 Task: Research new construction projects in Portland, Oregon, to compare energy-efficient features.
Action: Mouse moved to (236, 213)
Screenshot: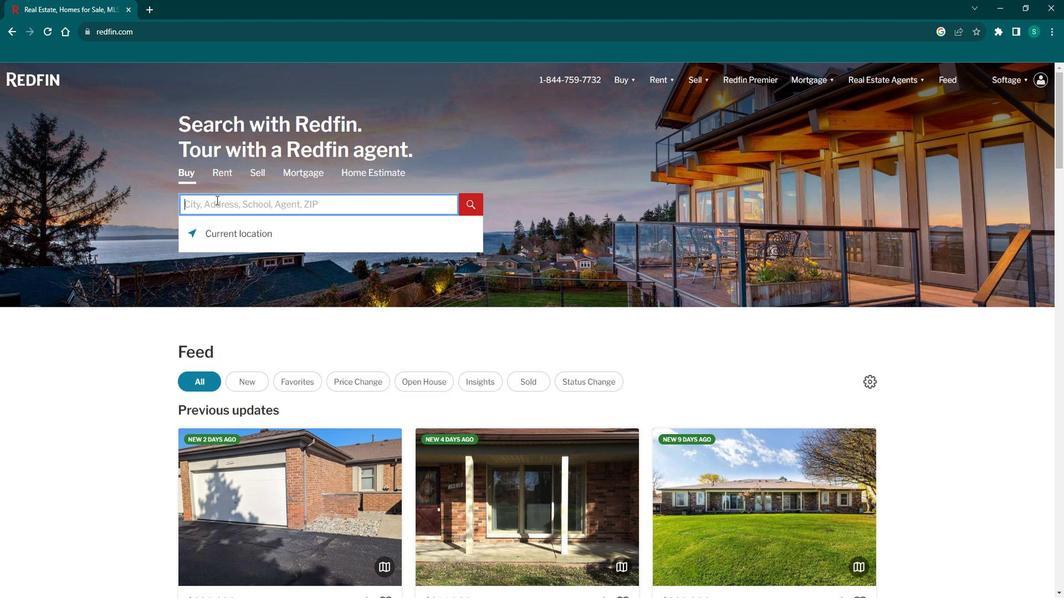 
Action: Mouse pressed left at (236, 213)
Screenshot: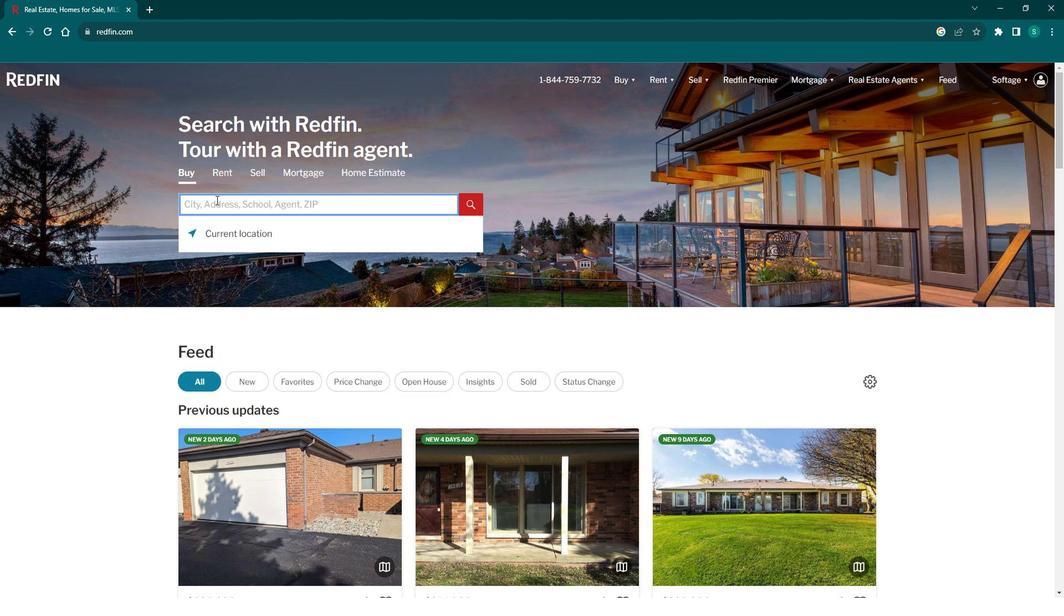 
Action: Key pressed <Key.caps_lock>P<Key.caps_lock>ortland,<Key.caps_lock>O<Key.caps_lock>regon<Key.enter>
Screenshot: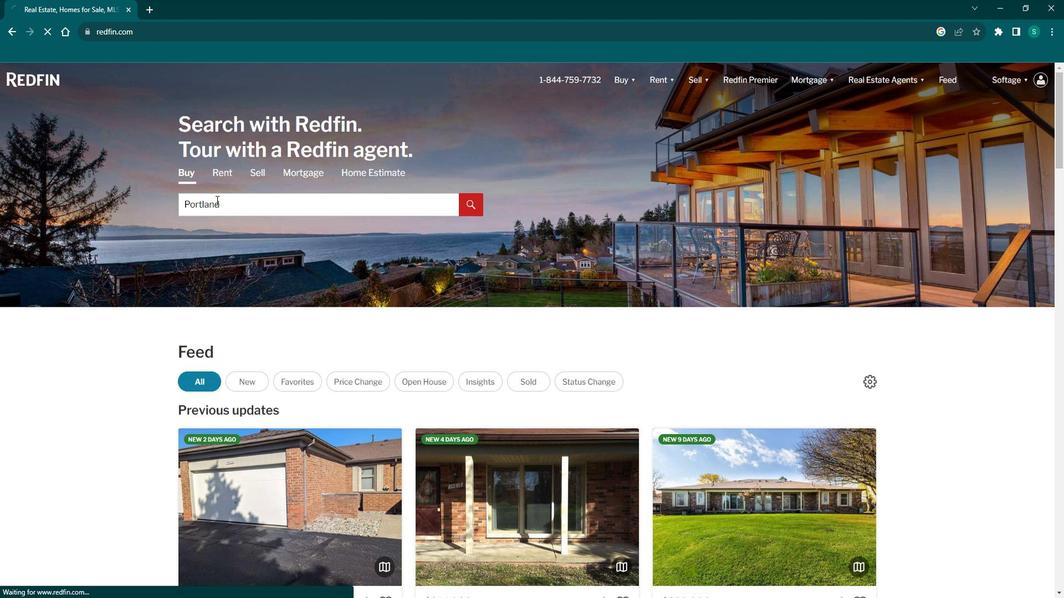
Action: Mouse moved to (960, 174)
Screenshot: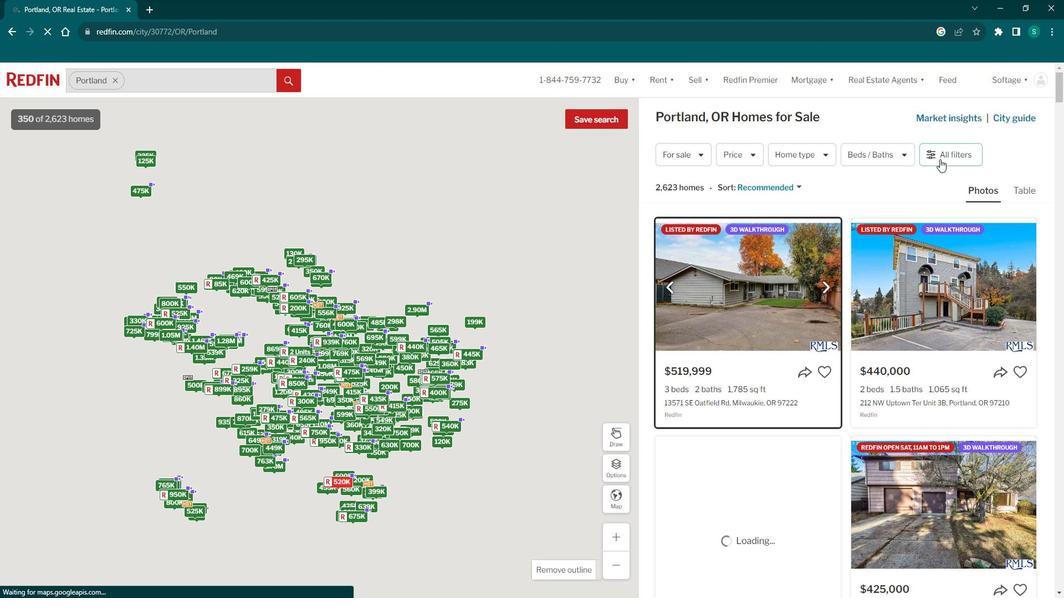 
Action: Mouse pressed left at (960, 174)
Screenshot: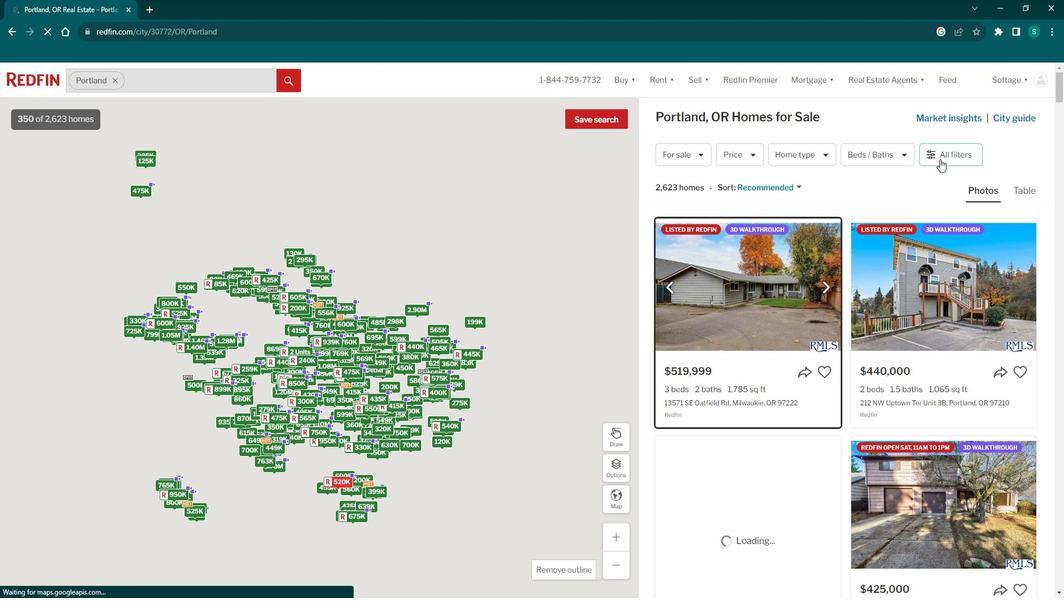
Action: Mouse moved to (961, 176)
Screenshot: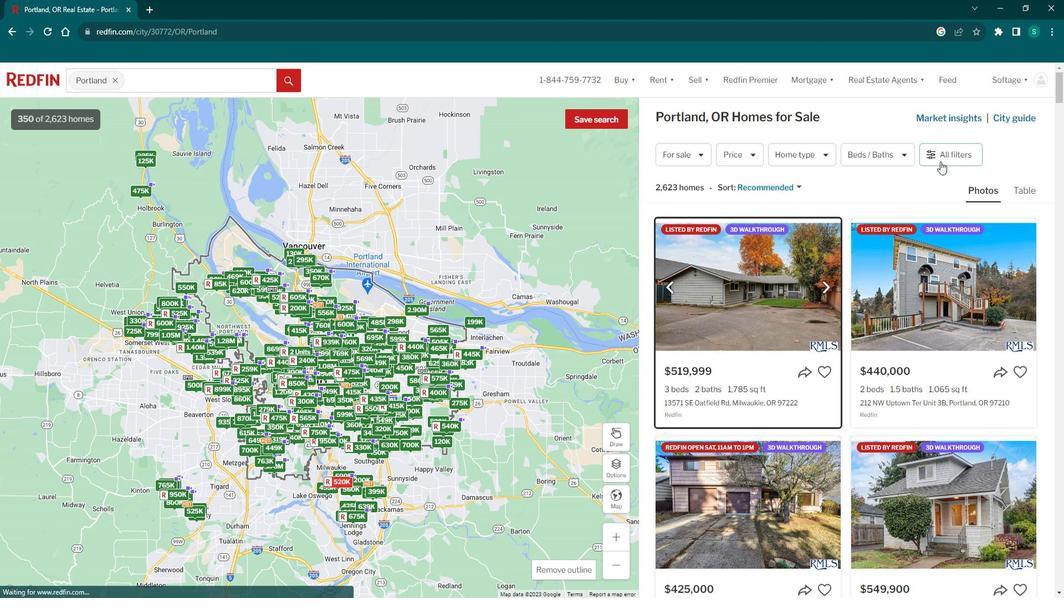 
Action: Mouse pressed left at (961, 176)
Screenshot: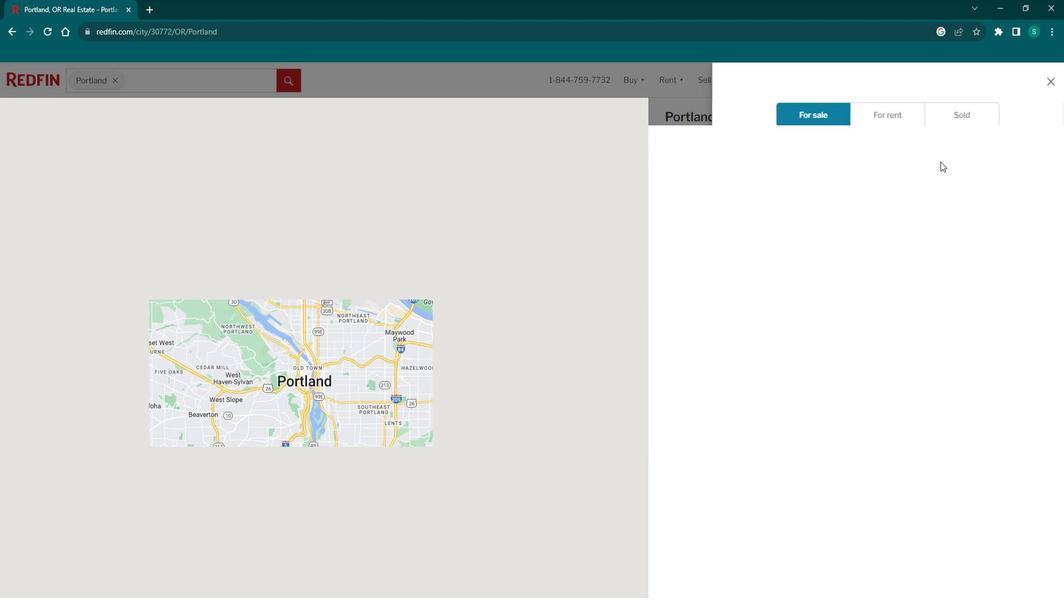 
Action: Mouse moved to (757, 464)
Screenshot: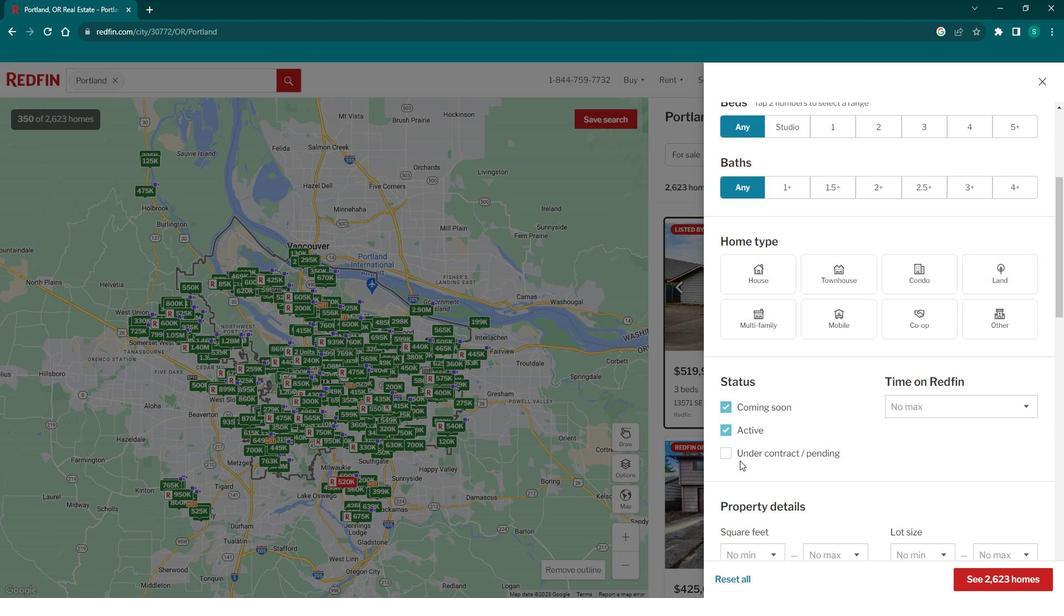 
Action: Mouse scrolled (757, 463) with delta (0, 0)
Screenshot: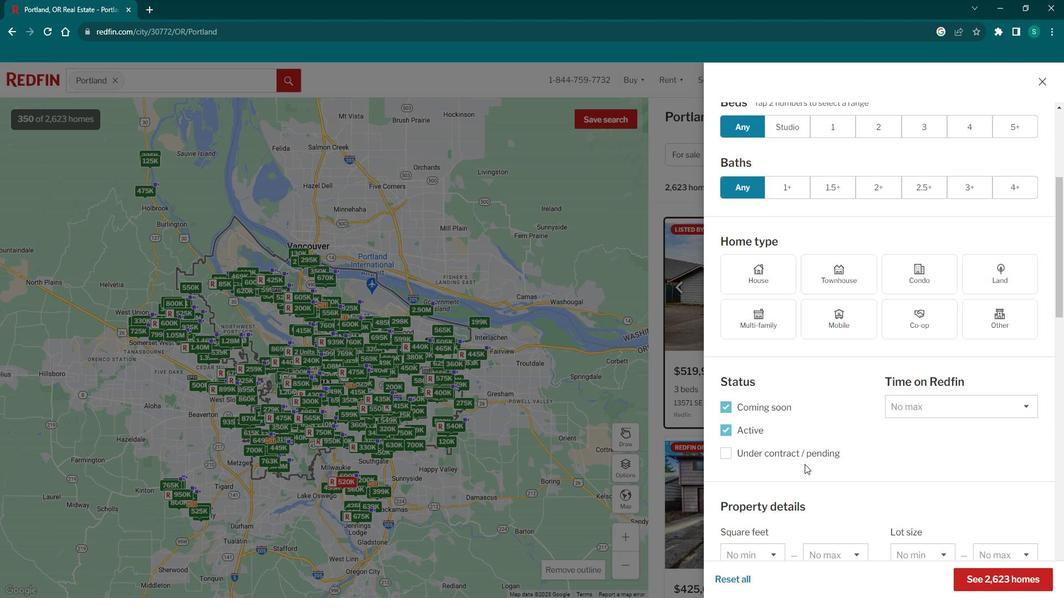 
Action: Mouse scrolled (757, 463) with delta (0, 0)
Screenshot: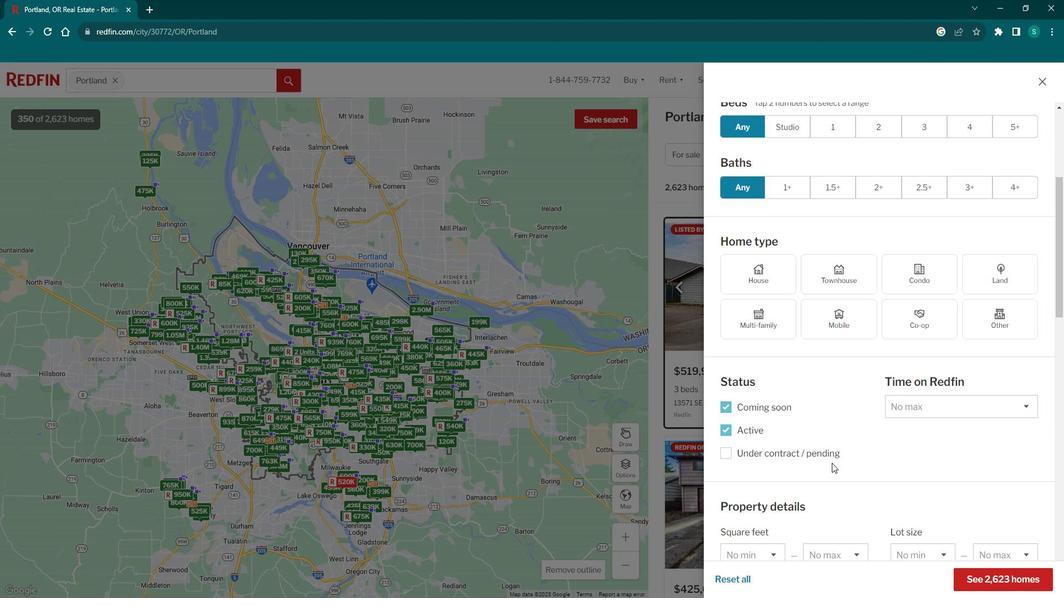 
Action: Mouse scrolled (757, 463) with delta (0, 0)
Screenshot: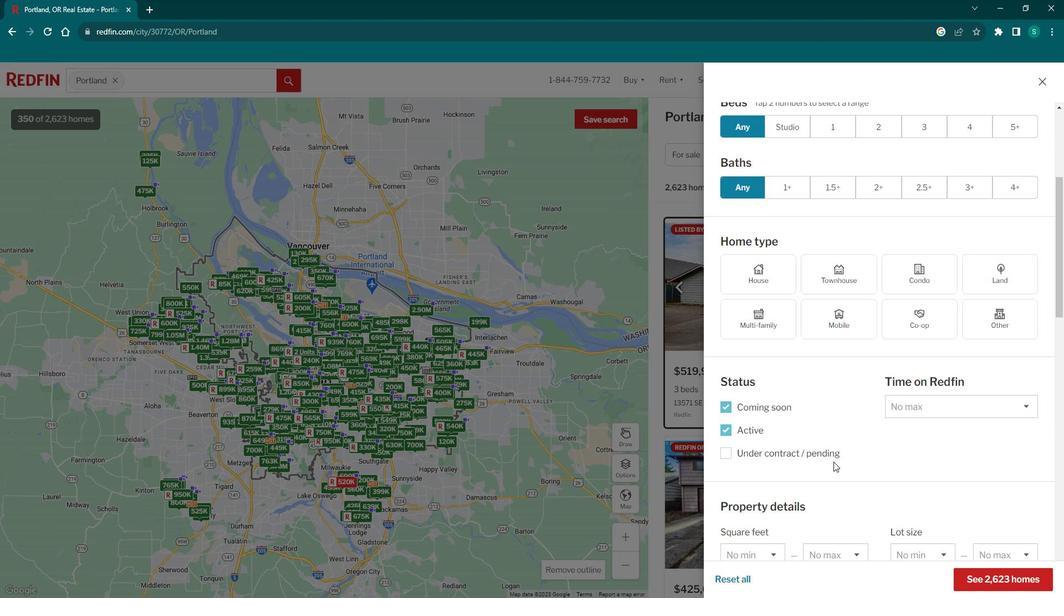 
Action: Mouse scrolled (757, 463) with delta (0, 0)
Screenshot: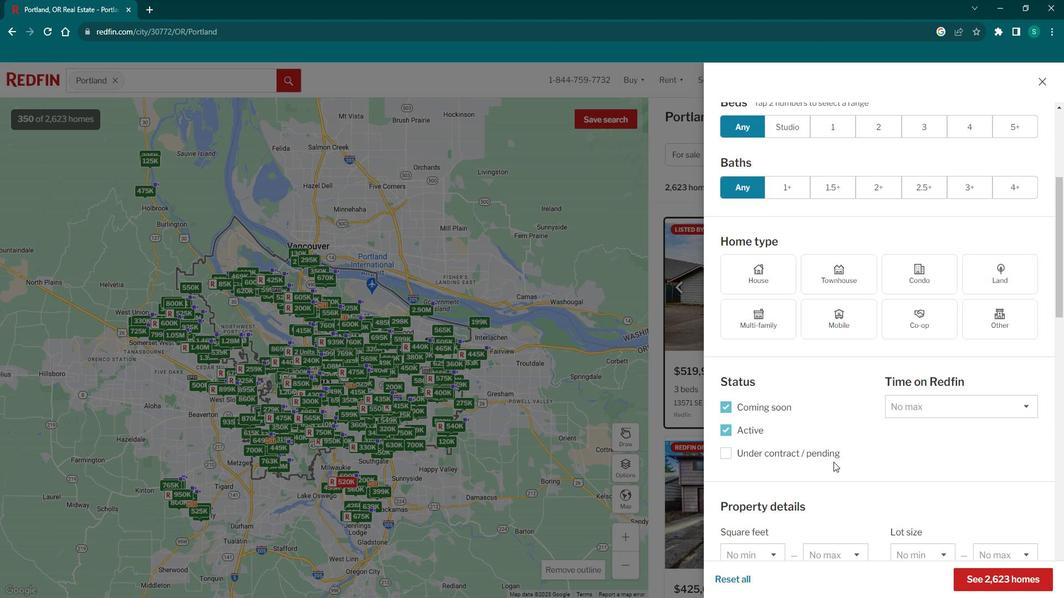 
Action: Mouse moved to (777, 431)
Screenshot: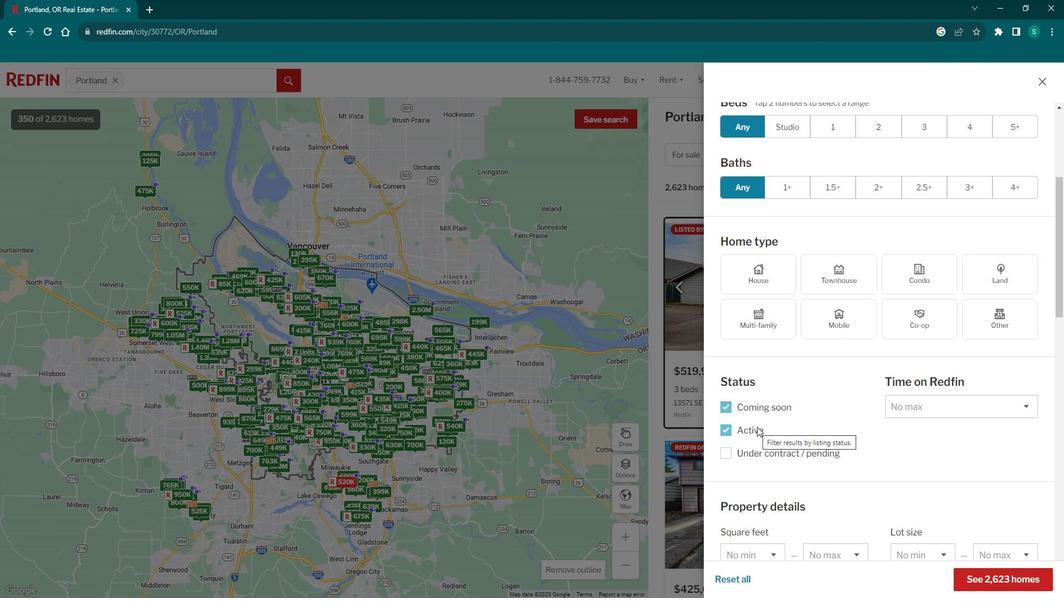 
Action: Mouse scrolled (777, 431) with delta (0, 0)
Screenshot: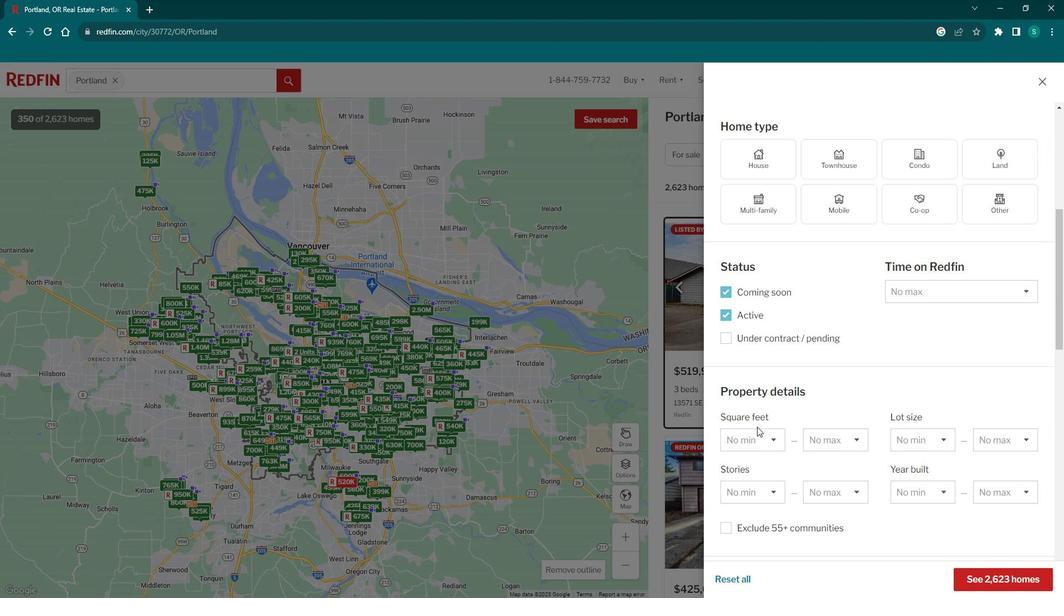
Action: Mouse scrolled (777, 431) with delta (0, 0)
Screenshot: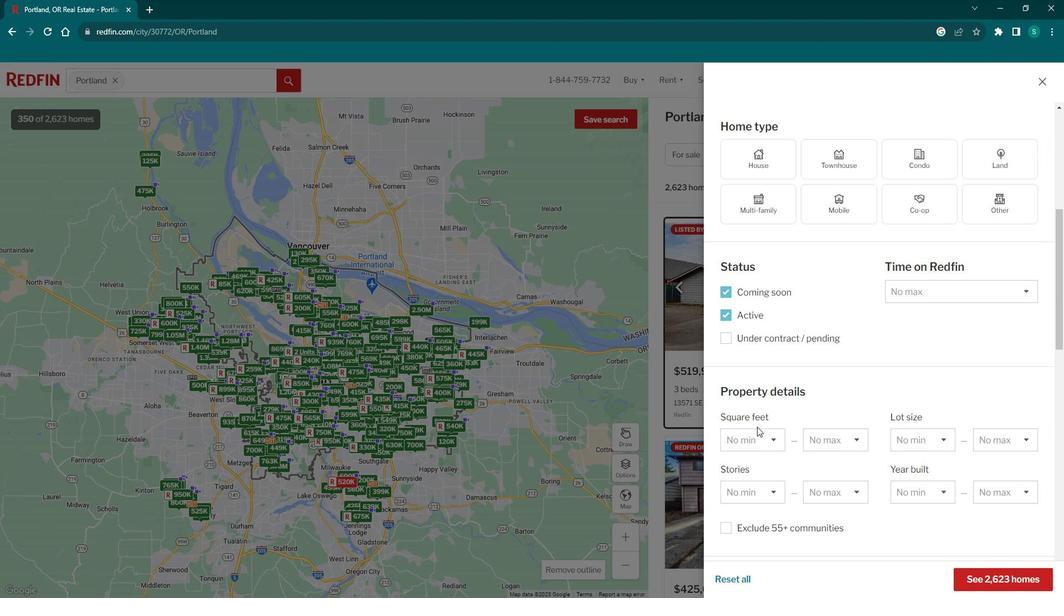 
Action: Mouse scrolled (777, 431) with delta (0, 0)
Screenshot: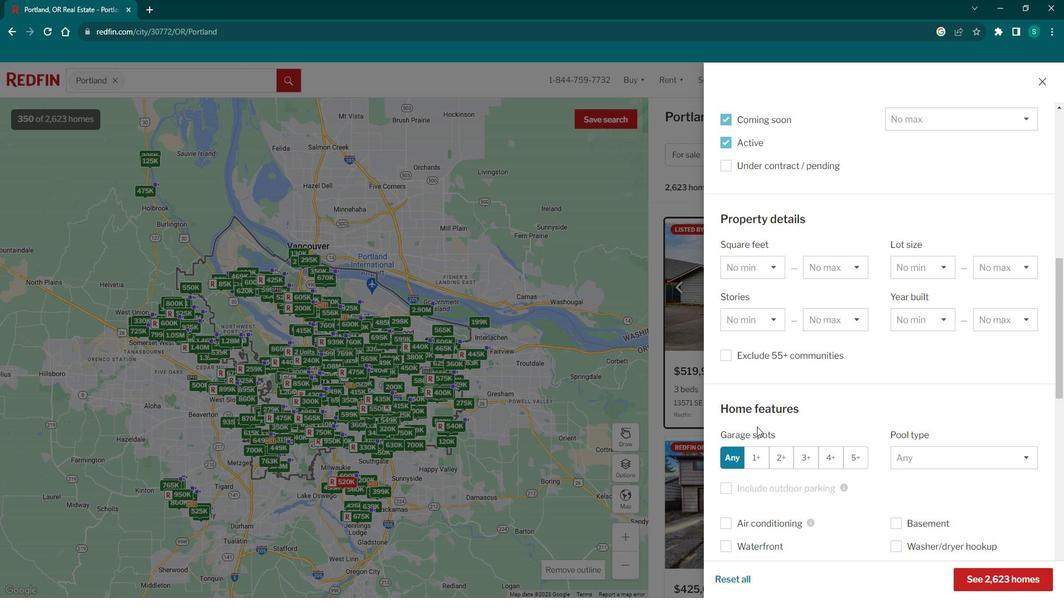 
Action: Mouse scrolled (777, 431) with delta (0, 0)
Screenshot: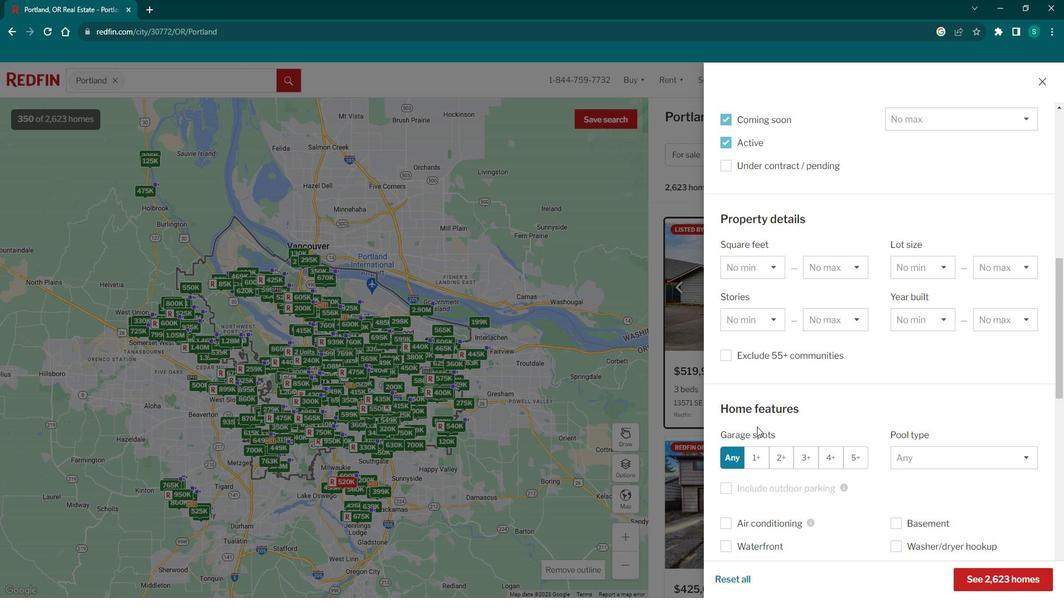 
Action: Mouse scrolled (777, 431) with delta (0, 0)
Screenshot: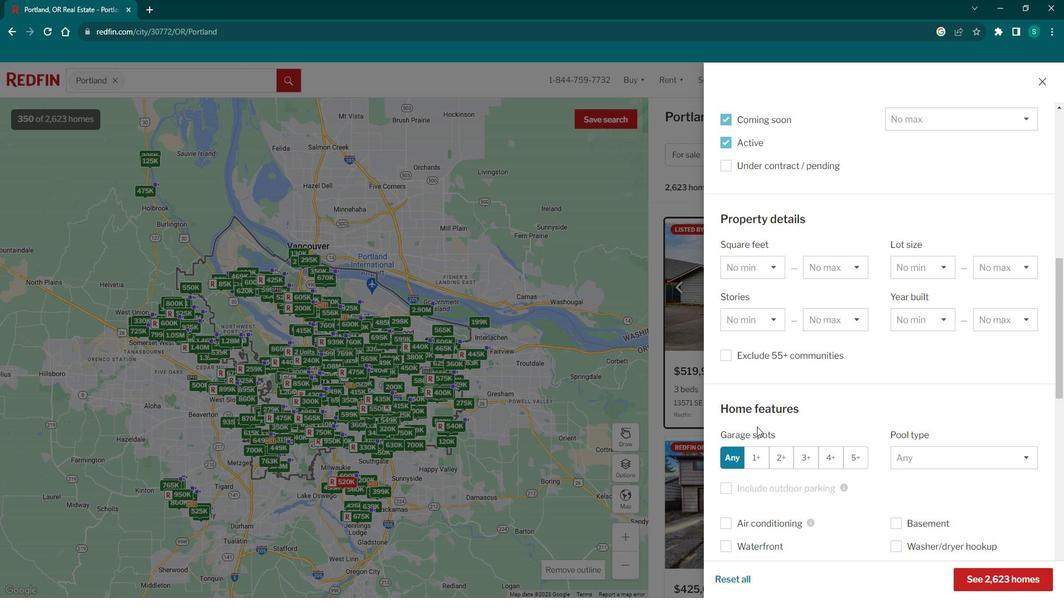 
Action: Mouse scrolled (777, 431) with delta (0, 0)
Screenshot: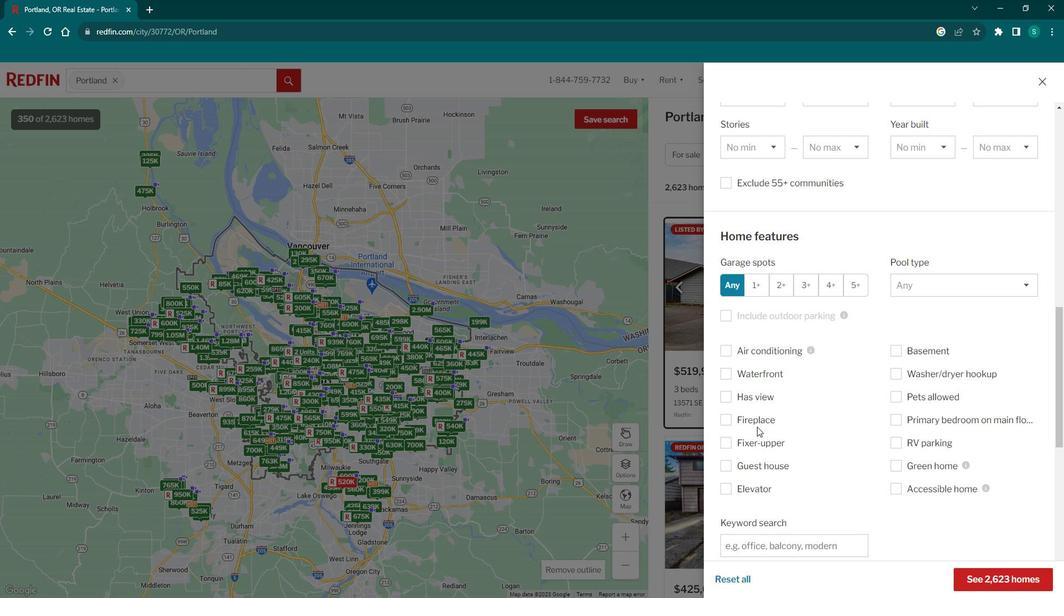 
Action: Mouse scrolled (777, 431) with delta (0, 0)
Screenshot: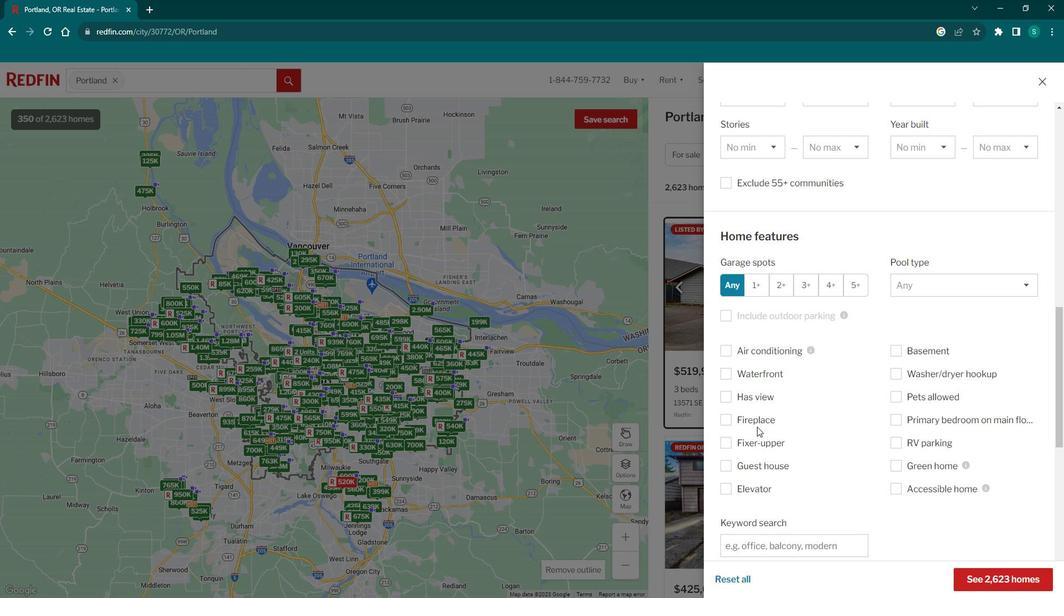 
Action: Mouse scrolled (777, 431) with delta (0, 0)
Screenshot: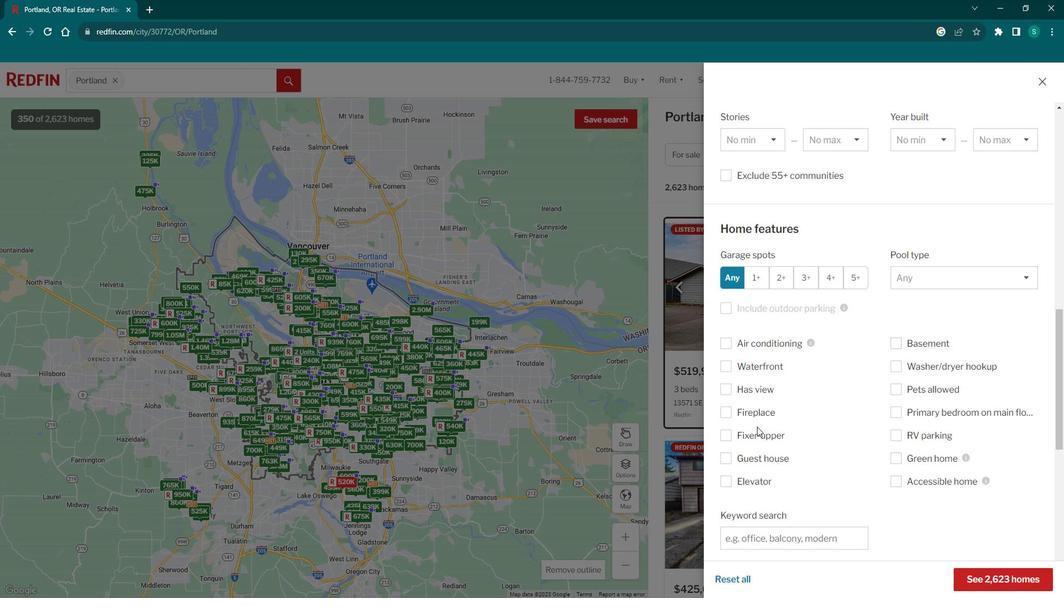 
Action: Mouse scrolled (777, 431) with delta (0, 0)
Screenshot: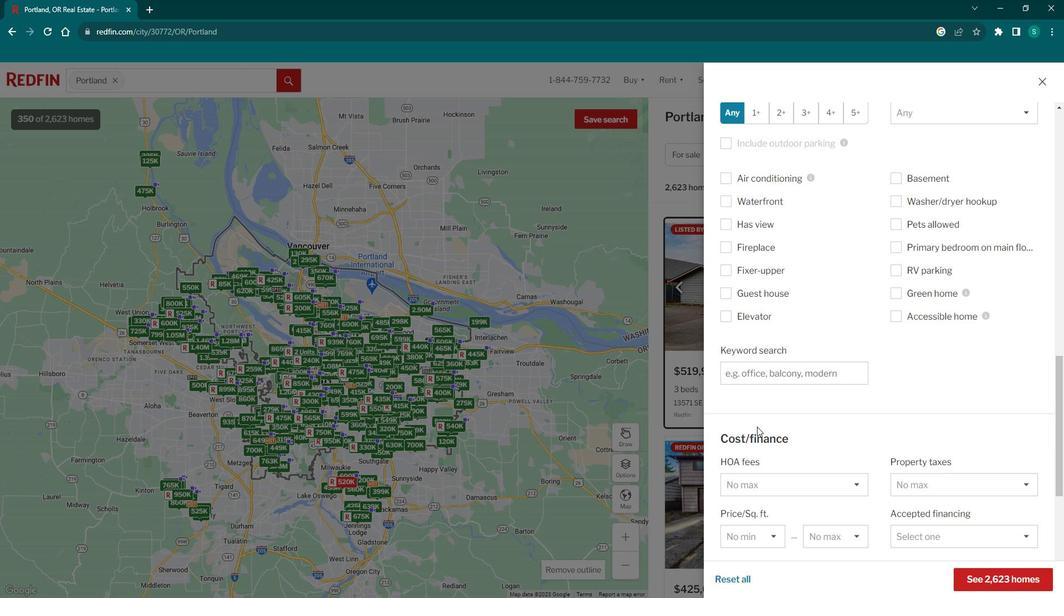 
Action: Mouse scrolled (777, 431) with delta (0, 0)
Screenshot: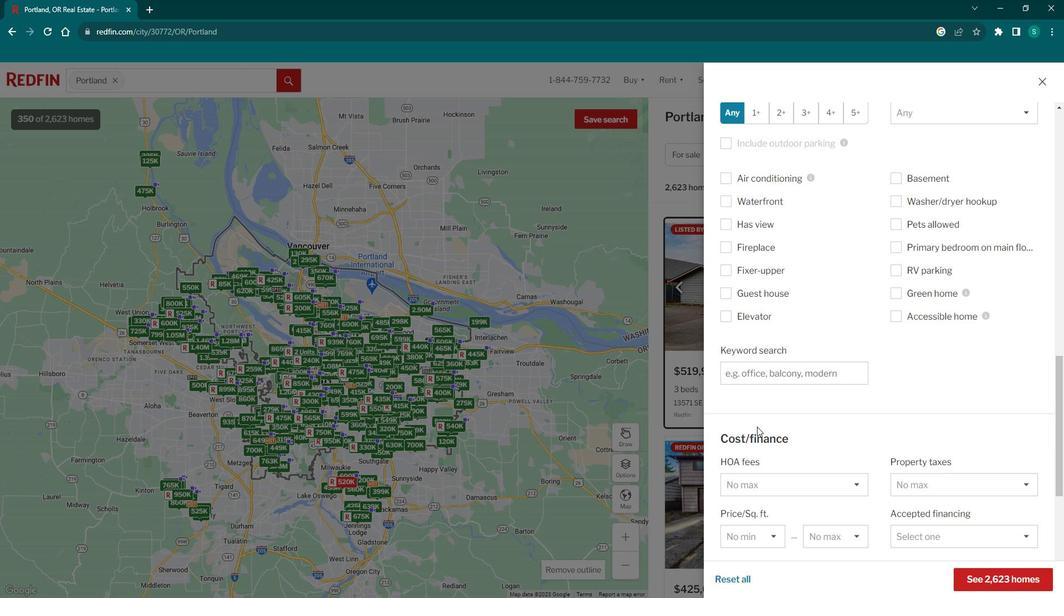 
Action: Mouse scrolled (777, 431) with delta (0, 0)
Screenshot: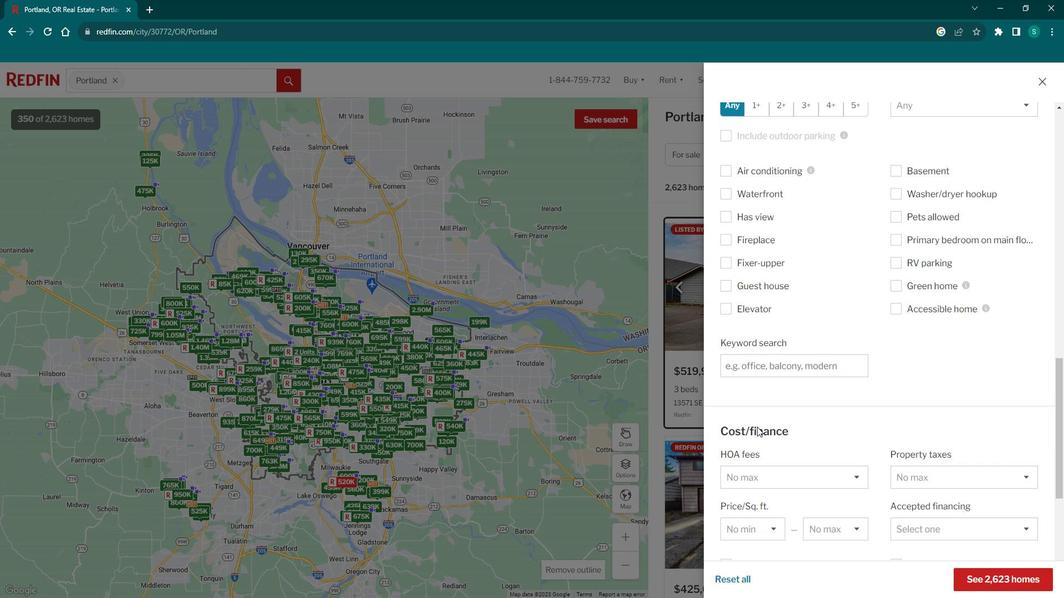 
Action: Mouse scrolled (777, 431) with delta (0, 0)
Screenshot: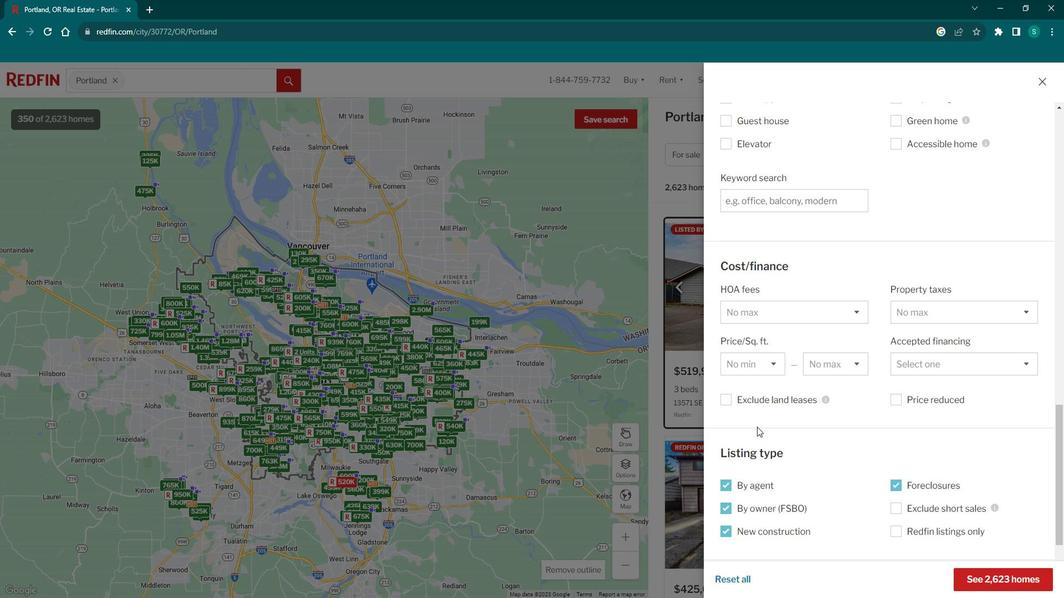 
Action: Mouse scrolled (777, 431) with delta (0, 0)
Screenshot: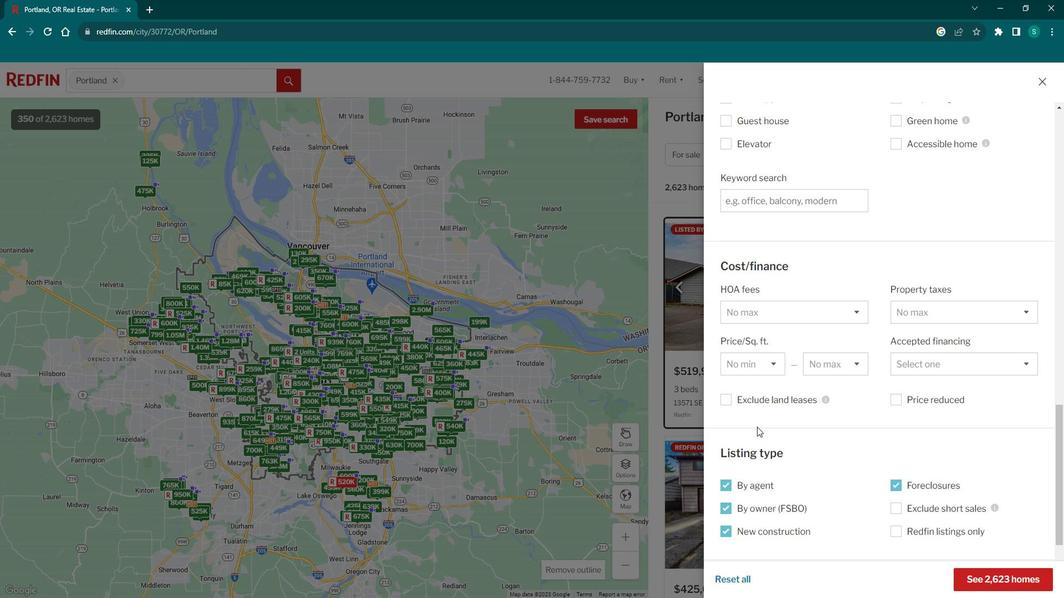 
Action: Mouse scrolled (777, 431) with delta (0, 0)
Screenshot: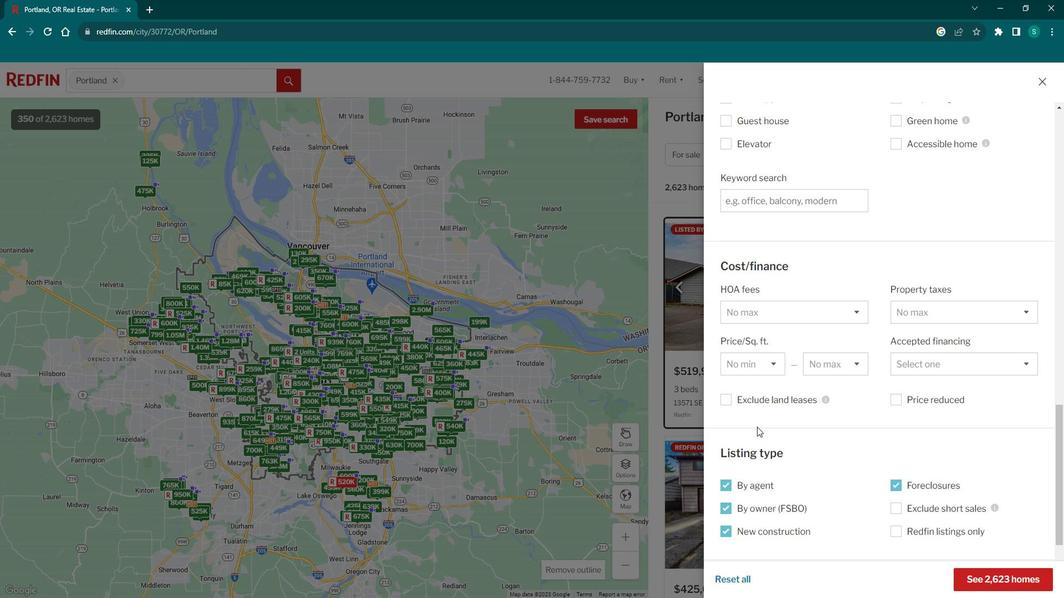 
Action: Mouse scrolled (777, 431) with delta (0, 0)
Screenshot: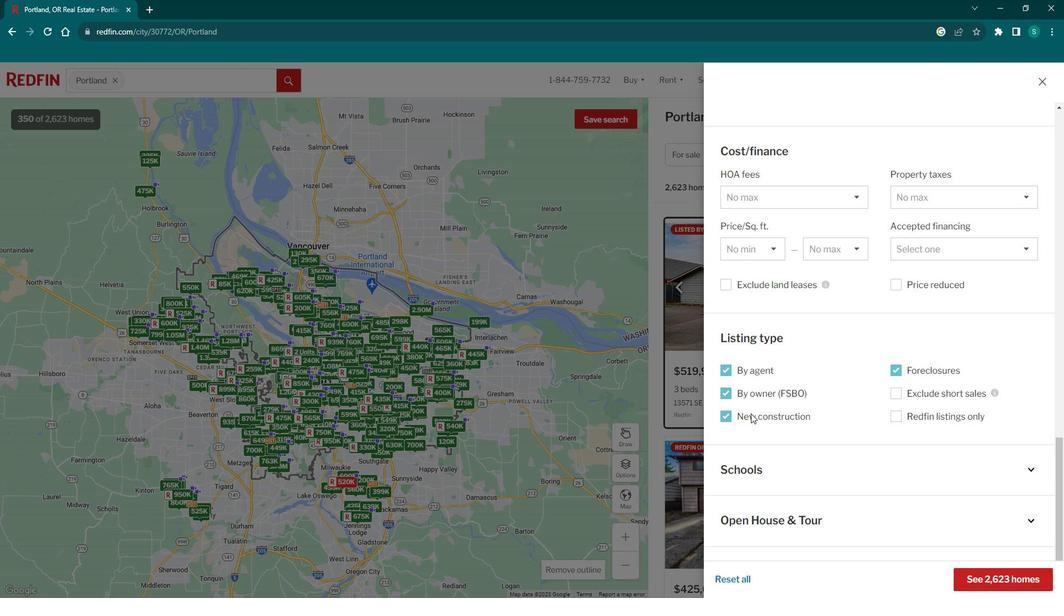 
Action: Mouse scrolled (777, 431) with delta (0, 0)
Screenshot: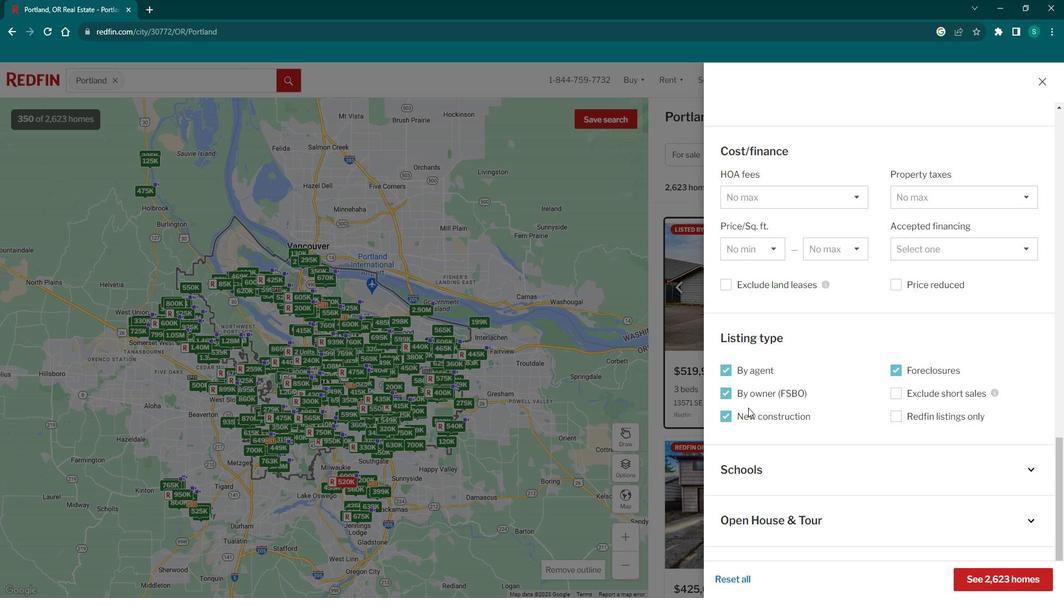 
Action: Mouse moved to (748, 407)
Screenshot: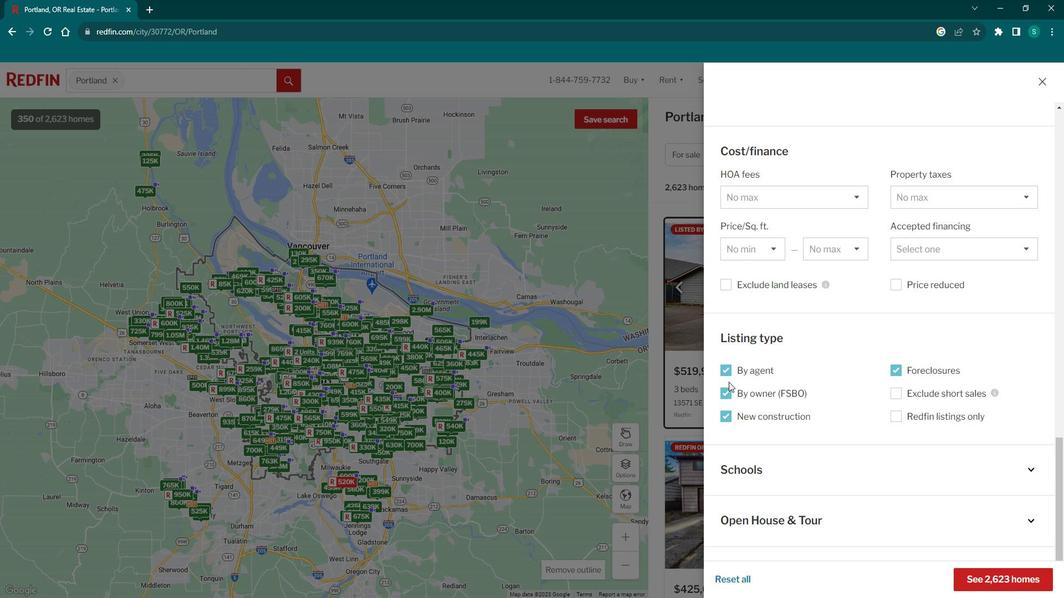 
Action: Mouse pressed left at (748, 407)
Screenshot: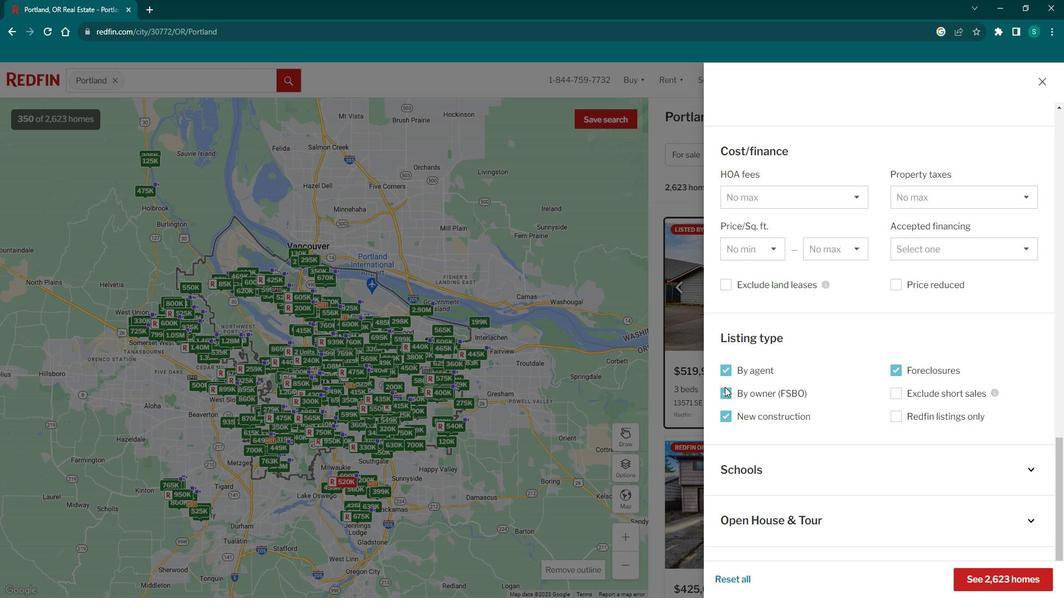 
Action: Mouse moved to (749, 388)
Screenshot: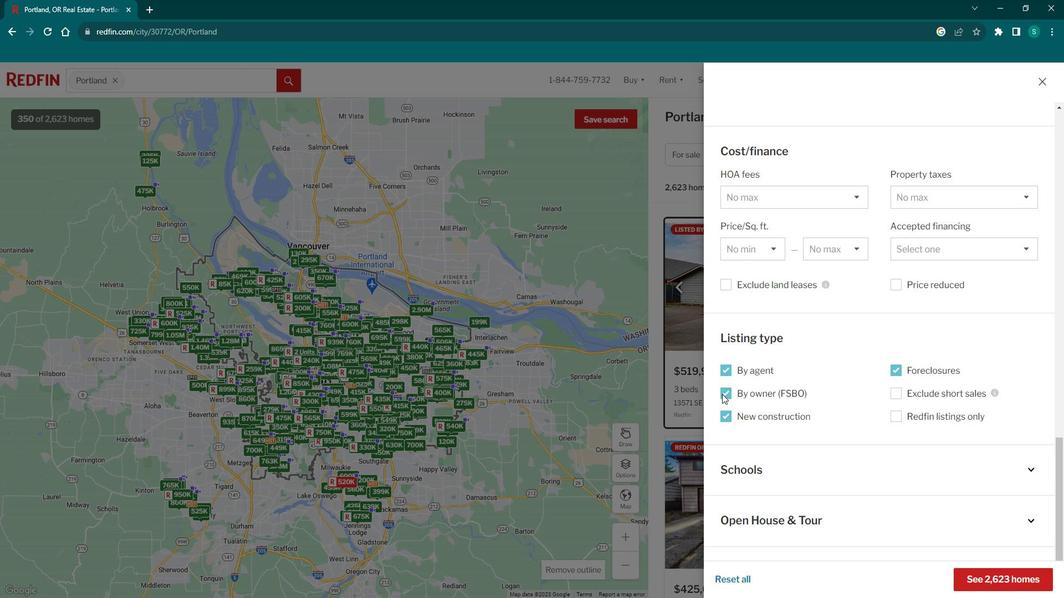 
Action: Mouse pressed left at (749, 388)
Screenshot: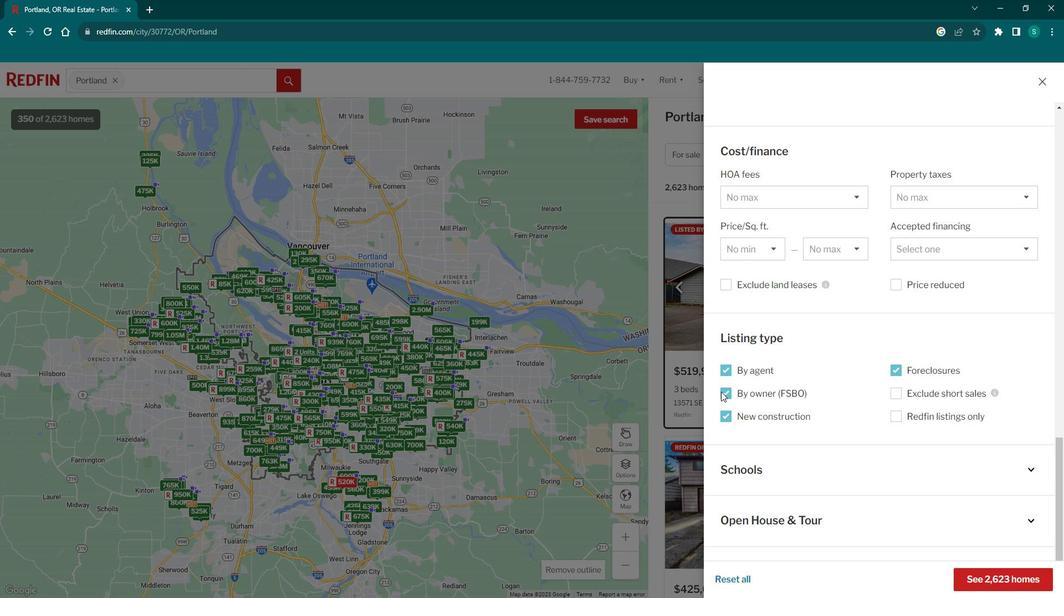 
Action: Mouse moved to (742, 400)
Screenshot: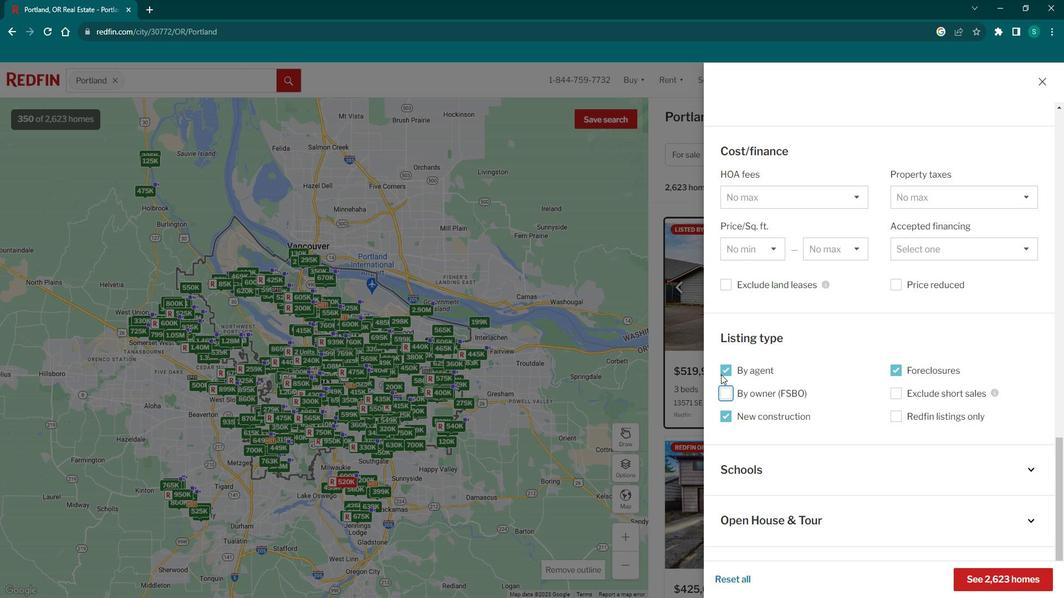 
Action: Mouse pressed left at (742, 400)
Screenshot: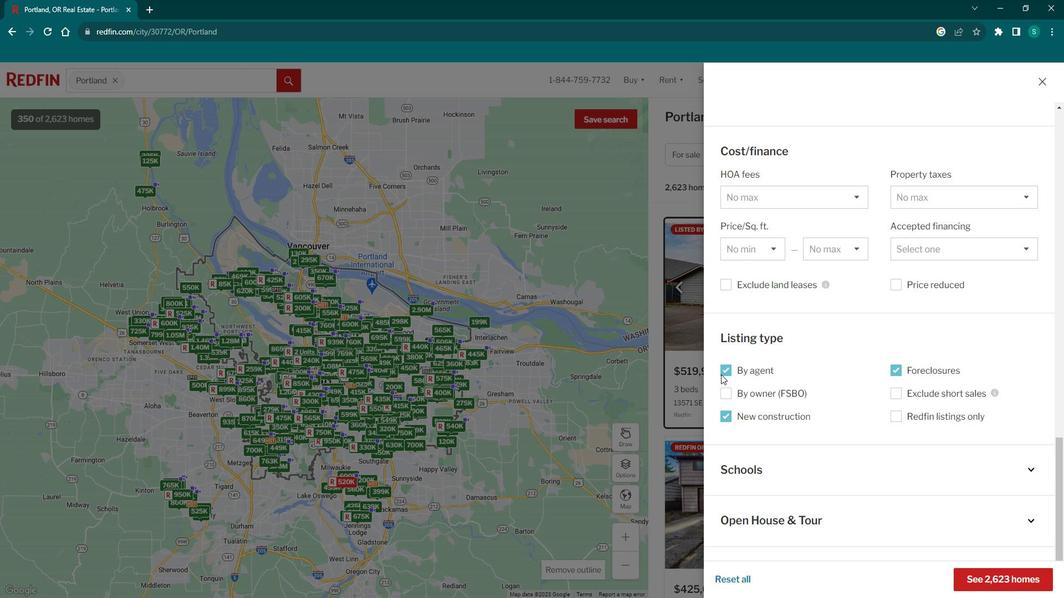 
Action: Mouse moved to (741, 381)
Screenshot: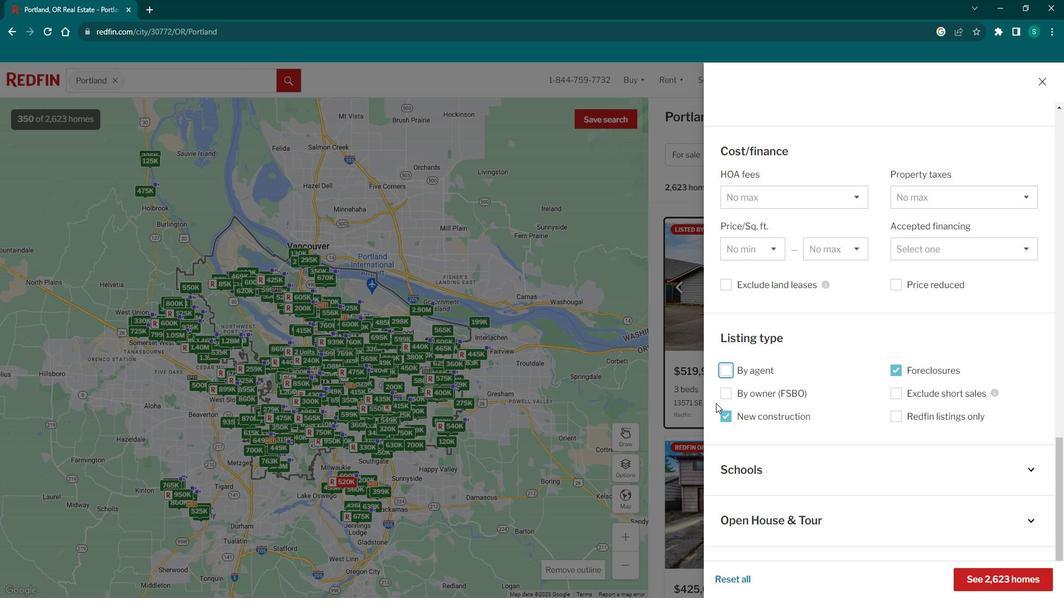 
Action: Mouse pressed left at (741, 381)
Screenshot: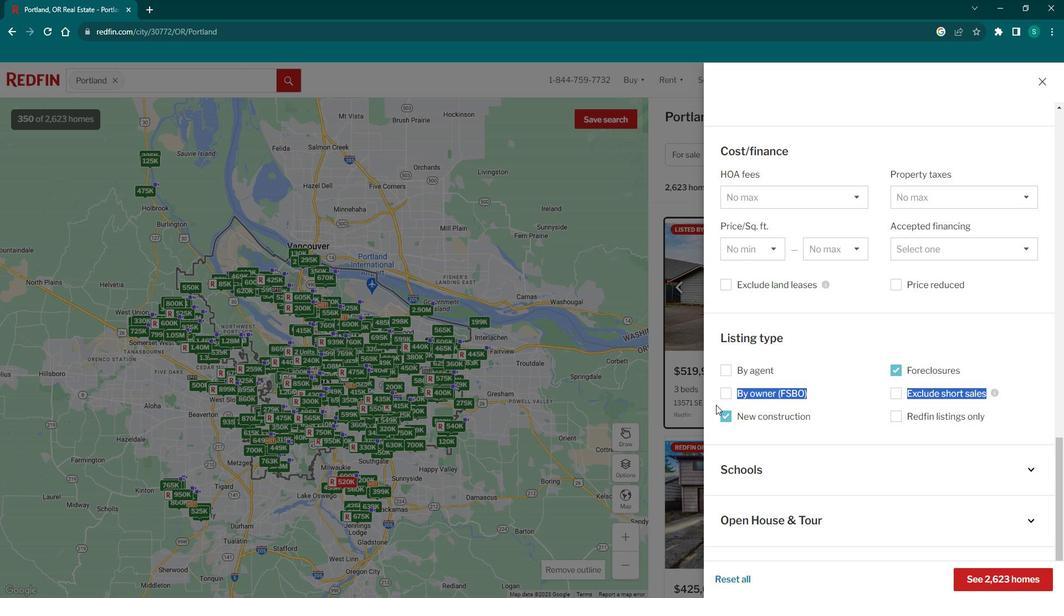 
Action: Mouse moved to (737, 406)
Screenshot: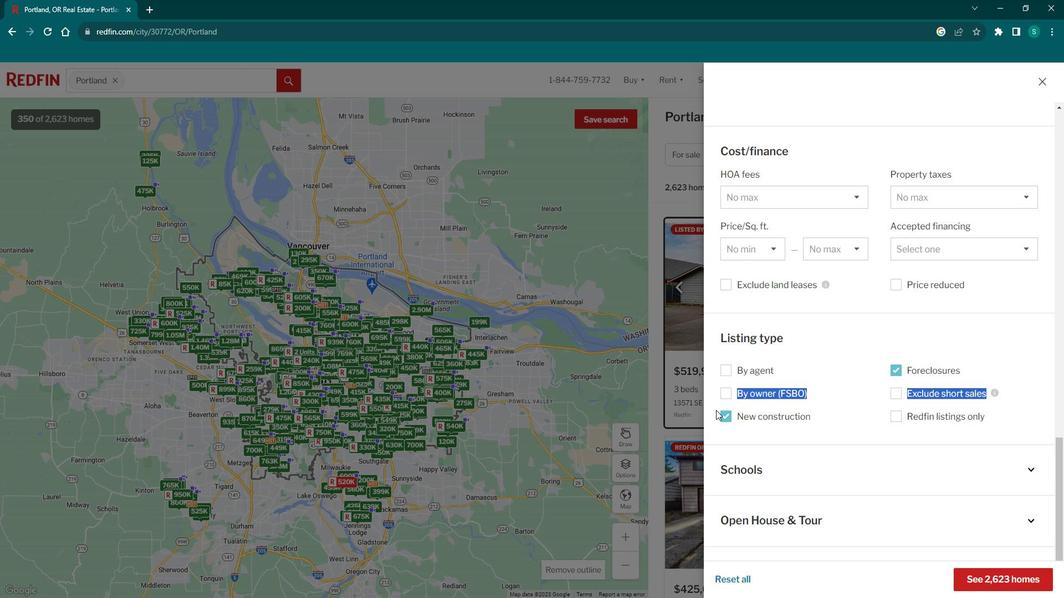 
Action: Mouse pressed left at (737, 406)
Screenshot: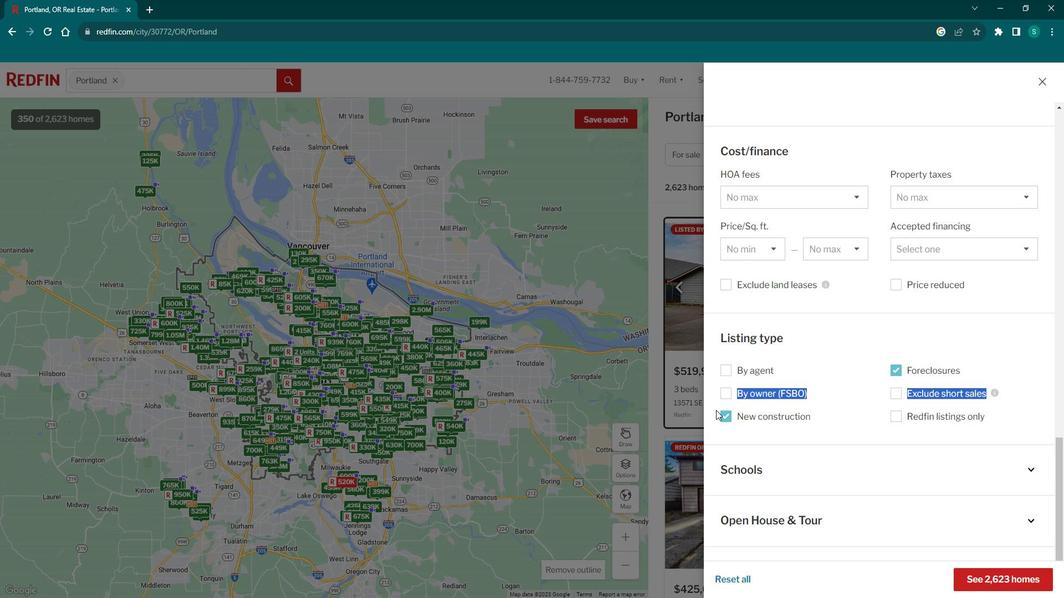 
Action: Mouse moved to (736, 415)
Screenshot: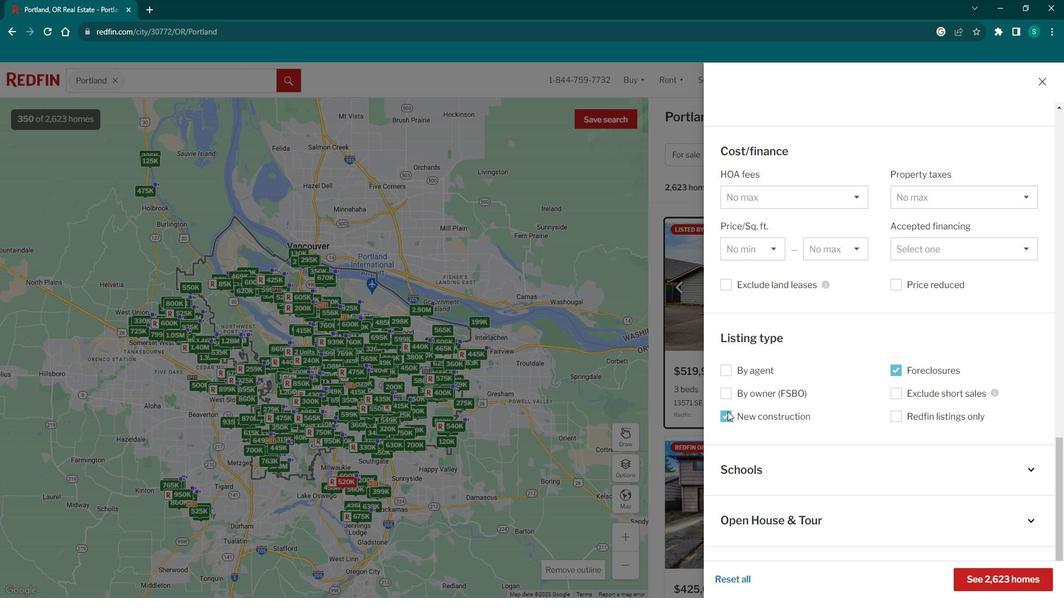 
Action: Mouse pressed left at (736, 415)
Screenshot: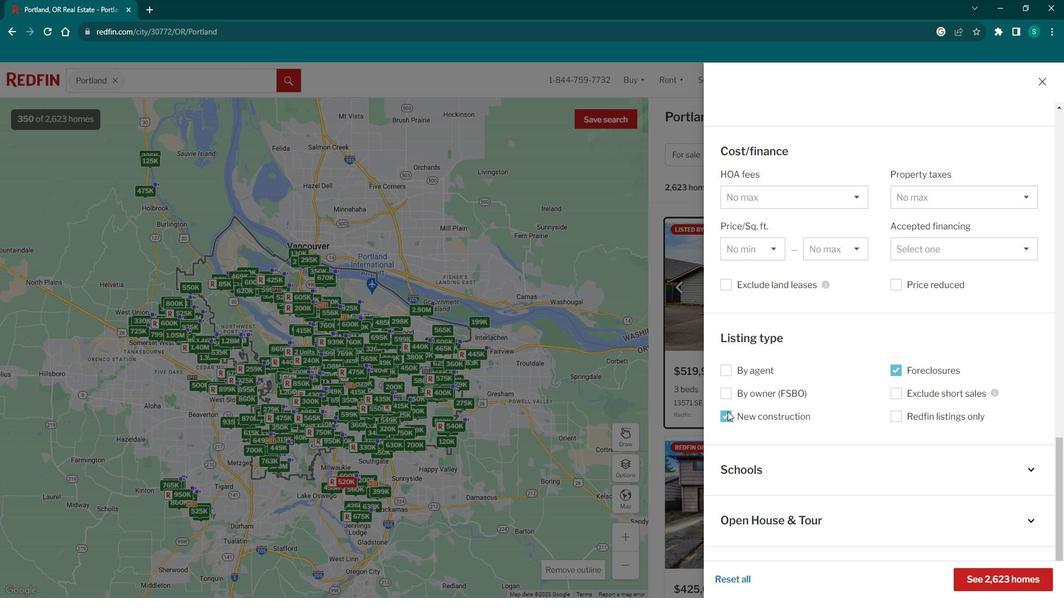 
Action: Mouse moved to (748, 416)
Screenshot: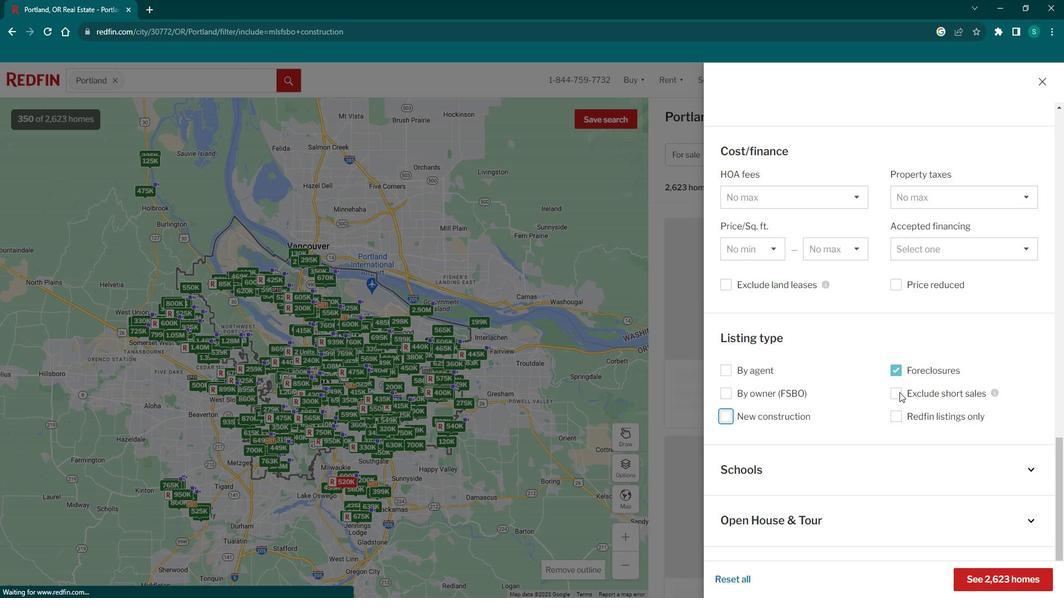 
Action: Mouse pressed left at (748, 416)
Screenshot: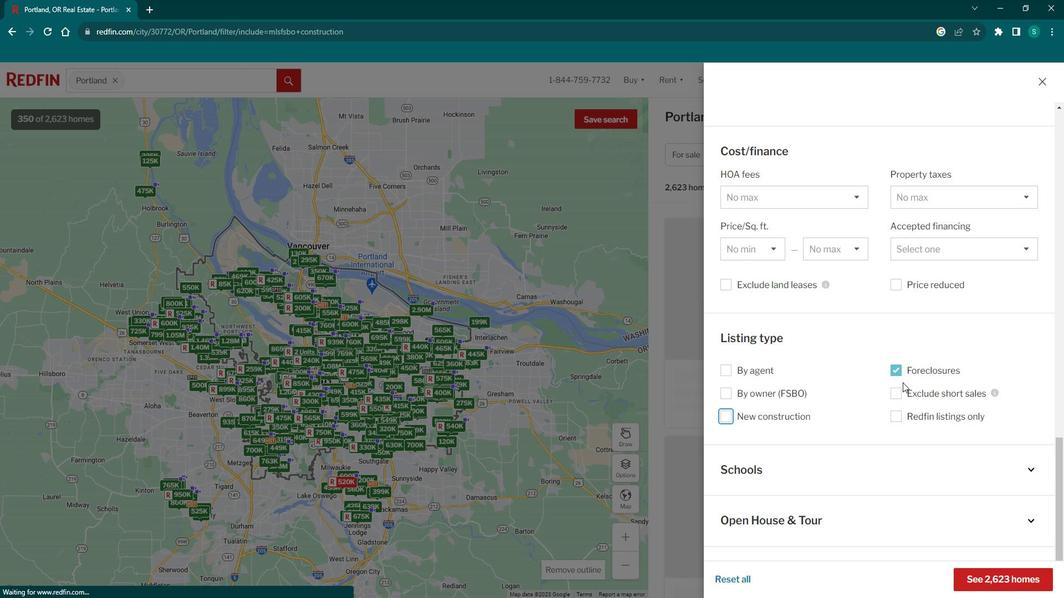 
Action: Mouse moved to (922, 378)
Screenshot: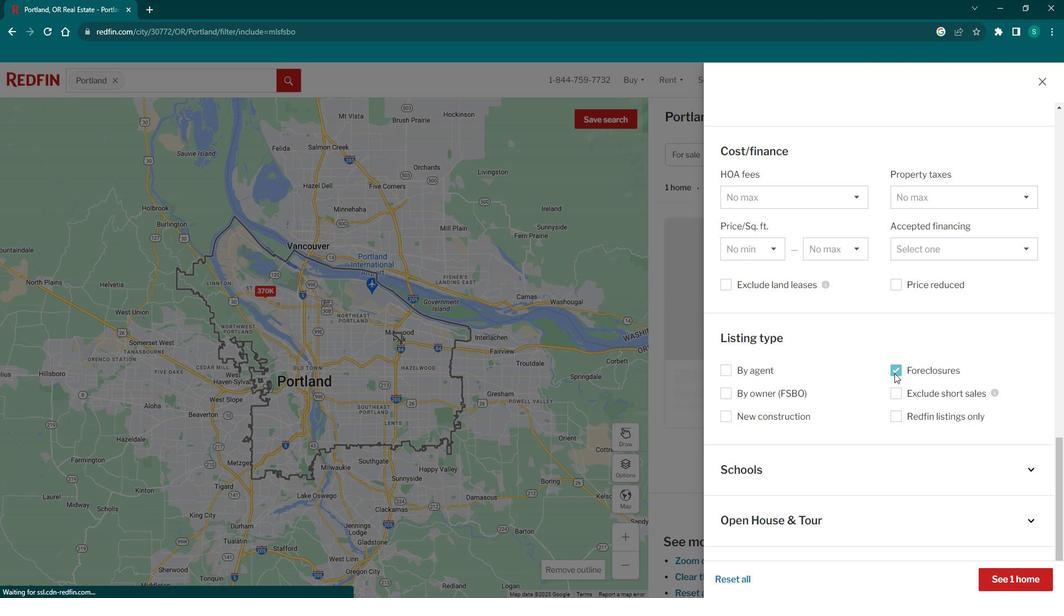 
Action: Mouse pressed left at (922, 378)
Screenshot: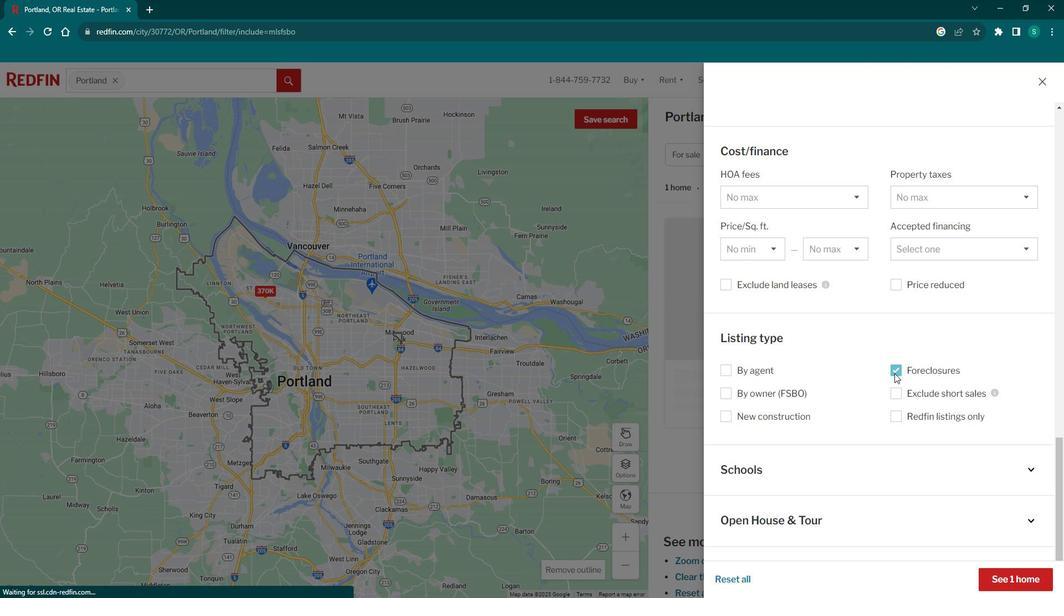 
Action: Mouse moved to (915, 378)
Screenshot: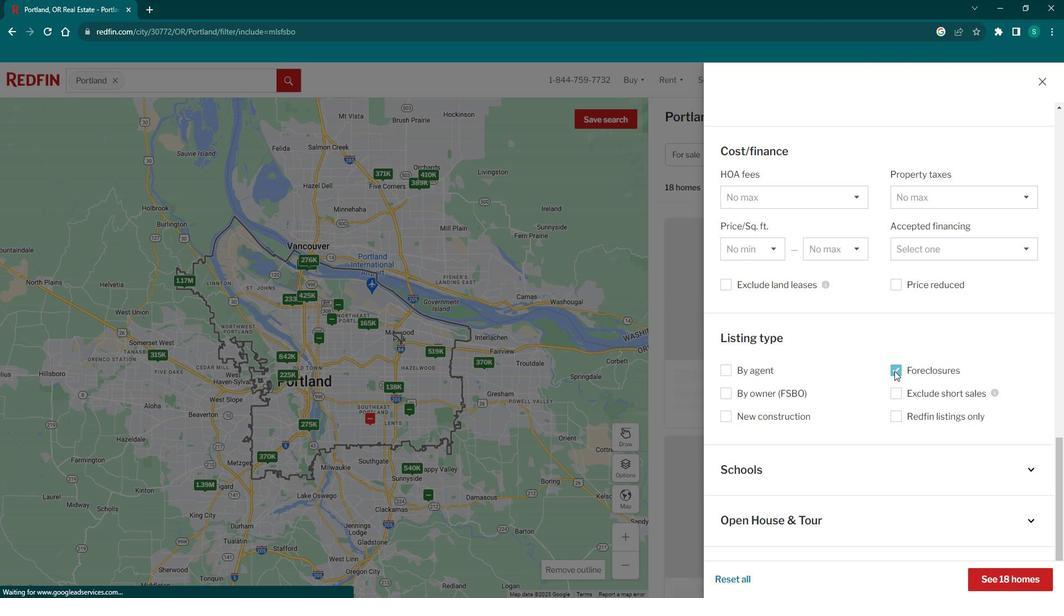 
Action: Mouse pressed left at (915, 378)
Screenshot: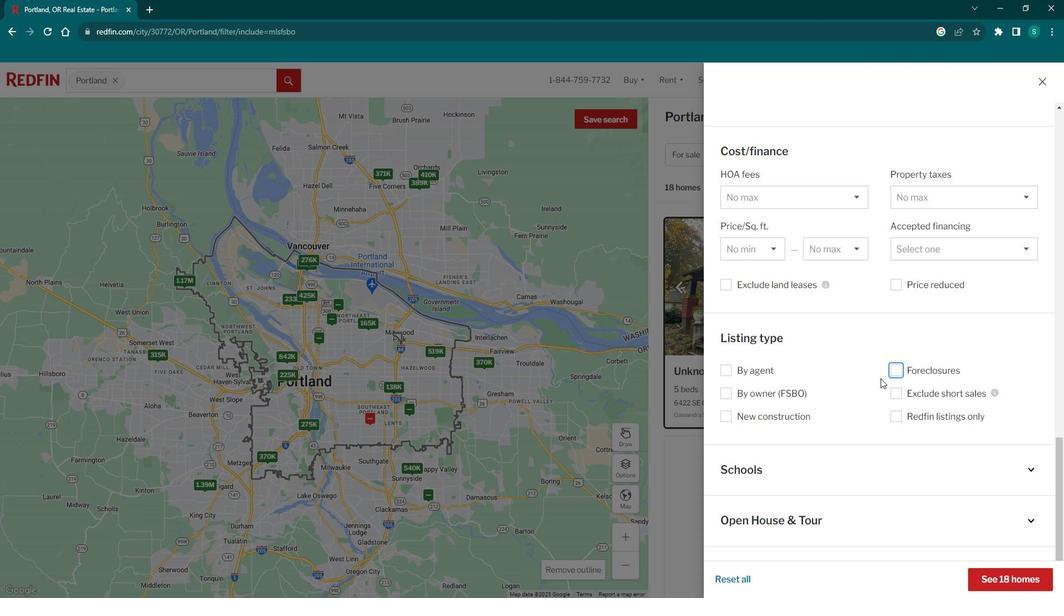 
Action: Mouse moved to (752, 402)
Screenshot: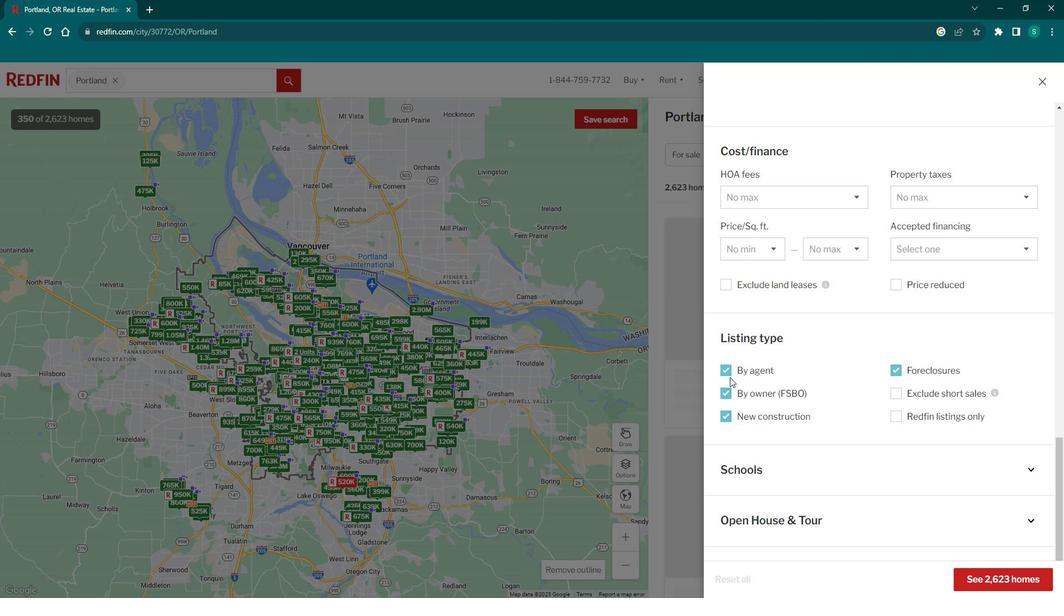 
Action: Mouse pressed left at (752, 402)
Screenshot: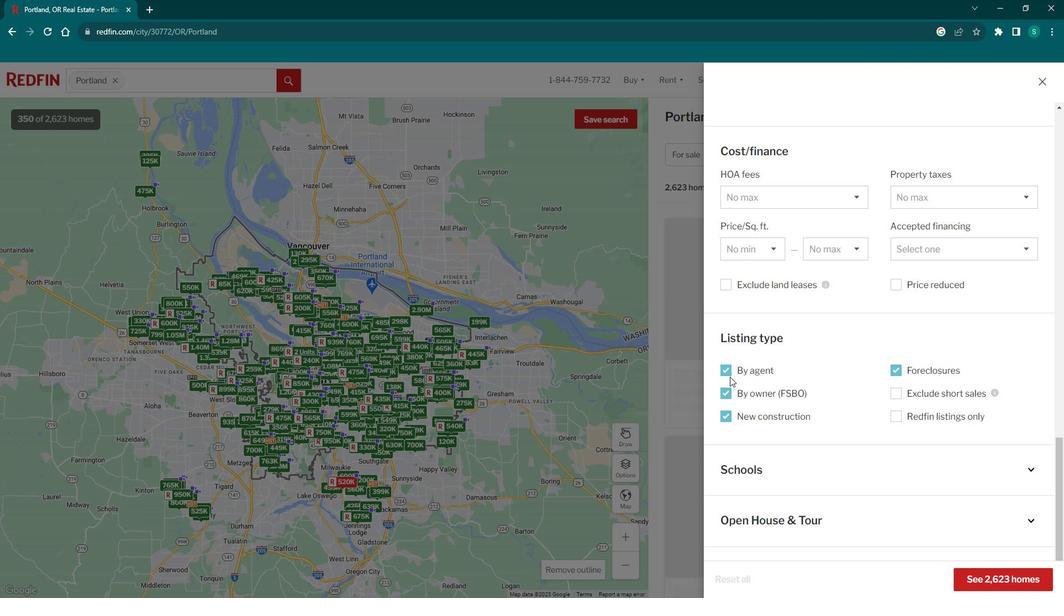 
Action: Mouse moved to (750, 383)
Screenshot: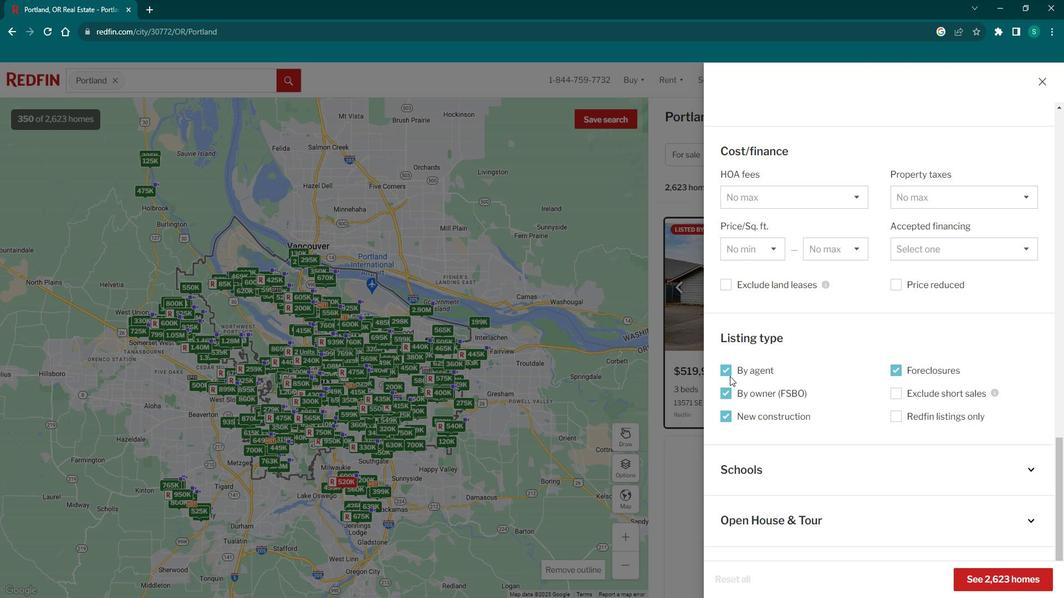 
Action: Mouse pressed left at (750, 383)
Screenshot: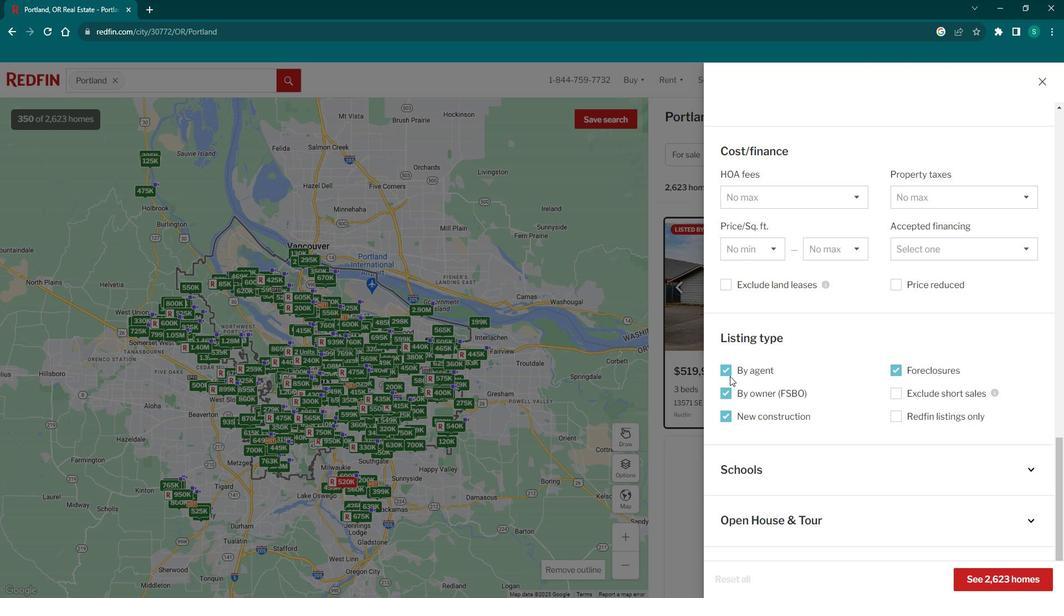 
Action: Mouse moved to (914, 375)
Screenshot: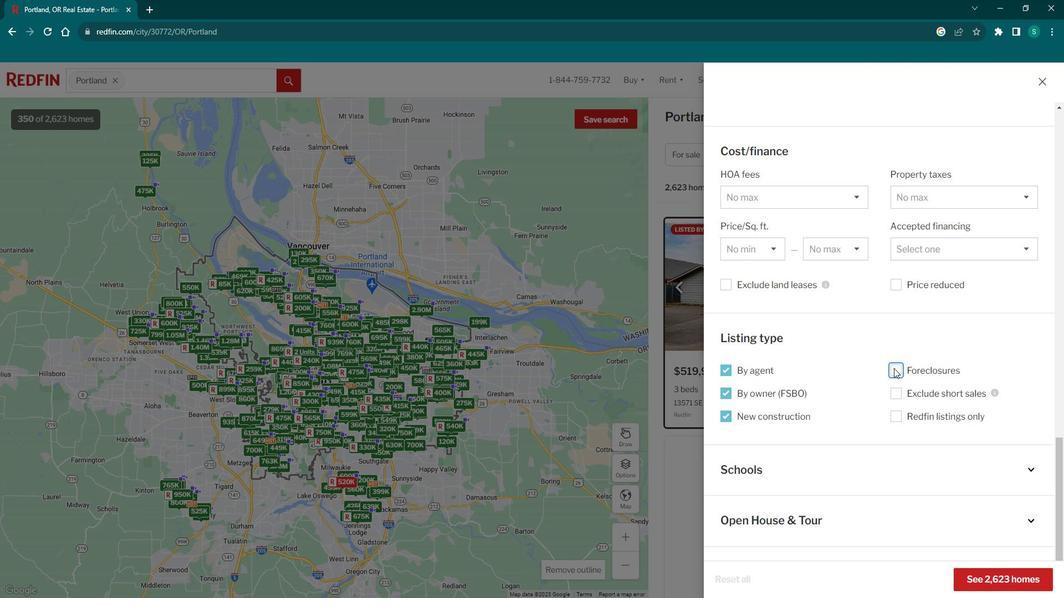 
Action: Mouse pressed left at (914, 375)
Screenshot: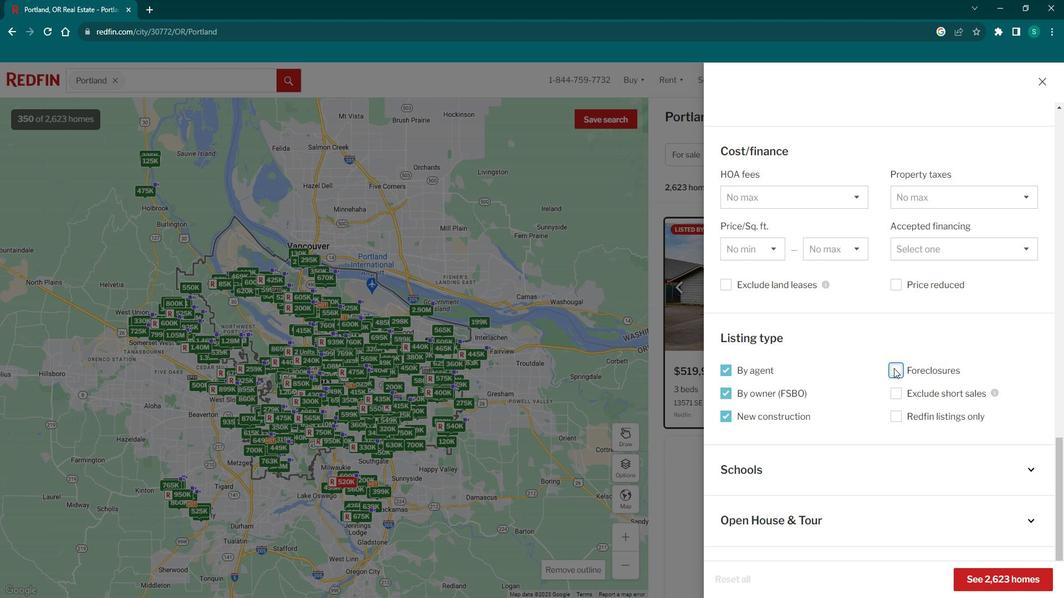 
Action: Mouse moved to (749, 380)
Screenshot: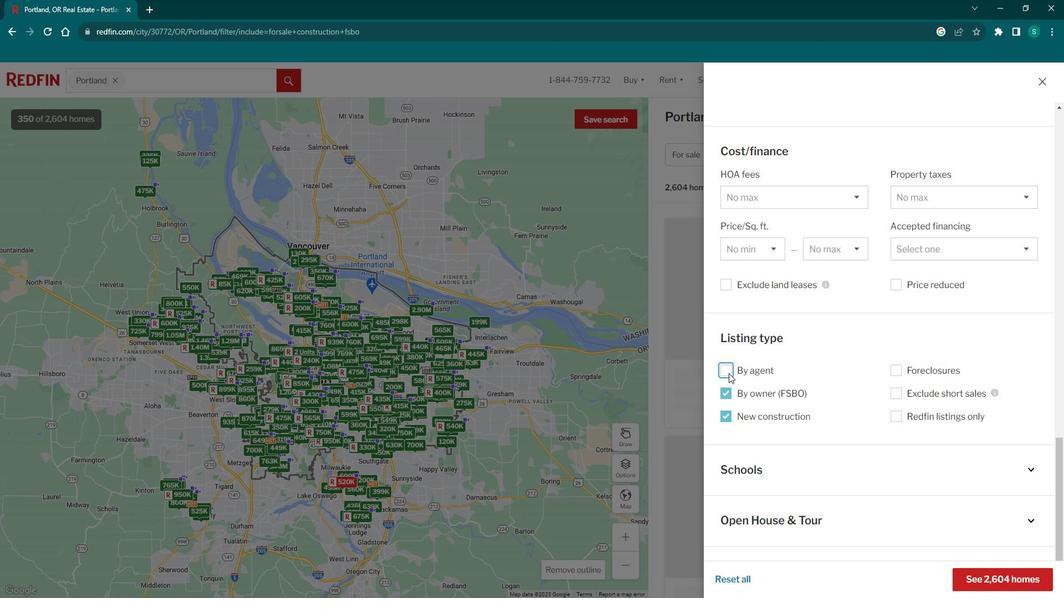 
Action: Mouse pressed left at (749, 380)
Screenshot: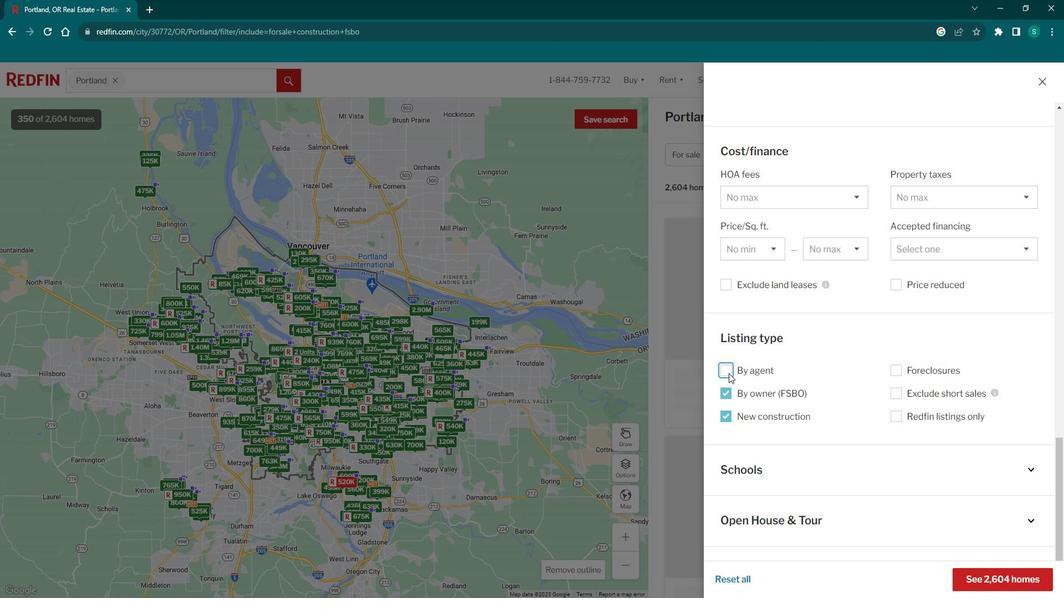 
Action: Mouse moved to (747, 399)
Screenshot: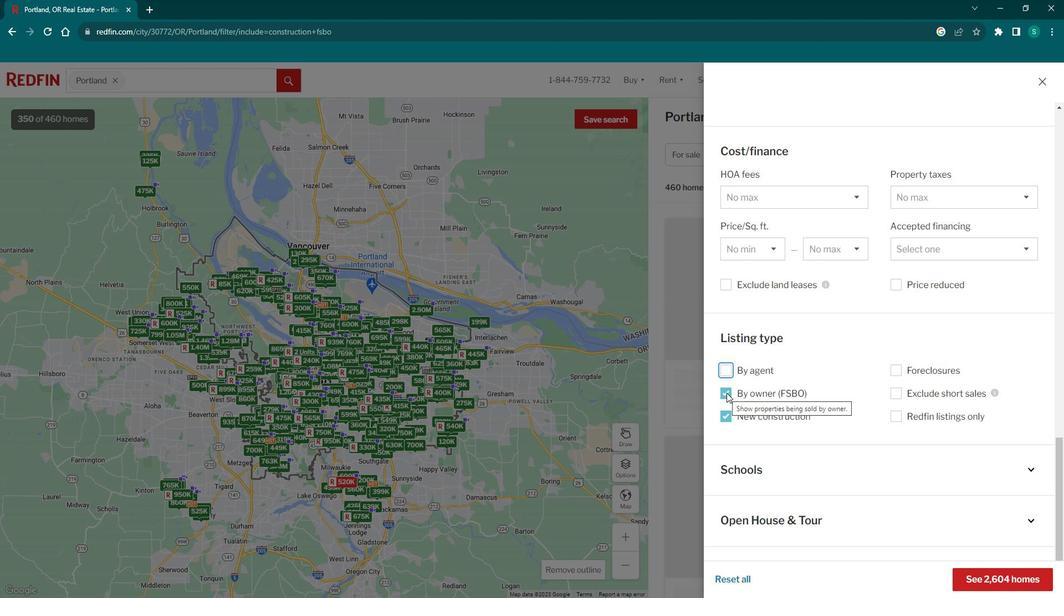 
Action: Mouse pressed left at (747, 399)
Screenshot: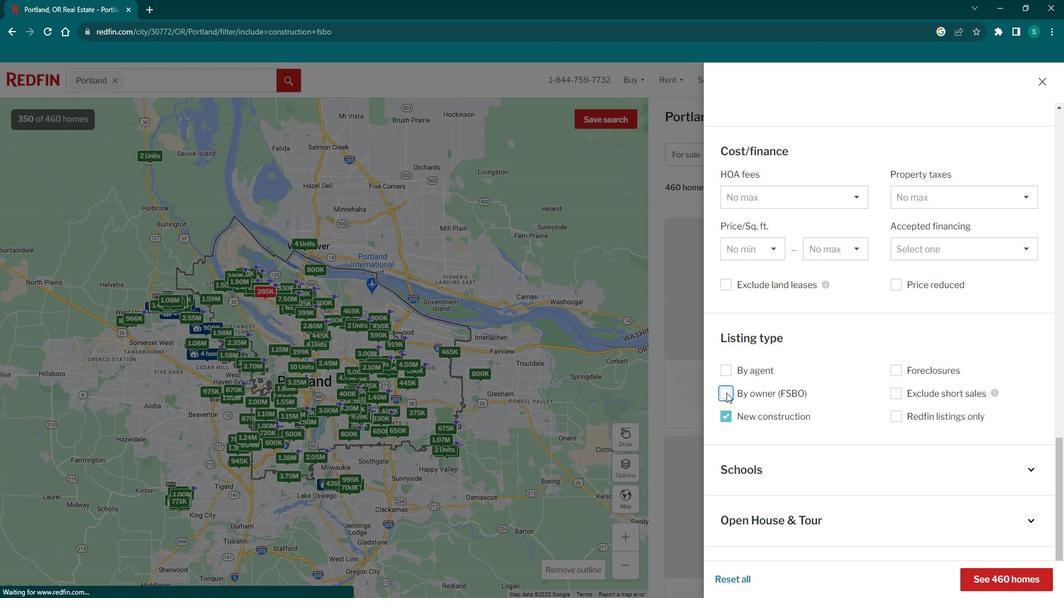 
Action: Mouse moved to (822, 366)
Screenshot: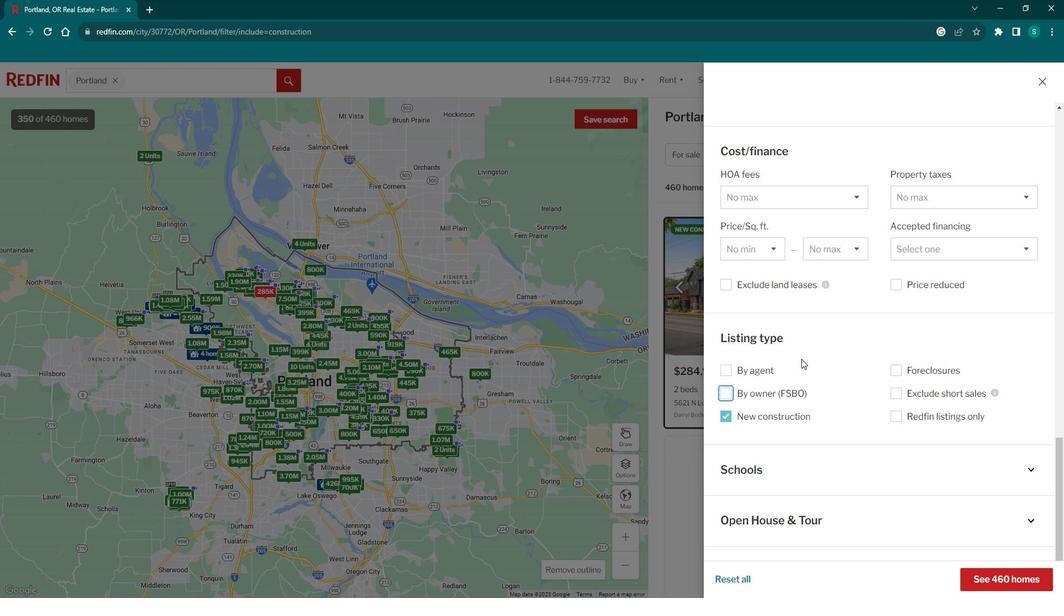 
Action: Mouse scrolled (822, 367) with delta (0, 0)
Screenshot: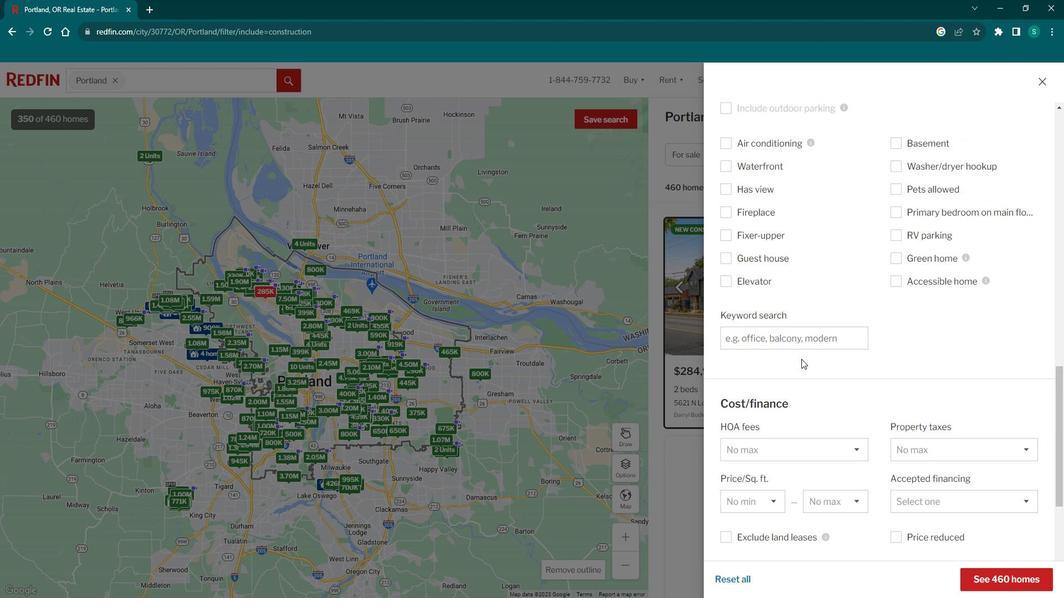 
Action: Mouse scrolled (822, 367) with delta (0, 0)
Screenshot: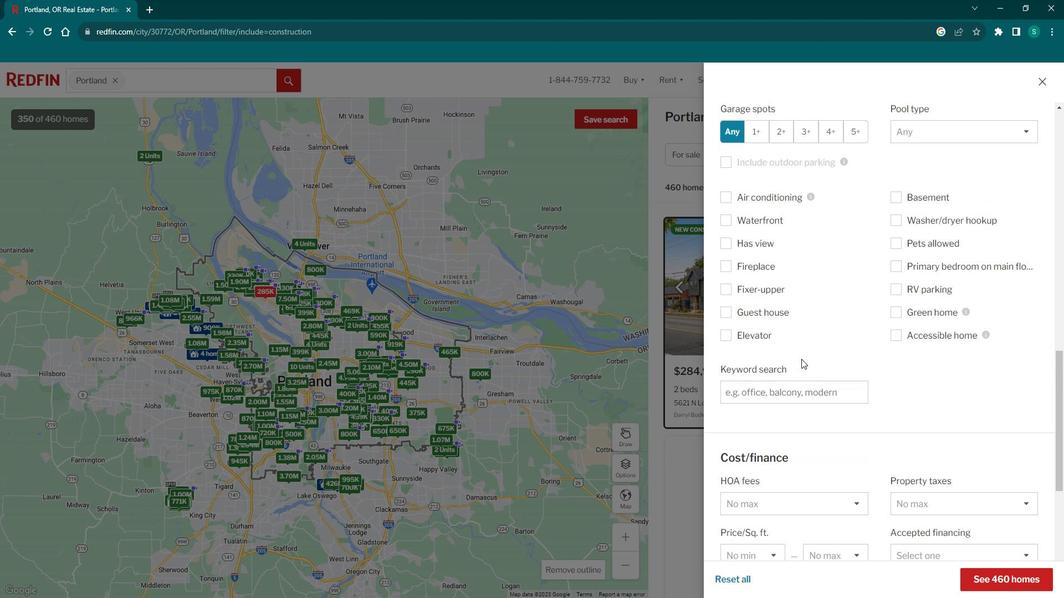 
Action: Mouse scrolled (822, 367) with delta (0, 0)
Screenshot: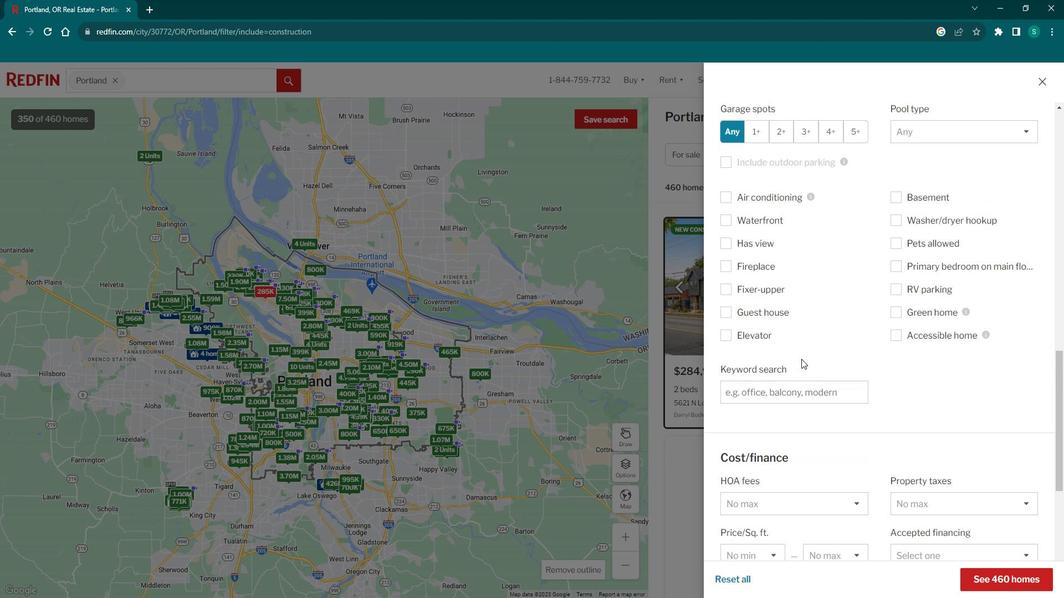 
Action: Mouse scrolled (822, 367) with delta (0, 0)
Screenshot: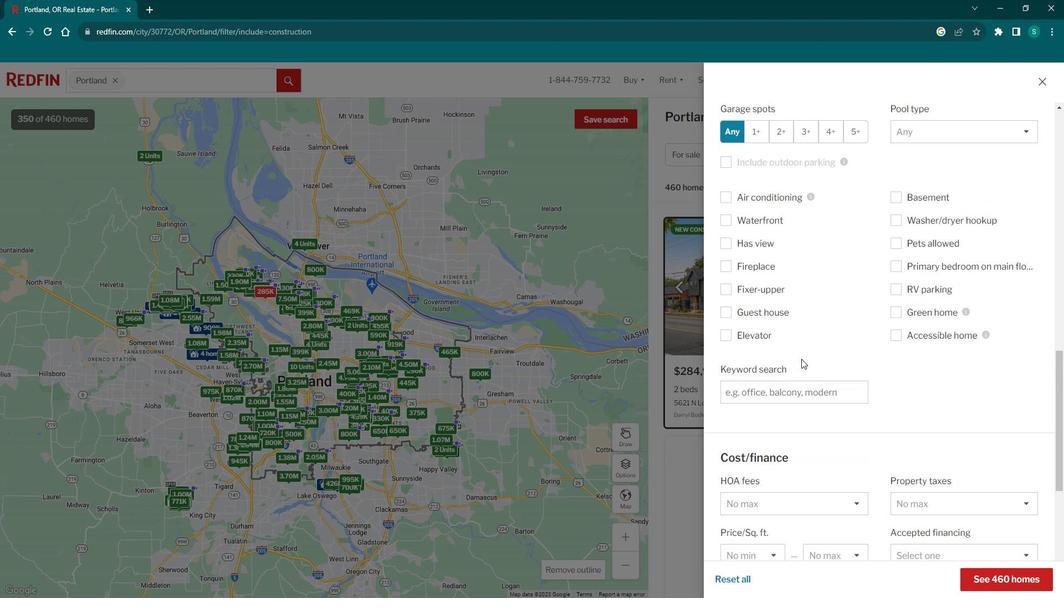 
Action: Mouse scrolled (822, 367) with delta (0, 0)
Screenshot: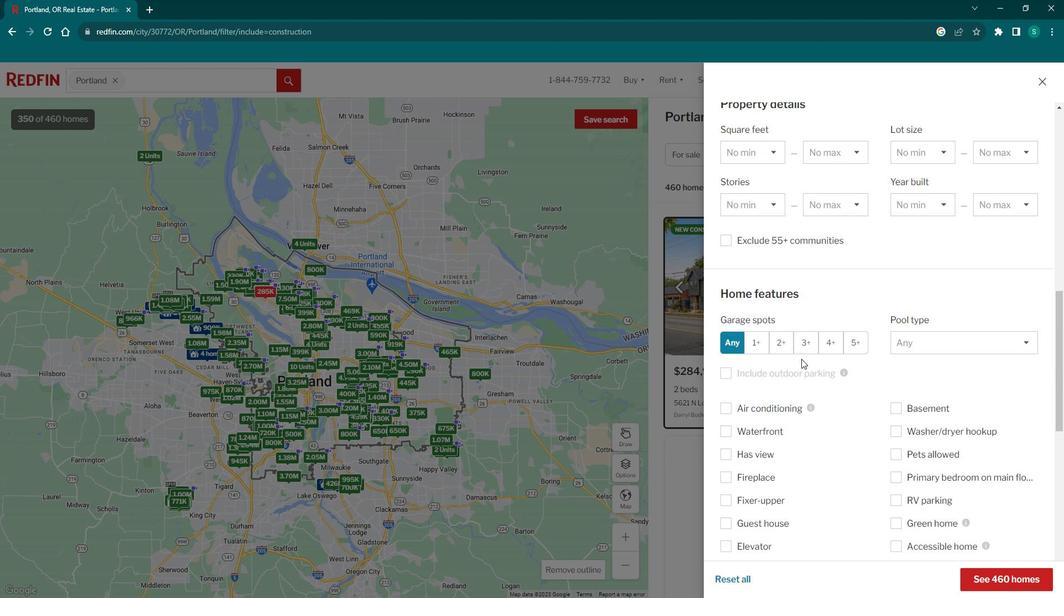 
Action: Mouse scrolled (822, 367) with delta (0, 0)
Screenshot: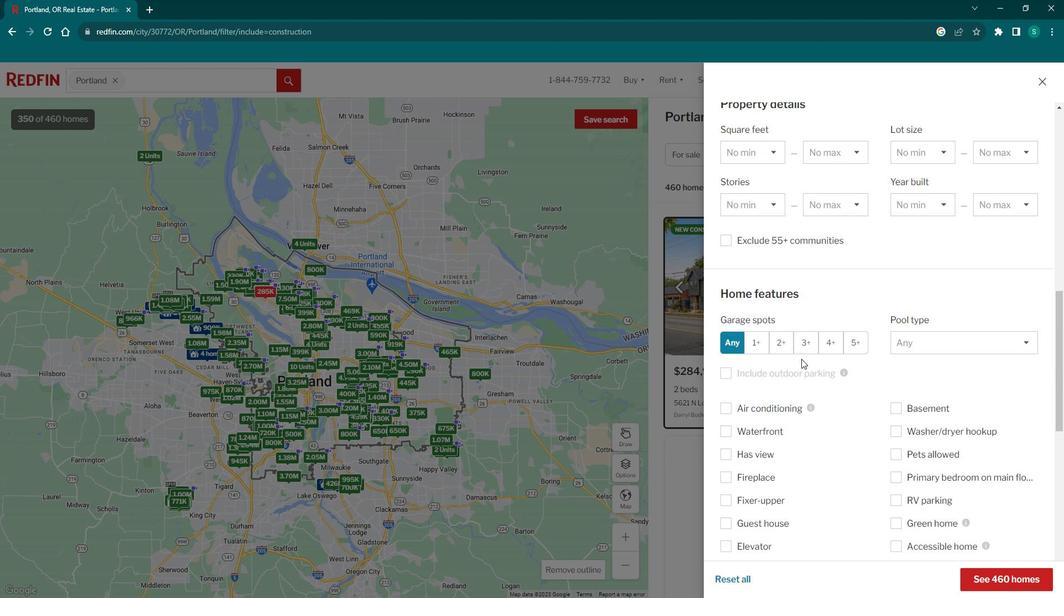 
Action: Mouse scrolled (822, 367) with delta (0, 0)
Screenshot: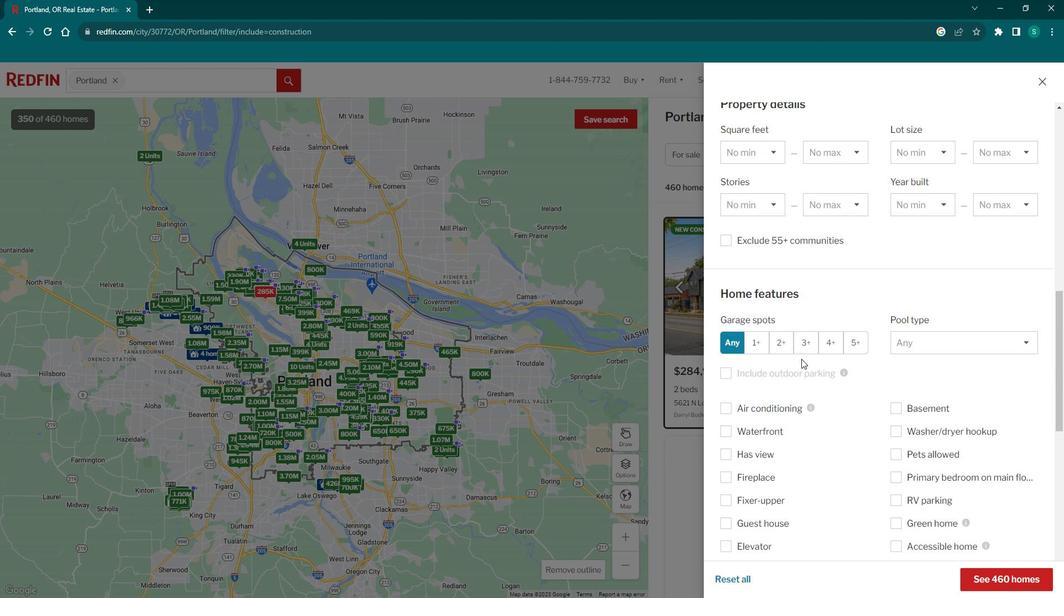 
Action: Mouse scrolled (822, 367) with delta (0, 0)
Screenshot: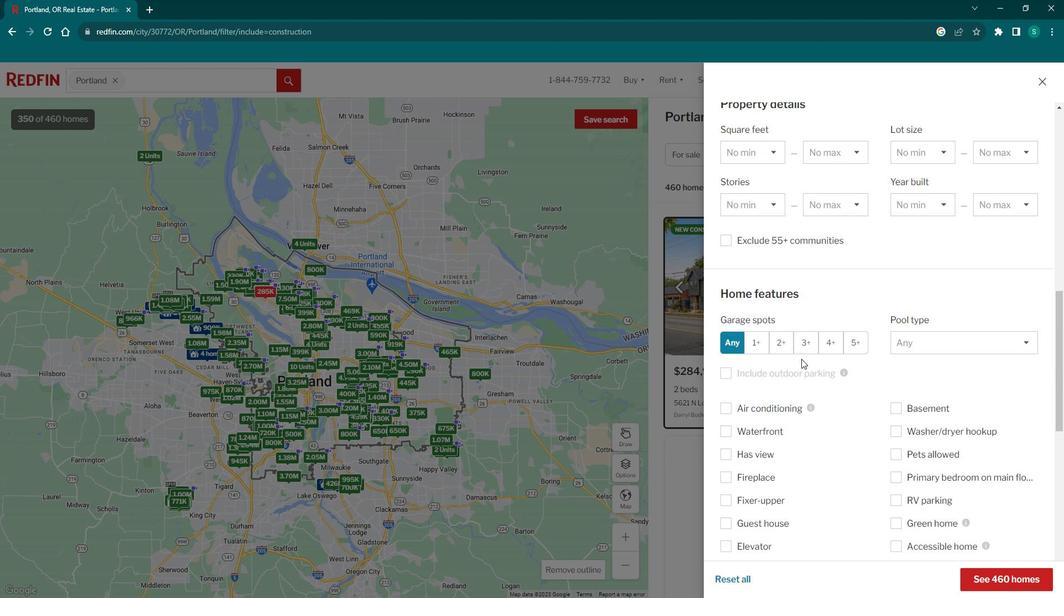 
Action: Mouse scrolled (822, 367) with delta (0, 0)
Screenshot: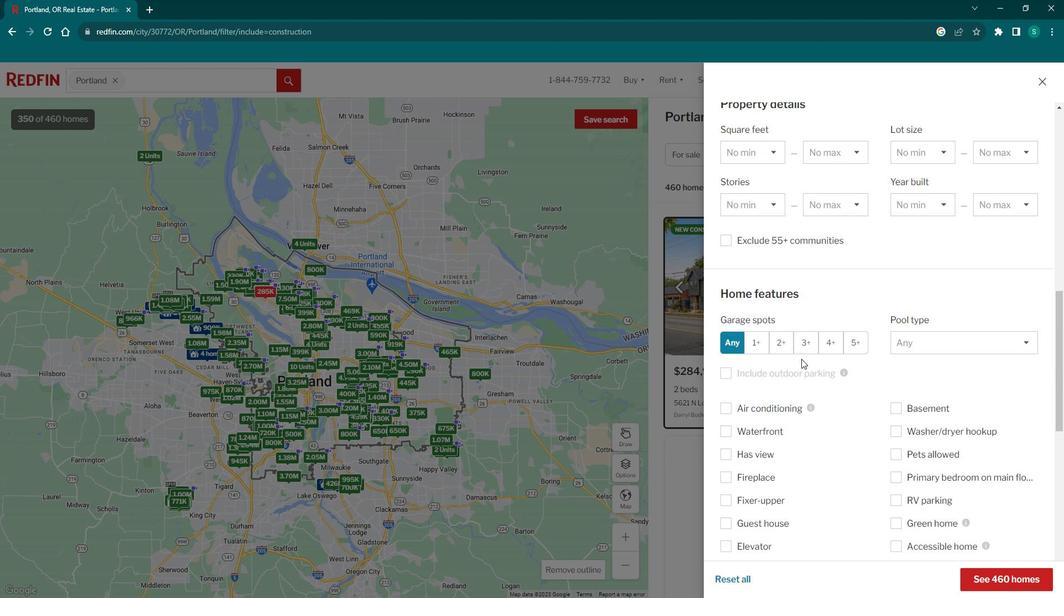 
Action: Mouse scrolled (822, 365) with delta (0, 0)
Screenshot: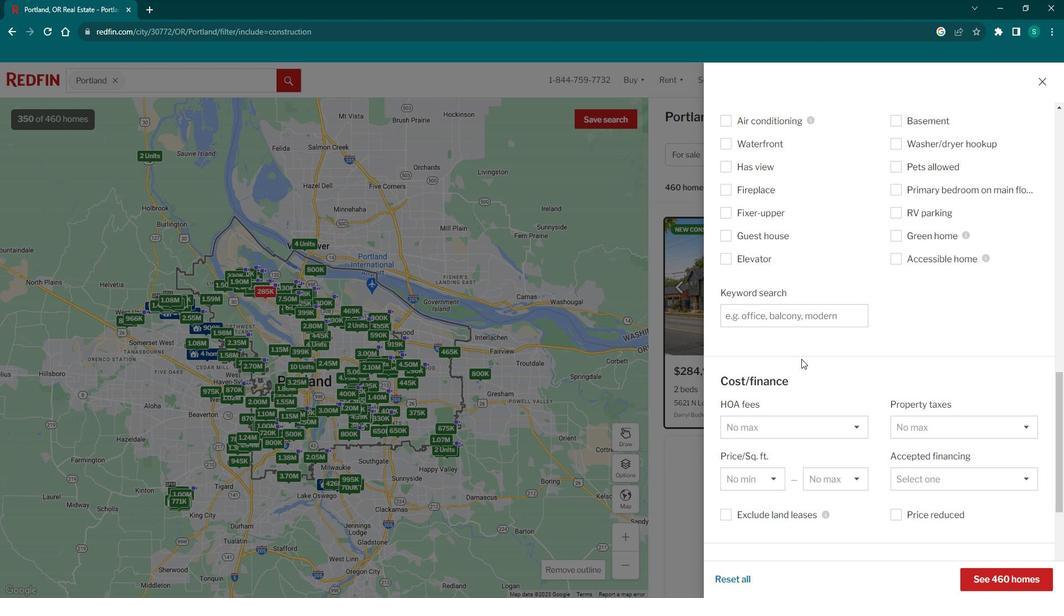
Action: Mouse scrolled (822, 365) with delta (0, 0)
Screenshot: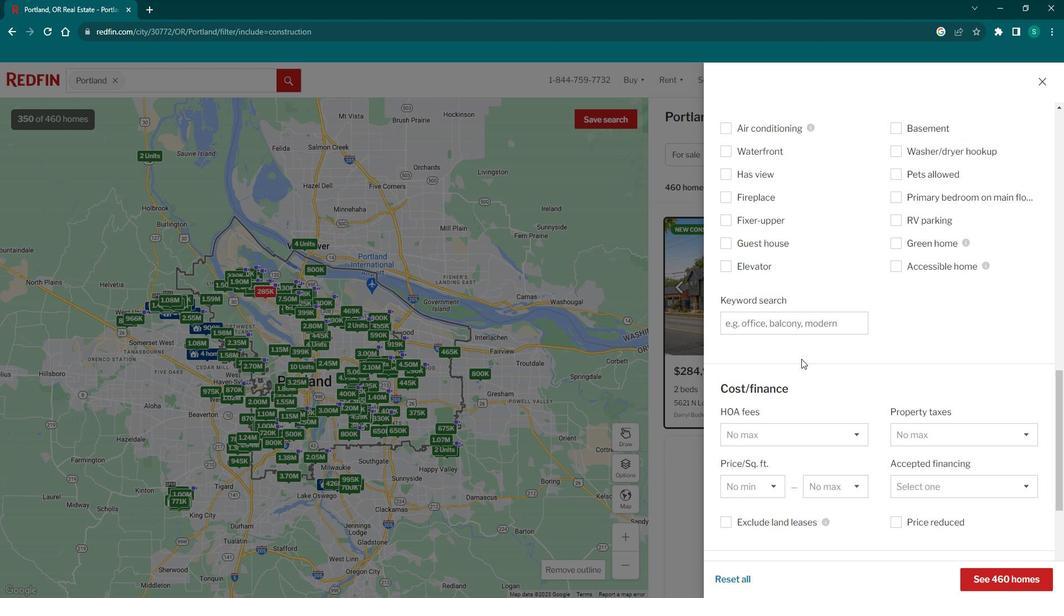 
Action: Mouse scrolled (822, 365) with delta (0, 0)
Screenshot: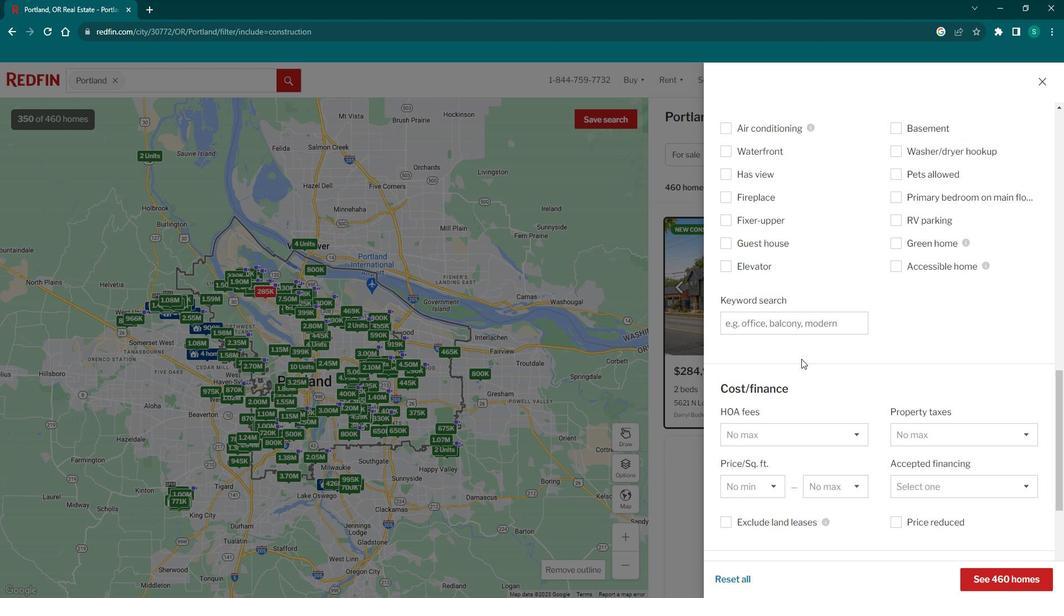 
Action: Mouse scrolled (822, 365) with delta (0, 0)
Screenshot: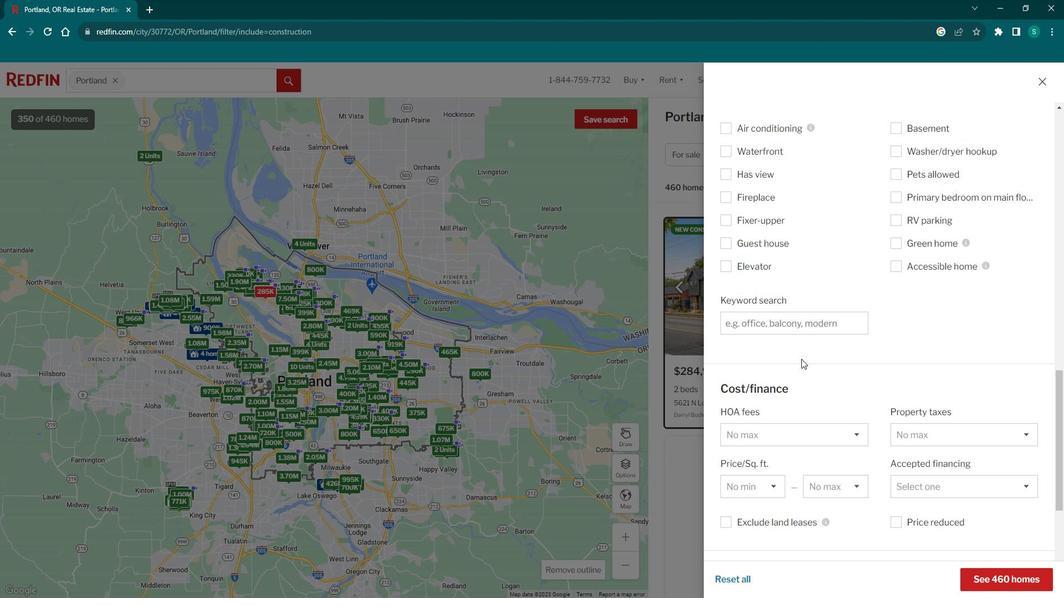
Action: Mouse scrolled (822, 365) with delta (0, 0)
Screenshot: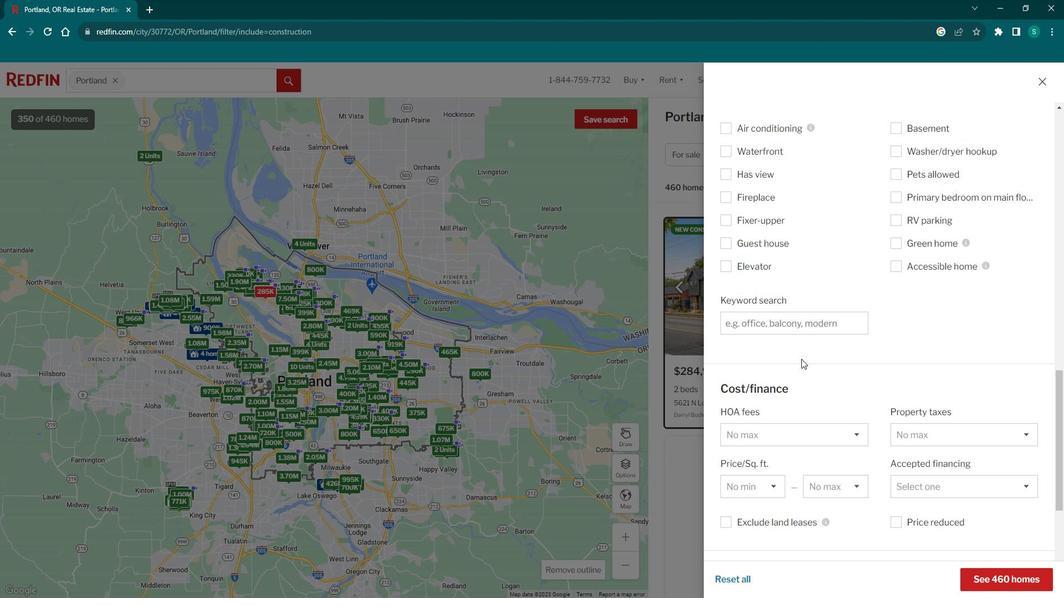 
Action: Mouse scrolled (822, 367) with delta (0, 0)
Screenshot: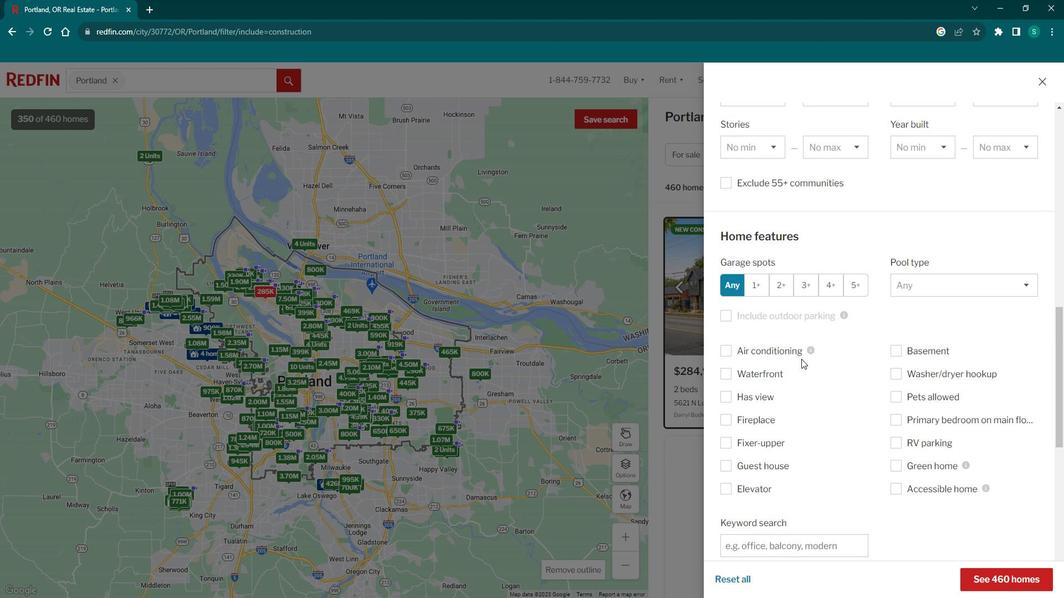 
Action: Mouse scrolled (822, 367) with delta (0, 0)
Screenshot: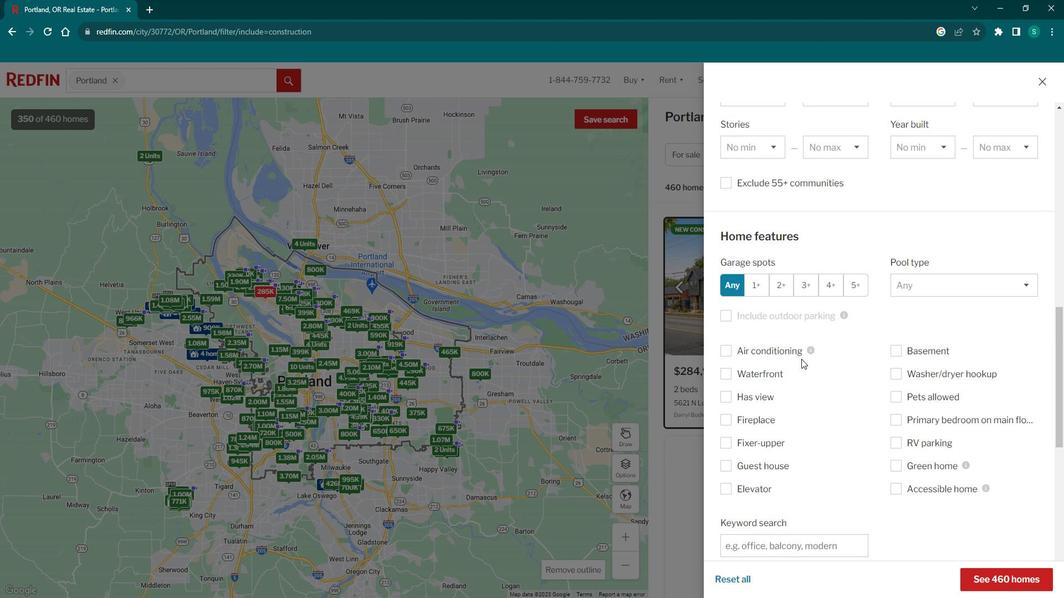 
Action: Mouse scrolled (822, 367) with delta (0, 0)
Screenshot: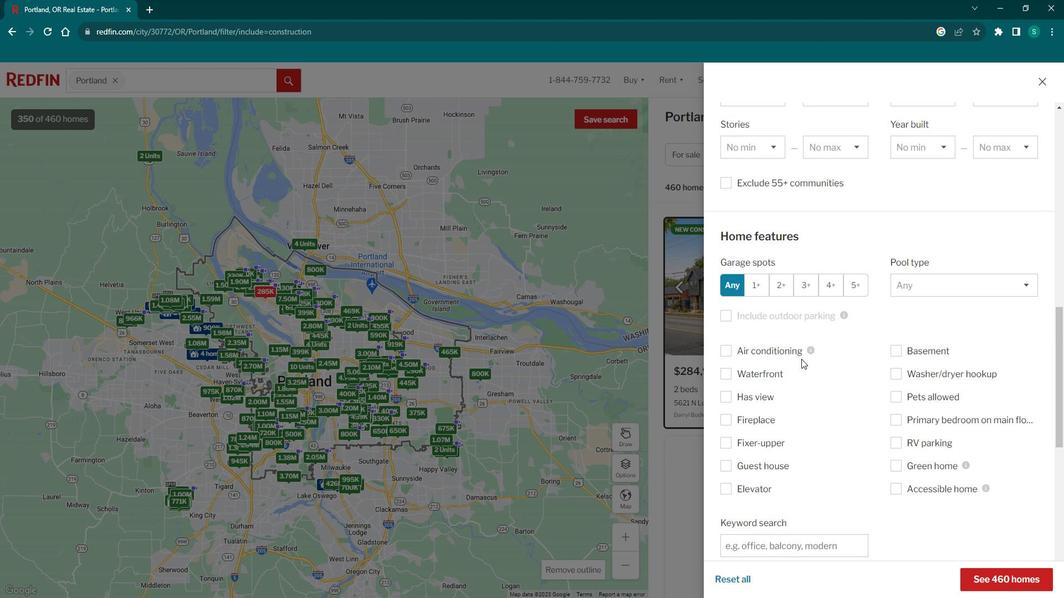 
Action: Mouse scrolled (822, 367) with delta (0, 0)
Screenshot: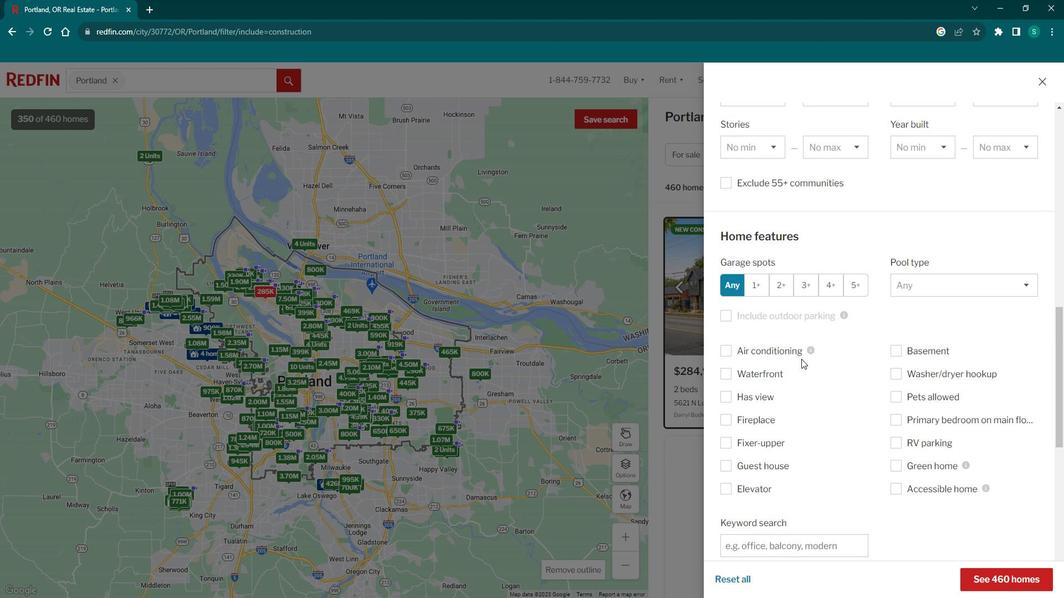 
Action: Mouse scrolled (822, 367) with delta (0, 0)
Screenshot: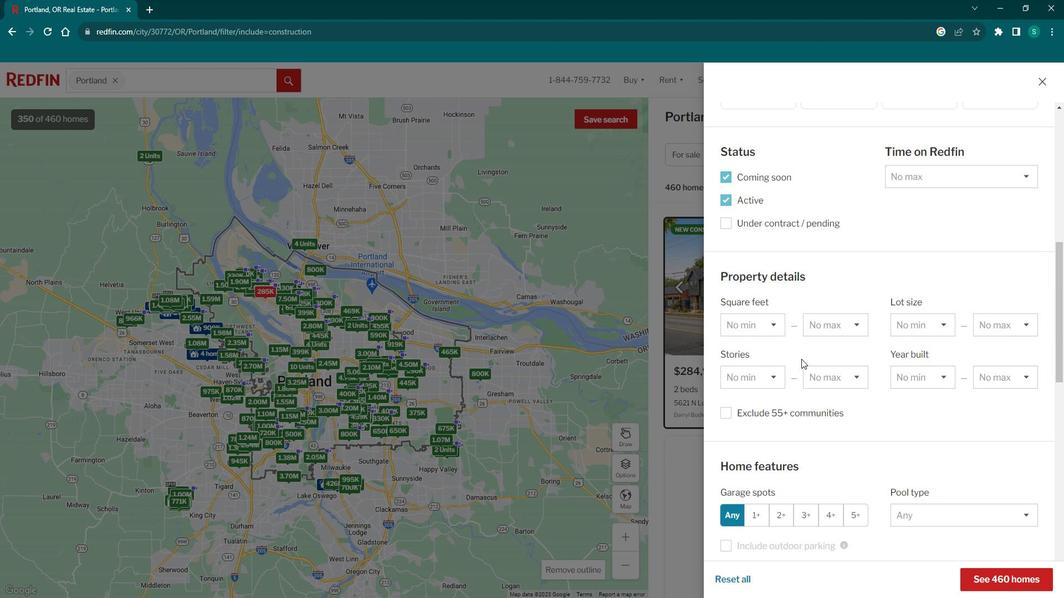 
Action: Mouse scrolled (822, 367) with delta (0, 0)
Screenshot: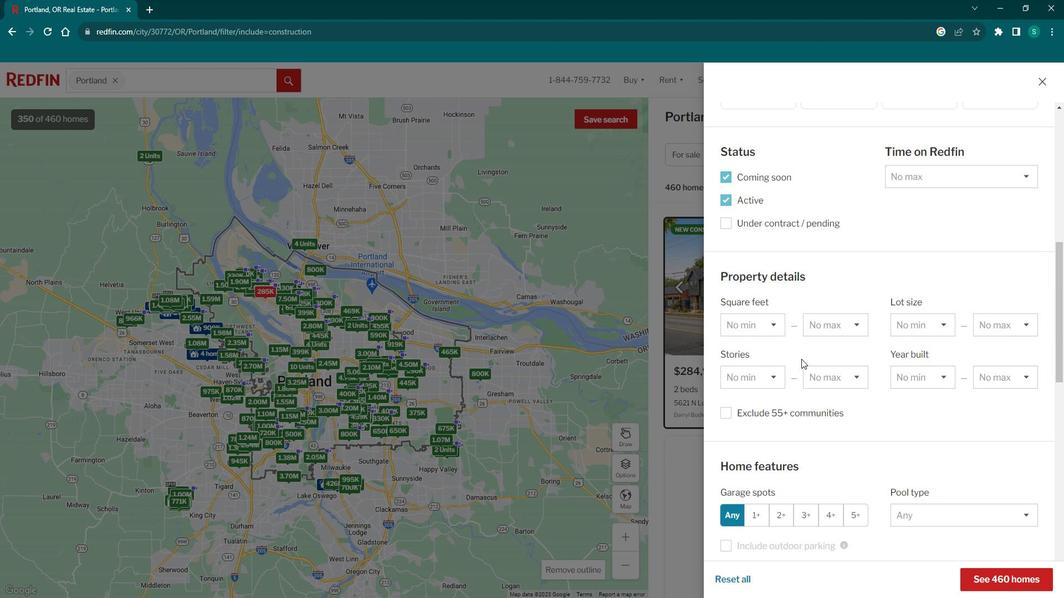 
Action: Mouse scrolled (822, 367) with delta (0, 0)
Screenshot: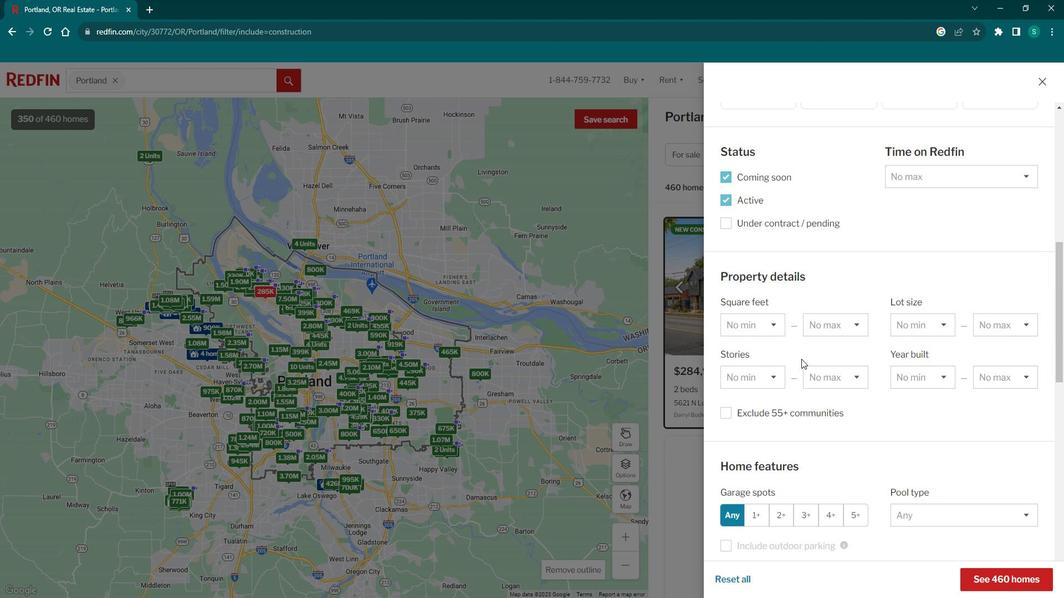 
Action: Mouse scrolled (822, 367) with delta (0, 0)
Screenshot: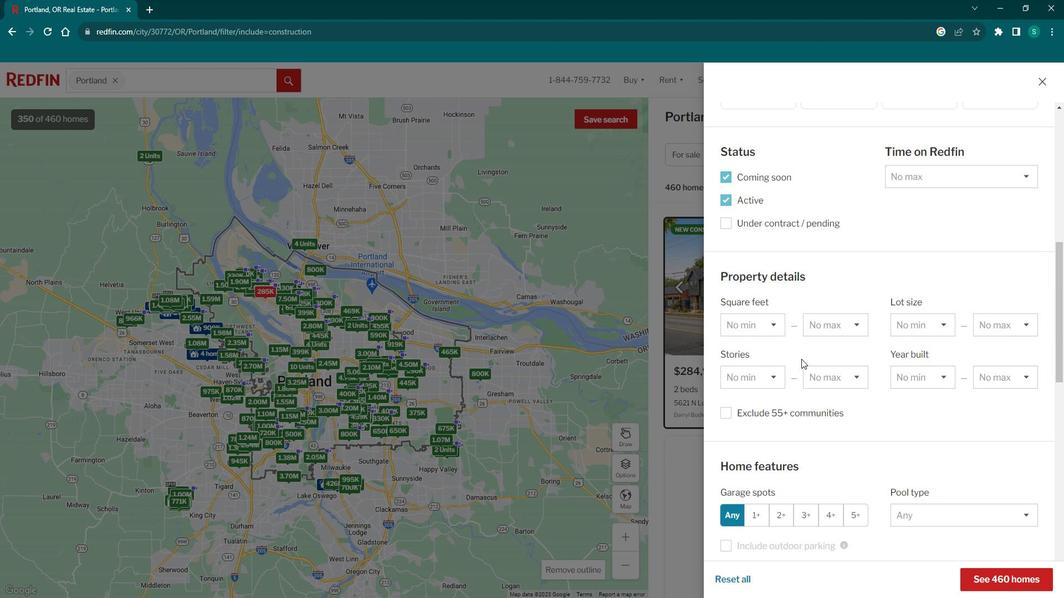 
Action: Mouse scrolled (822, 367) with delta (0, 0)
Screenshot: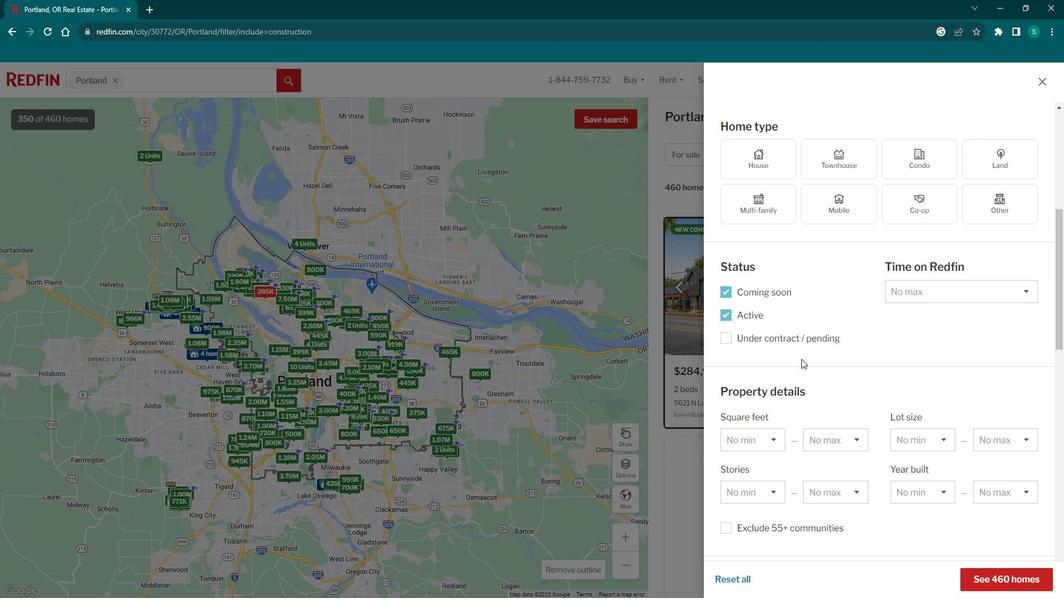 
Action: Mouse scrolled (822, 367) with delta (0, 0)
Screenshot: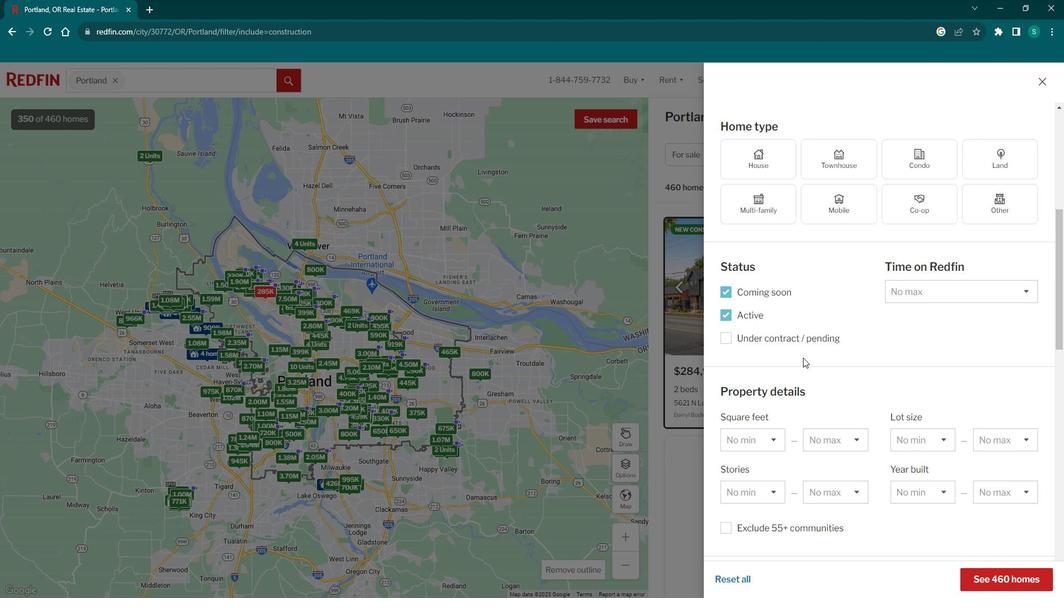 
Action: Mouse moved to (823, 365)
Screenshot: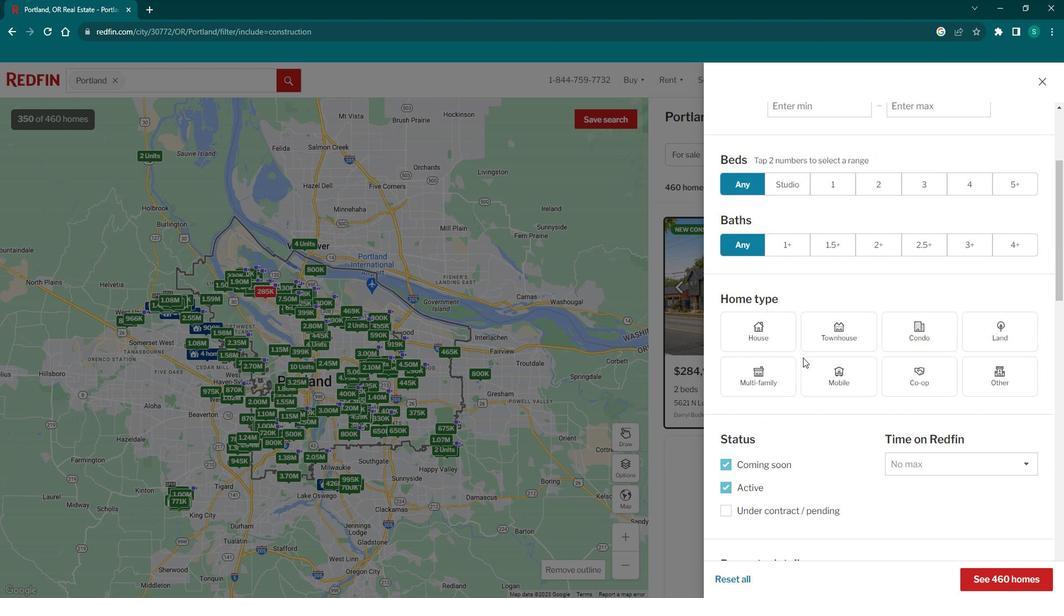 
Action: Mouse scrolled (823, 365) with delta (0, 0)
Screenshot: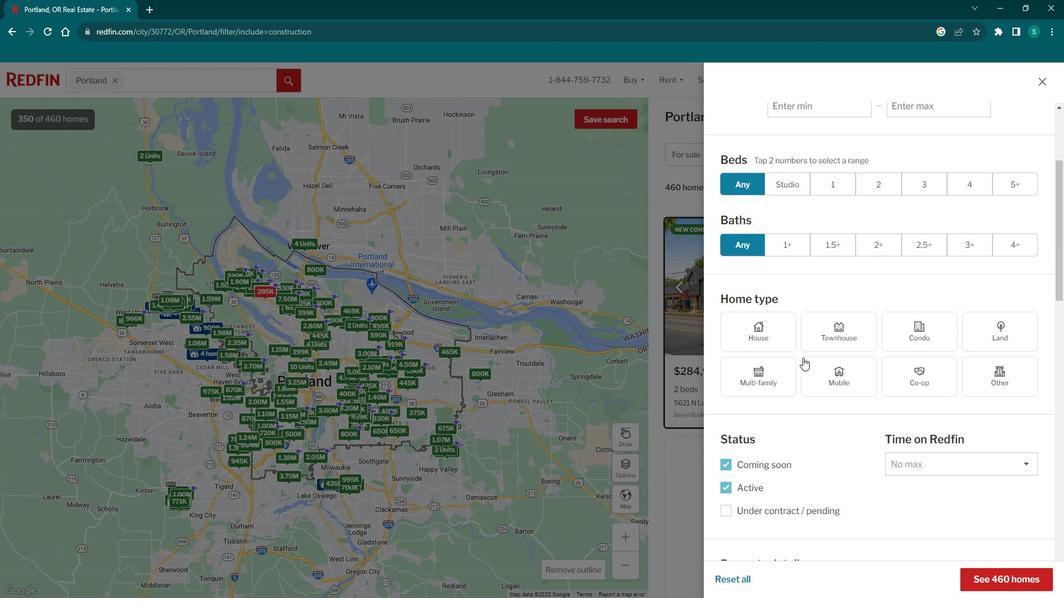 
Action: Mouse scrolled (823, 365) with delta (0, 0)
Screenshot: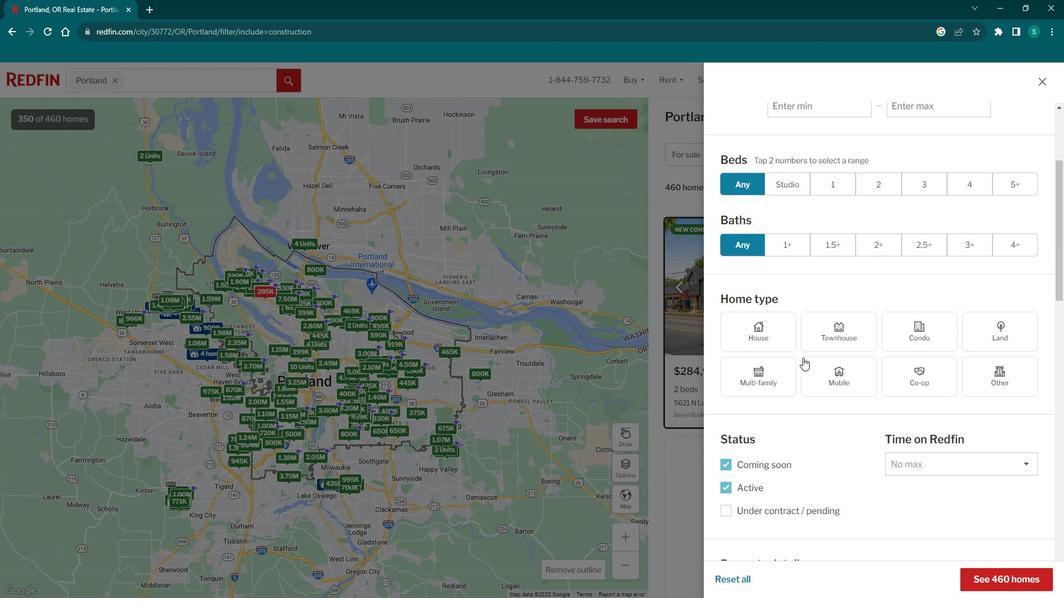 
Action: Mouse scrolled (823, 365) with delta (0, 0)
Screenshot: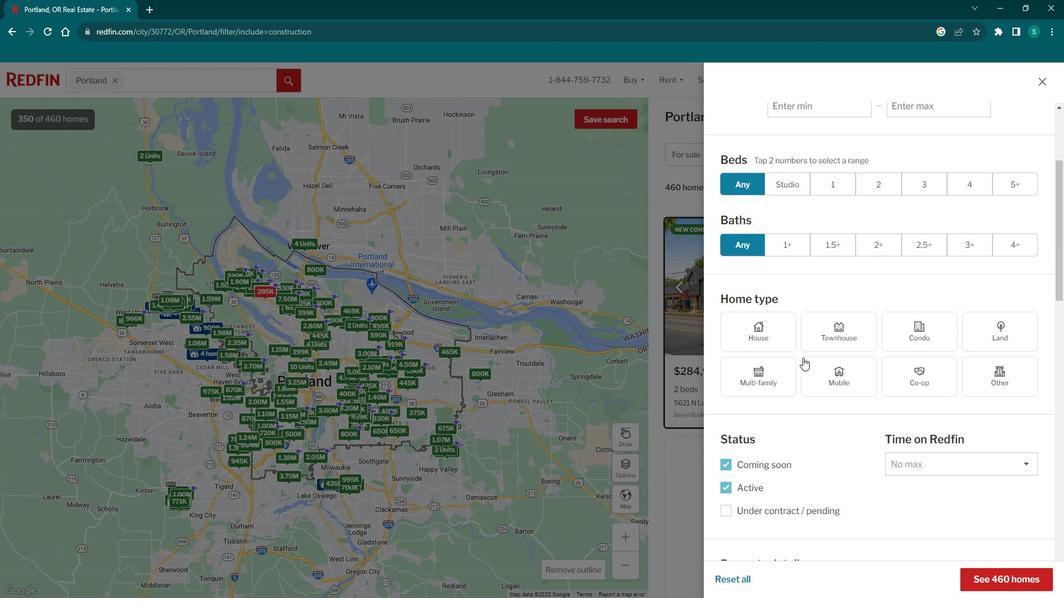 
Action: Mouse moved to (808, 355)
Screenshot: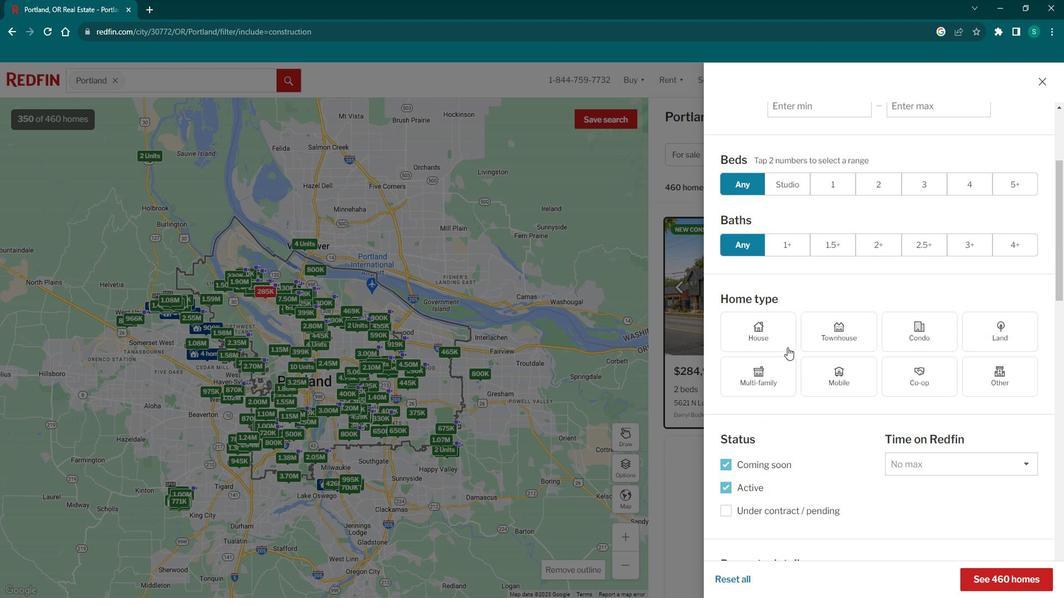 
Action: Mouse scrolled (808, 355) with delta (0, 0)
Screenshot: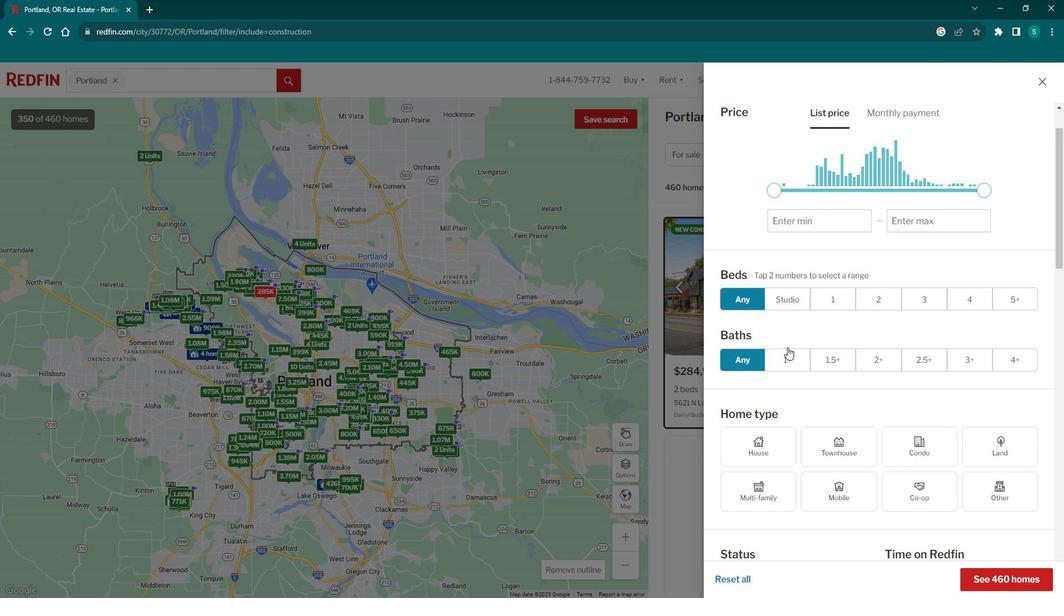 
Action: Mouse scrolled (808, 355) with delta (0, 0)
Screenshot: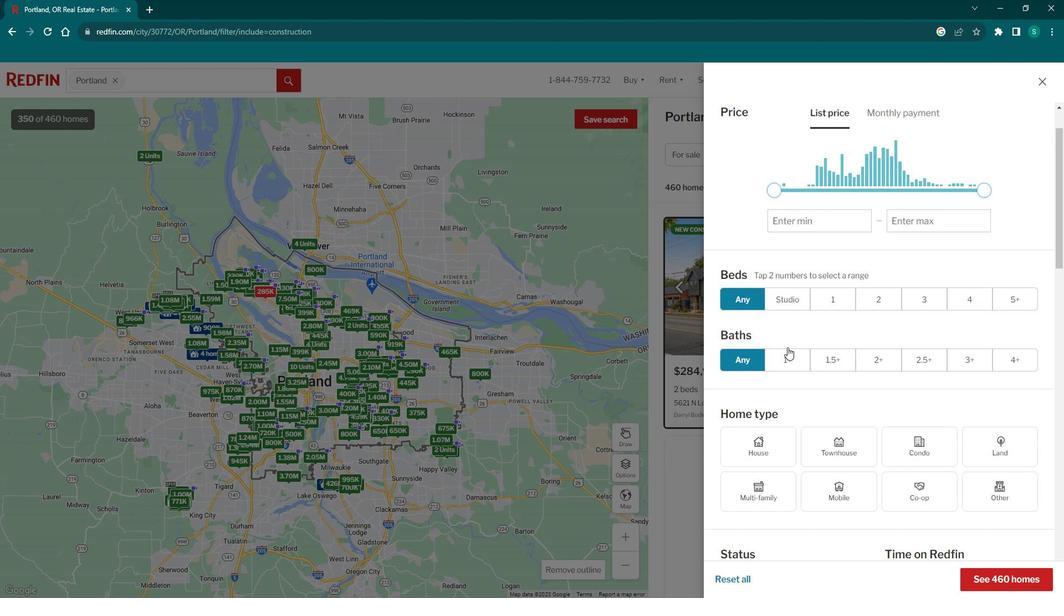 
Action: Mouse scrolled (808, 355) with delta (0, 0)
Screenshot: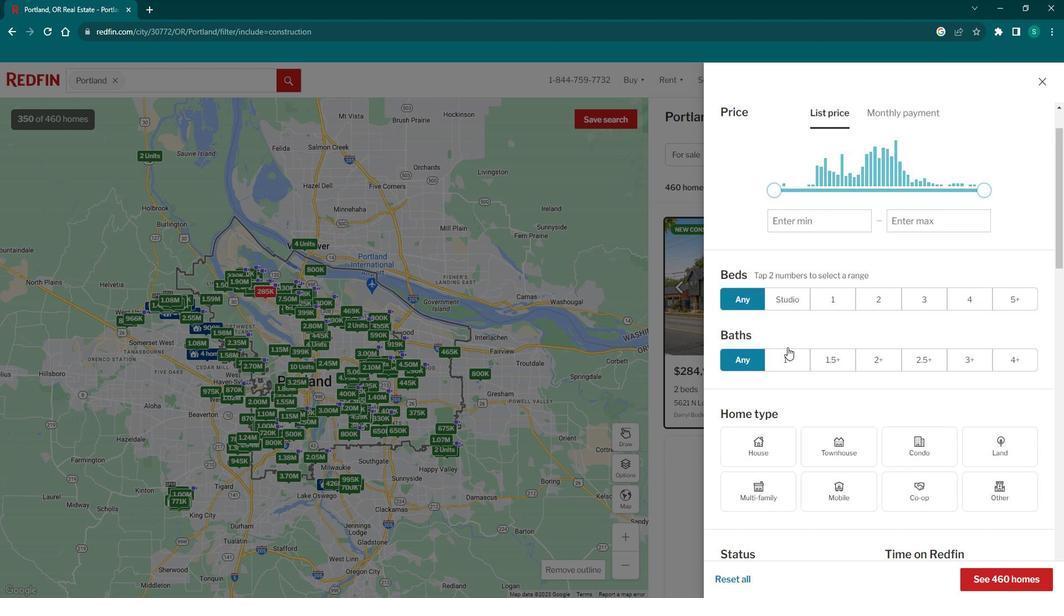 
Action: Mouse scrolled (808, 355) with delta (0, 0)
Screenshot: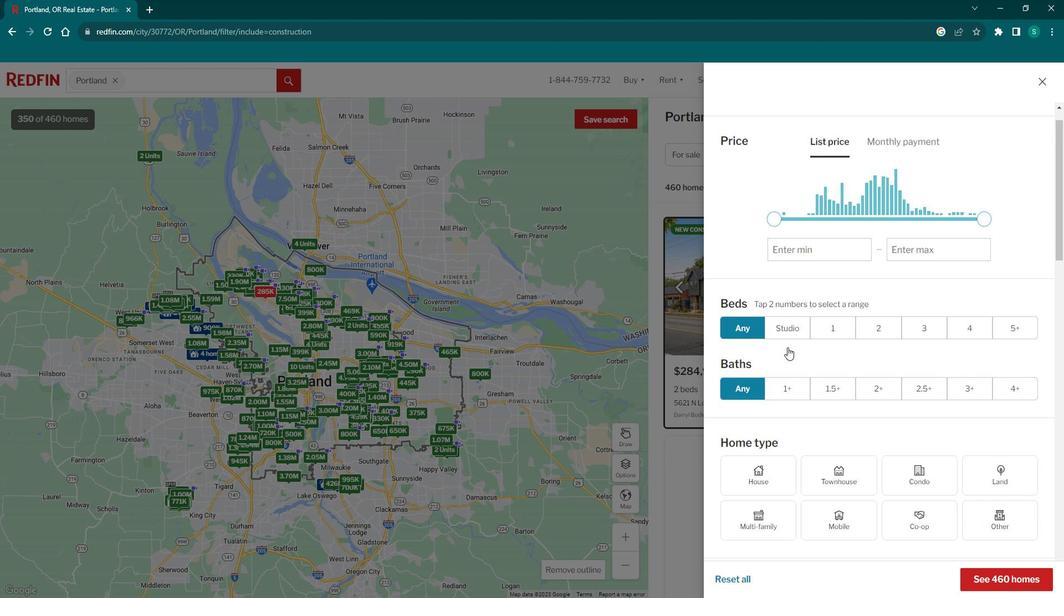 
Action: Mouse scrolled (808, 354) with delta (0, 0)
Screenshot: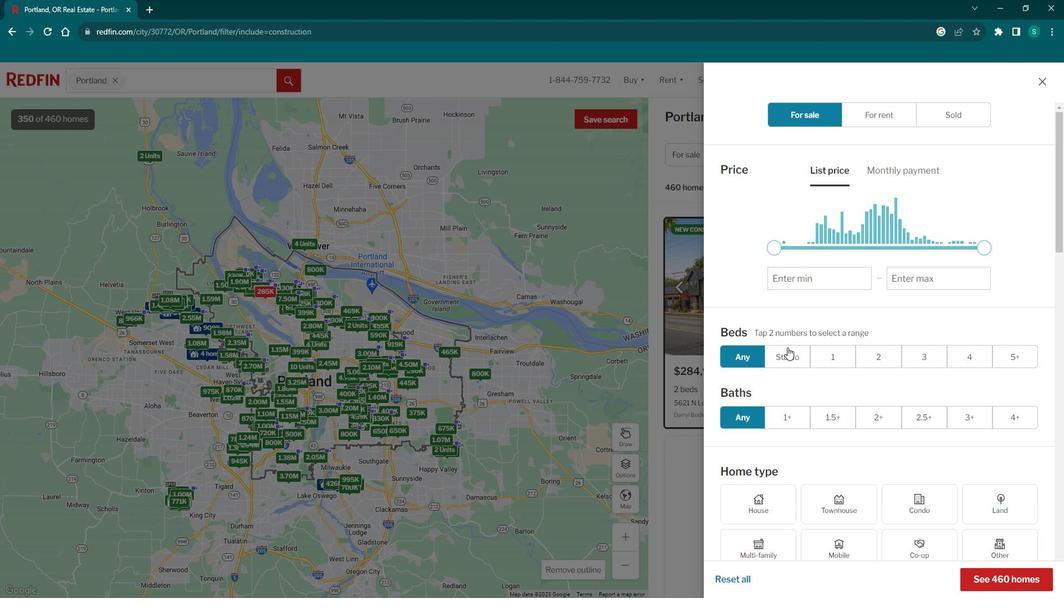 
Action: Mouse scrolled (808, 355) with delta (0, 0)
Screenshot: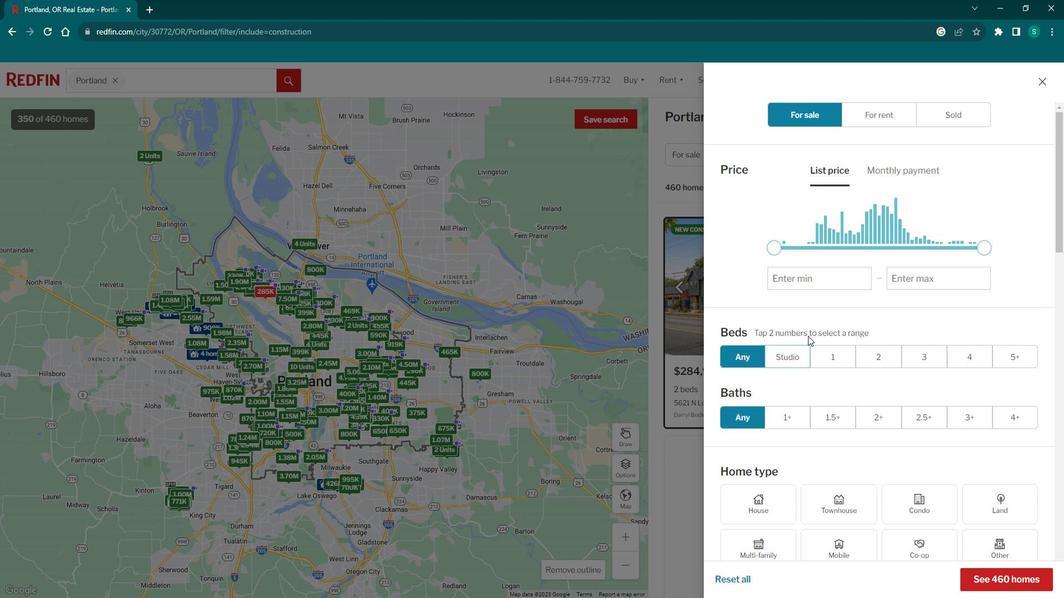 
Action: Mouse scrolled (808, 355) with delta (0, 0)
Screenshot: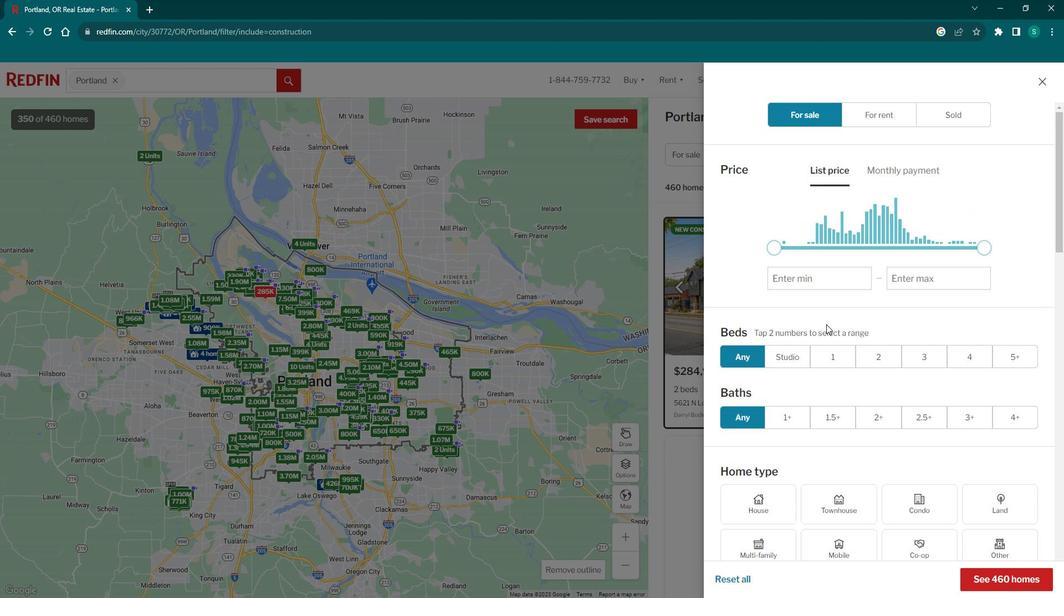 
Action: Mouse scrolled (808, 355) with delta (0, 0)
Screenshot: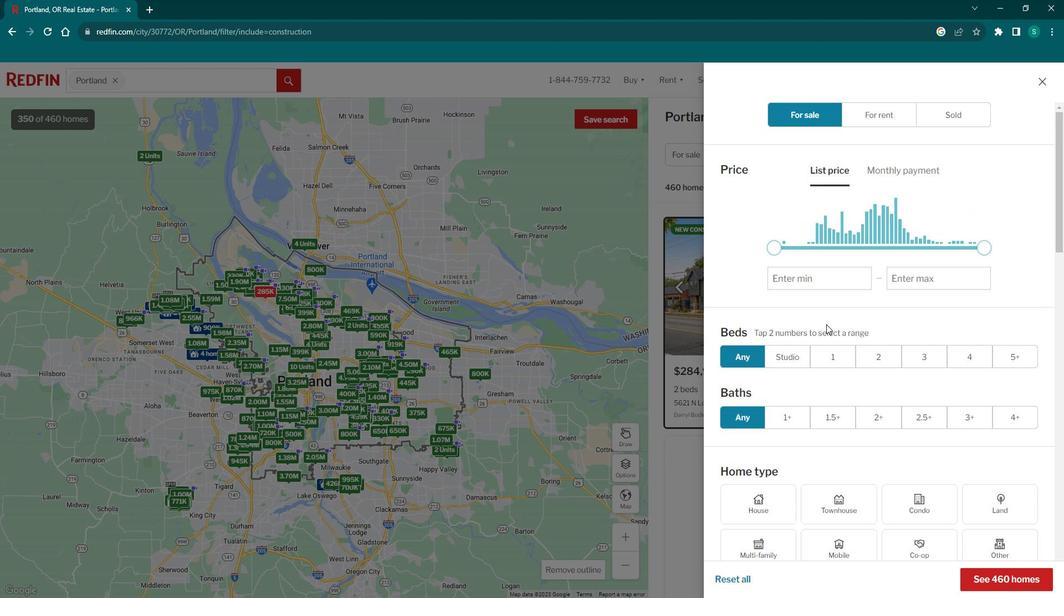 
Action: Mouse scrolled (808, 355) with delta (0, 0)
Screenshot: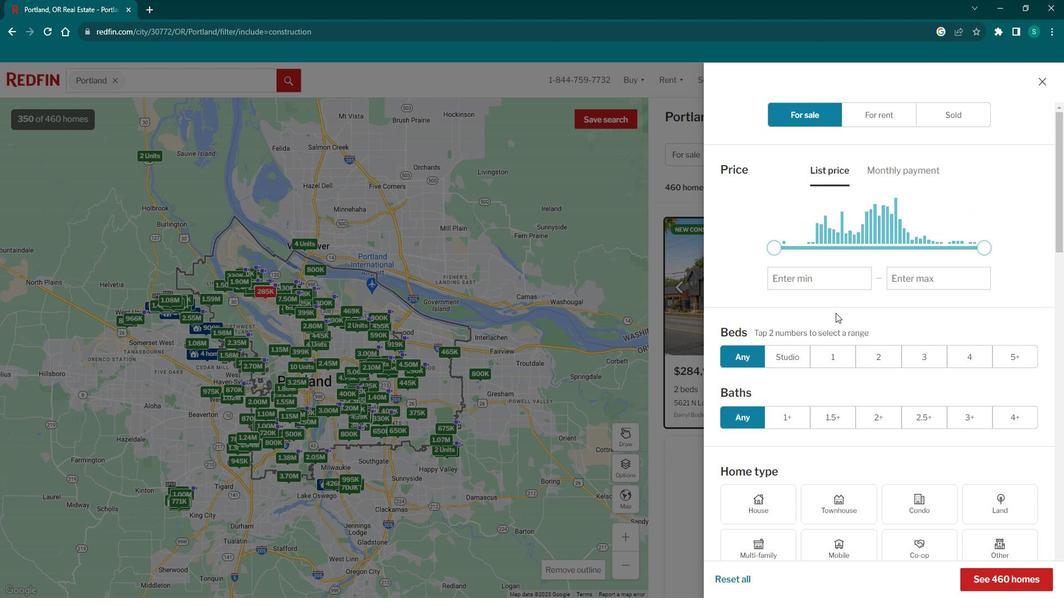 
Action: Mouse moved to (875, 289)
Screenshot: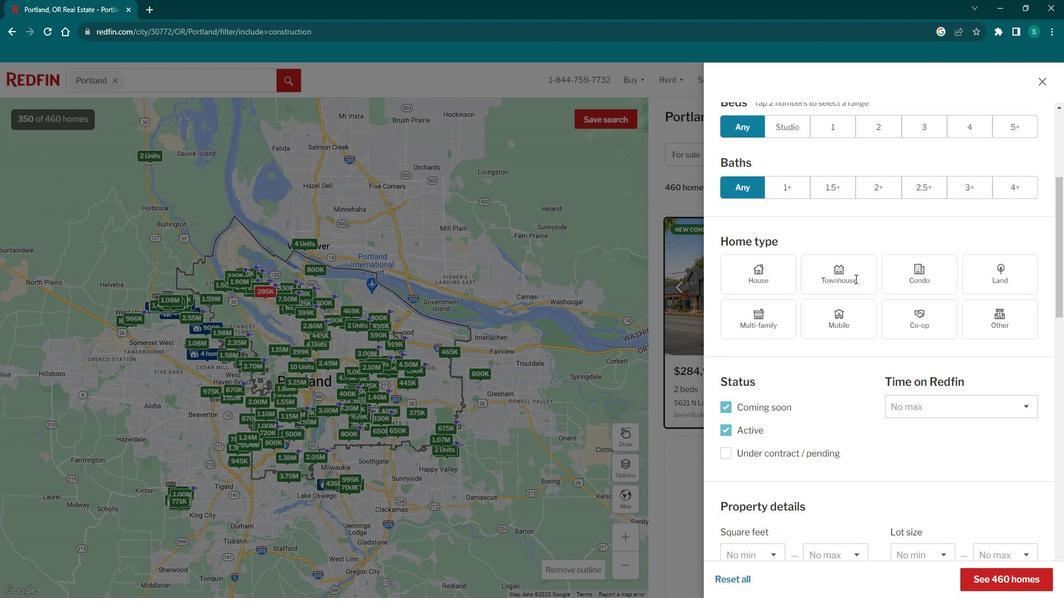 
Action: Mouse scrolled (875, 288) with delta (0, 0)
Screenshot: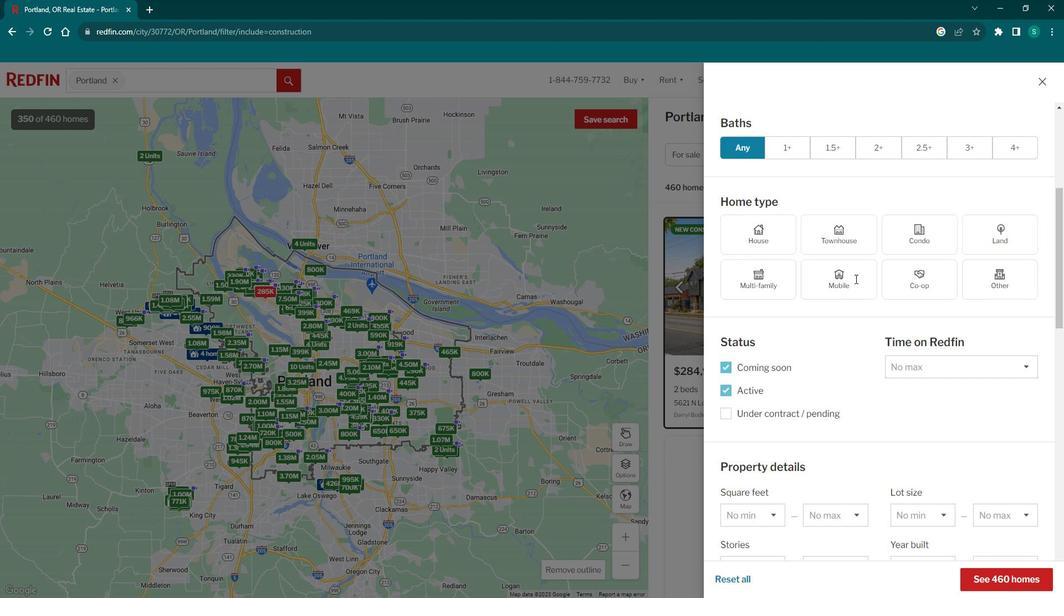 
Action: Mouse scrolled (875, 288) with delta (0, 0)
Screenshot: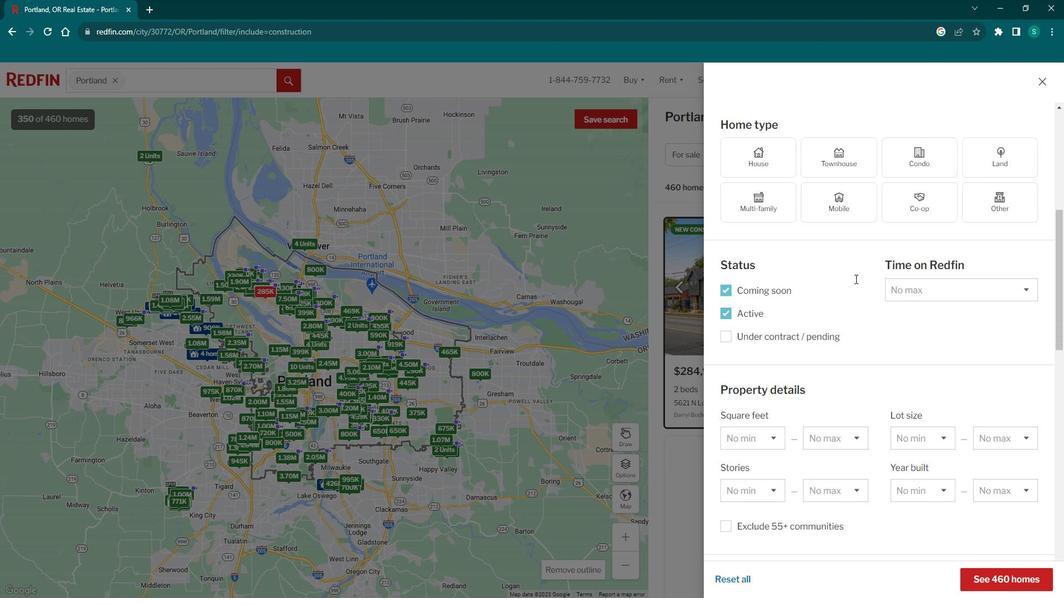 
Action: Mouse scrolled (875, 288) with delta (0, 0)
Screenshot: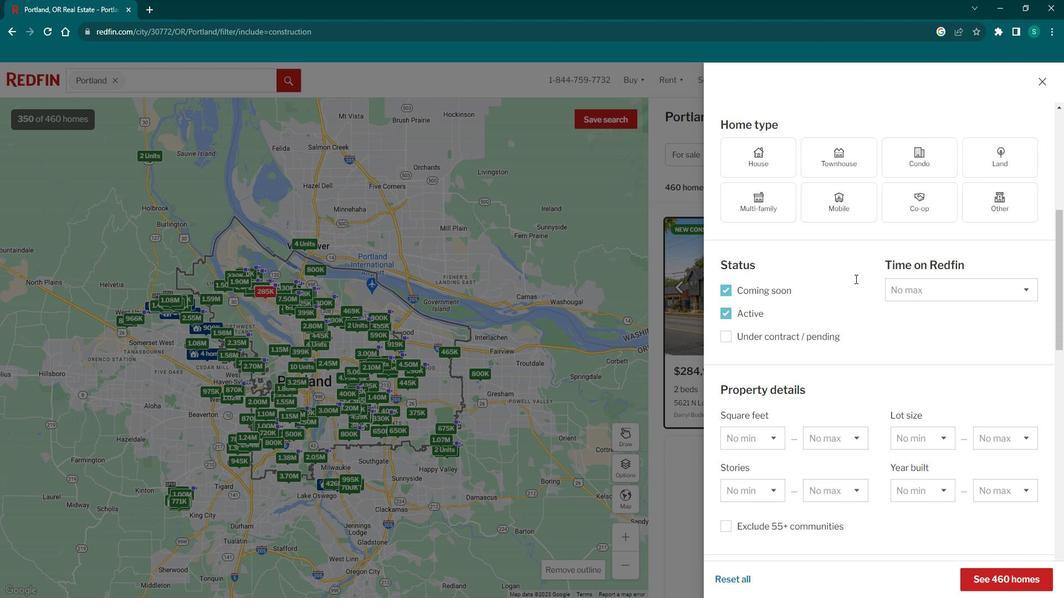 
Action: Mouse scrolled (875, 288) with delta (0, 0)
Screenshot: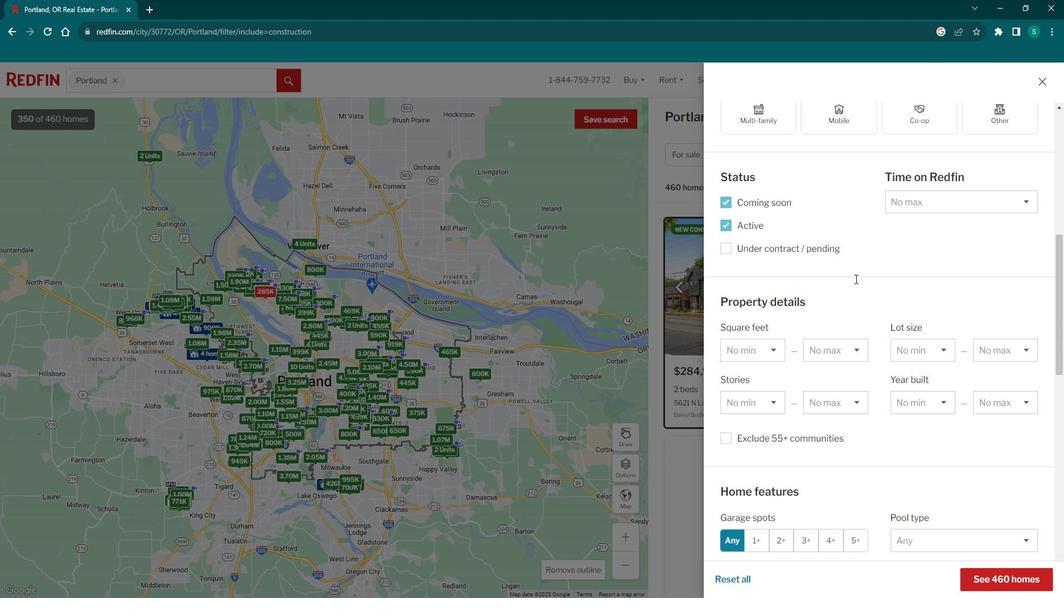 
Action: Mouse scrolled (875, 288) with delta (0, 0)
Screenshot: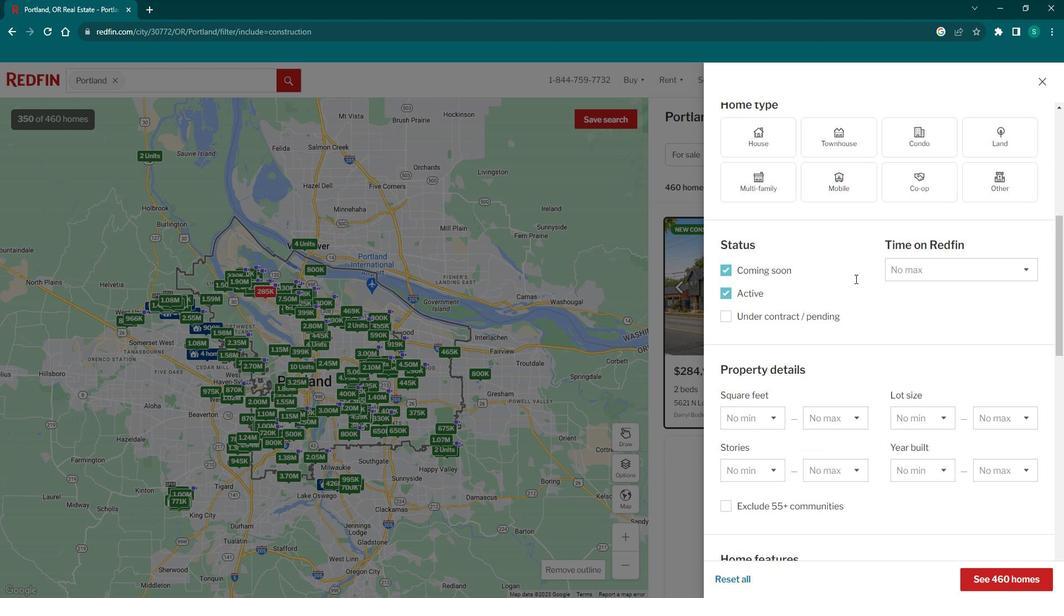 
Action: Mouse scrolled (875, 288) with delta (0, 0)
Screenshot: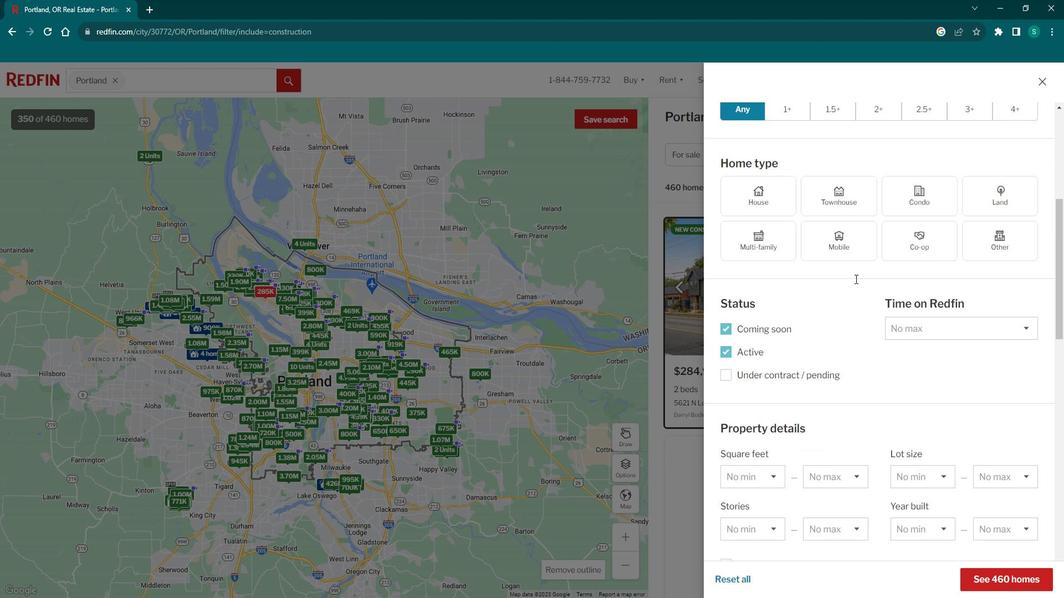 
Action: Mouse scrolled (875, 288) with delta (0, 0)
Screenshot: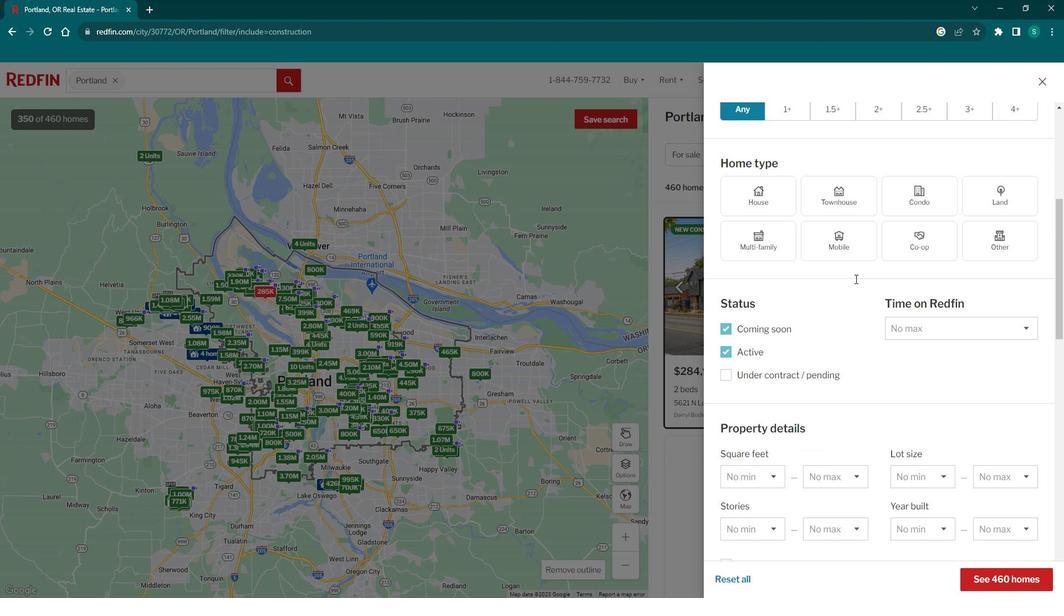 
Action: Mouse scrolled (875, 288) with delta (0, 0)
Screenshot: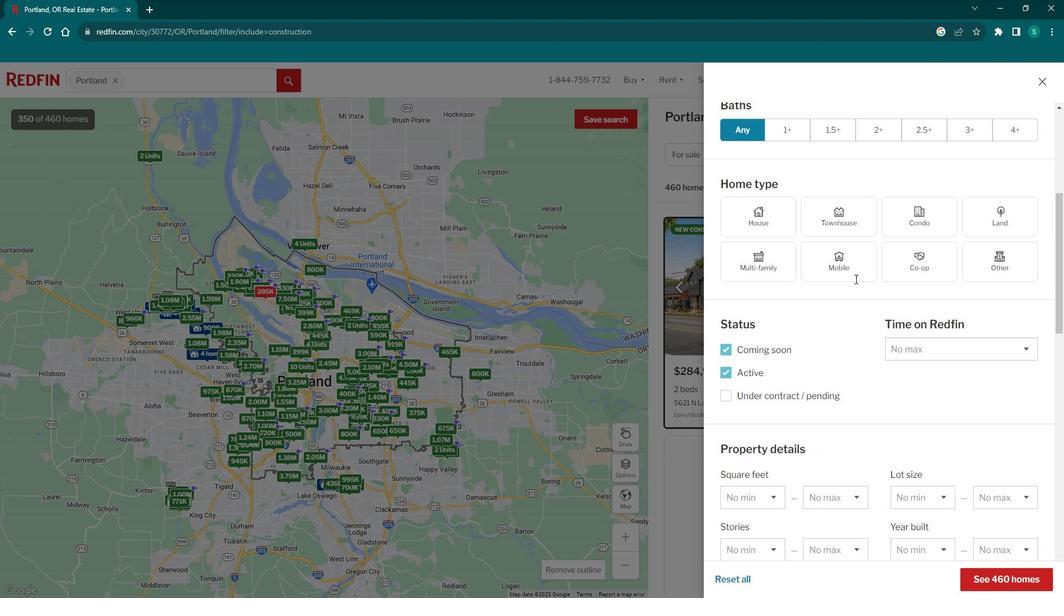 
Action: Mouse scrolled (875, 289) with delta (0, 0)
Screenshot: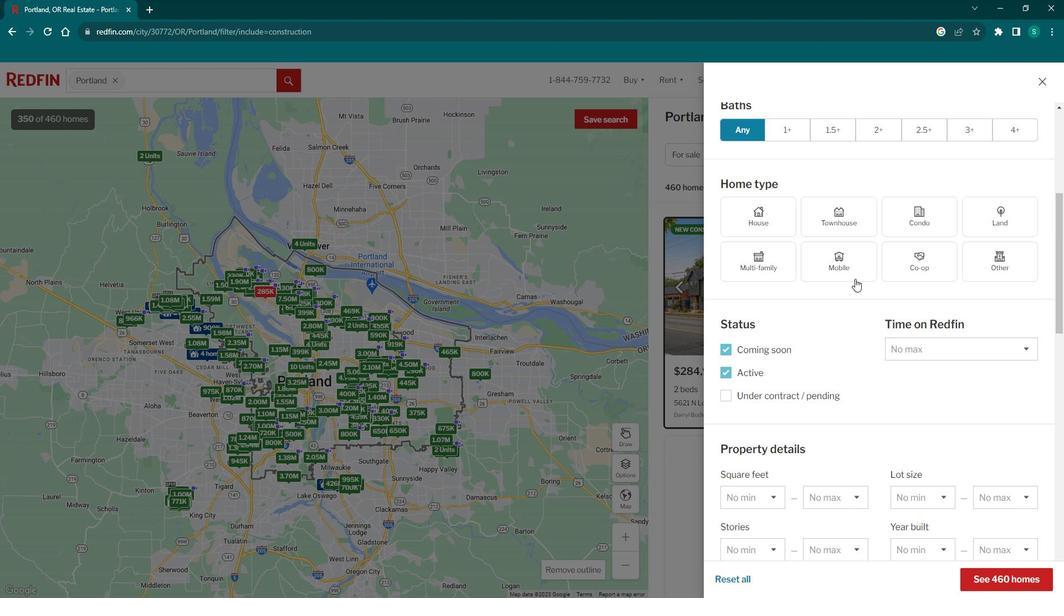 
Action: Mouse scrolled (875, 289) with delta (0, 0)
Screenshot: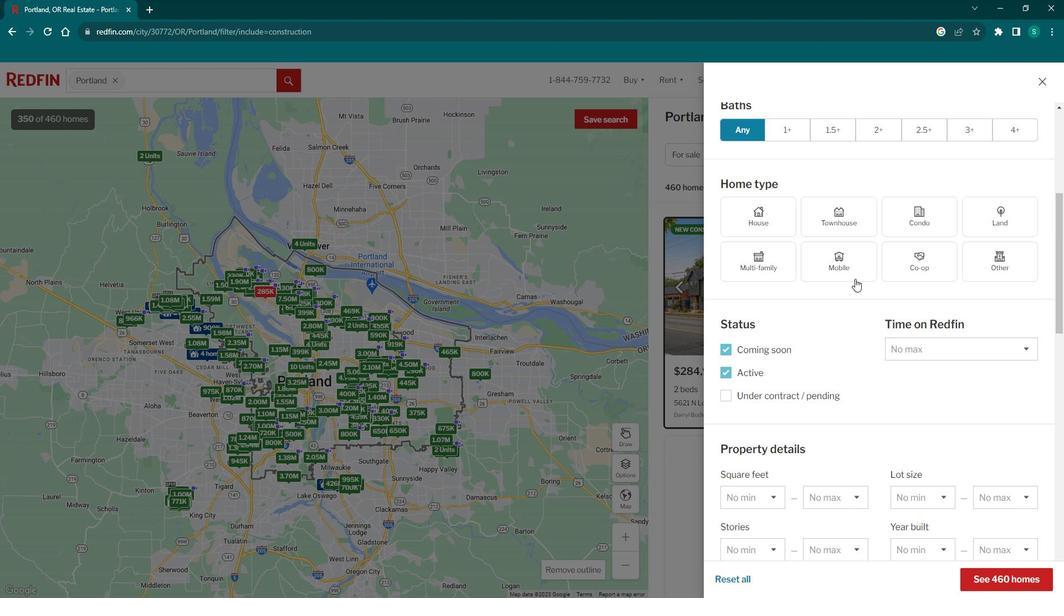 
Action: Mouse scrolled (875, 289) with delta (0, 0)
Screenshot: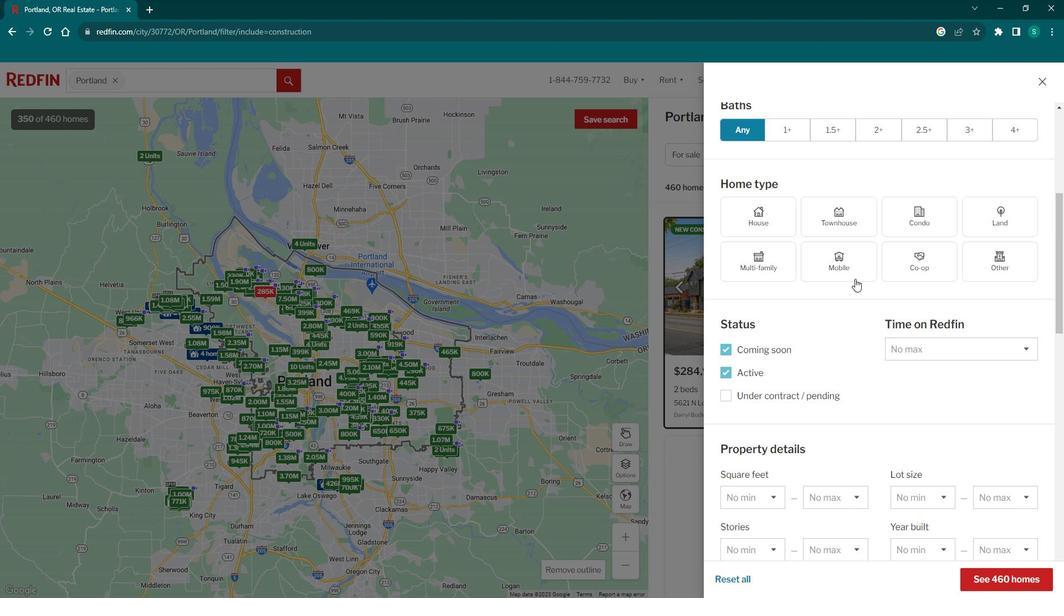
Action: Mouse scrolled (875, 288) with delta (0, 0)
Screenshot: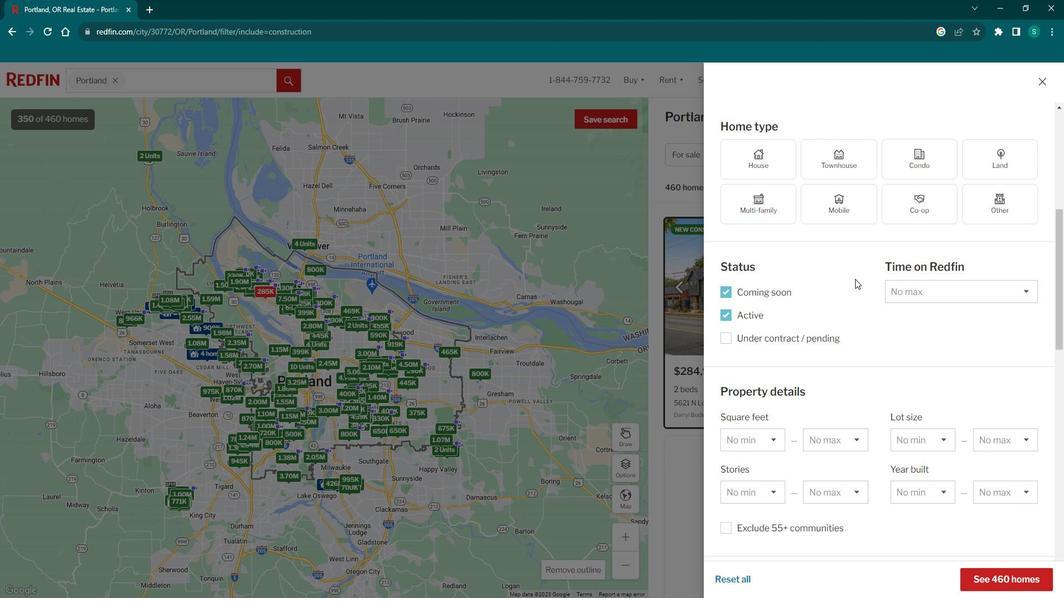 
Action: Mouse scrolled (875, 289) with delta (0, 0)
Screenshot: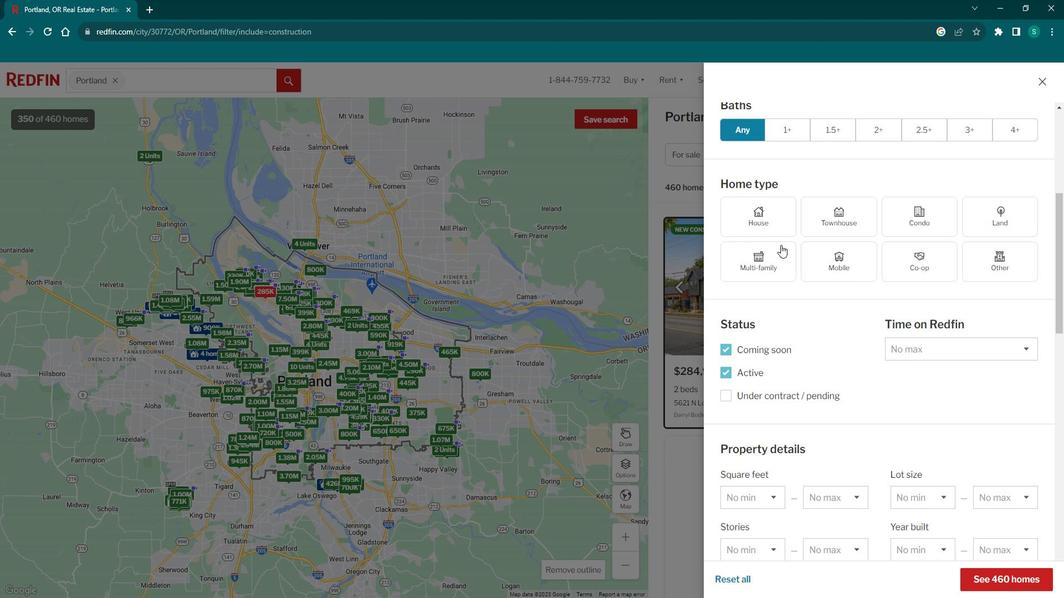 
Action: Mouse moved to (793, 237)
Screenshot: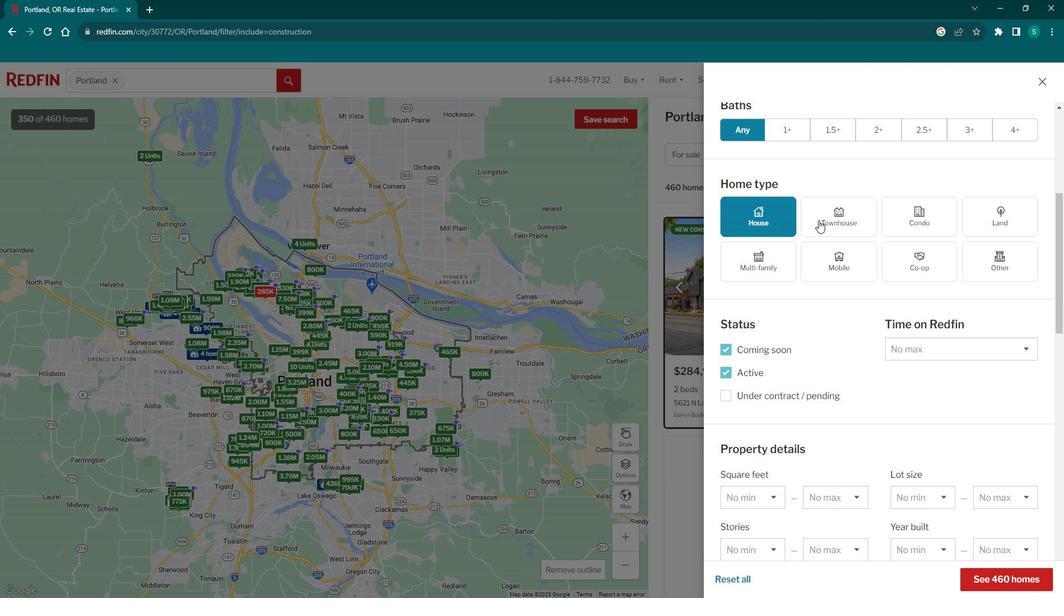 
Action: Mouse pressed left at (793, 237)
Screenshot: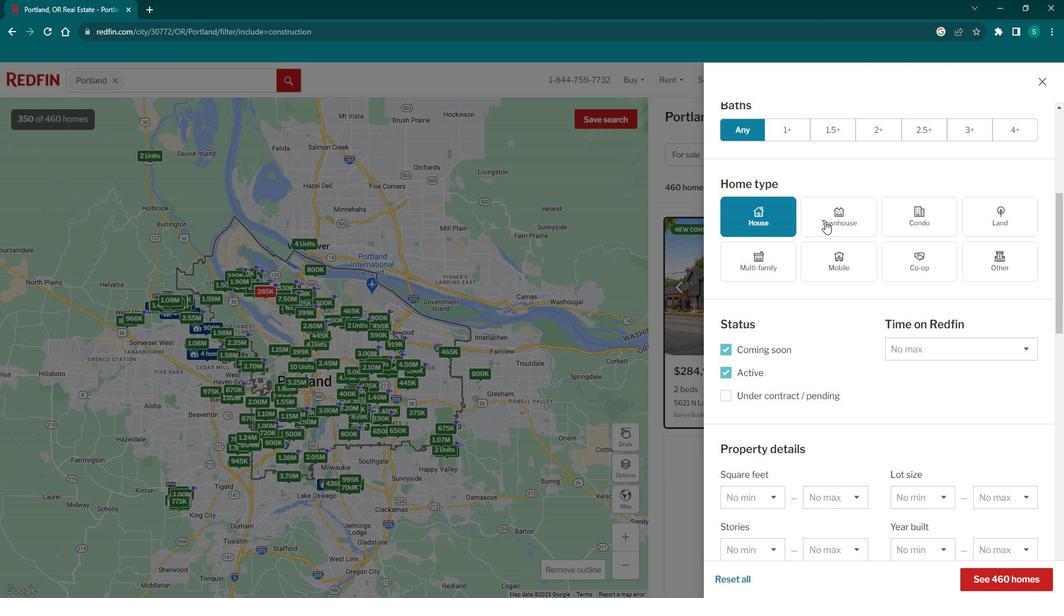 
Action: Mouse moved to (792, 243)
Screenshot: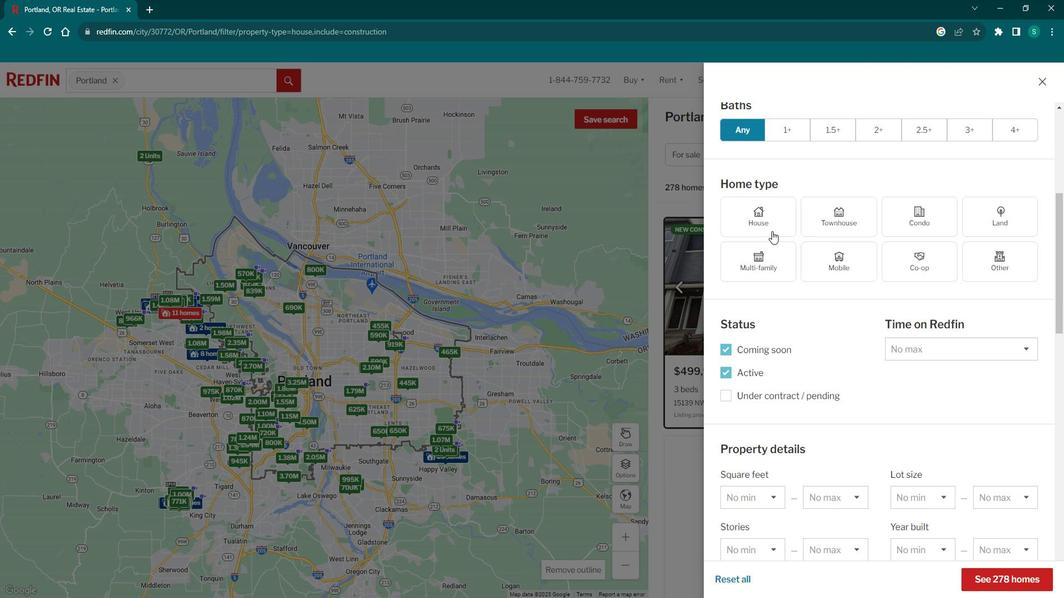 
Action: Mouse pressed left at (792, 243)
Screenshot: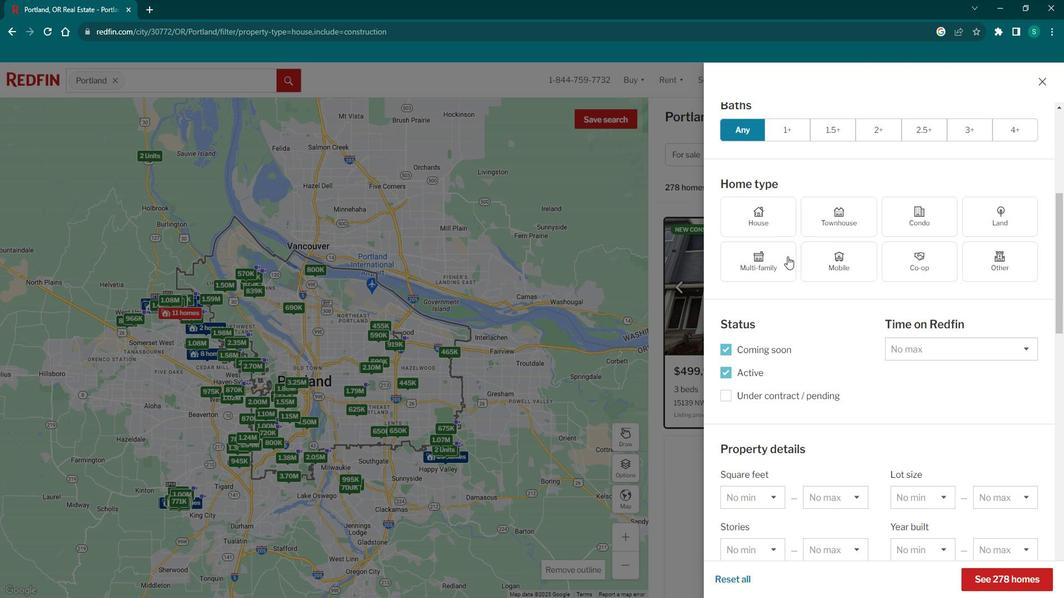 
Action: Mouse moved to (865, 402)
Screenshot: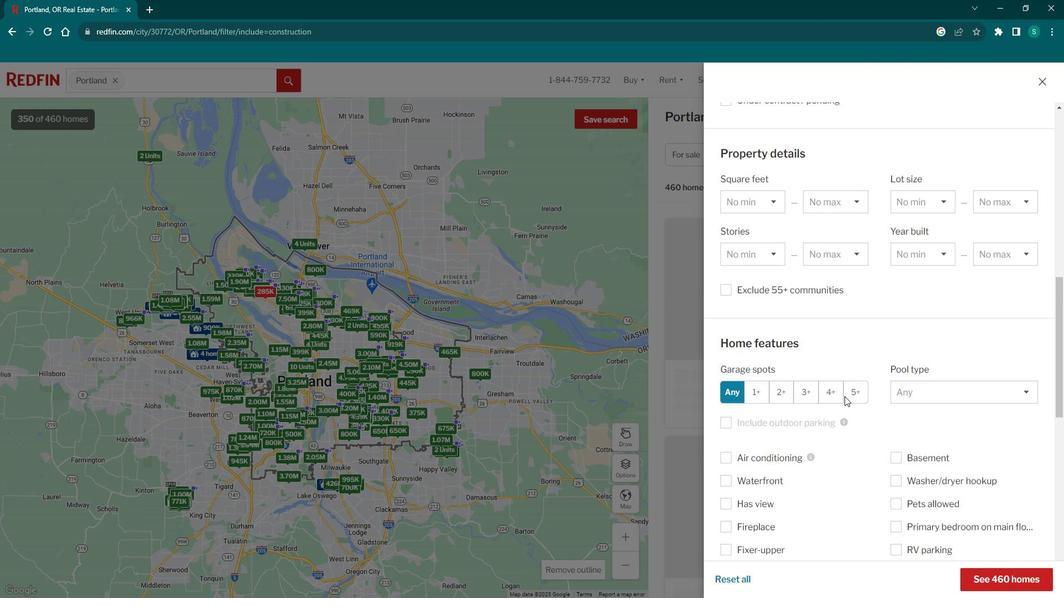 
Action: Mouse scrolled (865, 401) with delta (0, 0)
Screenshot: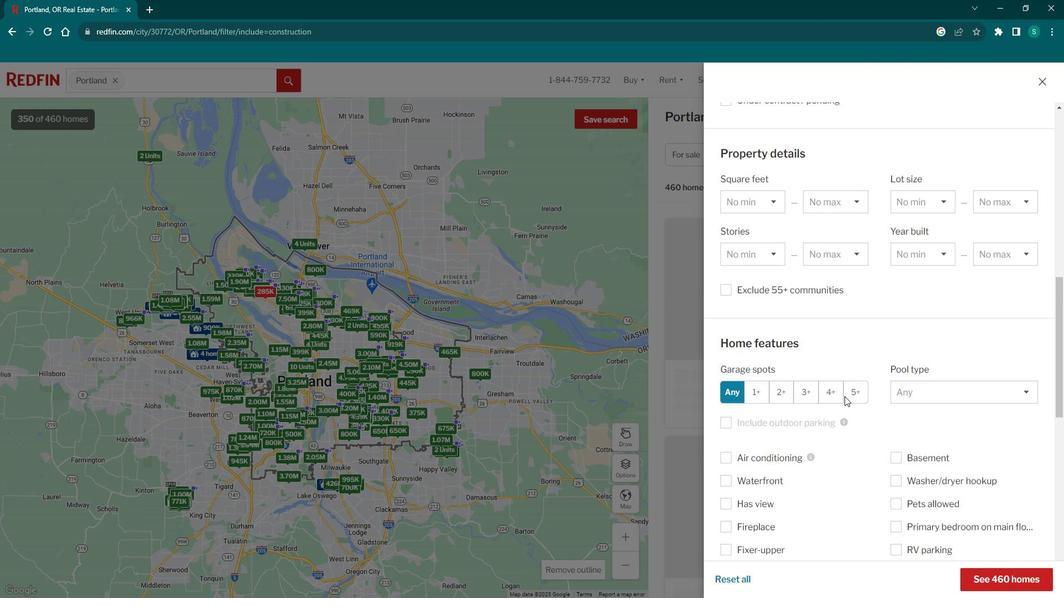 
Action: Mouse scrolled (865, 401) with delta (0, 0)
Screenshot: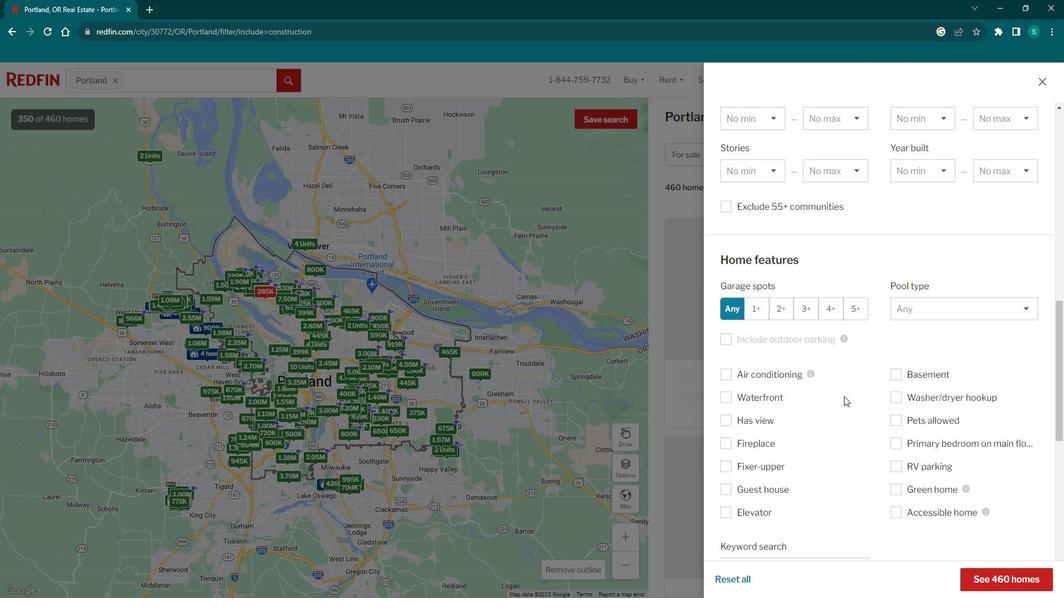 
Action: Mouse scrolled (865, 401) with delta (0, 0)
Screenshot: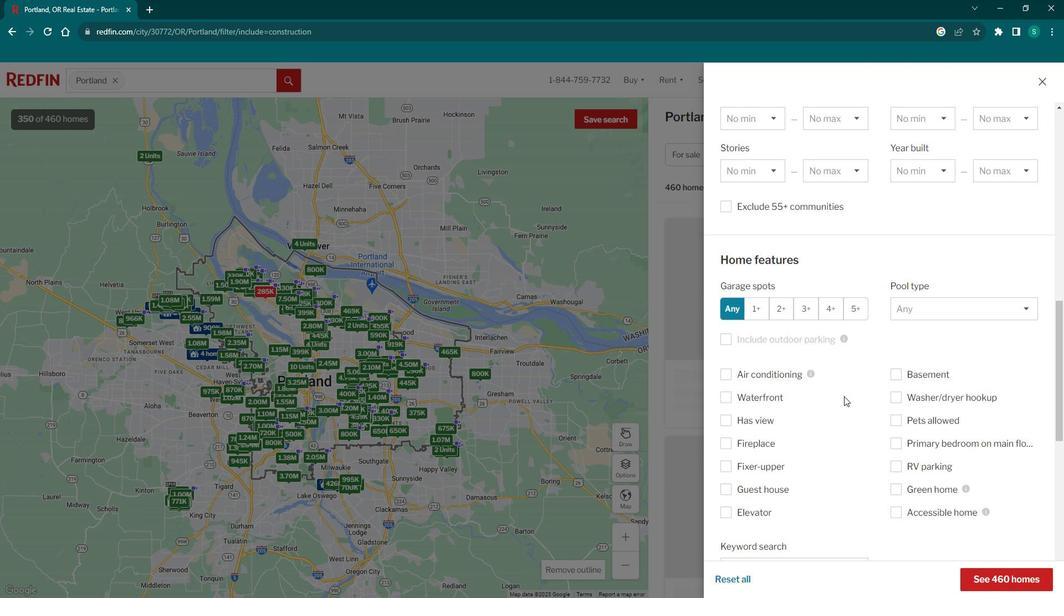 
Action: Mouse scrolled (865, 401) with delta (0, 0)
Screenshot: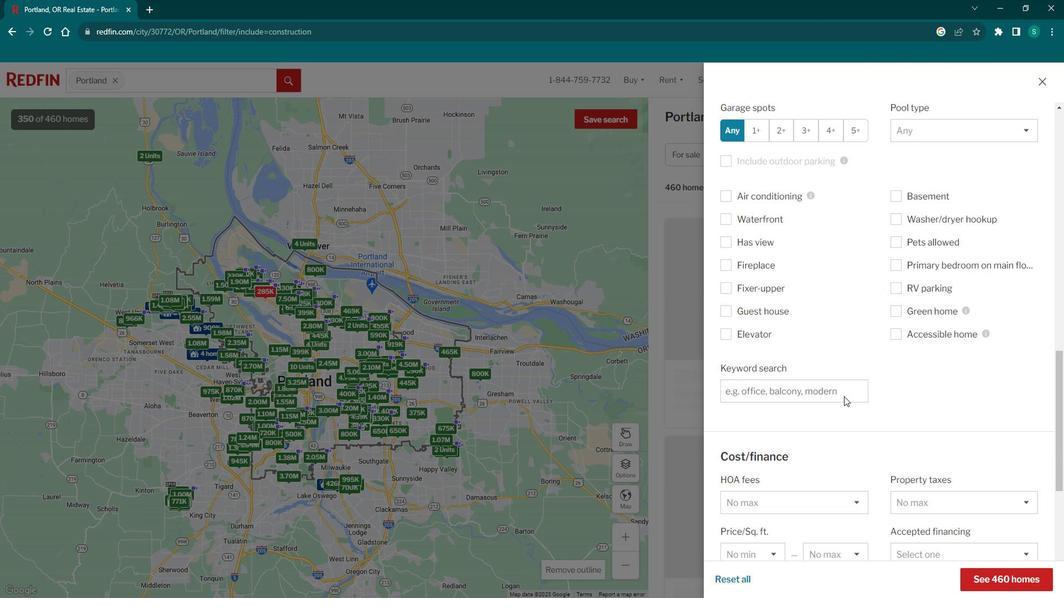 
Action: Mouse scrolled (865, 401) with delta (0, 0)
Screenshot: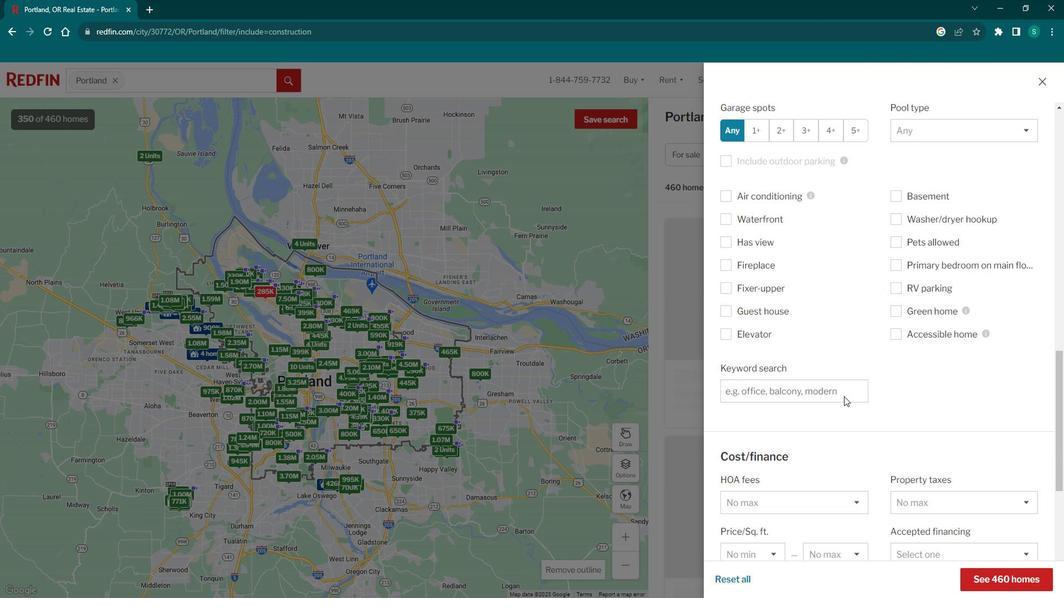 
Action: Mouse scrolled (865, 401) with delta (0, 0)
Screenshot: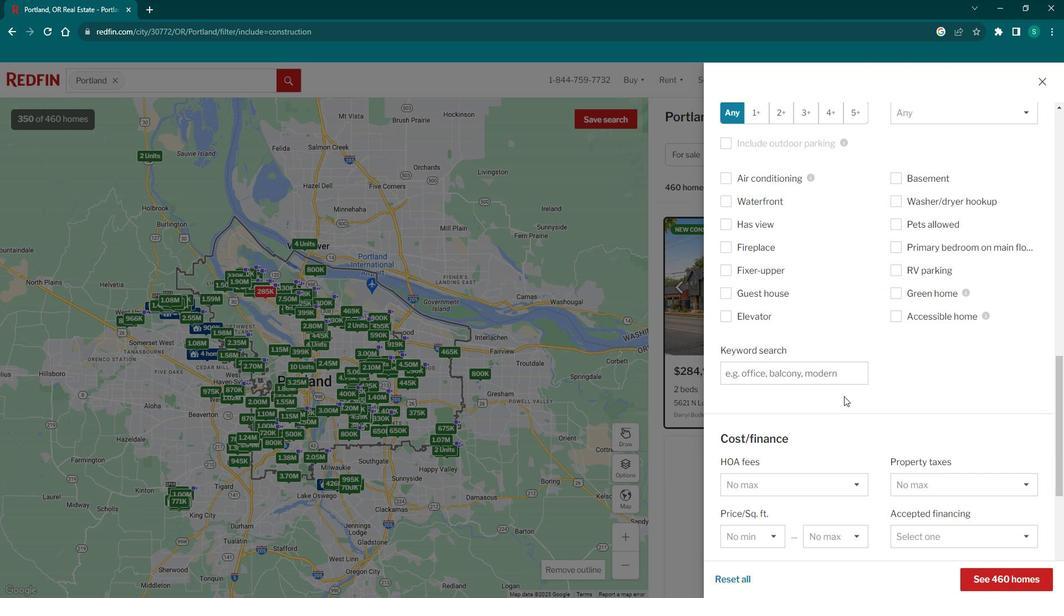 
Action: Mouse scrolled (865, 401) with delta (0, 0)
Screenshot: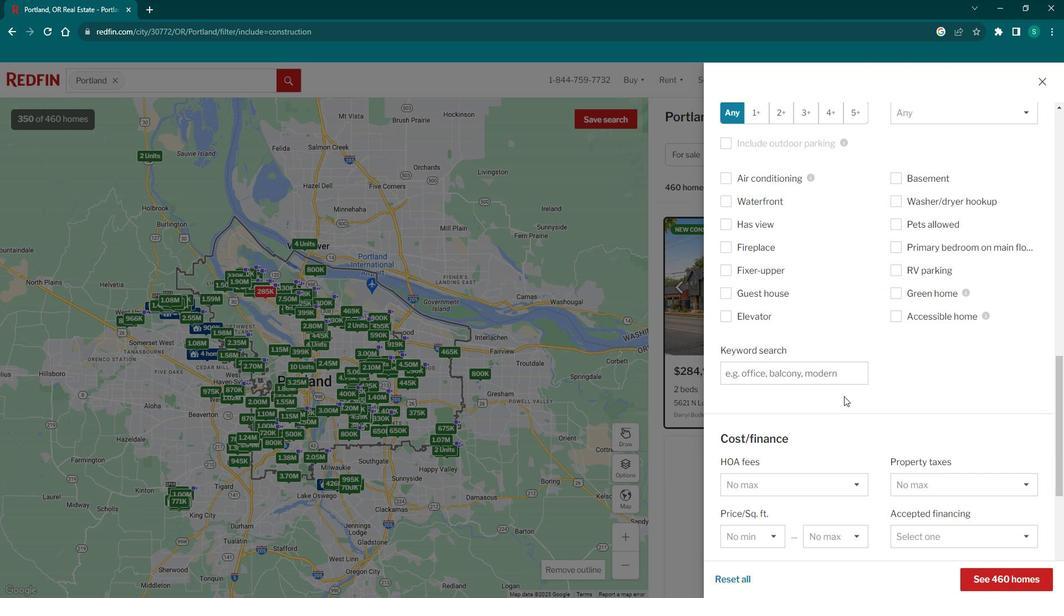 
Action: Mouse scrolled (865, 401) with delta (0, 0)
Screenshot: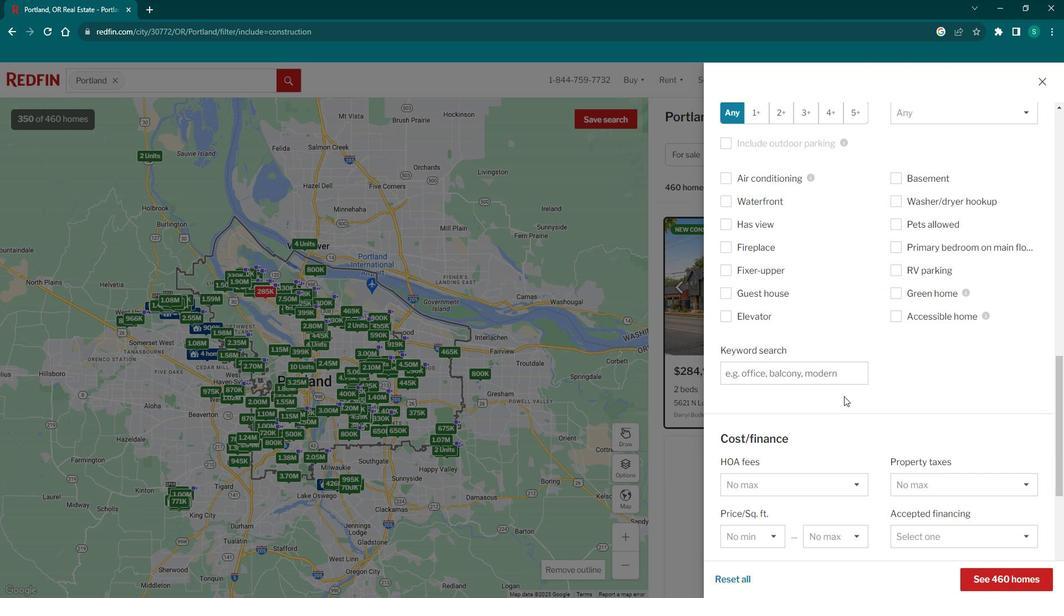 
Action: Mouse scrolled (865, 401) with delta (0, 0)
Screenshot: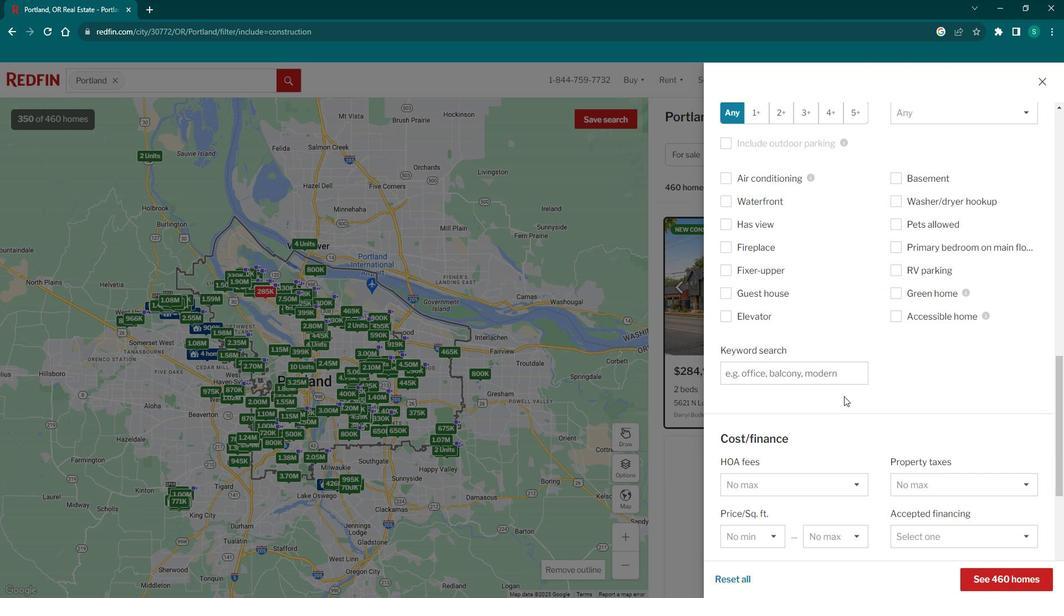 
Action: Mouse scrolled (865, 401) with delta (0, 0)
Screenshot: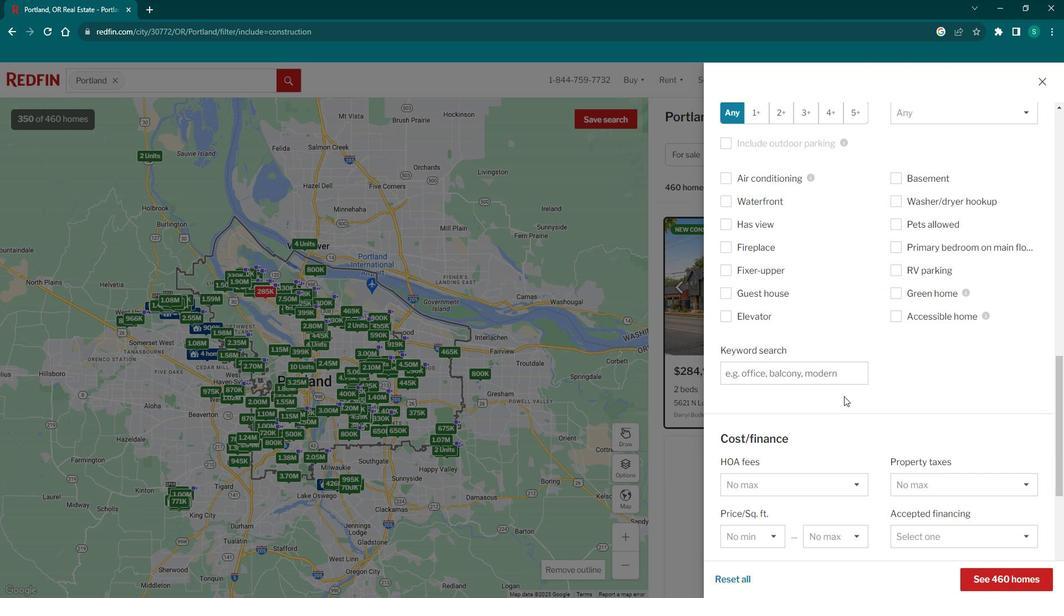 
Action: Mouse moved to (864, 402)
Screenshot: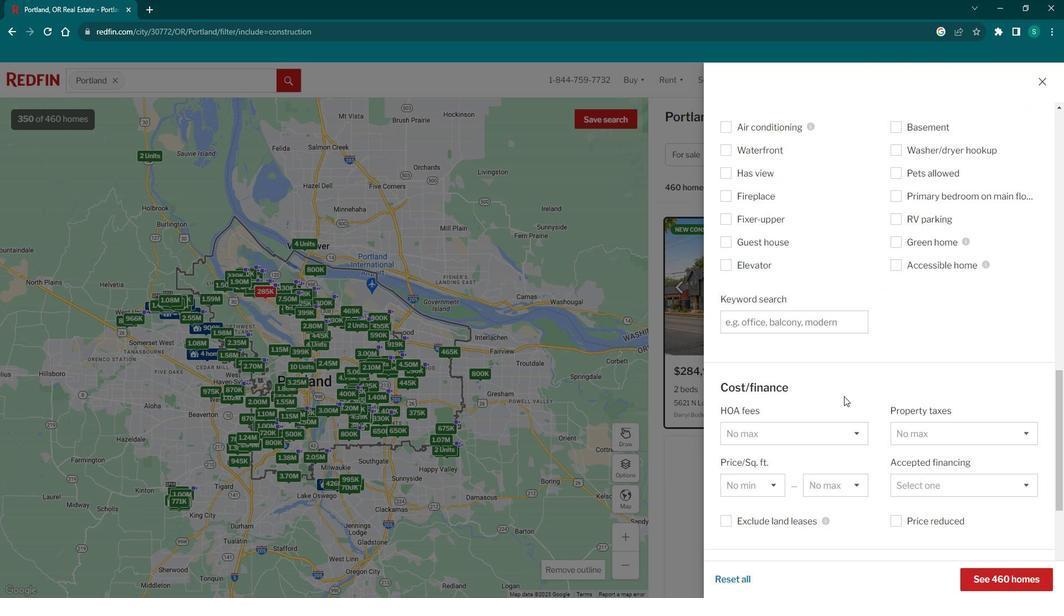 
Action: Mouse scrolled (864, 401) with delta (0, 0)
Screenshot: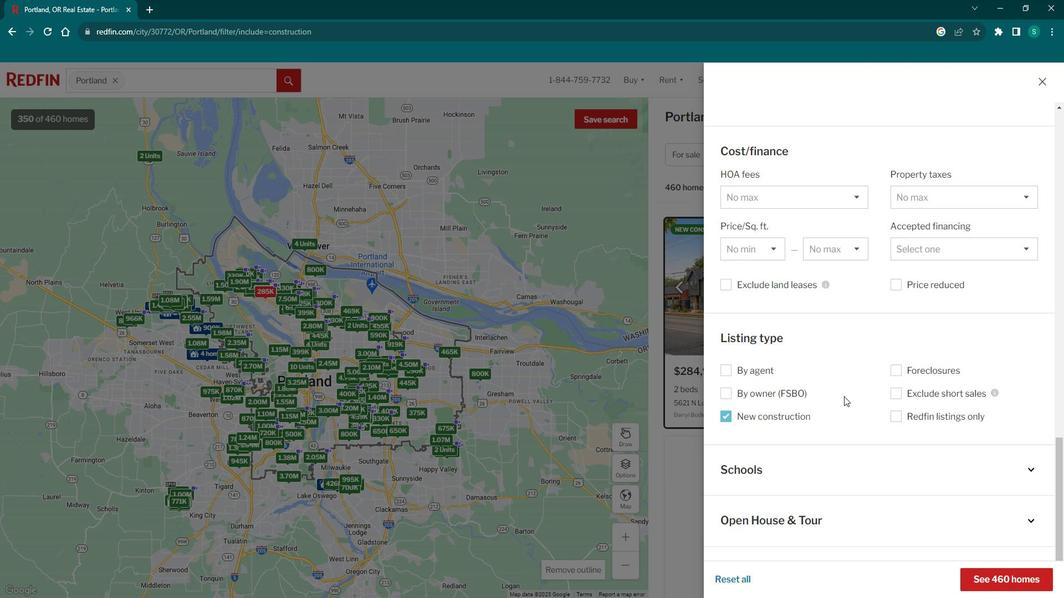 
Action: Mouse scrolled (864, 401) with delta (0, 0)
Screenshot: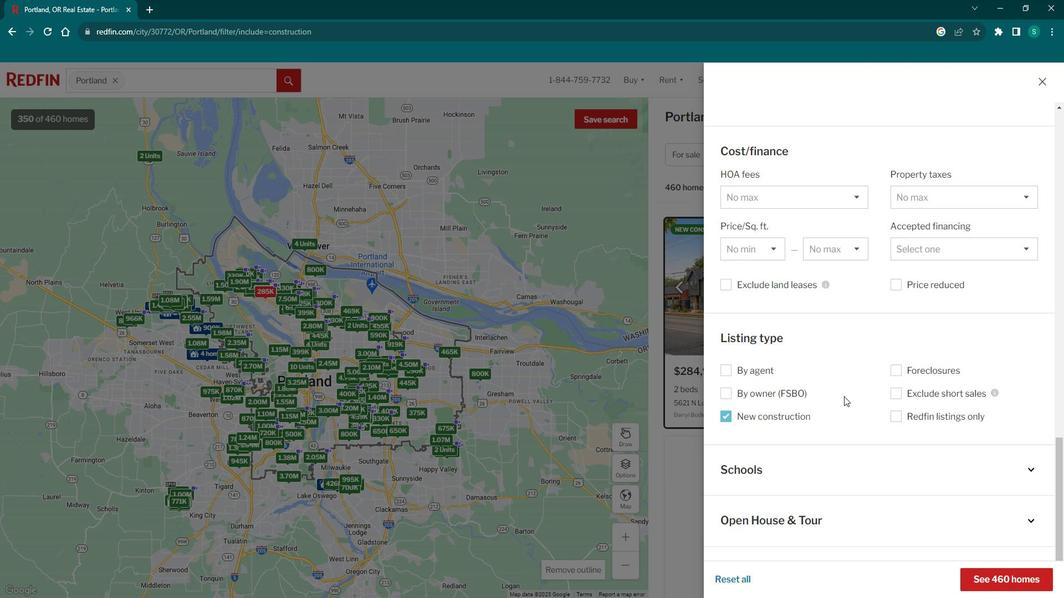 
Action: Mouse scrolled (864, 401) with delta (0, 0)
Screenshot: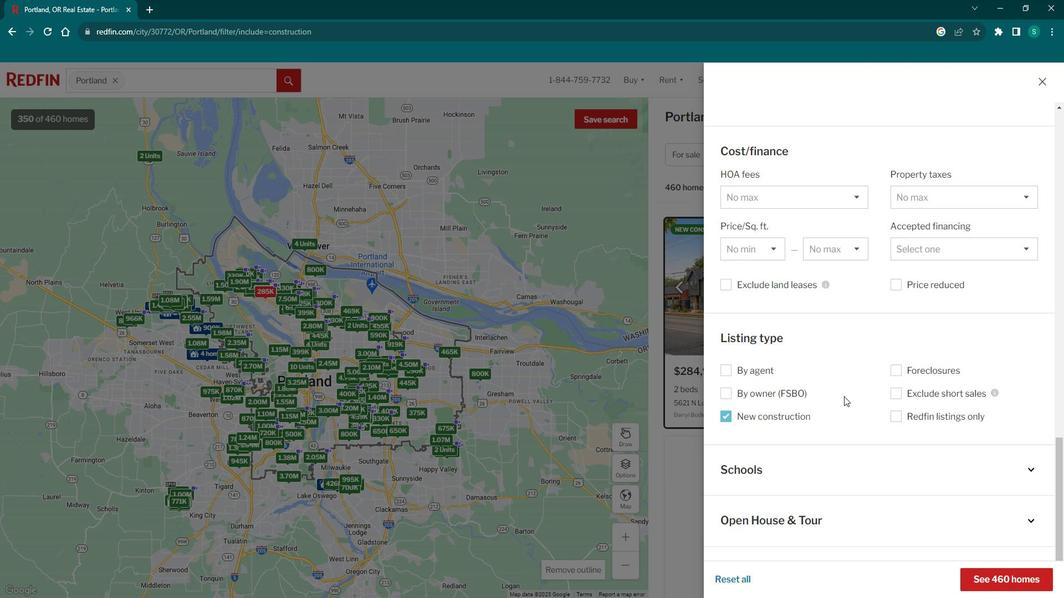
Action: Mouse scrolled (864, 401) with delta (0, 0)
Screenshot: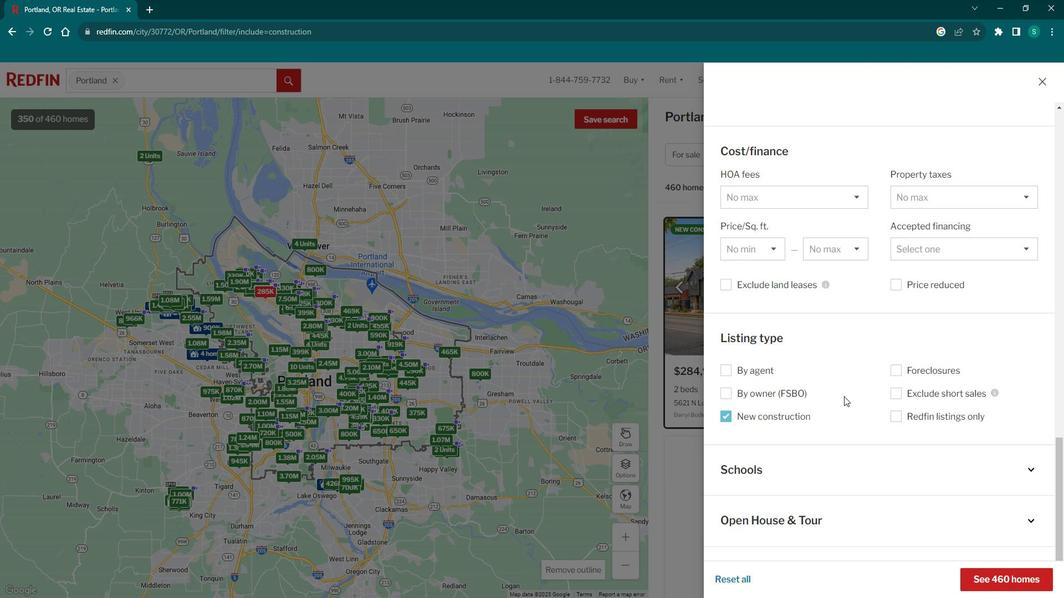 
Action: Mouse scrolled (864, 401) with delta (0, 0)
Screenshot: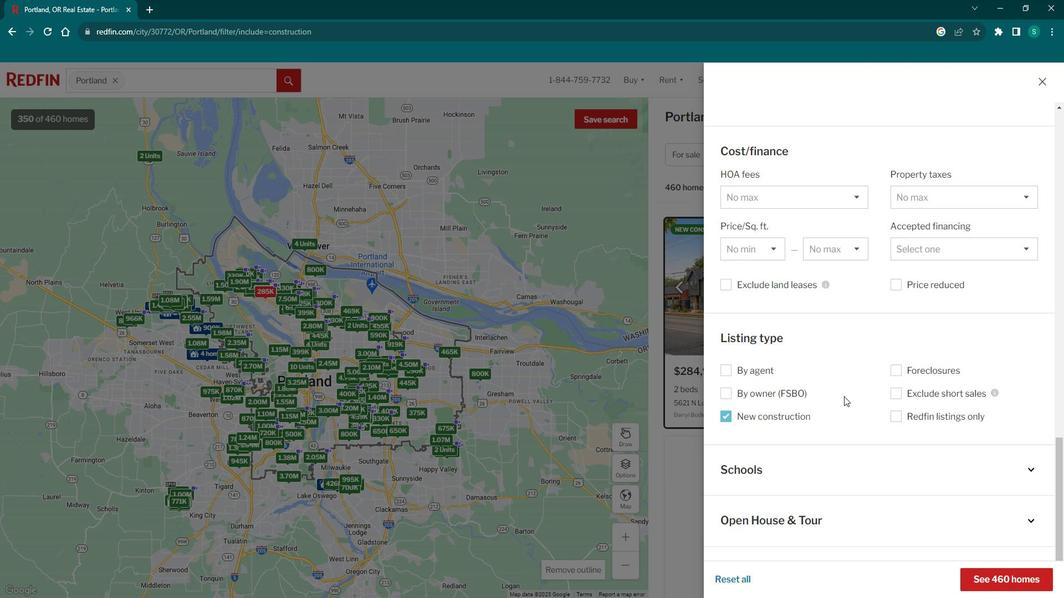 
Action: Mouse scrolled (864, 401) with delta (0, 0)
Screenshot: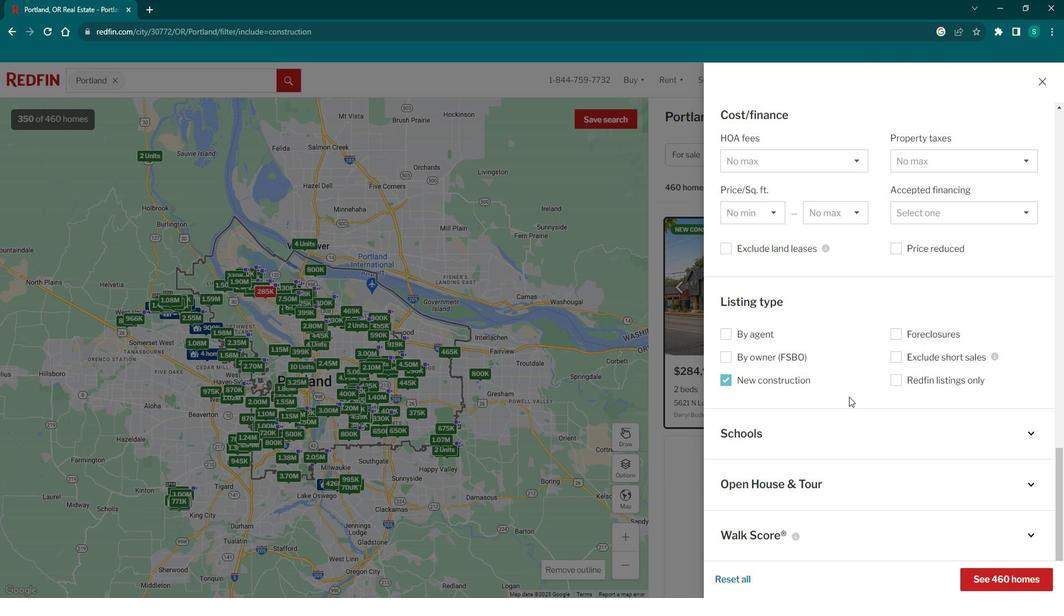 
Action: Mouse scrolled (864, 401) with delta (0, 0)
Screenshot: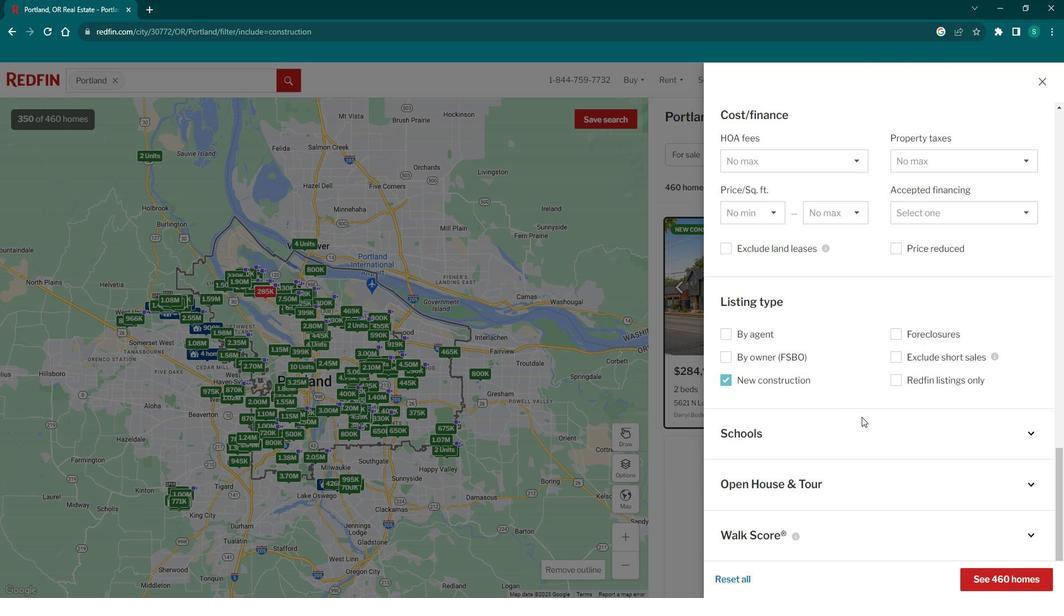 
Action: Mouse scrolled (864, 401) with delta (0, 0)
Screenshot: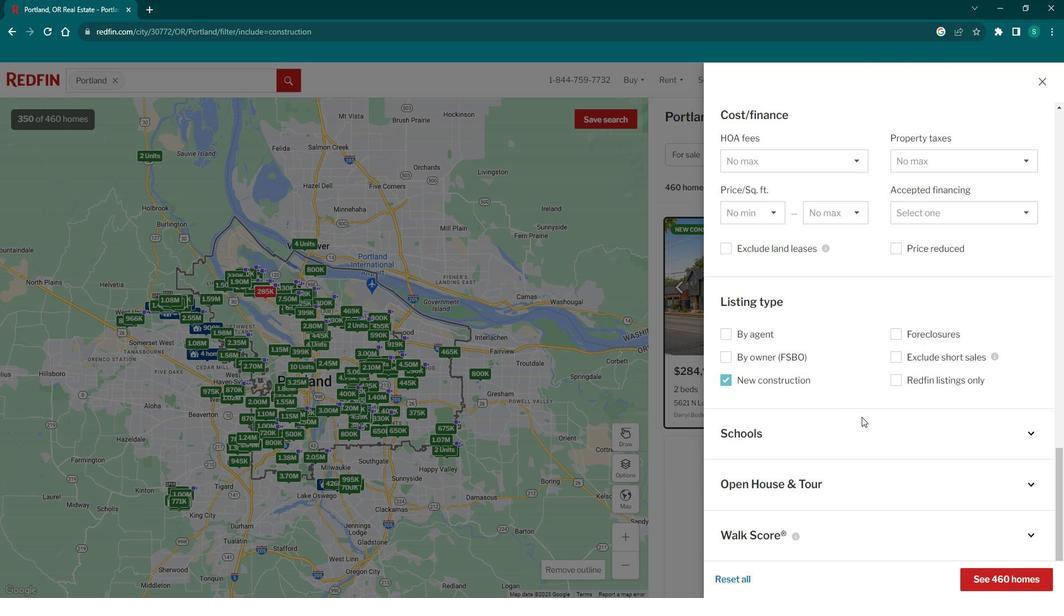 
Action: Mouse scrolled (864, 401) with delta (0, 0)
Screenshot: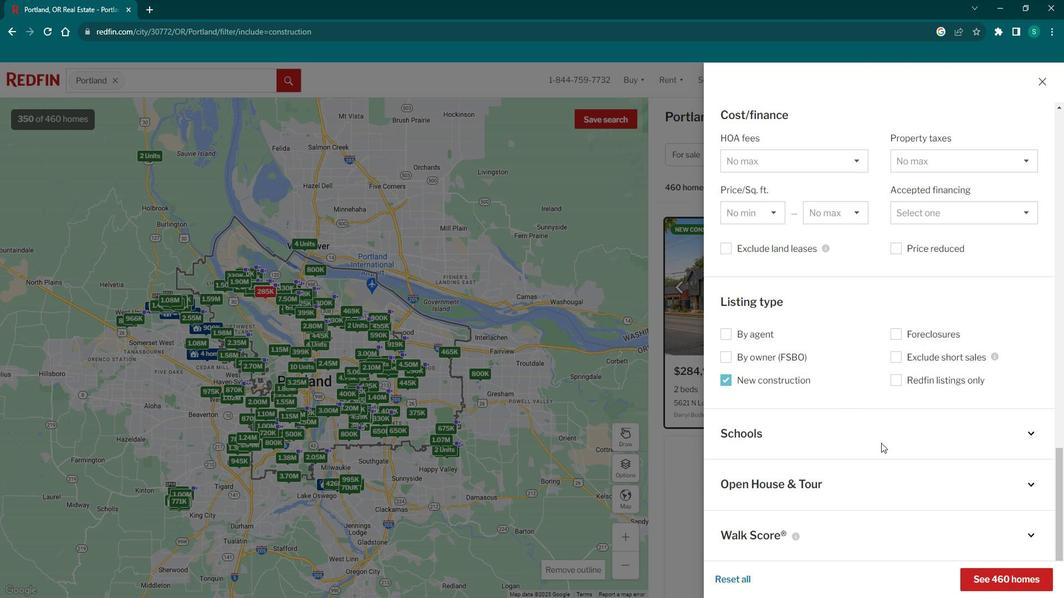 
Action: Mouse scrolled (864, 401) with delta (0, 0)
Screenshot: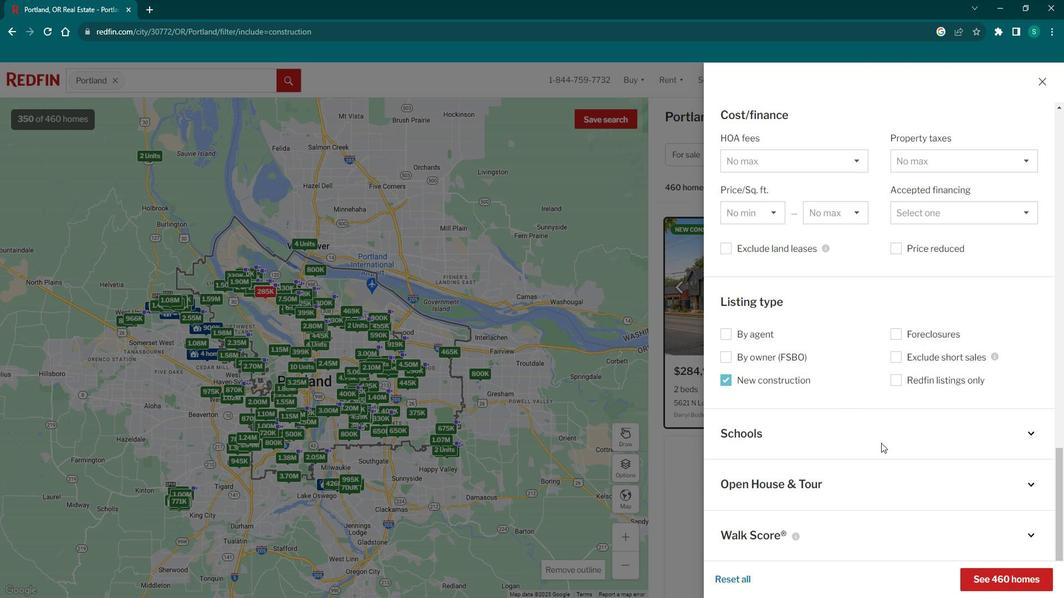 
Action: Mouse moved to (993, 574)
Screenshot: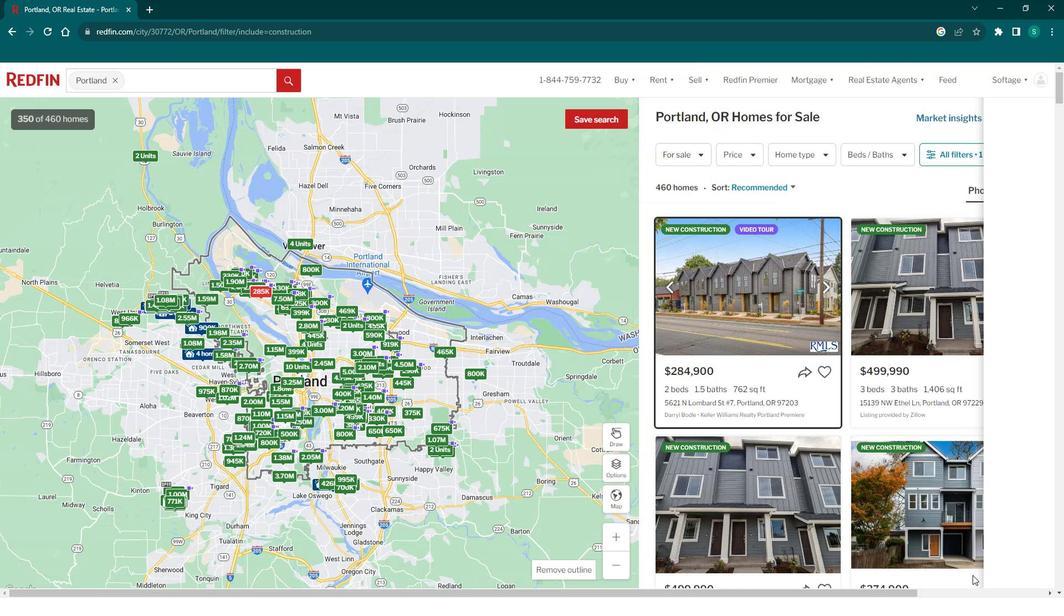 
Action: Mouse pressed left at (993, 574)
Screenshot: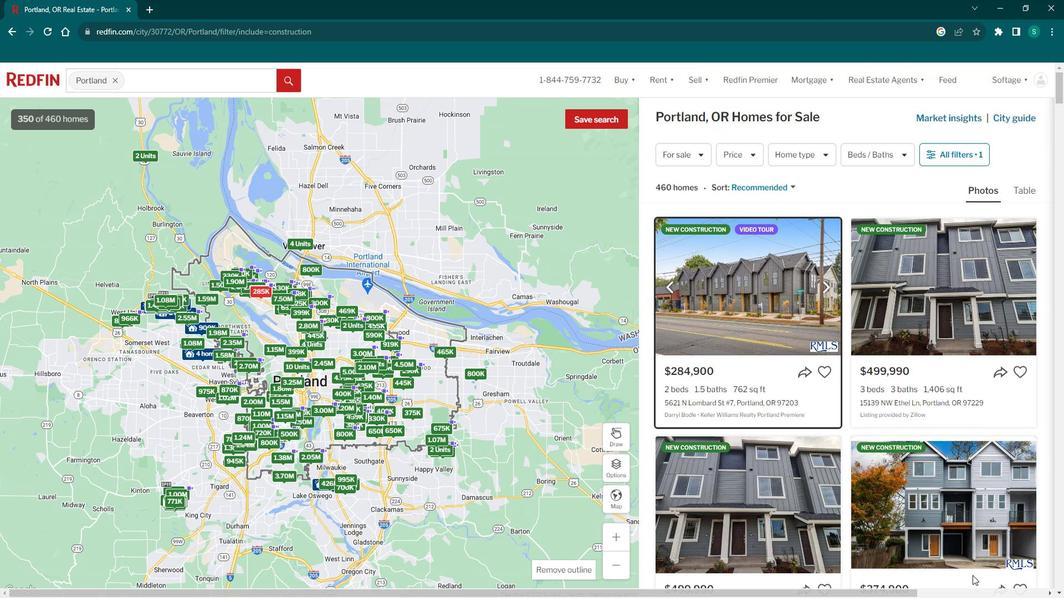 
Action: Mouse moved to (769, 274)
Screenshot: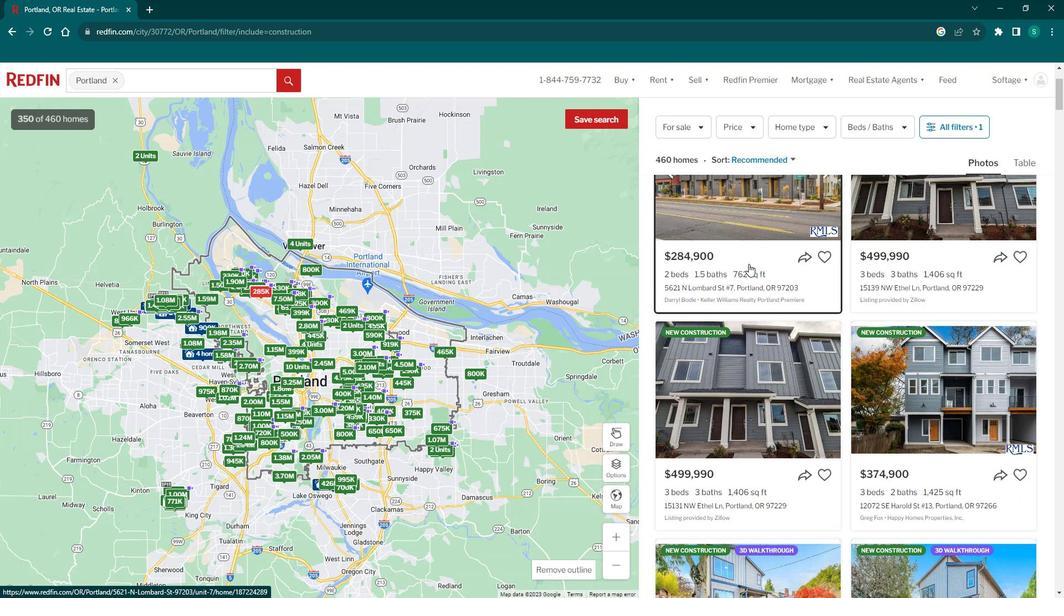 
Action: Mouse scrolled (769, 274) with delta (0, 0)
Screenshot: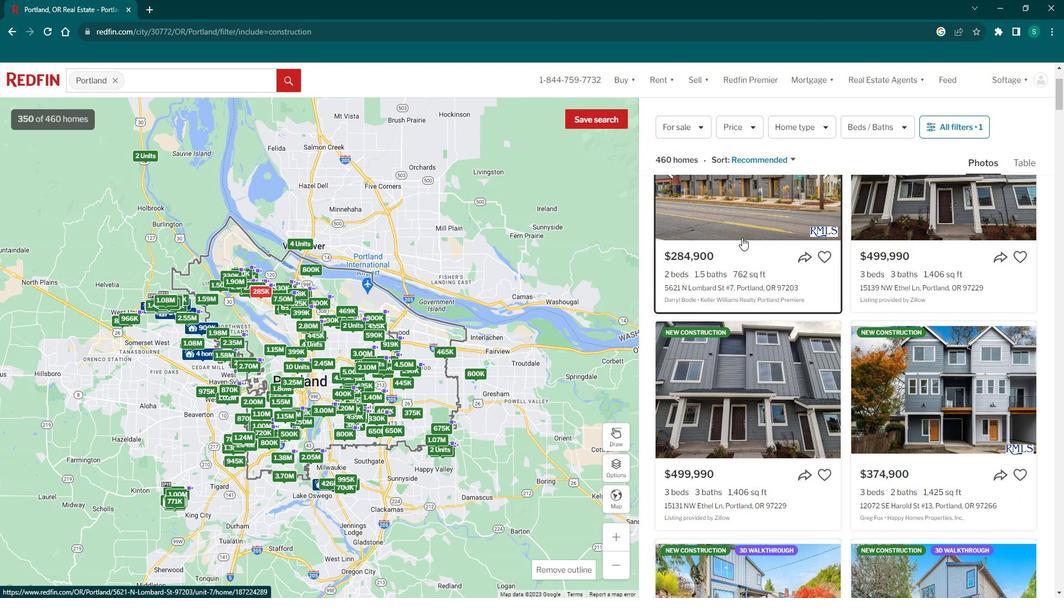 
Action: Mouse scrolled (769, 274) with delta (0, 0)
Screenshot: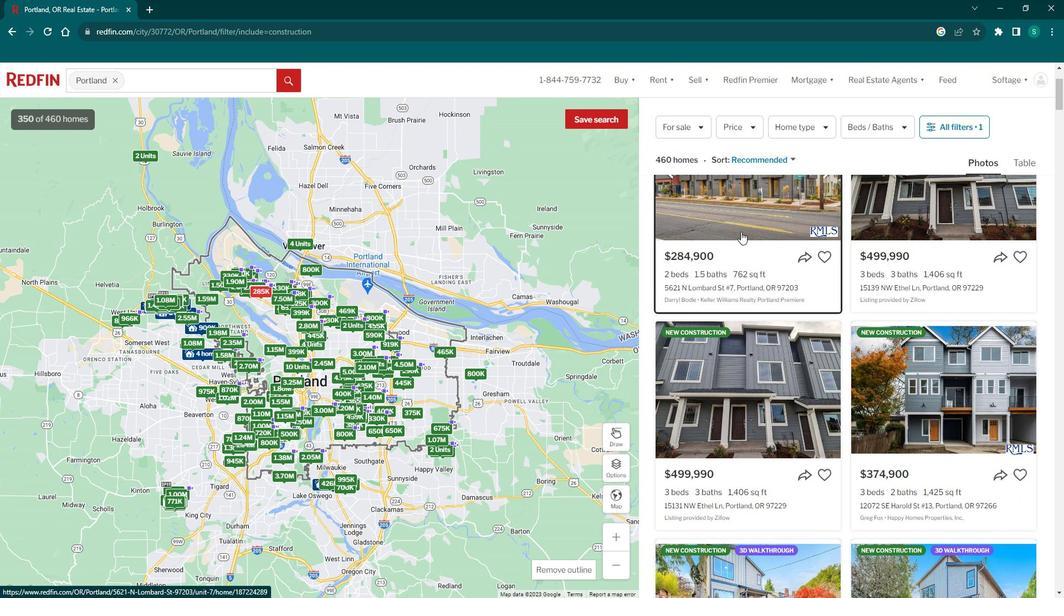 
Action: Mouse moved to (761, 243)
Screenshot: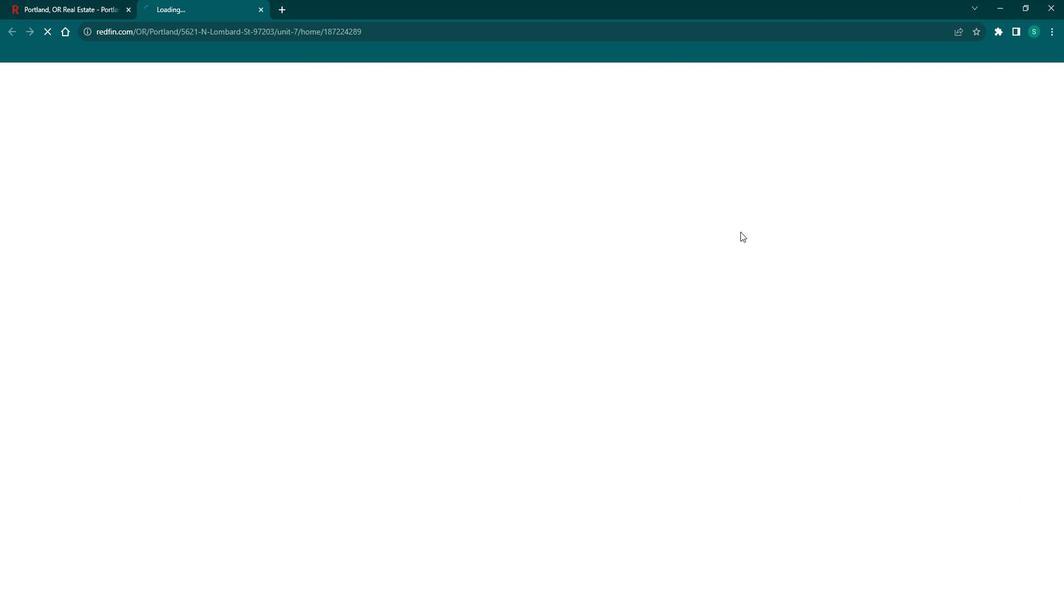 
Action: Mouse pressed left at (761, 243)
Screenshot: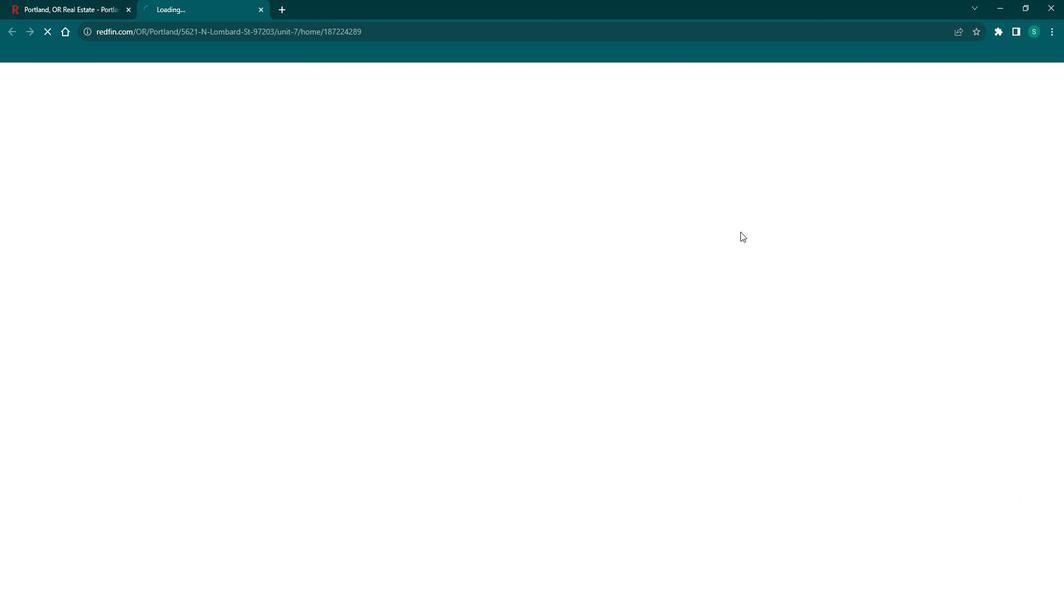 
Action: Mouse moved to (403, 128)
Screenshot: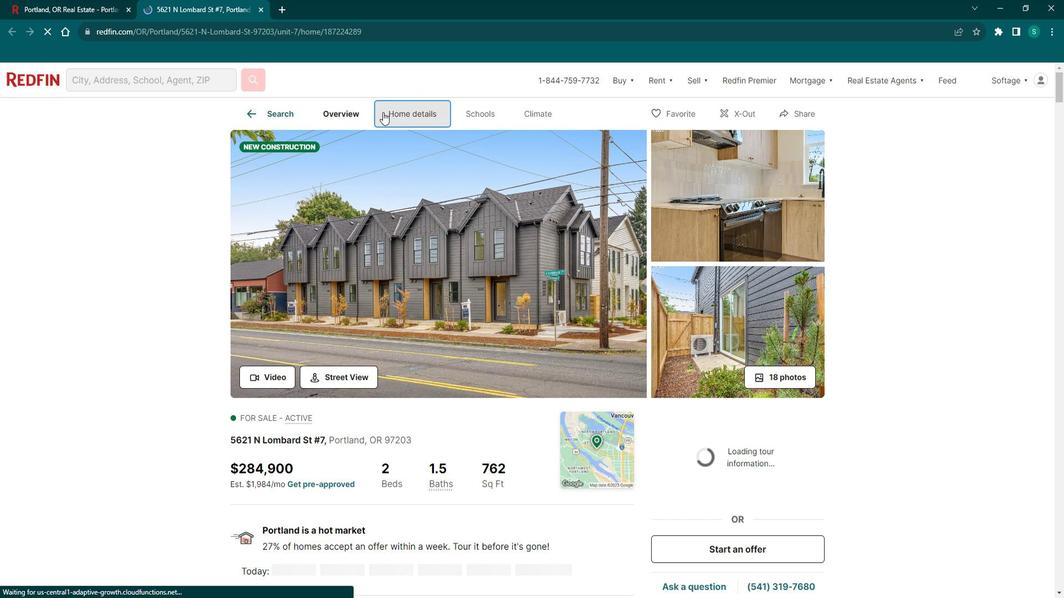 
Action: Mouse pressed left at (403, 128)
Screenshot: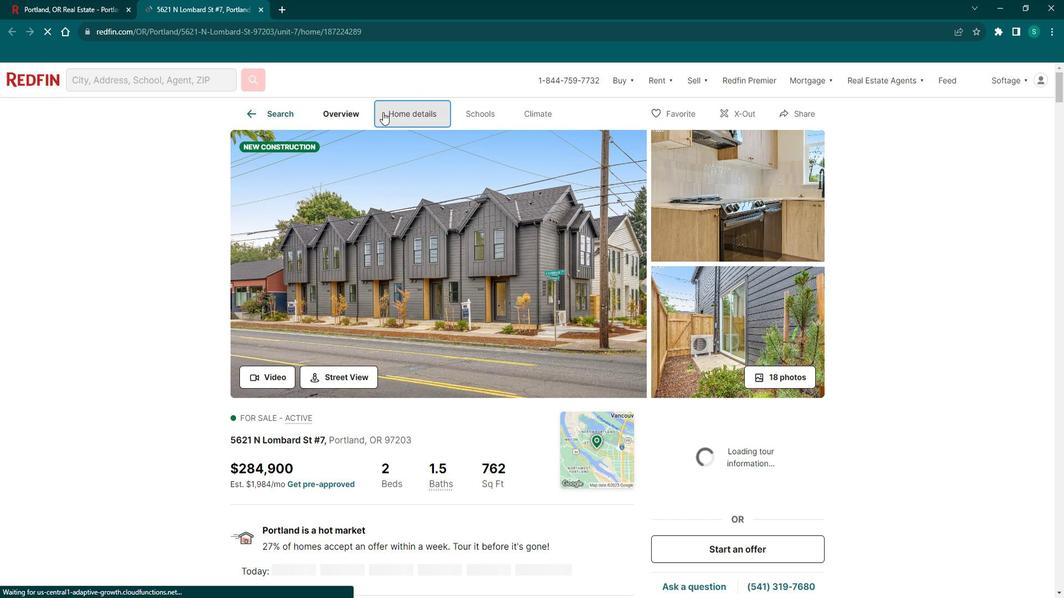 
Action: Mouse moved to (328, 180)
Screenshot: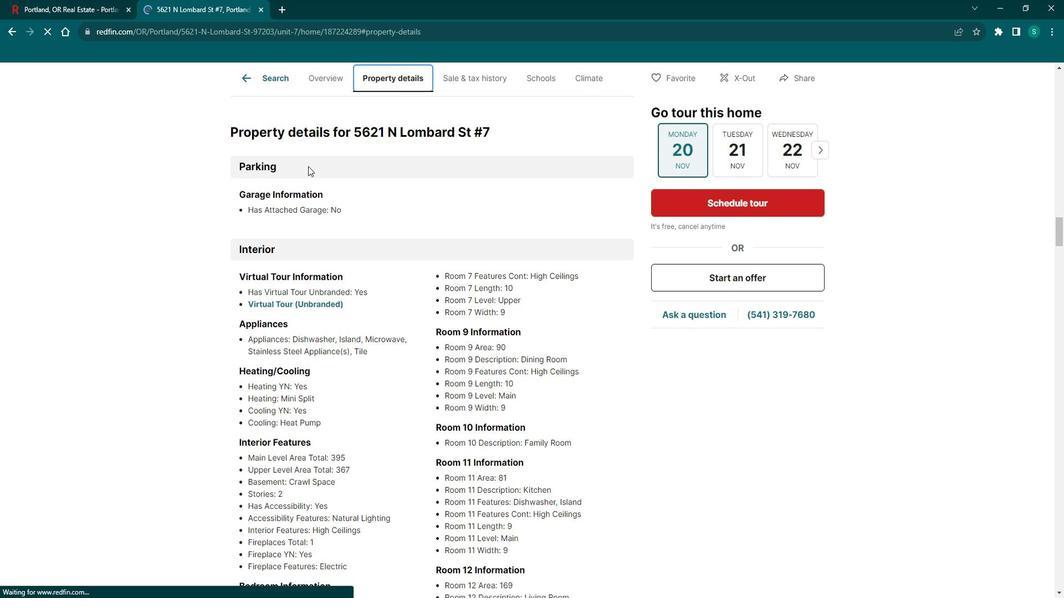 
Action: Mouse scrolled (328, 180) with delta (0, 0)
Screenshot: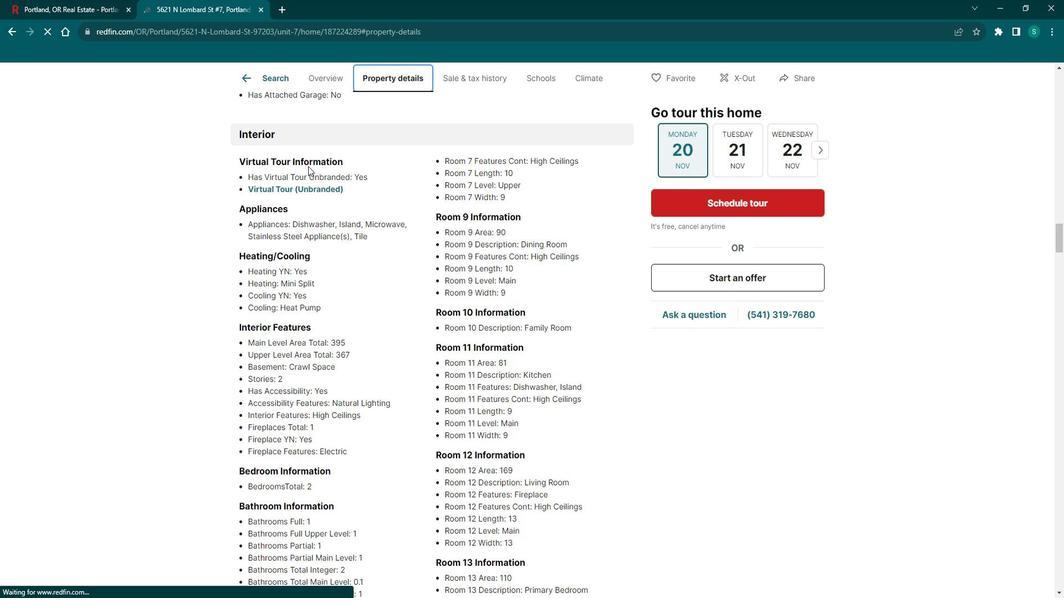 
Action: Mouse scrolled (328, 180) with delta (0, 0)
Screenshot: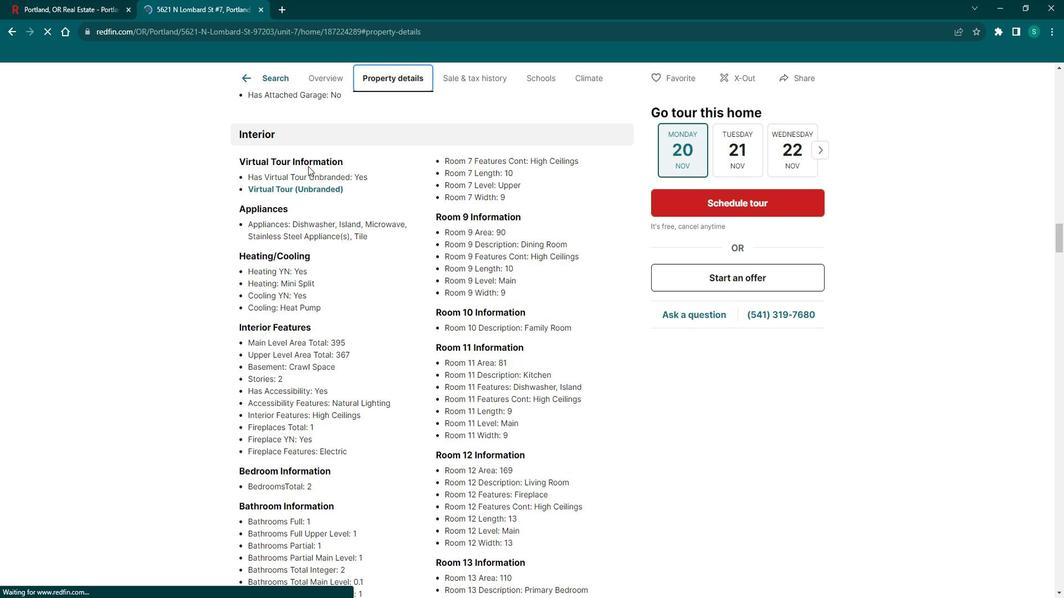 
Action: Mouse scrolled (328, 180) with delta (0, 0)
Screenshot: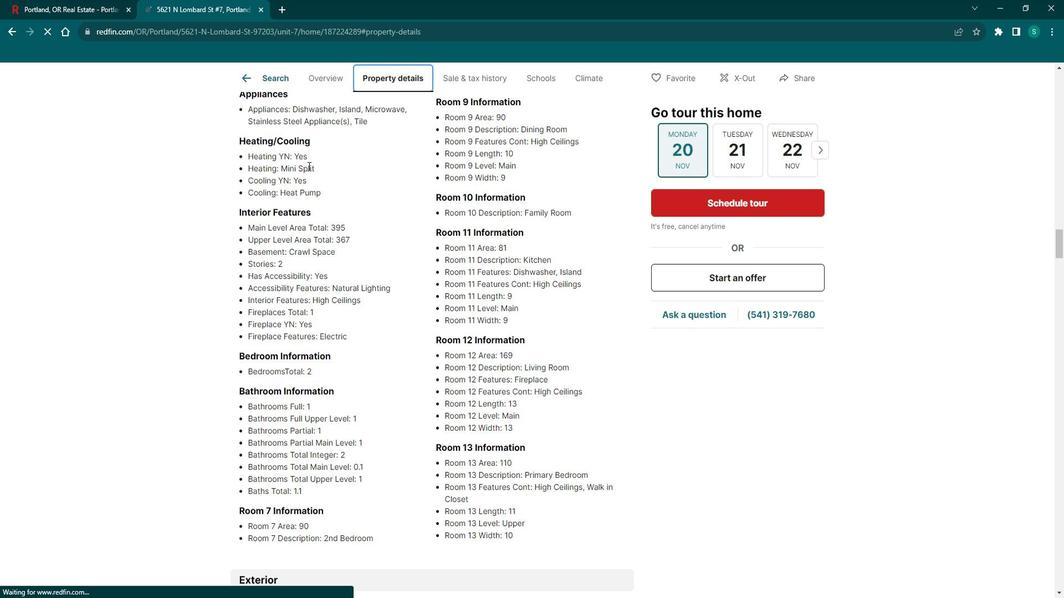 
Action: Mouse scrolled (328, 180) with delta (0, 0)
Screenshot: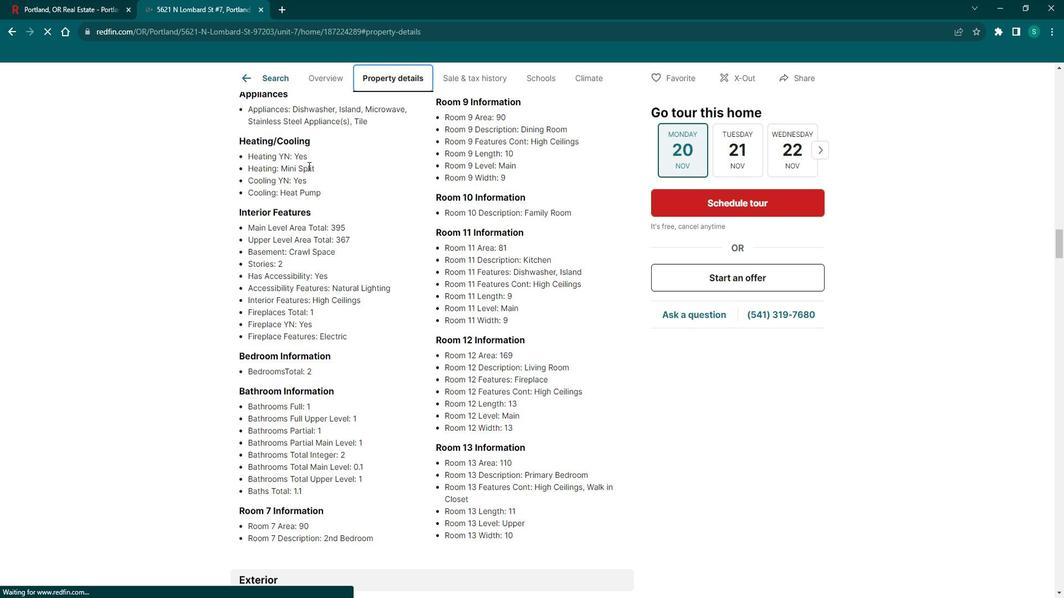
Action: Mouse moved to (326, 180)
Screenshot: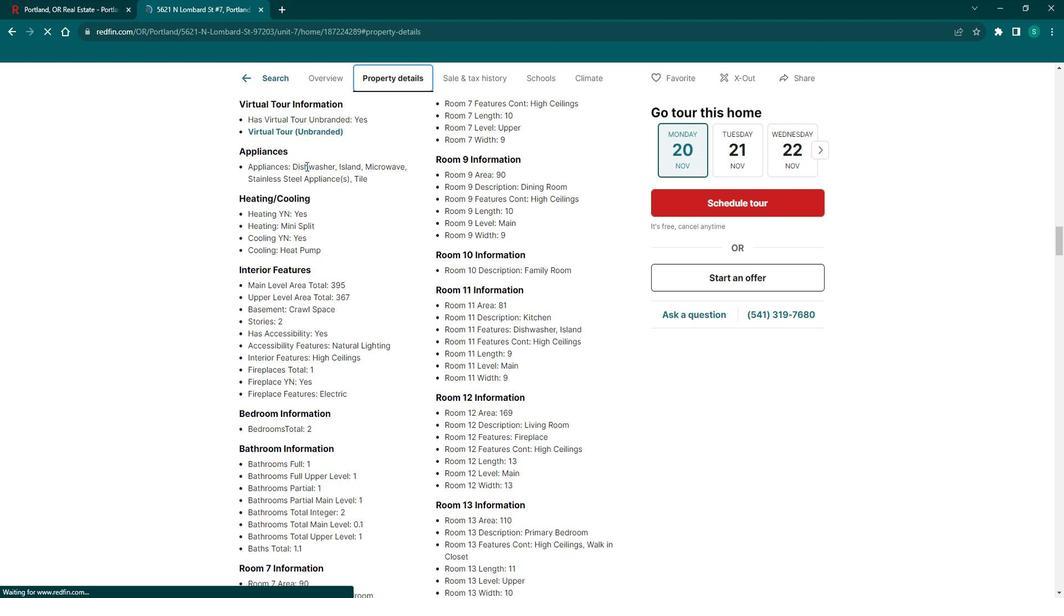 
Action: Mouse scrolled (326, 181) with delta (0, 0)
Screenshot: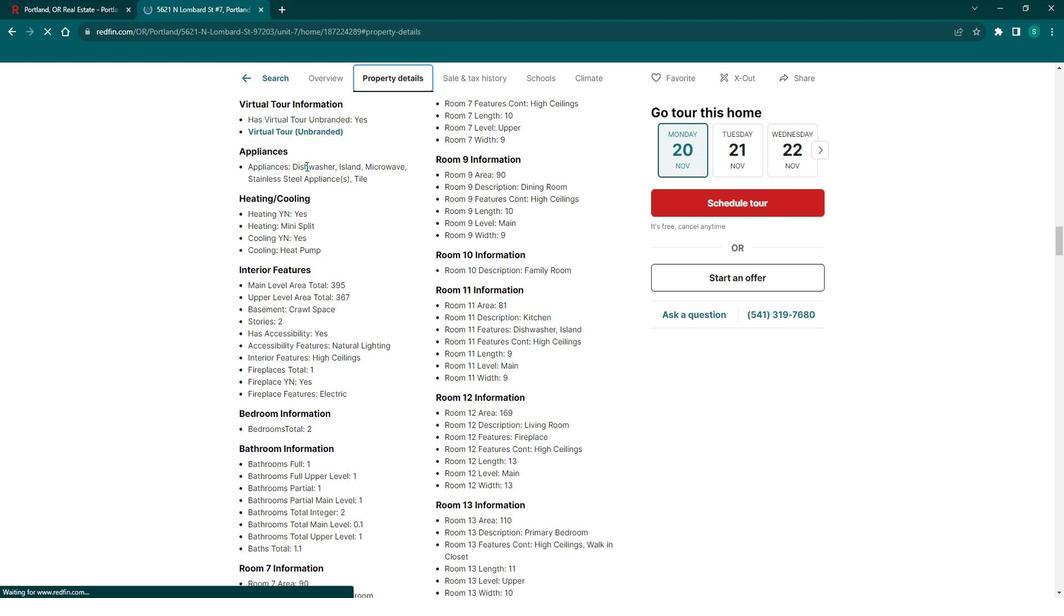 
Action: Mouse scrolled (326, 181) with delta (0, 0)
Screenshot: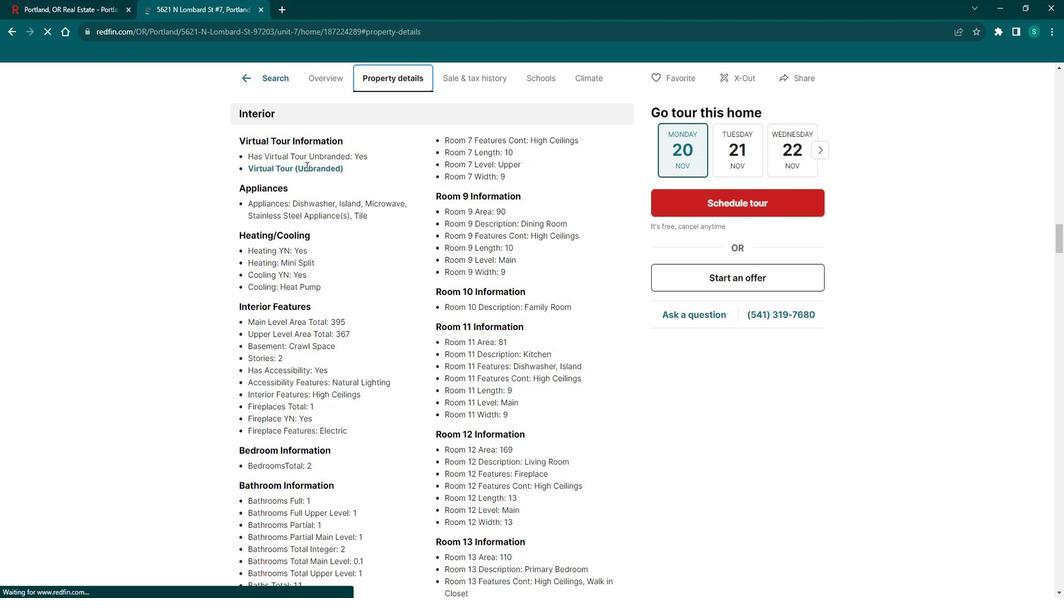 
Action: Mouse scrolled (326, 180) with delta (0, 0)
Screenshot: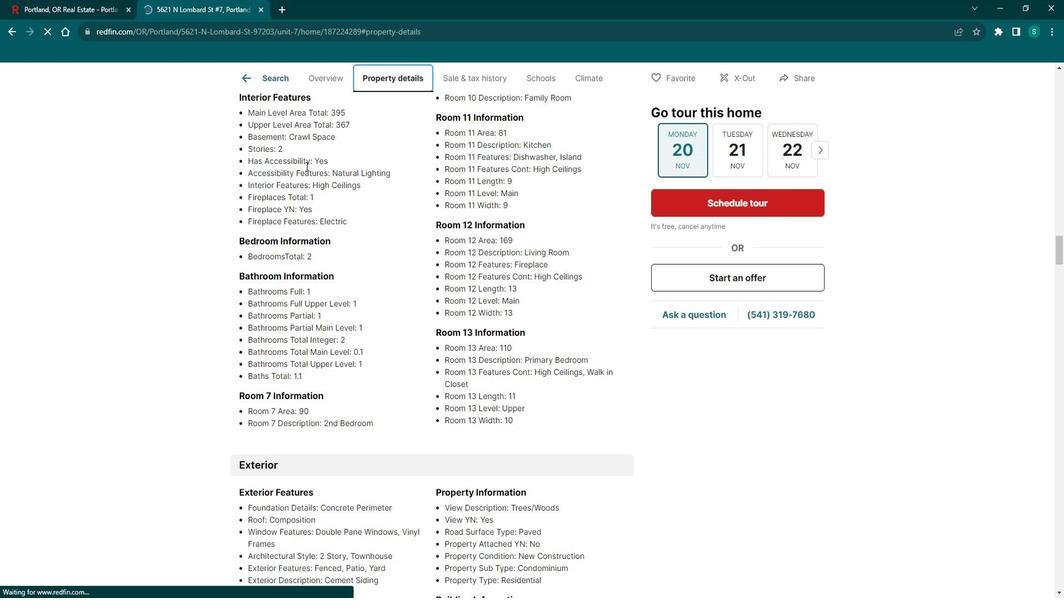 
Action: Mouse scrolled (326, 180) with delta (0, 0)
Screenshot: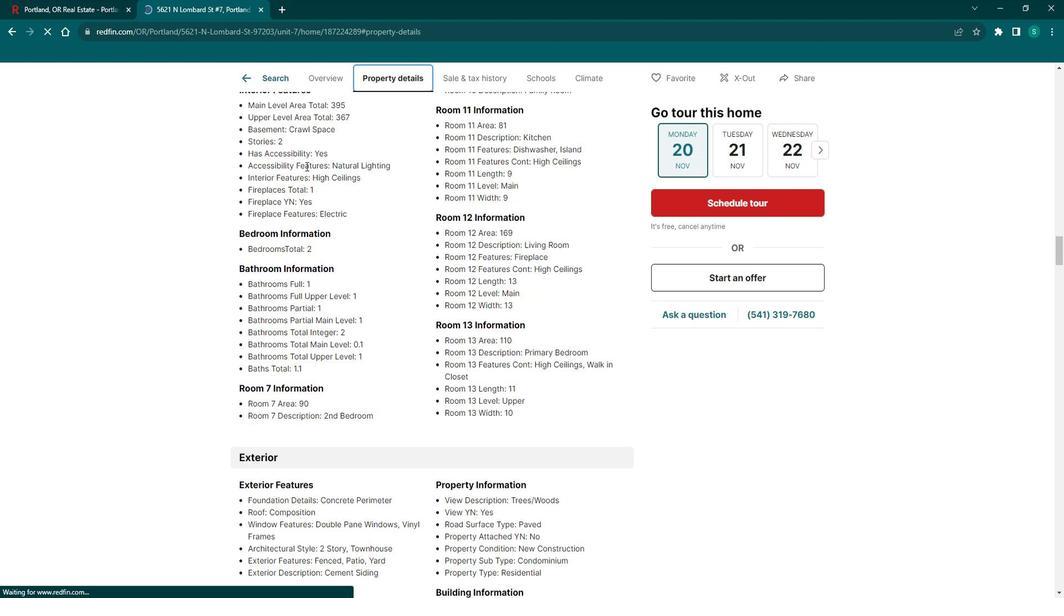 
Action: Mouse scrolled (326, 180) with delta (0, 0)
Screenshot: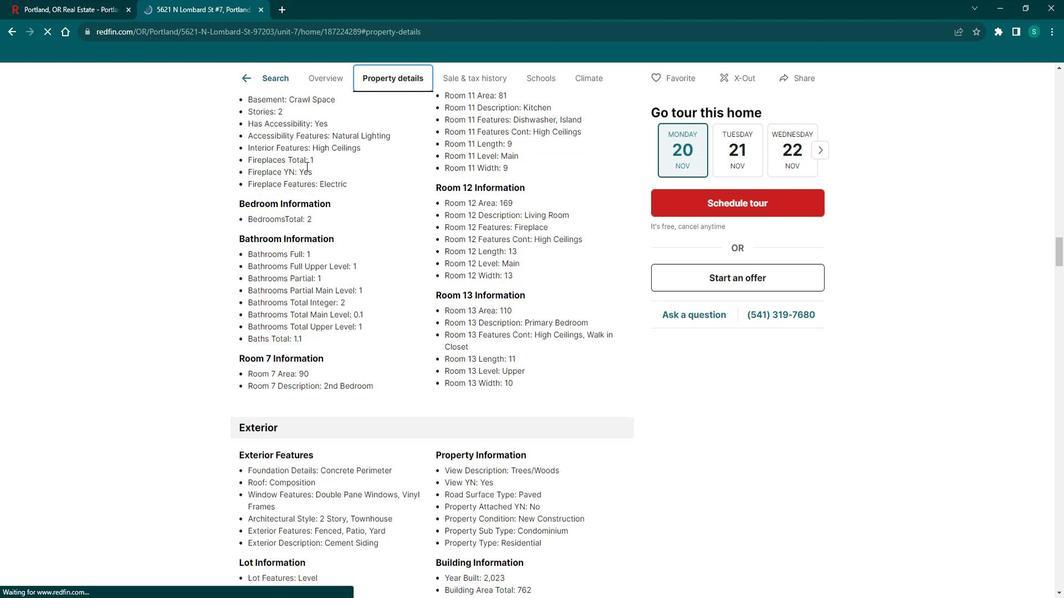 
Action: Mouse scrolled (326, 180) with delta (0, 0)
Screenshot: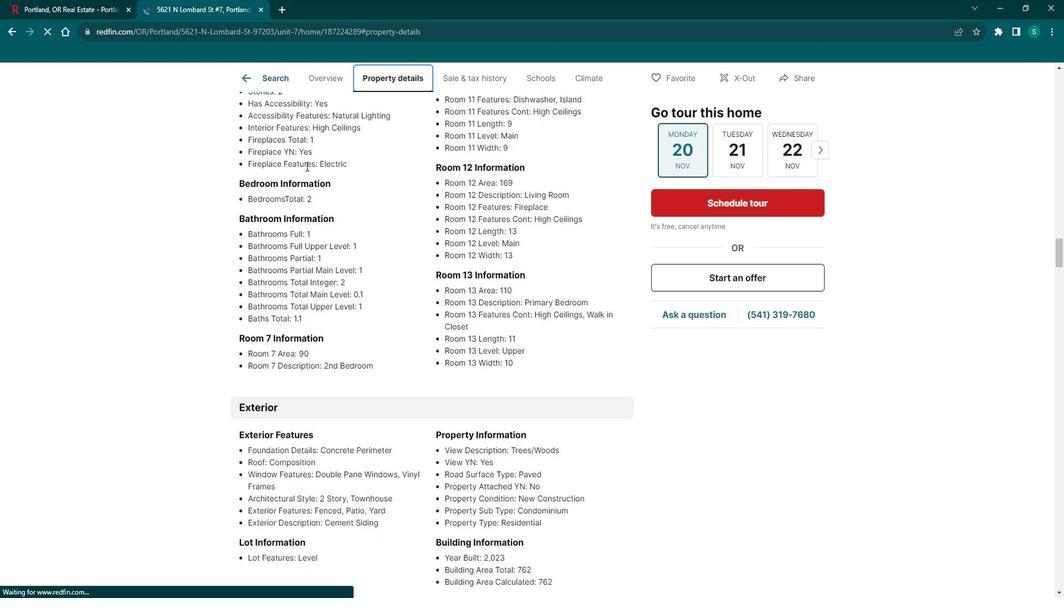 
Action: Mouse scrolled (326, 180) with delta (0, 0)
Screenshot: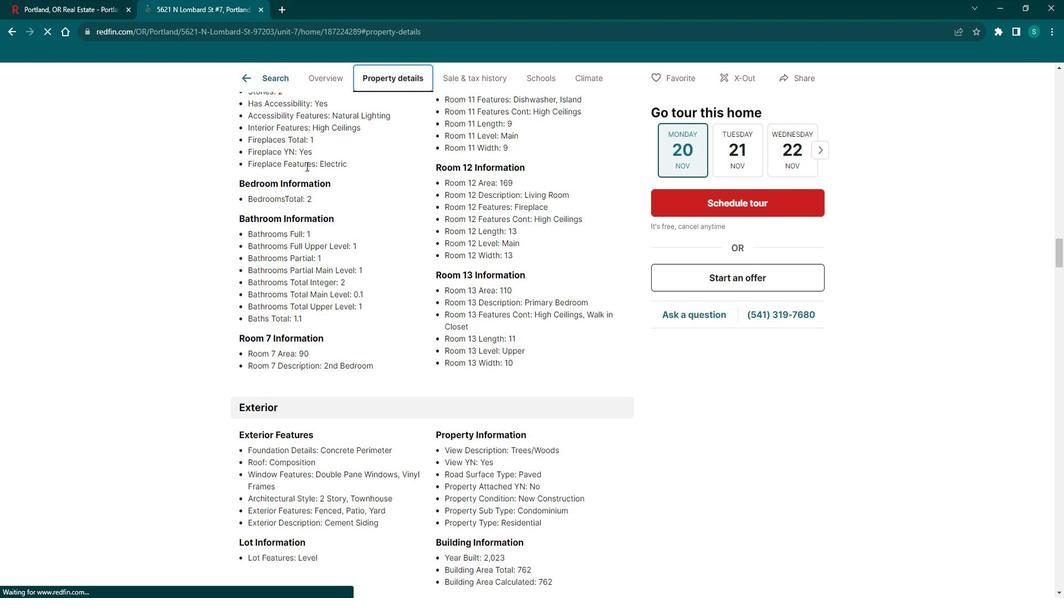 
Action: Mouse scrolled (326, 180) with delta (0, 0)
Screenshot: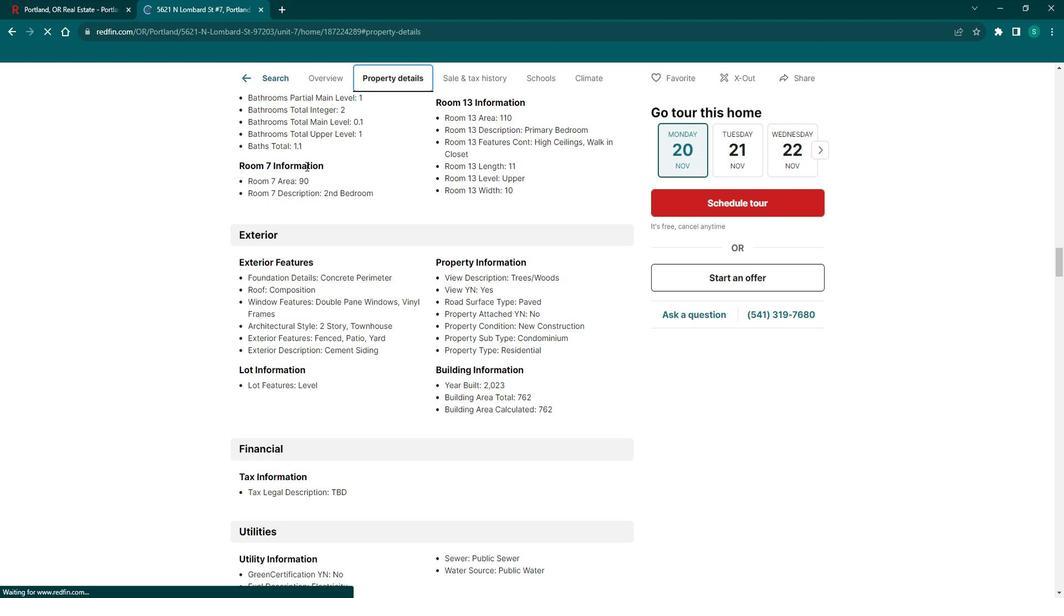 
Action: Mouse scrolled (326, 180) with delta (0, 0)
Screenshot: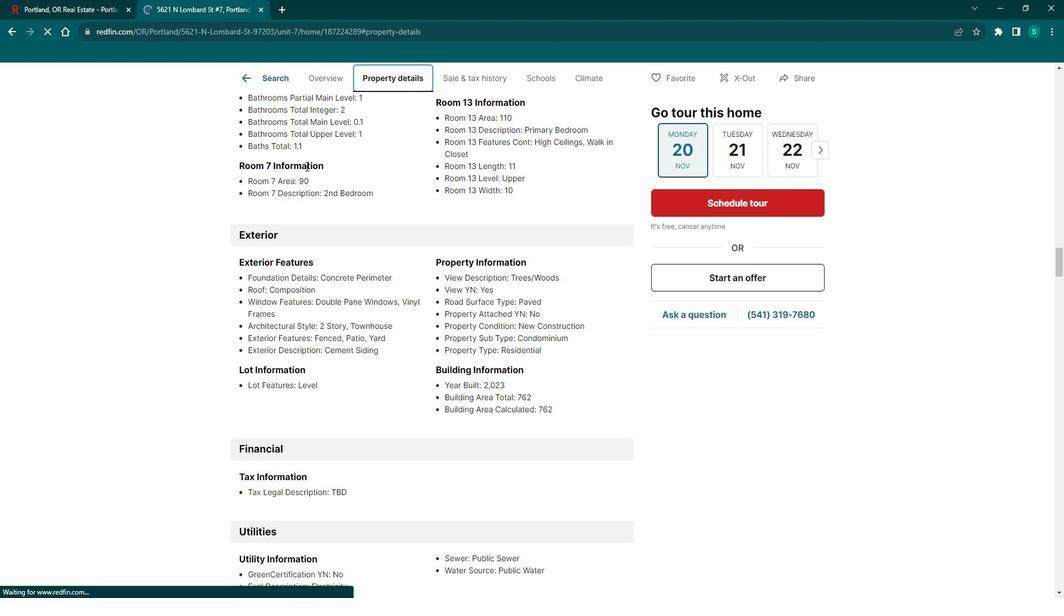 
Action: Mouse scrolled (326, 180) with delta (0, 0)
Screenshot: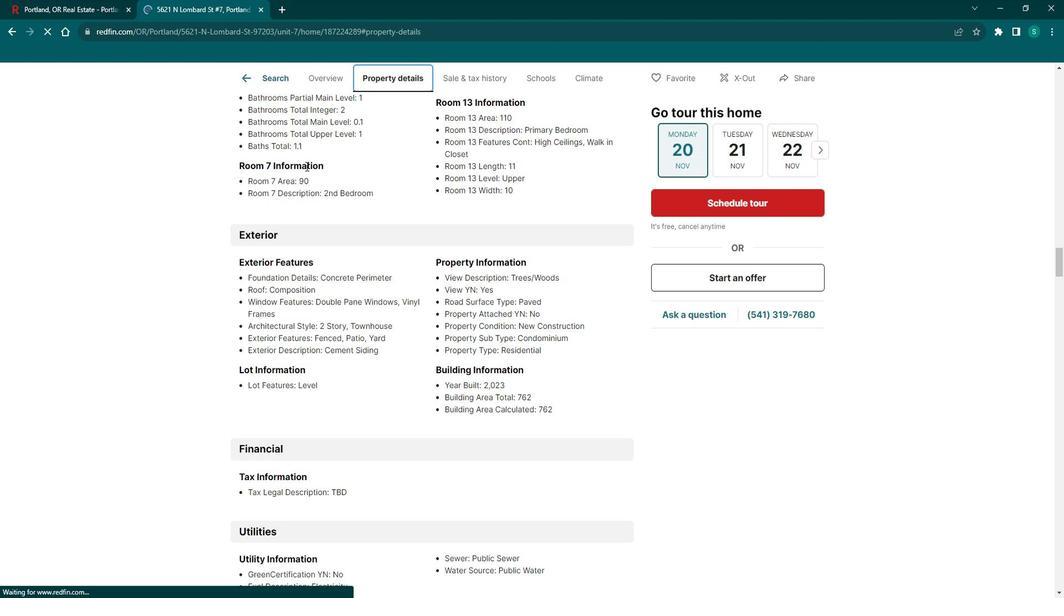 
Action: Mouse scrolled (326, 180) with delta (0, 0)
Screenshot: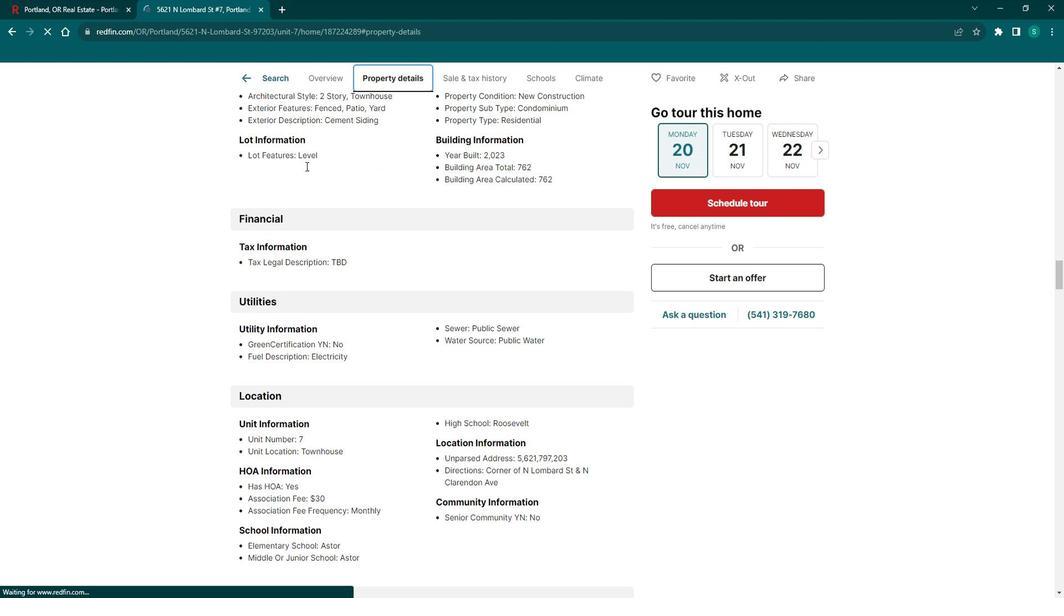 
Action: Mouse scrolled (326, 180) with delta (0, 0)
Screenshot: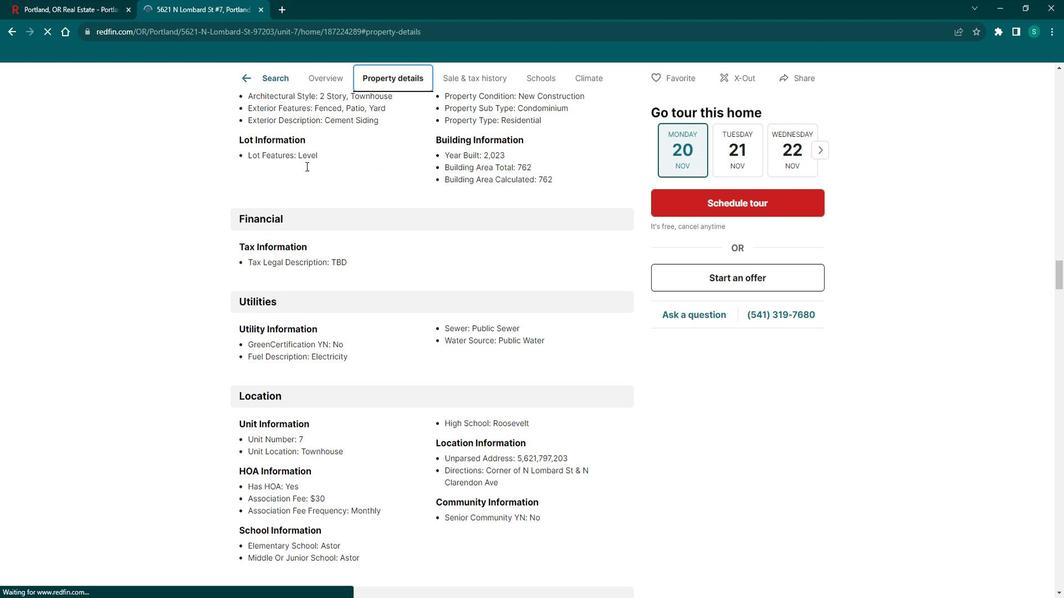 
Action: Mouse scrolled (326, 180) with delta (0, 0)
Screenshot: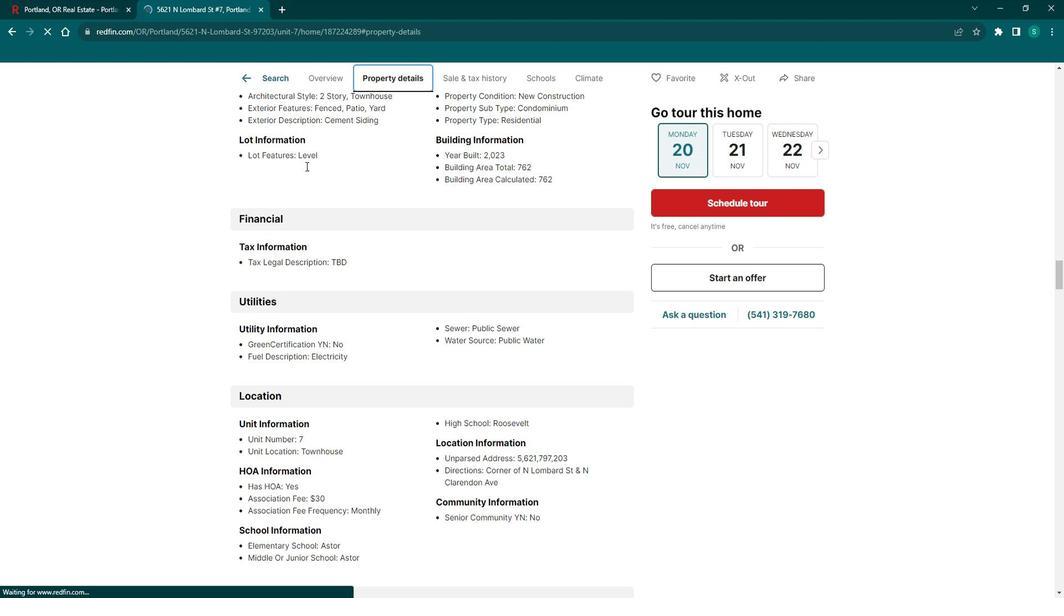
Action: Mouse scrolled (326, 180) with delta (0, 0)
Screenshot: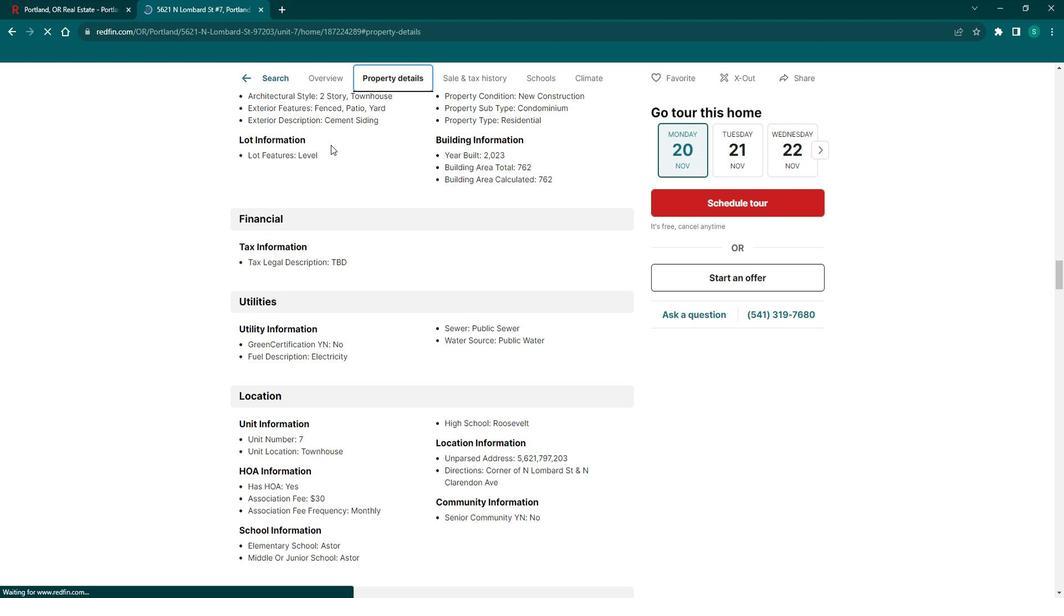 
Action: Mouse moved to (497, 87)
Screenshot: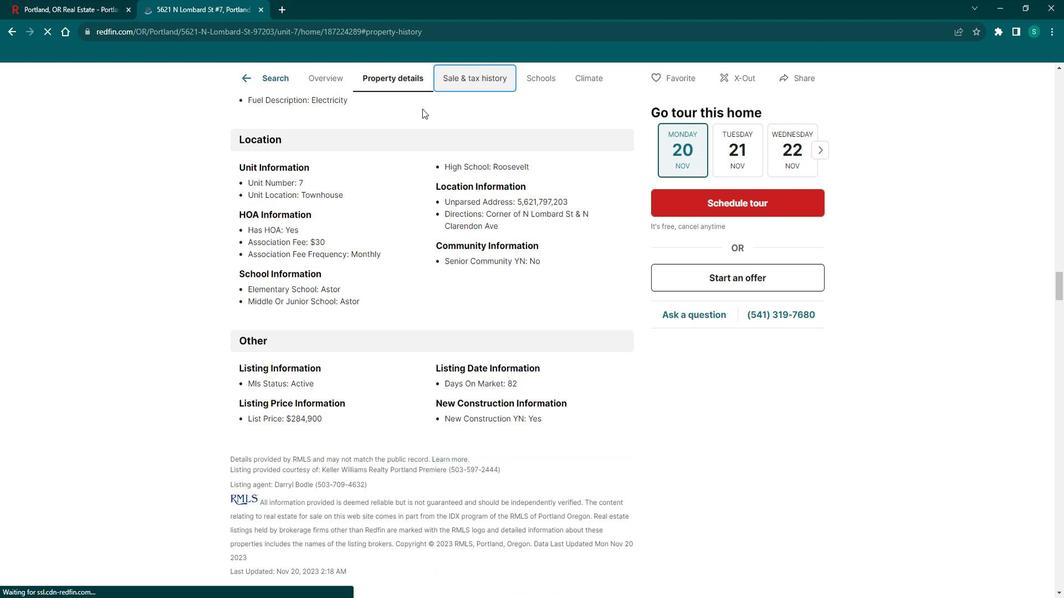 
Action: Mouse pressed left at (497, 87)
Screenshot: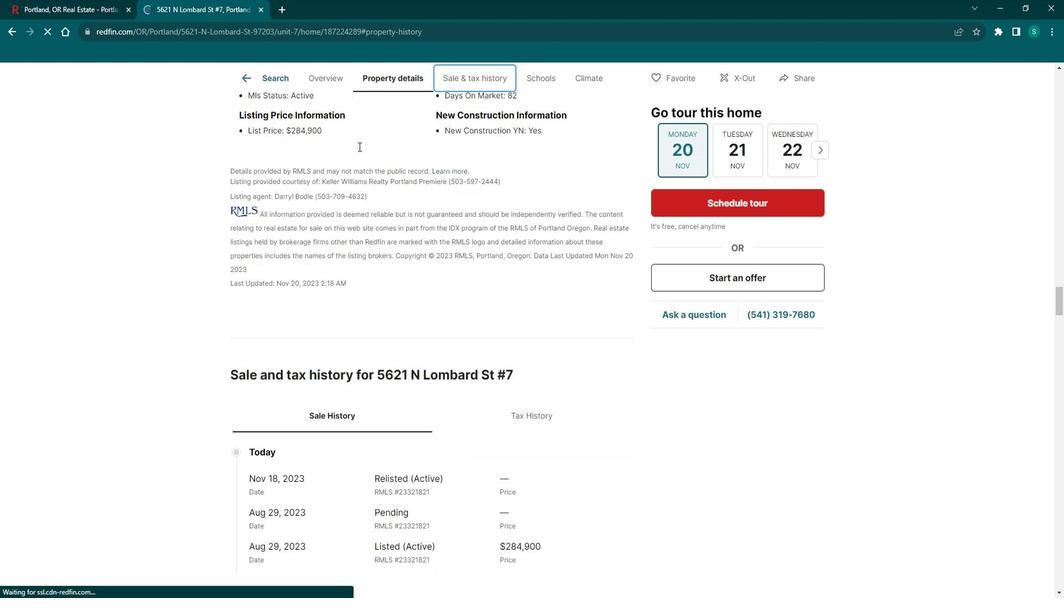 
Action: Mouse moved to (360, 168)
Screenshot: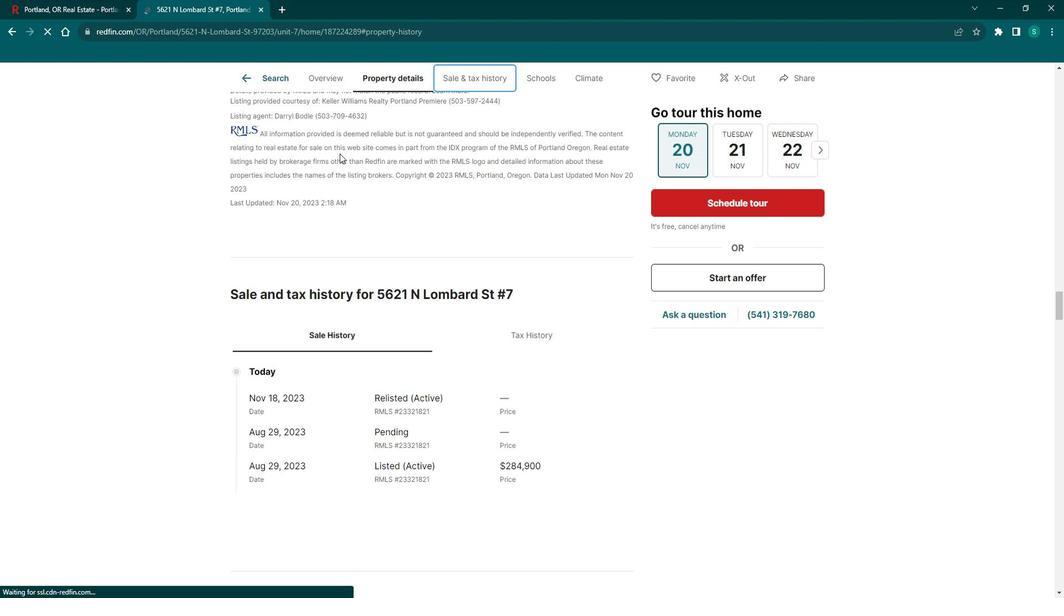 
Action: Mouse scrolled (360, 169) with delta (0, 0)
Screenshot: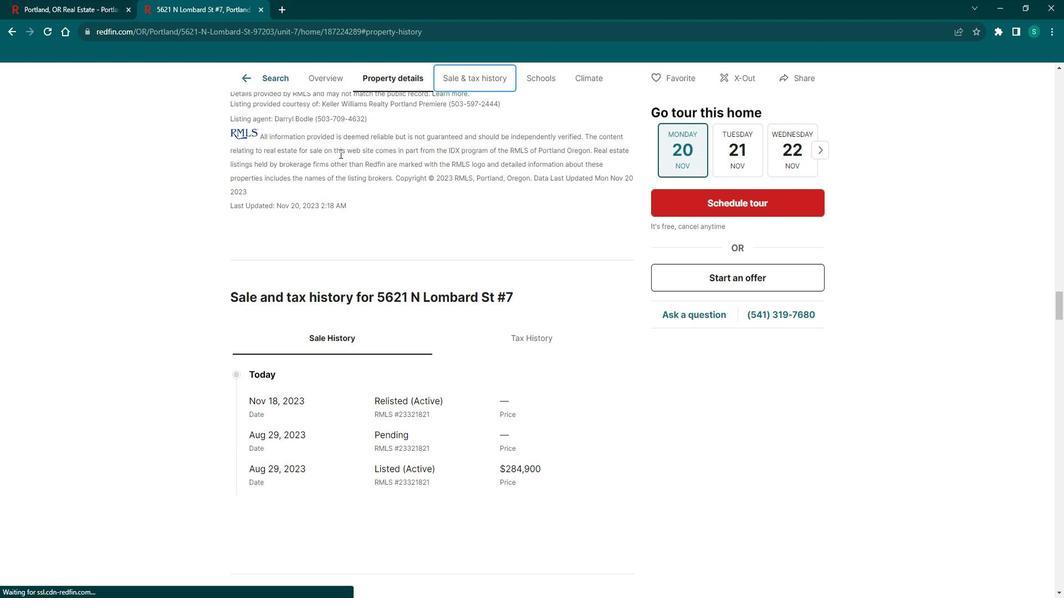 
Action: Mouse moved to (566, 100)
Screenshot: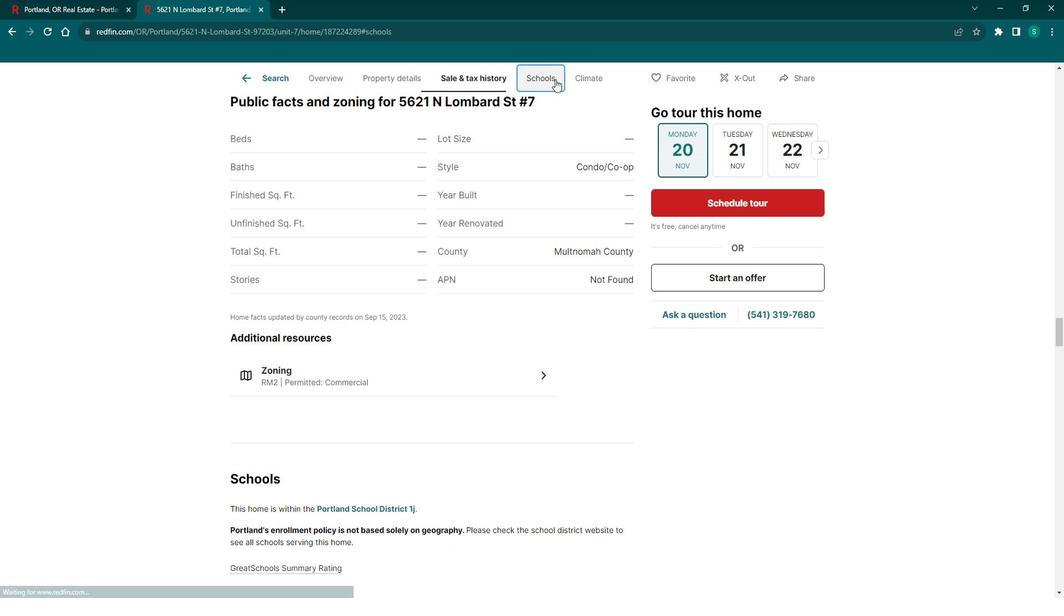 
Action: Mouse pressed left at (566, 100)
Screenshot: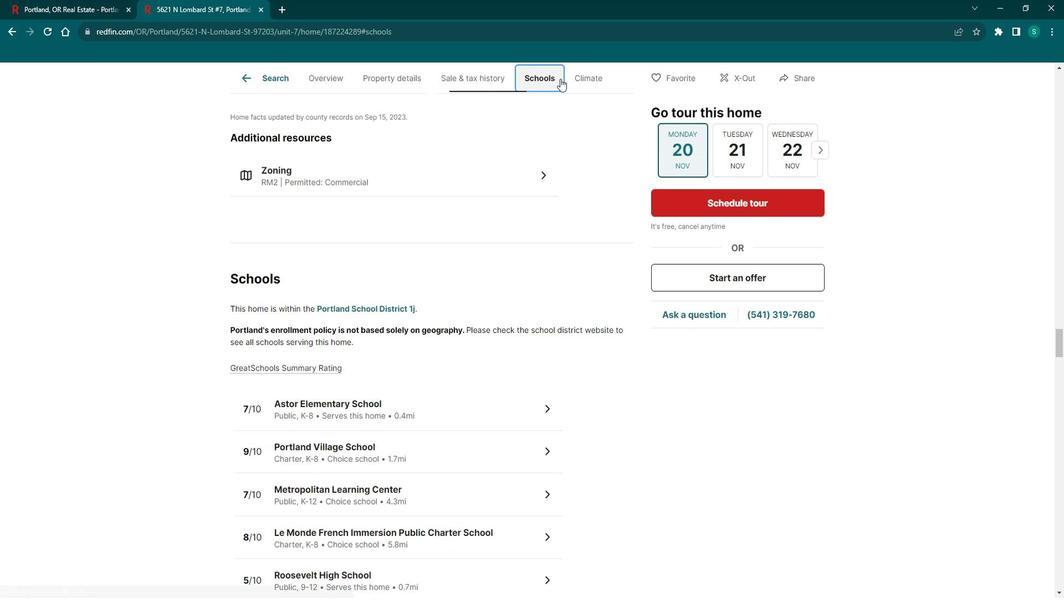 
Action: Mouse moved to (604, 100)
Screenshot: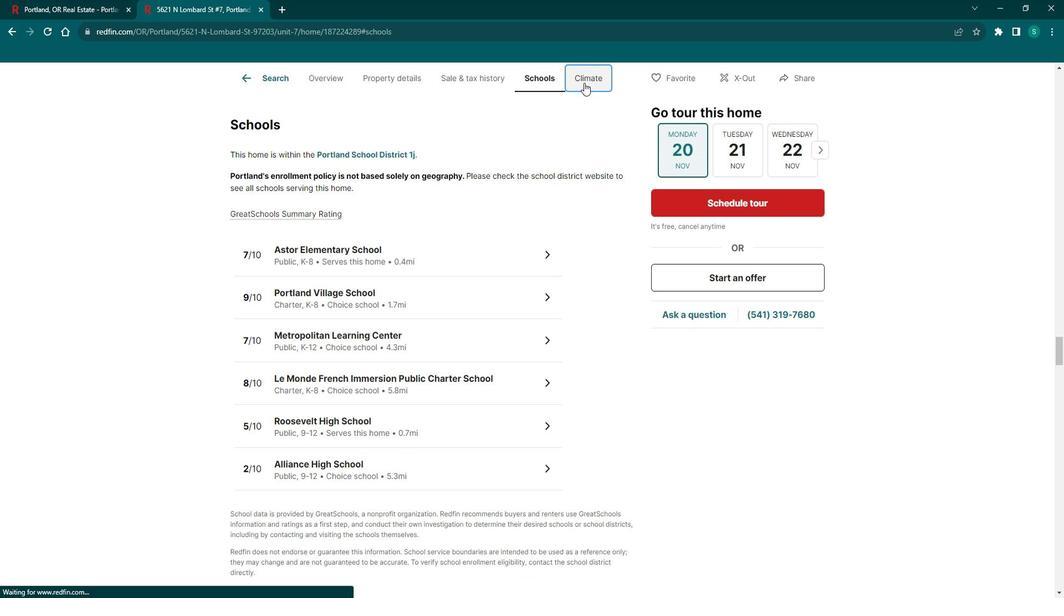 
Action: Mouse pressed left at (604, 100)
Screenshot: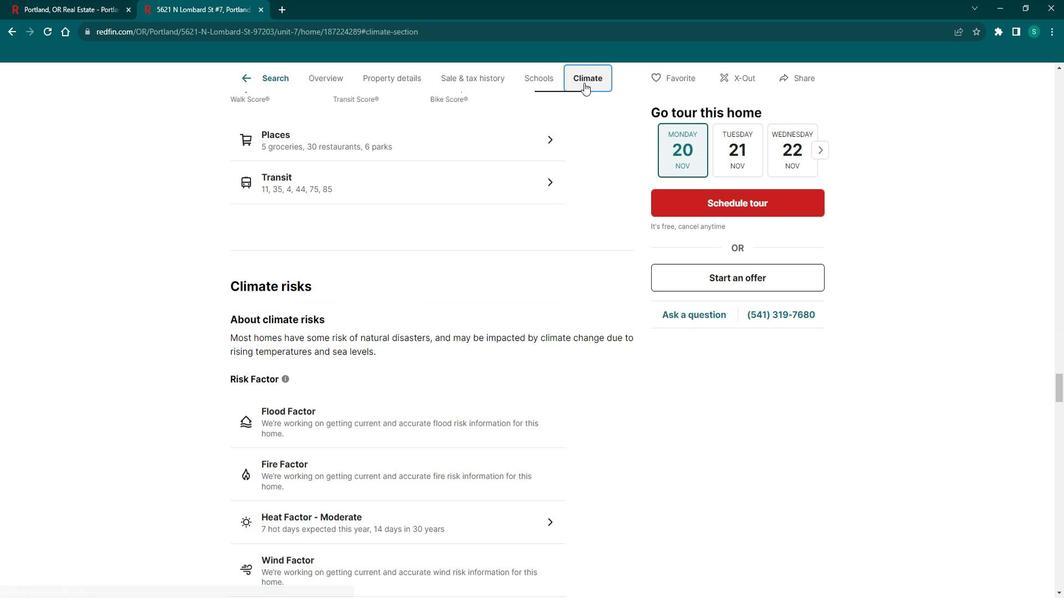 
Action: Mouse moved to (110, 34)
Screenshot: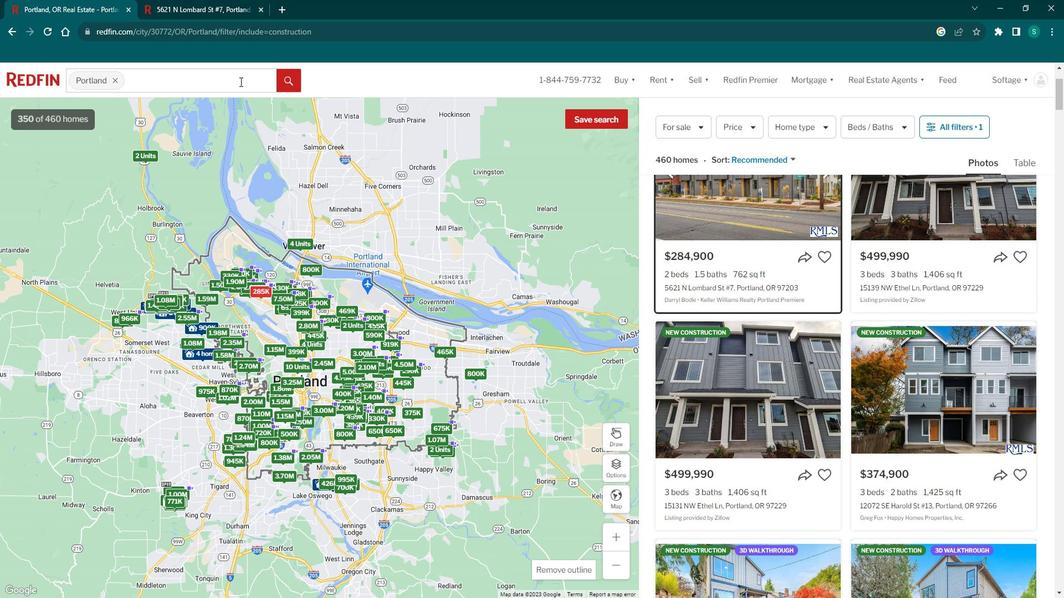 
Action: Mouse pressed left at (110, 34)
Screenshot: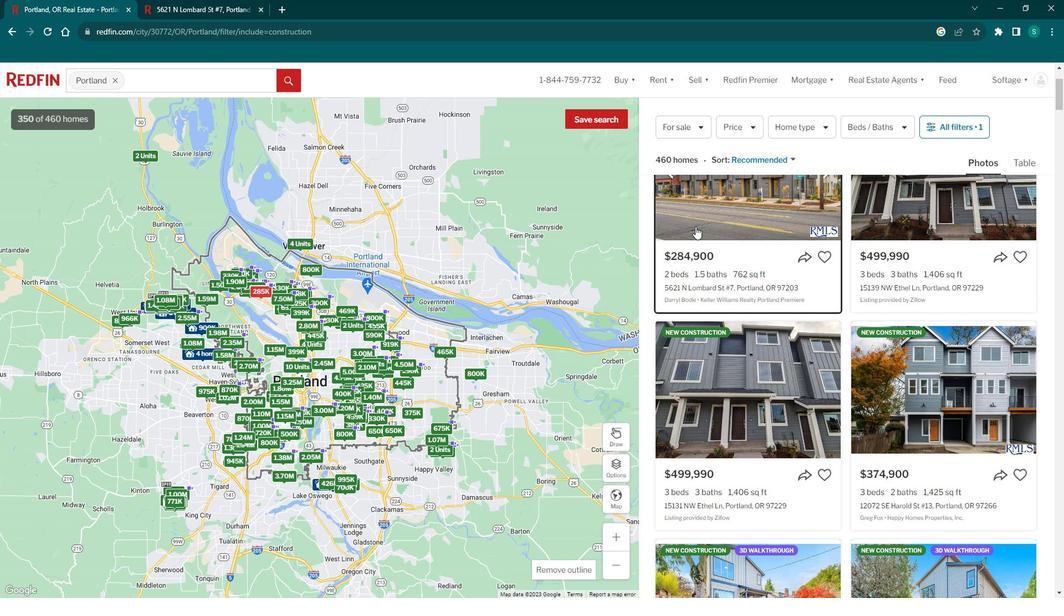 
Action: Mouse moved to (792, 284)
Screenshot: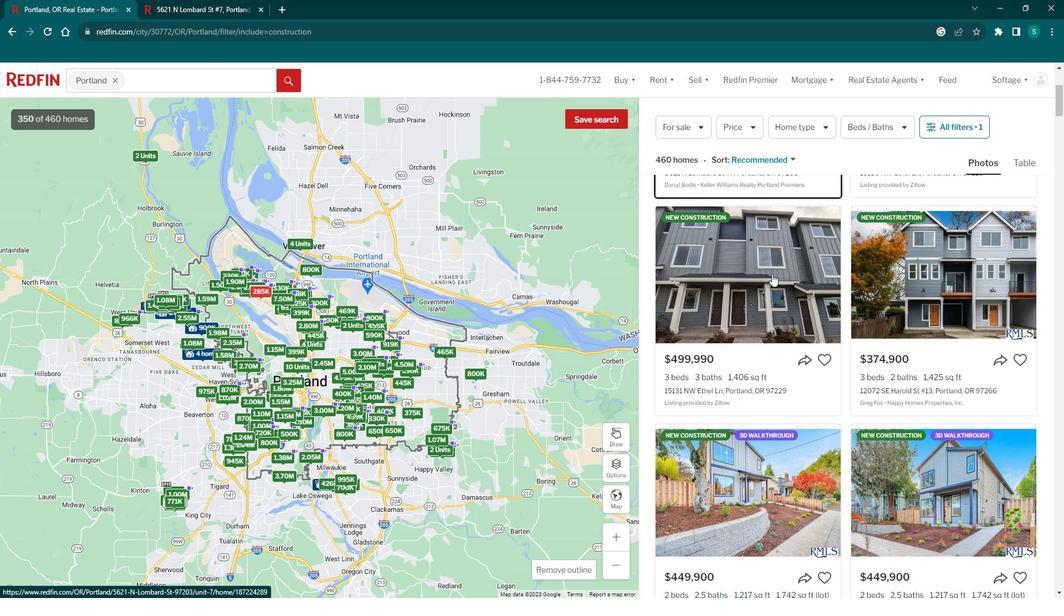
Action: Mouse scrolled (792, 283) with delta (0, 0)
Screenshot: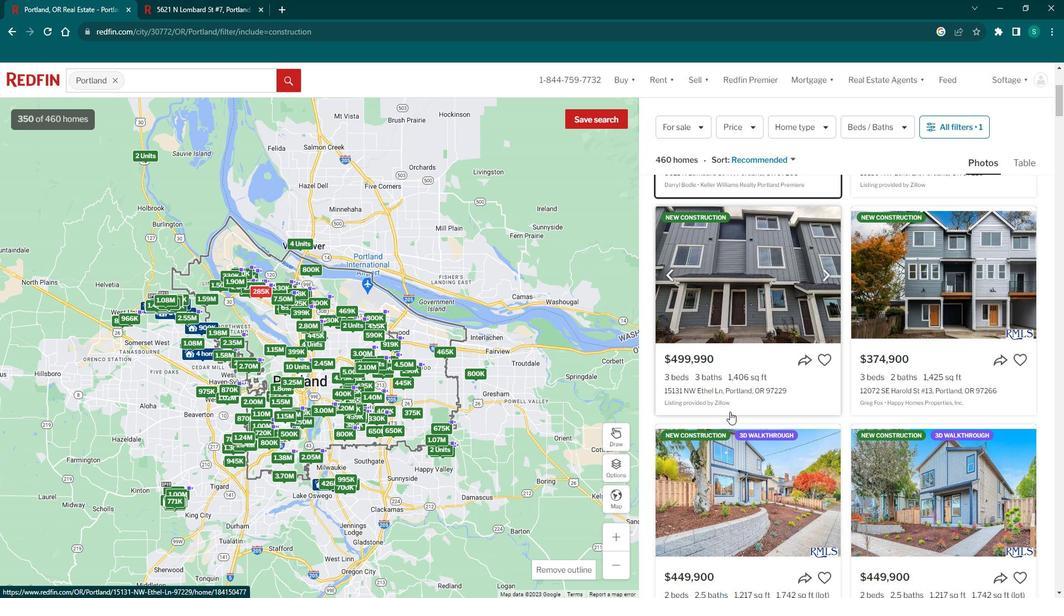 
Action: Mouse scrolled (792, 283) with delta (0, 0)
Screenshot: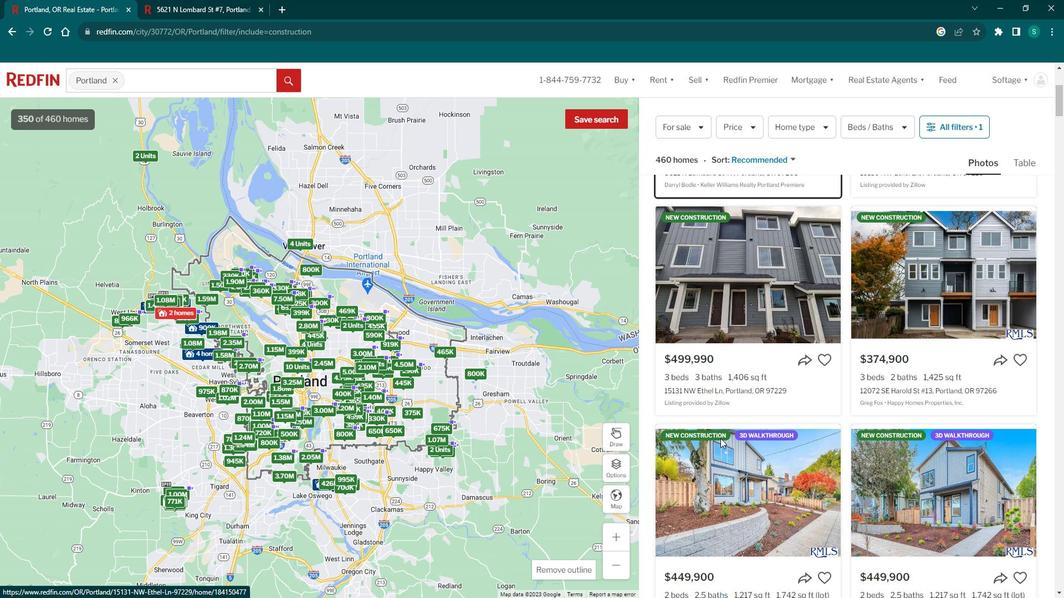 
Action: Mouse moved to (726, 463)
Screenshot: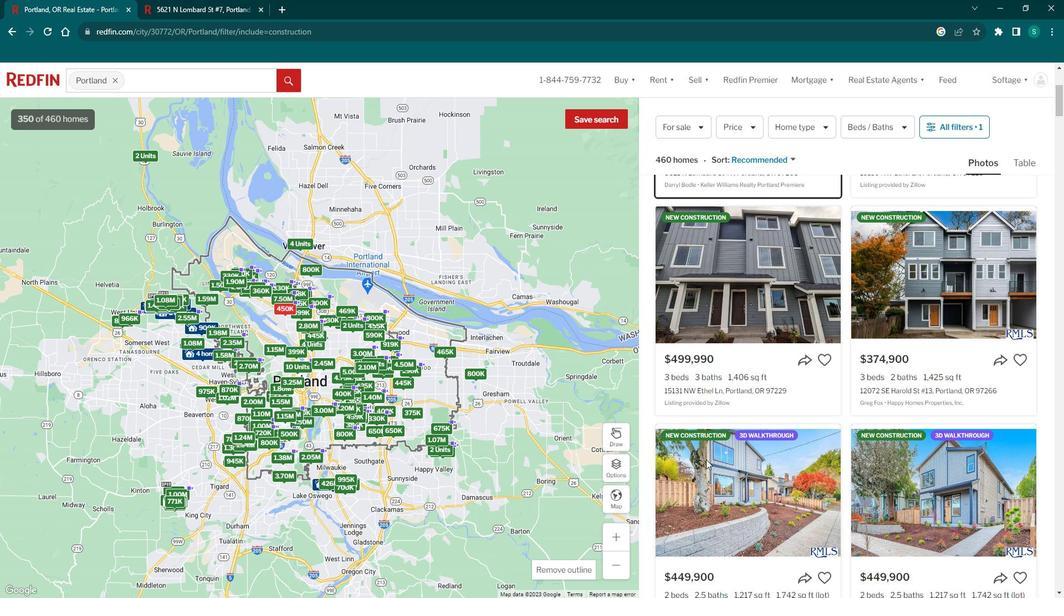 
Action: Mouse pressed left at (726, 463)
Screenshot: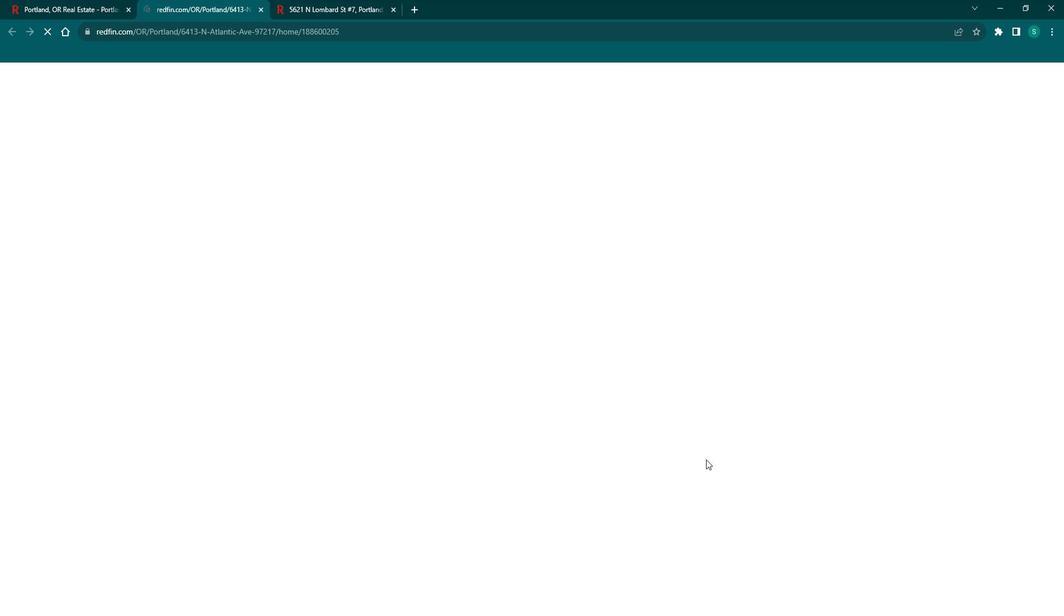 
Action: Mouse moved to (417, 231)
Screenshot: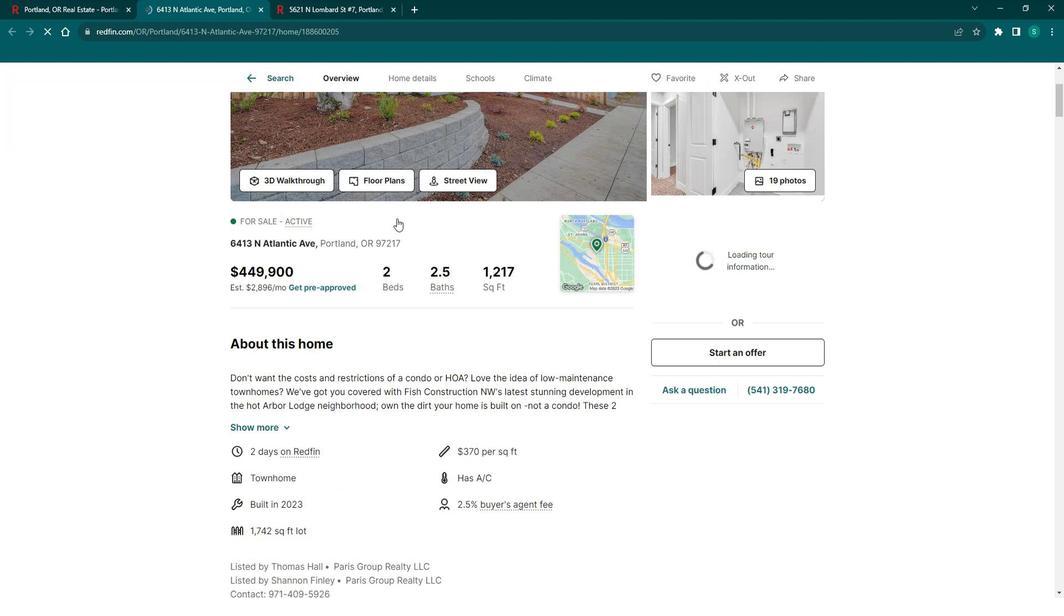 
Action: Mouse scrolled (417, 230) with delta (0, 0)
Screenshot: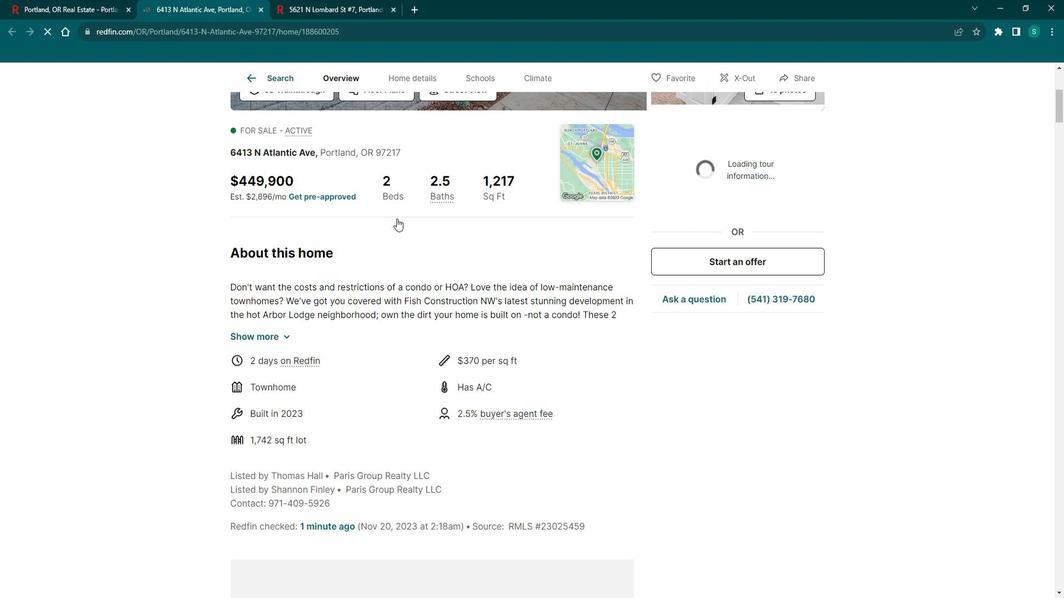 
Action: Mouse scrolled (417, 230) with delta (0, 0)
Screenshot: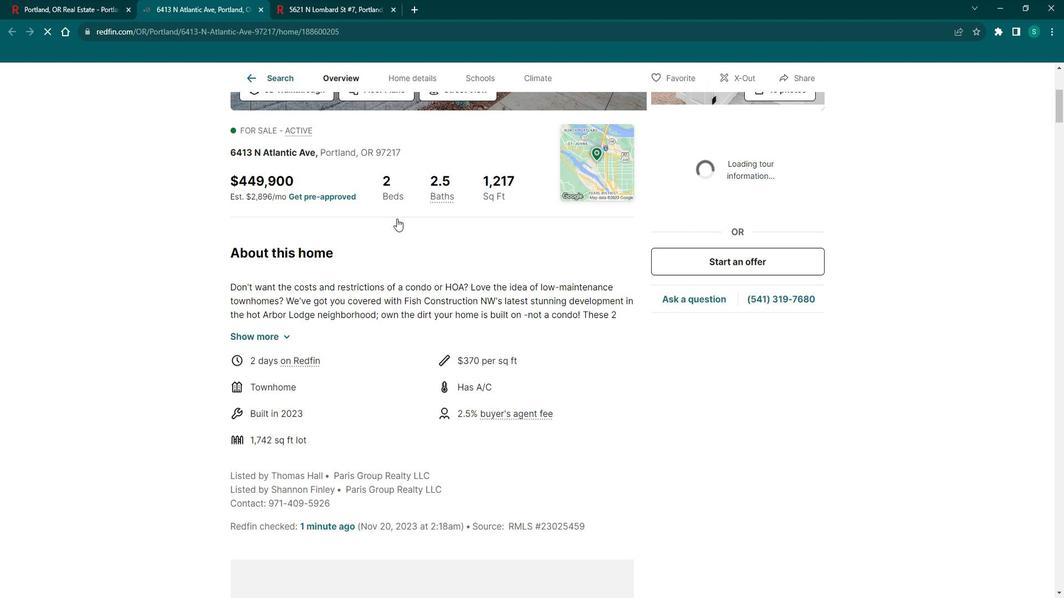 
Action: Mouse scrolled (417, 230) with delta (0, 0)
Screenshot: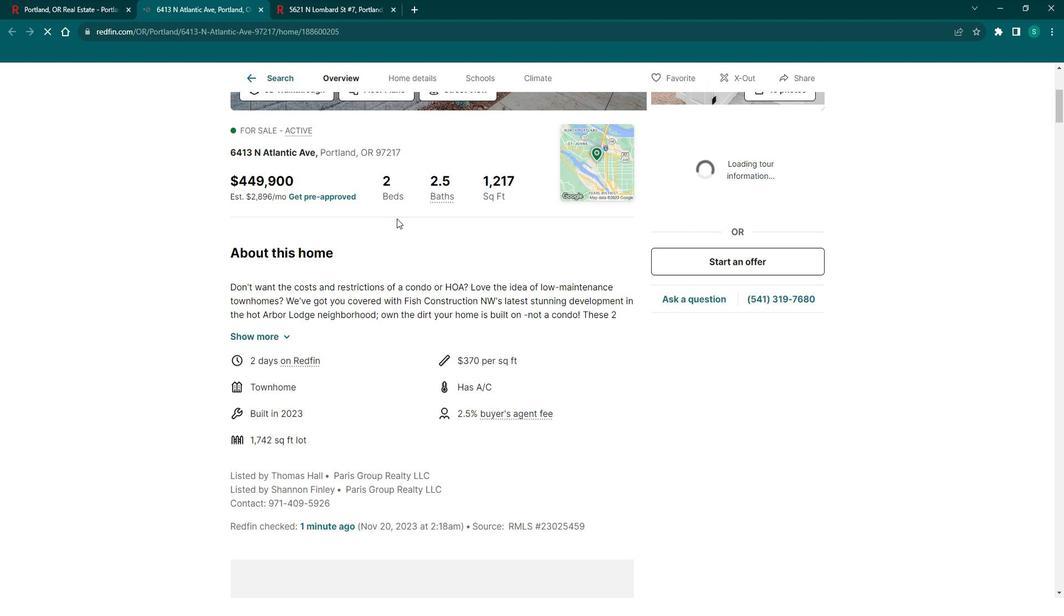 
Action: Mouse scrolled (417, 230) with delta (0, 0)
Screenshot: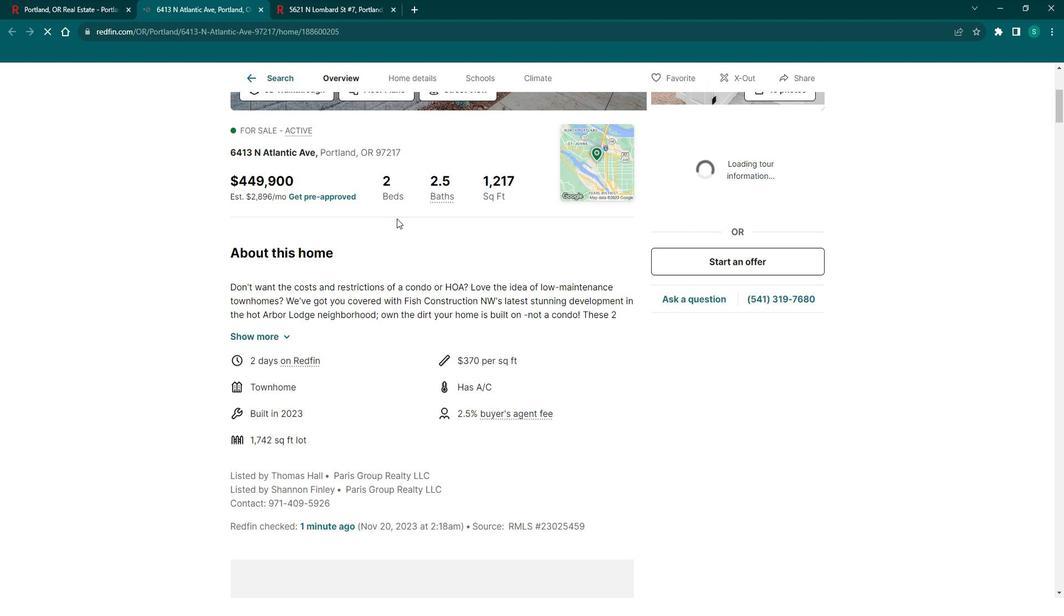 
Action: Mouse scrolled (417, 230) with delta (0, 0)
Screenshot: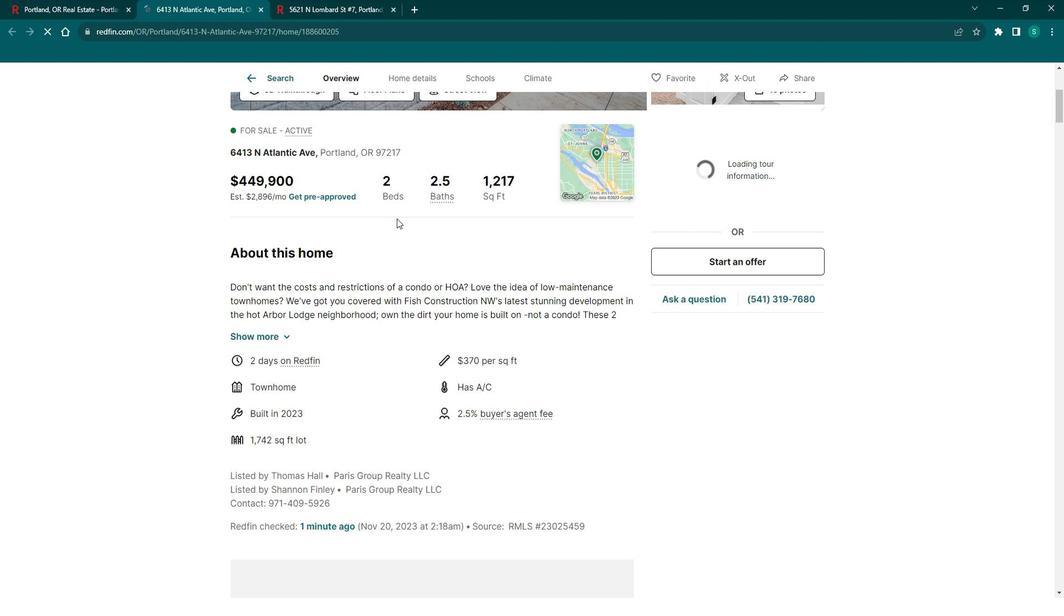 
Action: Mouse scrolled (417, 231) with delta (0, 0)
Screenshot: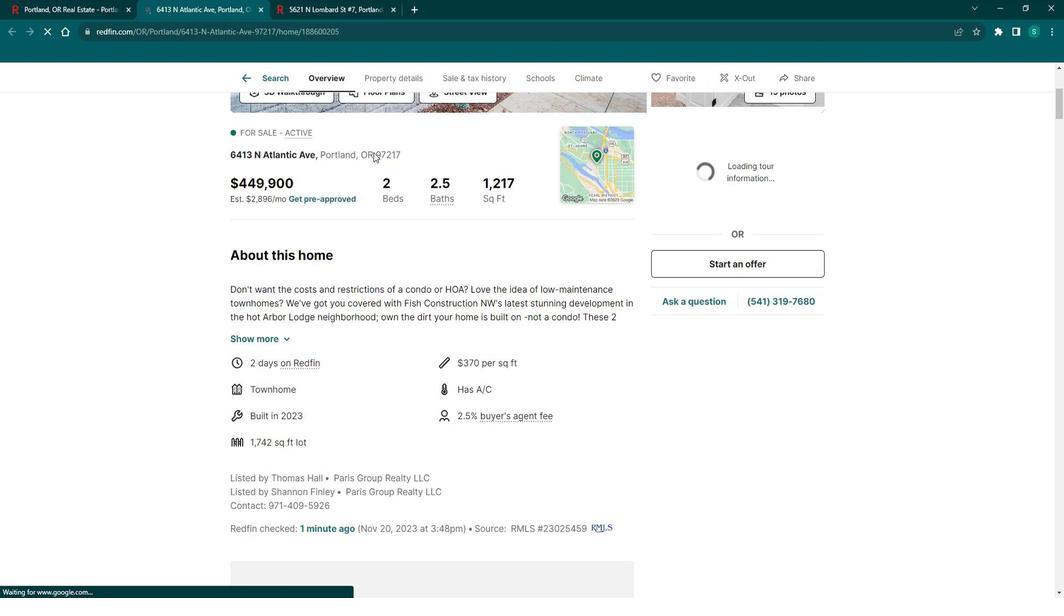 
Action: Mouse scrolled (417, 230) with delta (0, 0)
Screenshot: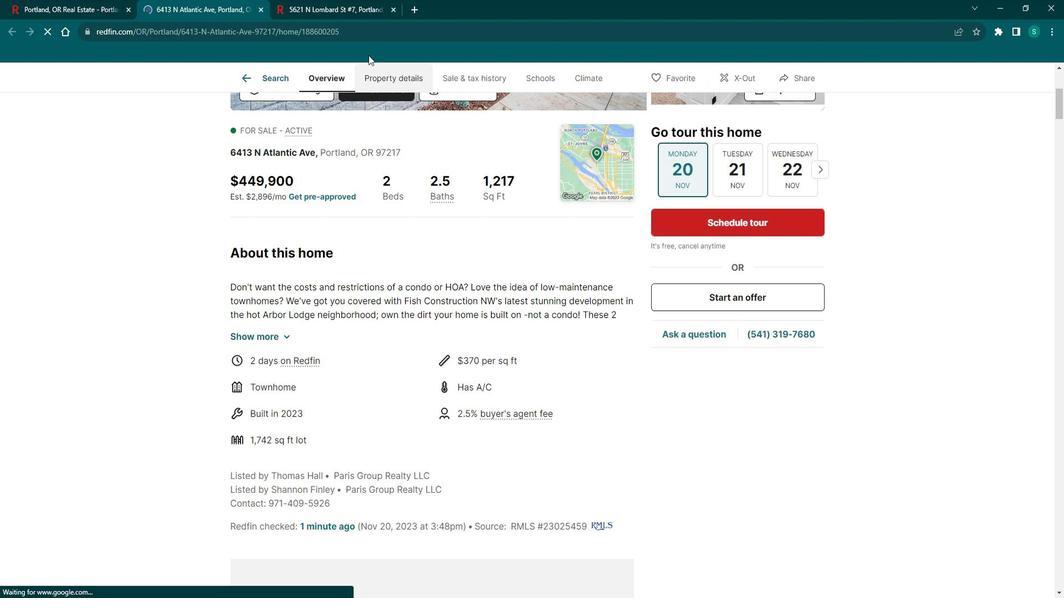 
Action: Mouse moved to (390, 89)
Screenshot: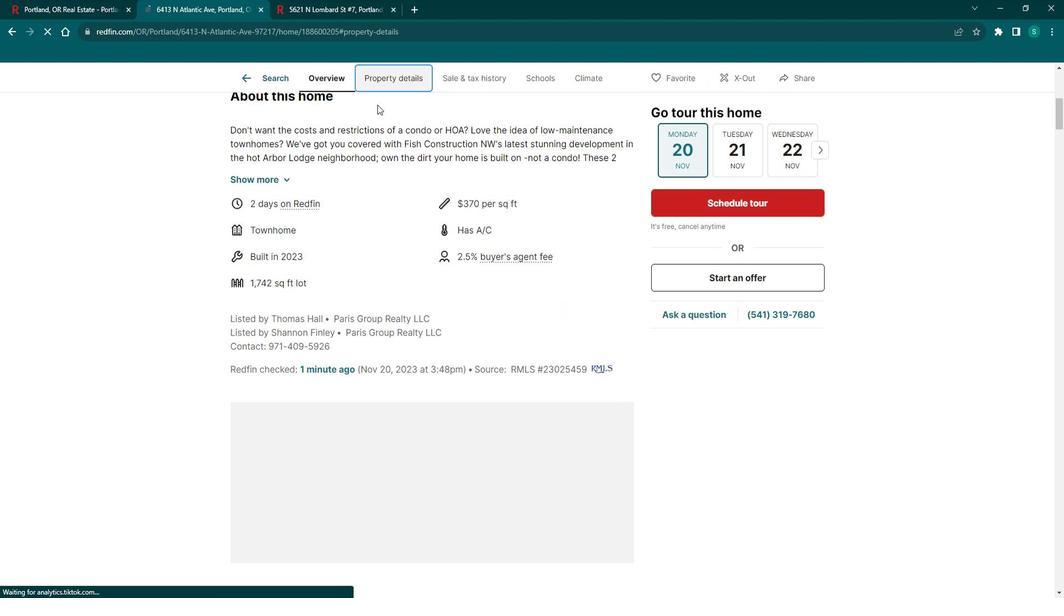 
Action: Mouse pressed left at (390, 89)
Screenshot: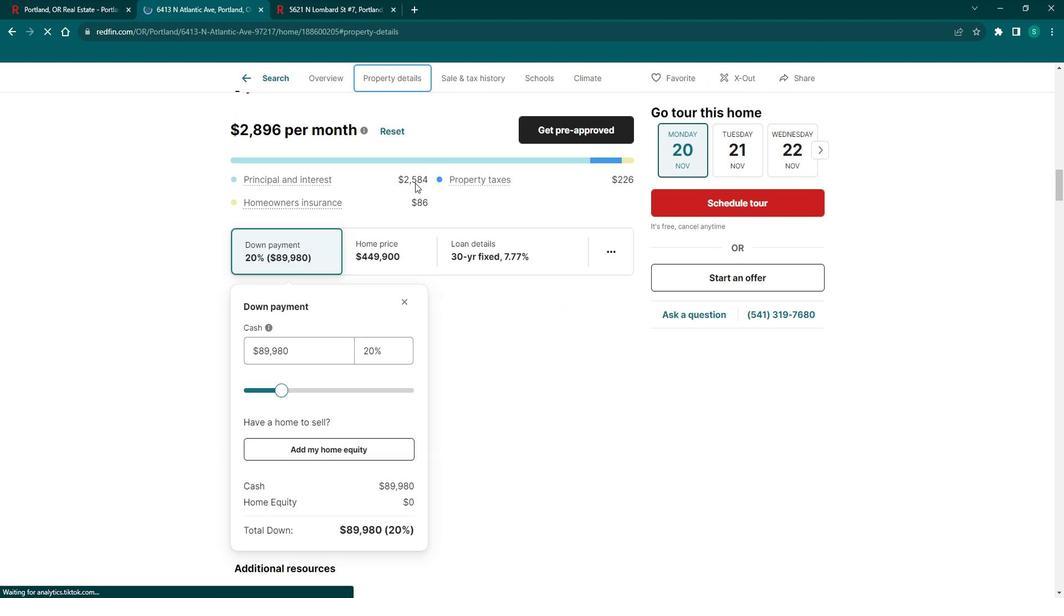 
Action: Mouse moved to (435, 201)
Screenshot: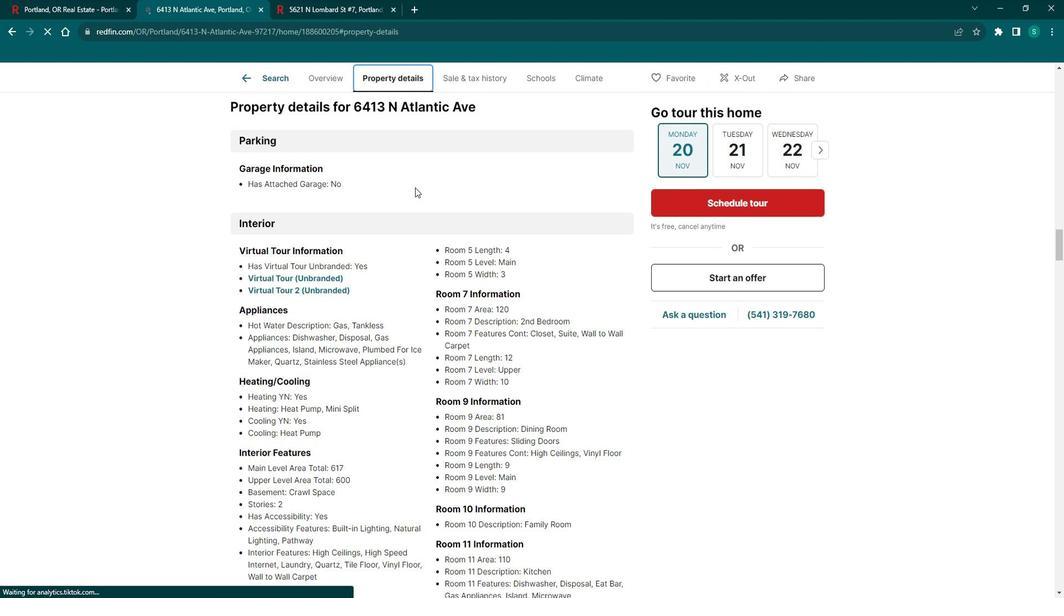 
Action: Mouse scrolled (435, 200) with delta (0, 0)
Screenshot: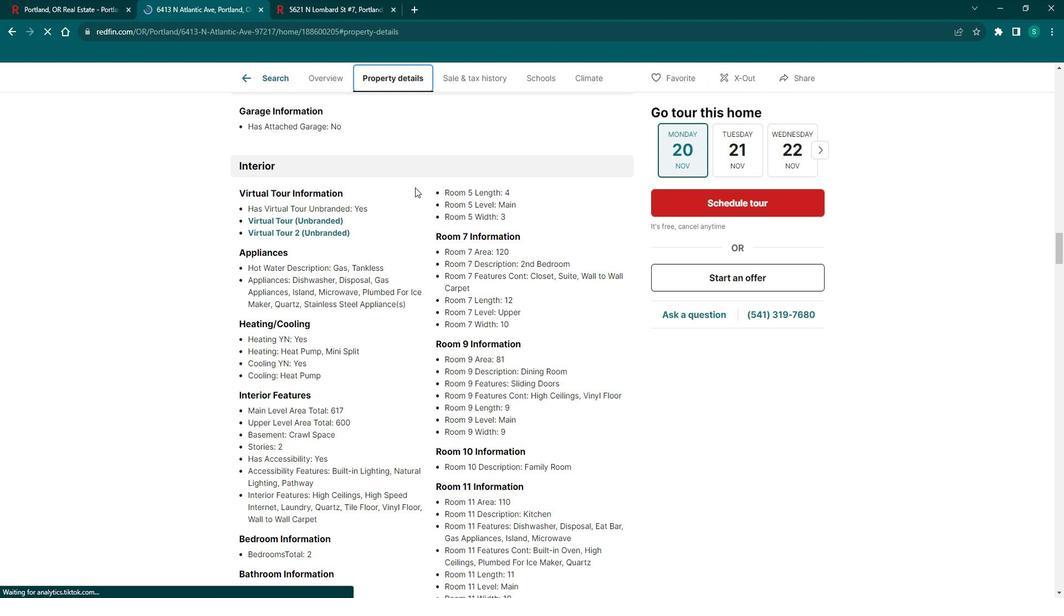 
Action: Mouse scrolled (435, 200) with delta (0, 0)
Screenshot: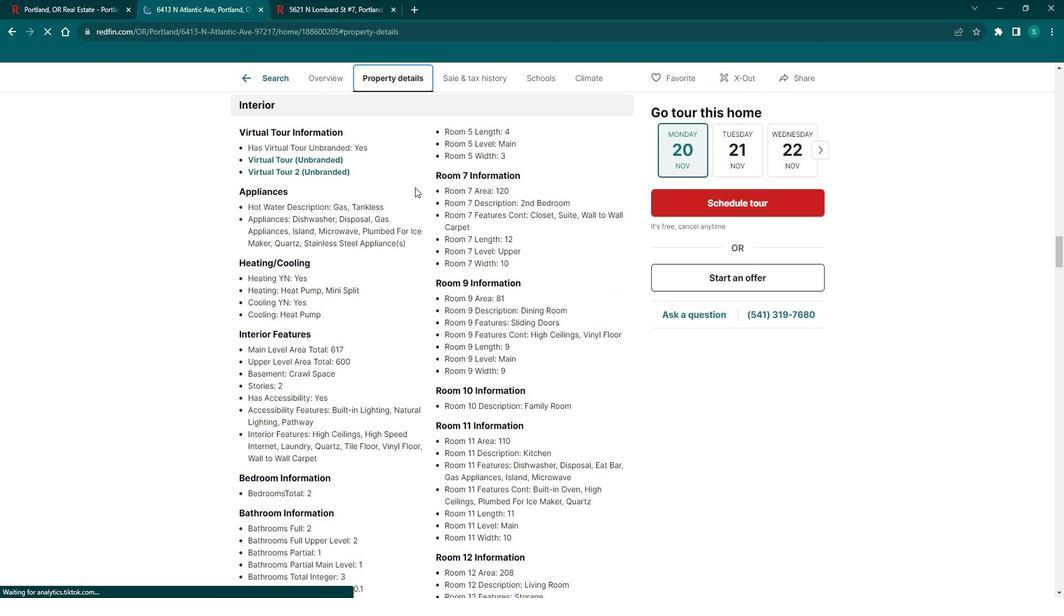 
Action: Mouse scrolled (435, 200) with delta (0, 0)
Screenshot: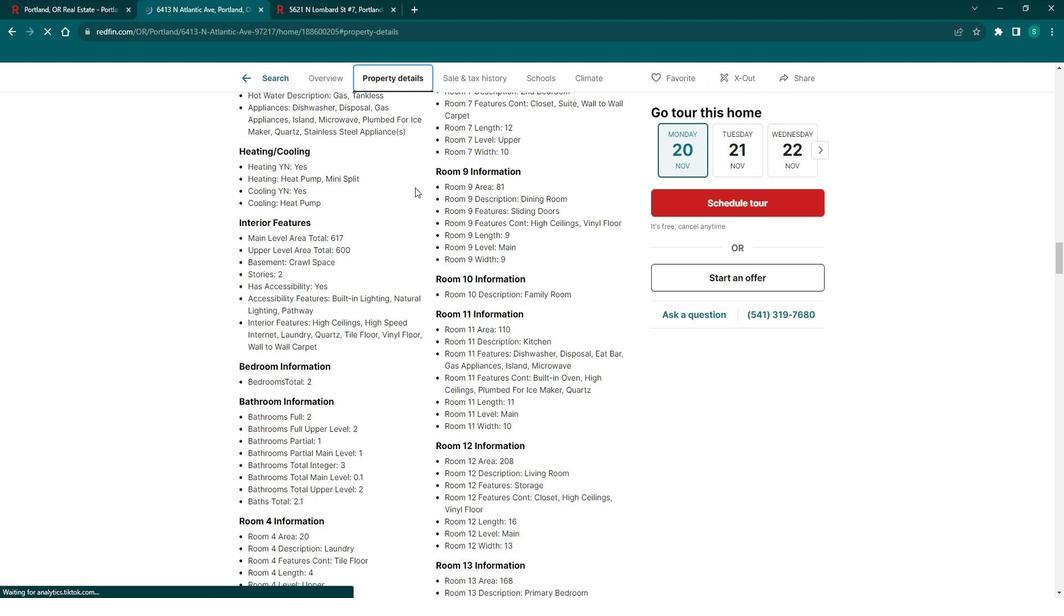 
Action: Mouse scrolled (435, 200) with delta (0, 0)
Screenshot: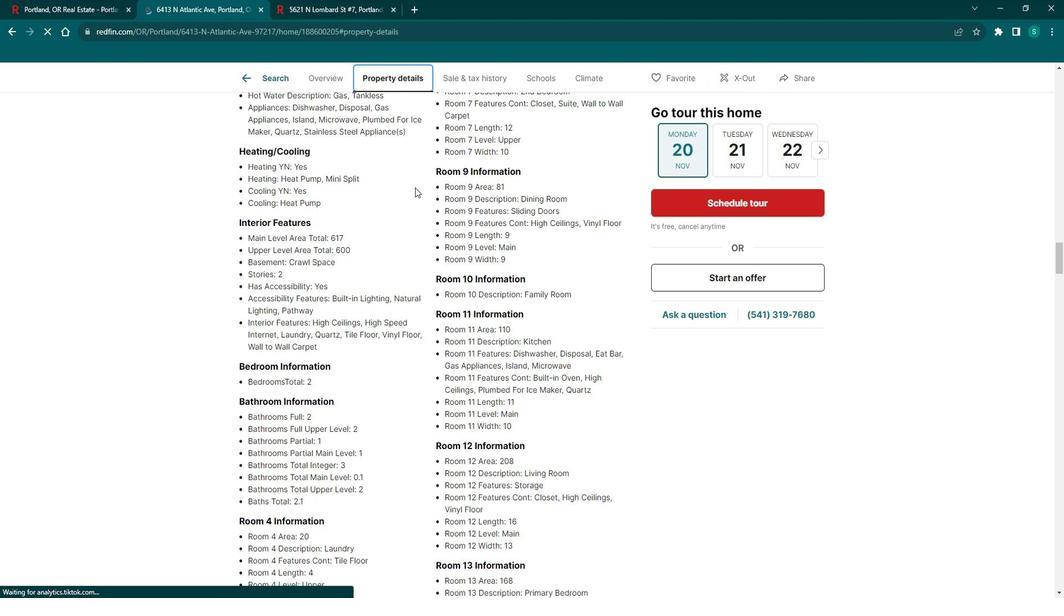 
Action: Mouse scrolled (435, 200) with delta (0, 0)
Screenshot: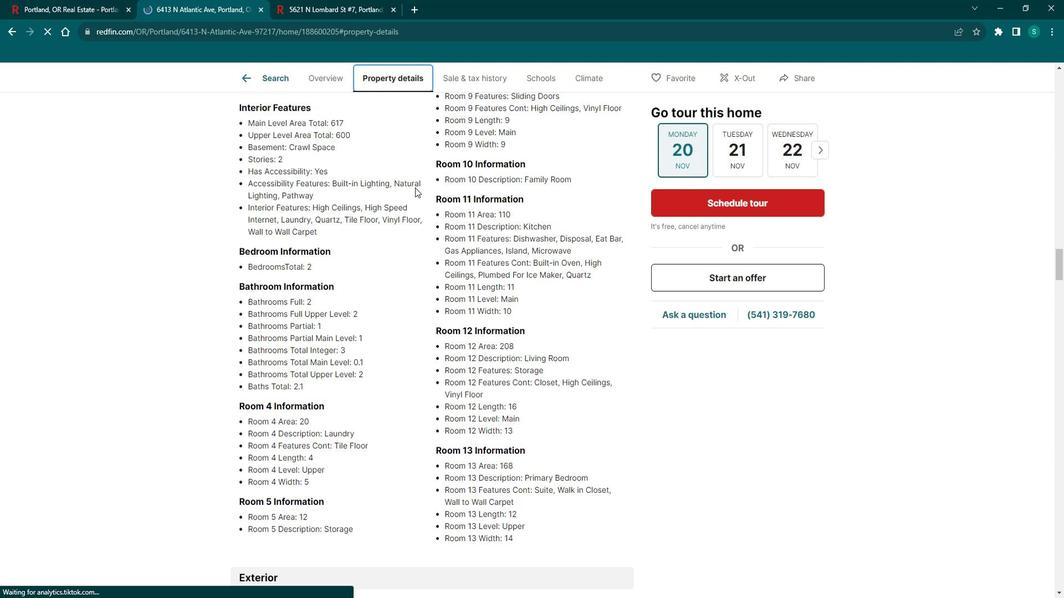 
Action: Mouse scrolled (435, 200) with delta (0, 0)
Screenshot: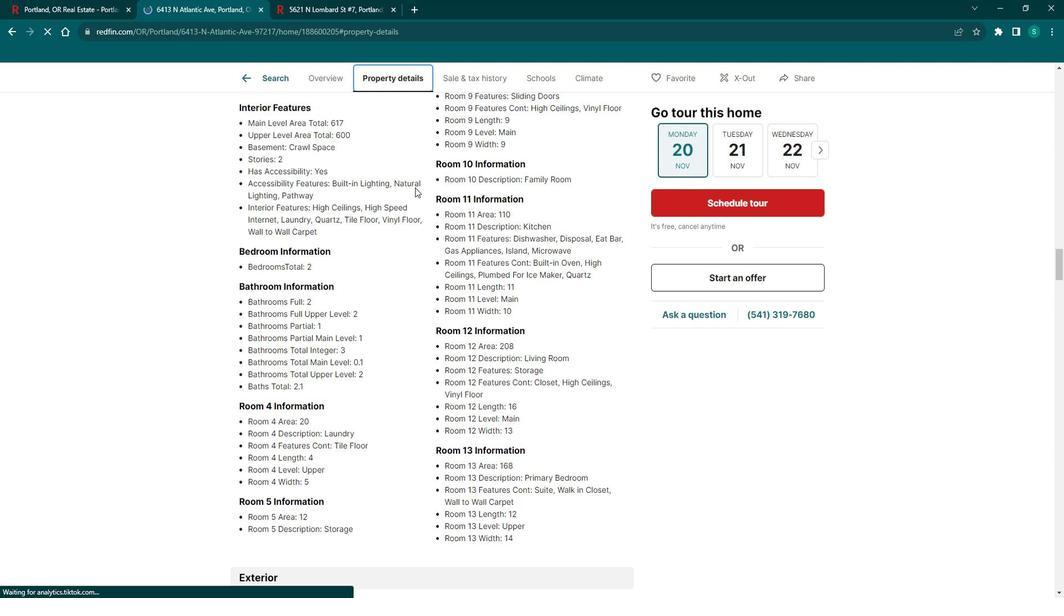 
Action: Mouse scrolled (435, 200) with delta (0, 0)
Screenshot: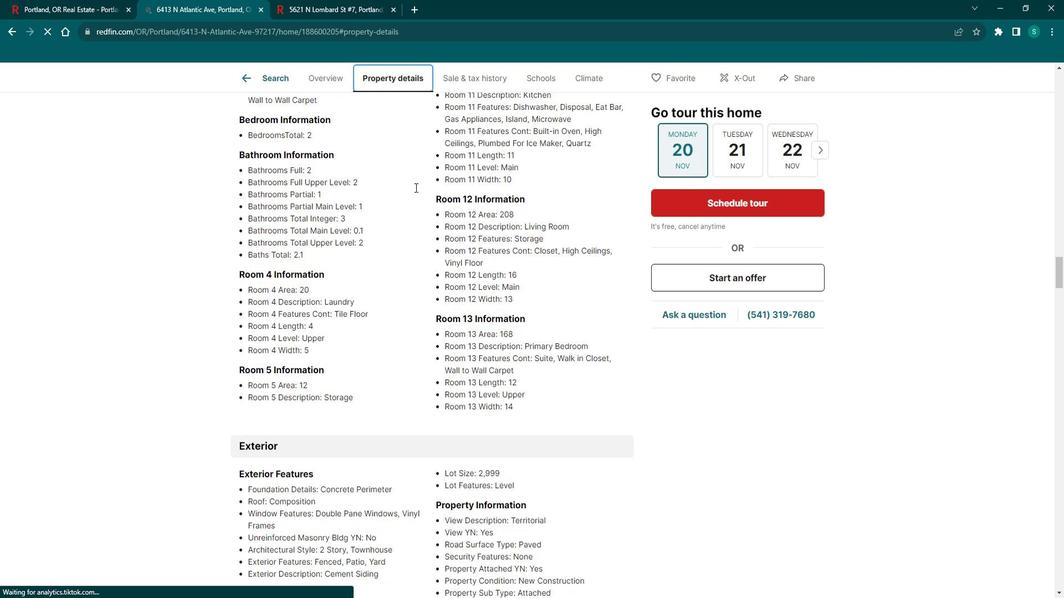 
Action: Mouse scrolled (435, 200) with delta (0, 0)
Screenshot: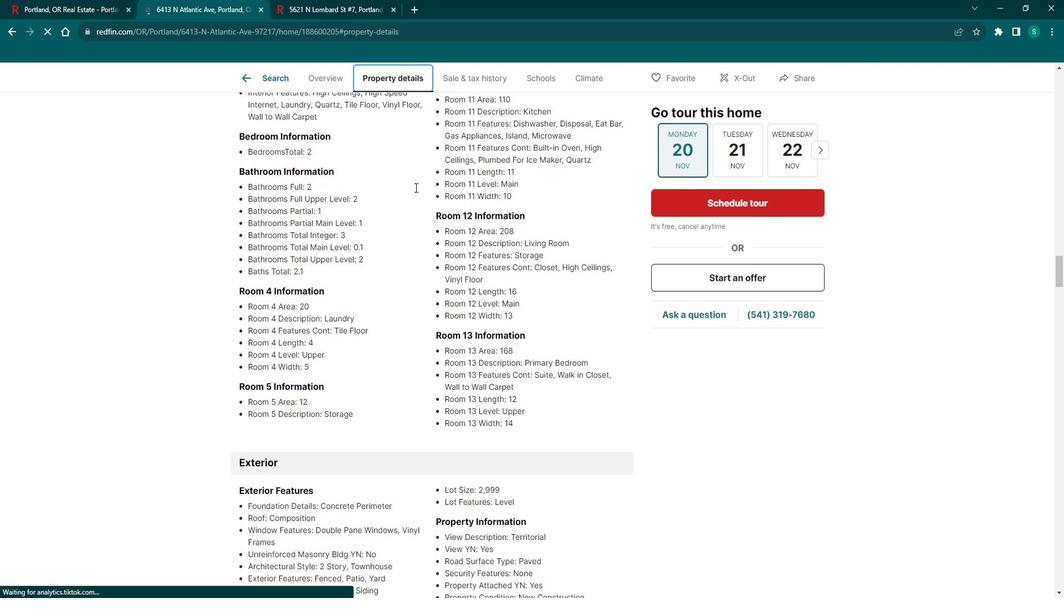
Action: Mouse scrolled (435, 200) with delta (0, 0)
Screenshot: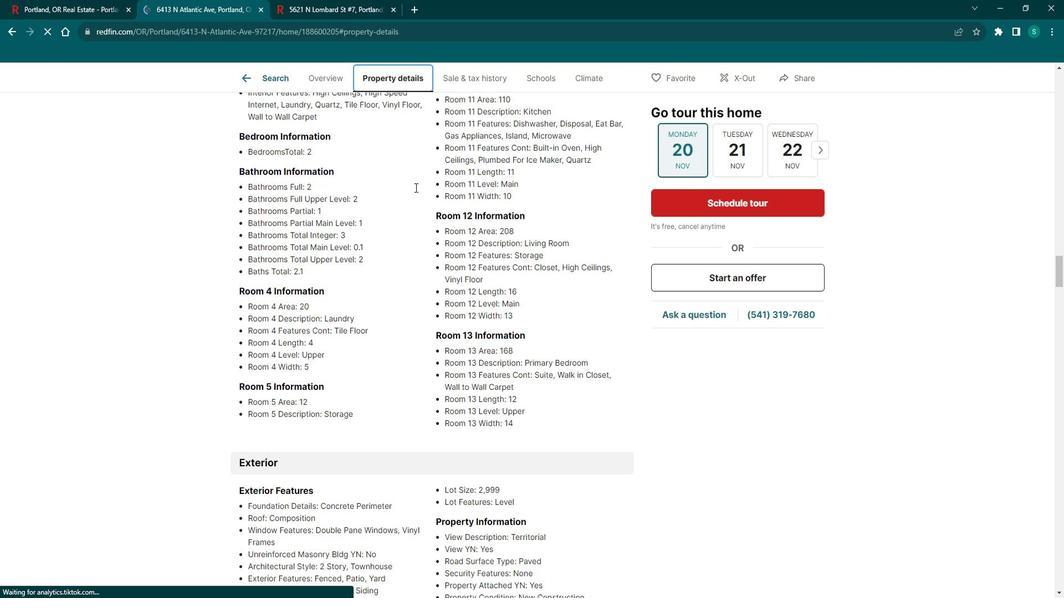 
Action: Mouse scrolled (435, 201) with delta (0, 0)
Screenshot: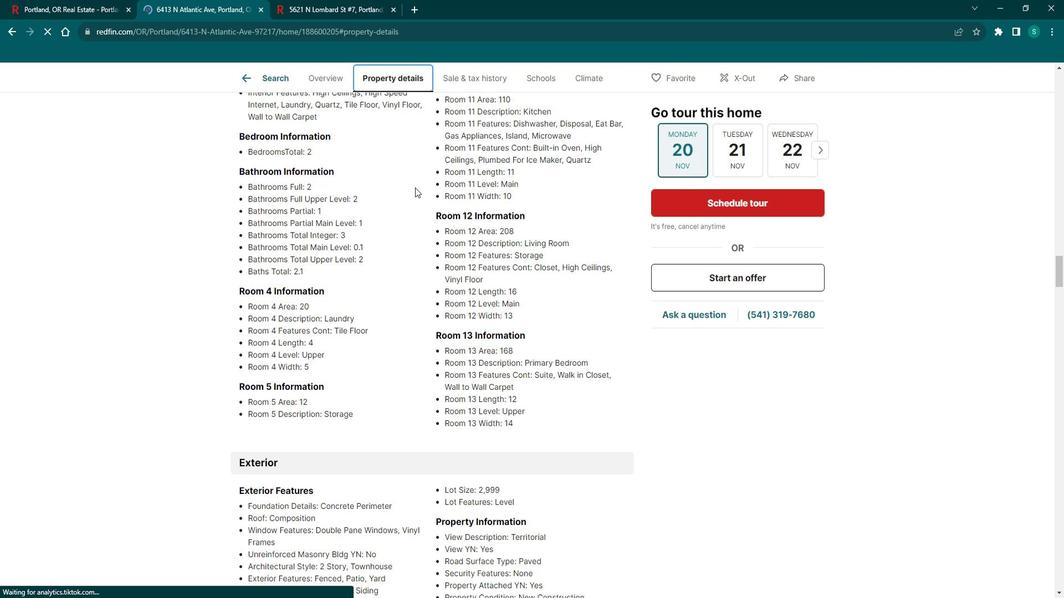
Action: Mouse moved to (413, 157)
Screenshot: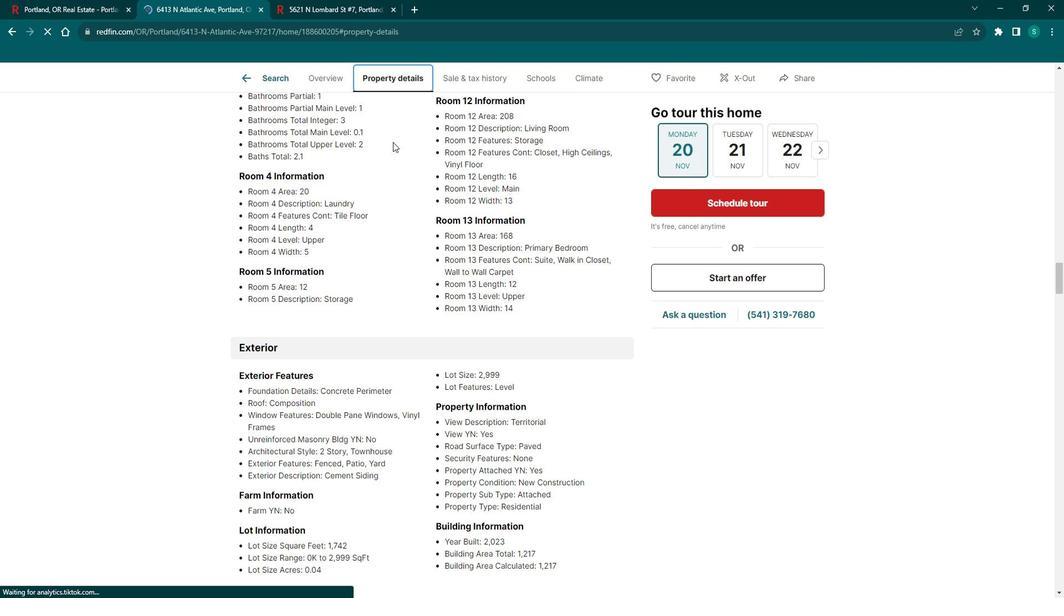 
Action: Mouse scrolled (413, 156) with delta (0, 0)
Screenshot: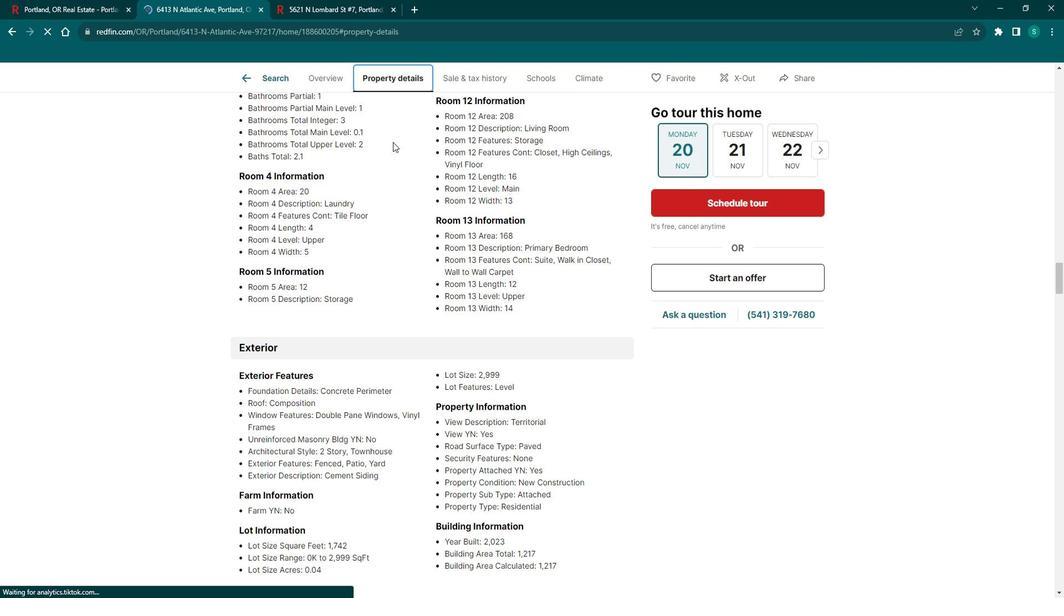 
Action: Mouse scrolled (413, 156) with delta (0, 0)
Screenshot: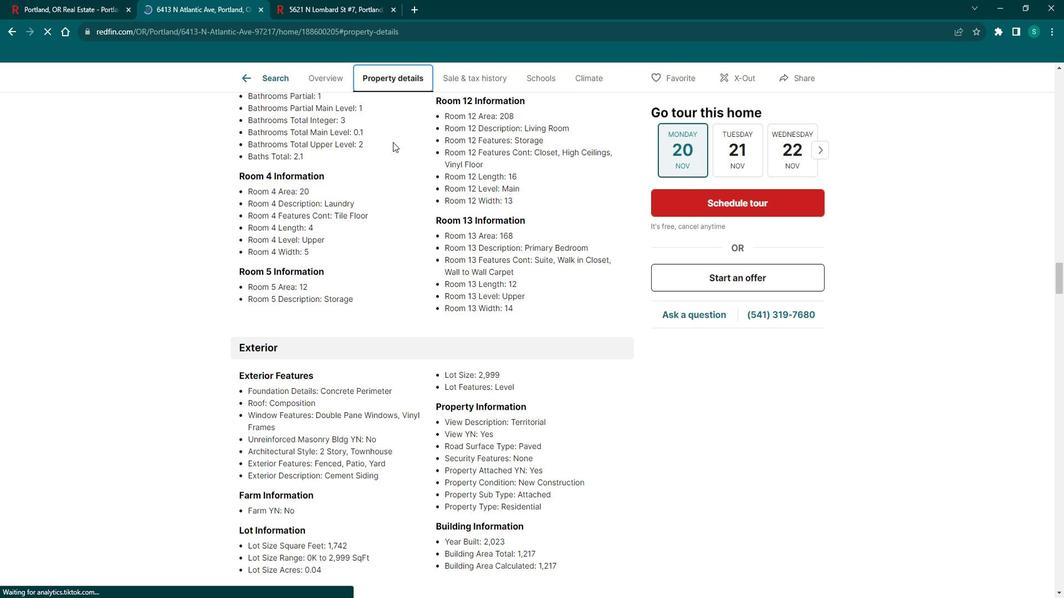 
Action: Mouse scrolled (413, 156) with delta (0, 0)
Screenshot: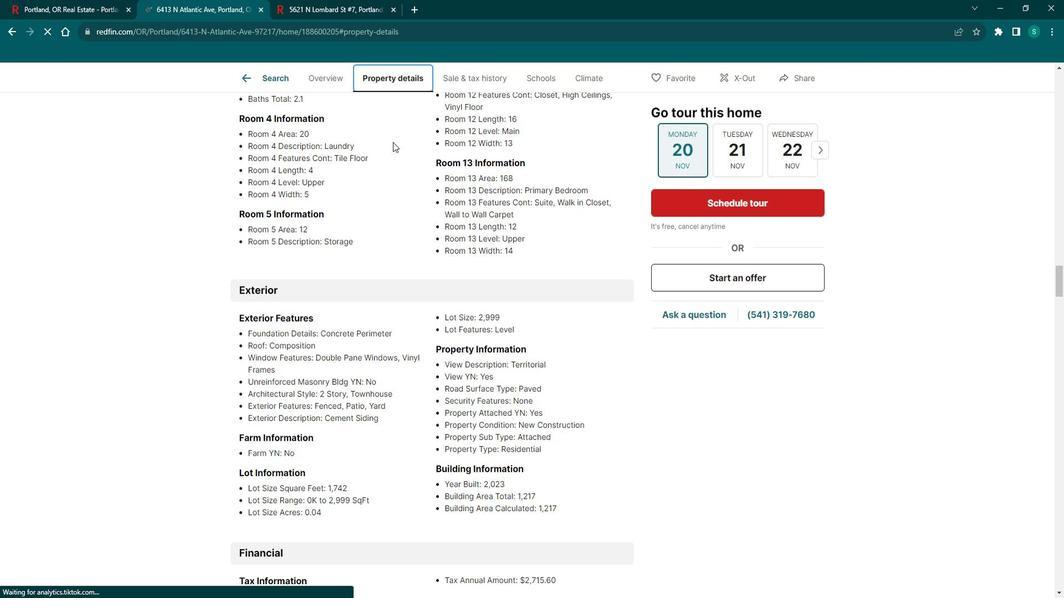 
Action: Mouse moved to (475, 90)
Screenshot: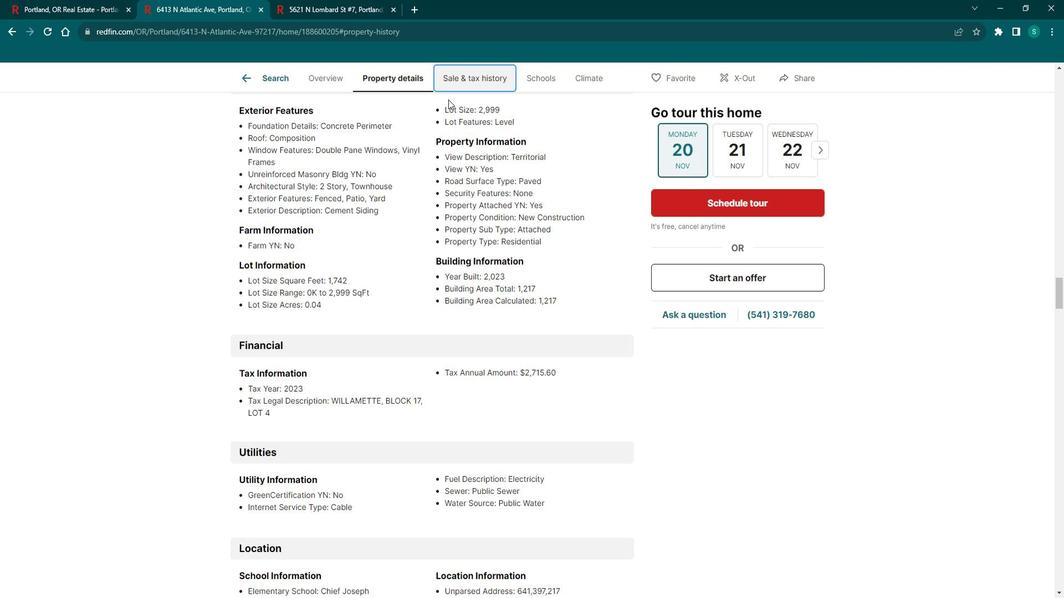 
Action: Mouse pressed left at (475, 90)
Screenshot: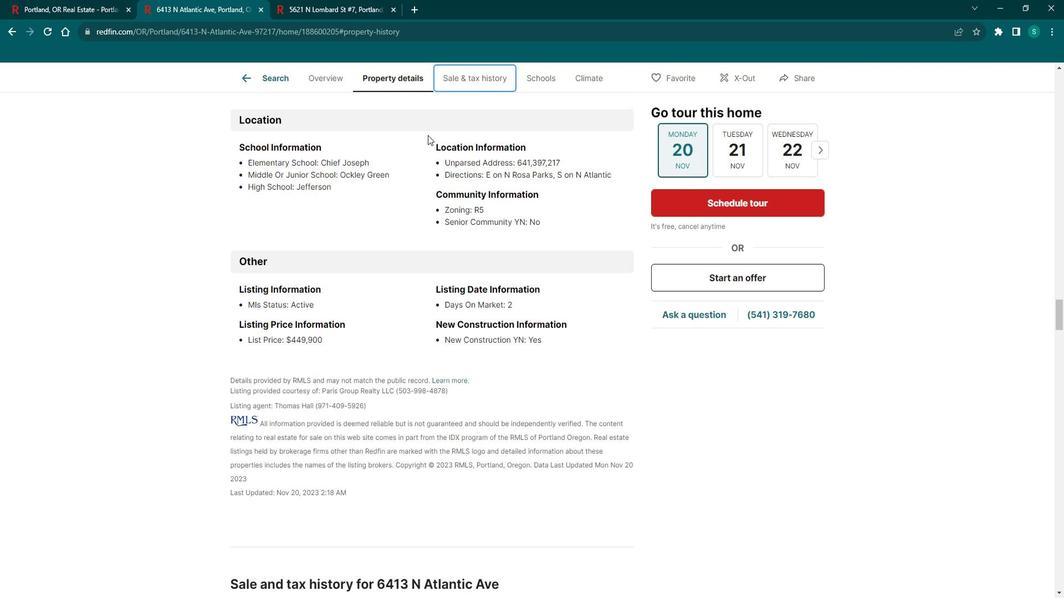 
Action: Mouse moved to (406, 177)
Screenshot: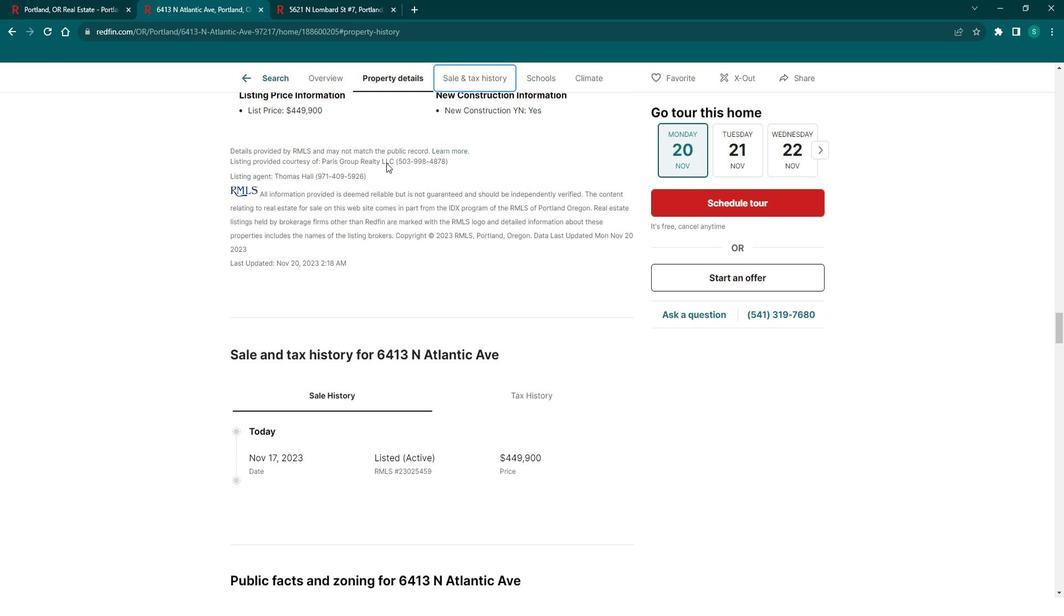 
Action: Mouse scrolled (406, 177) with delta (0, 0)
Screenshot: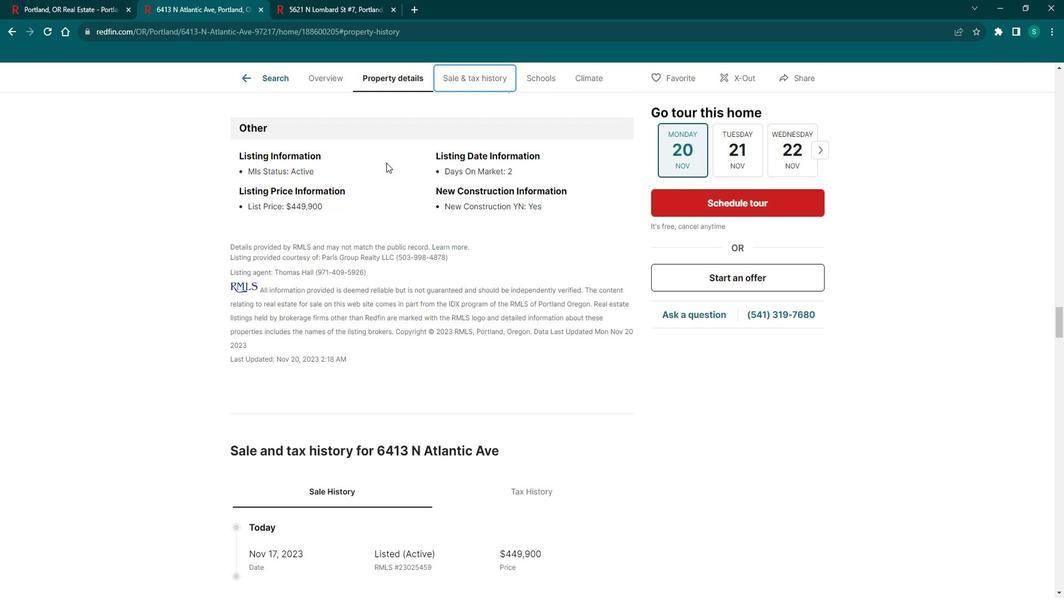 
Action: Mouse scrolled (406, 177) with delta (0, 0)
Screenshot: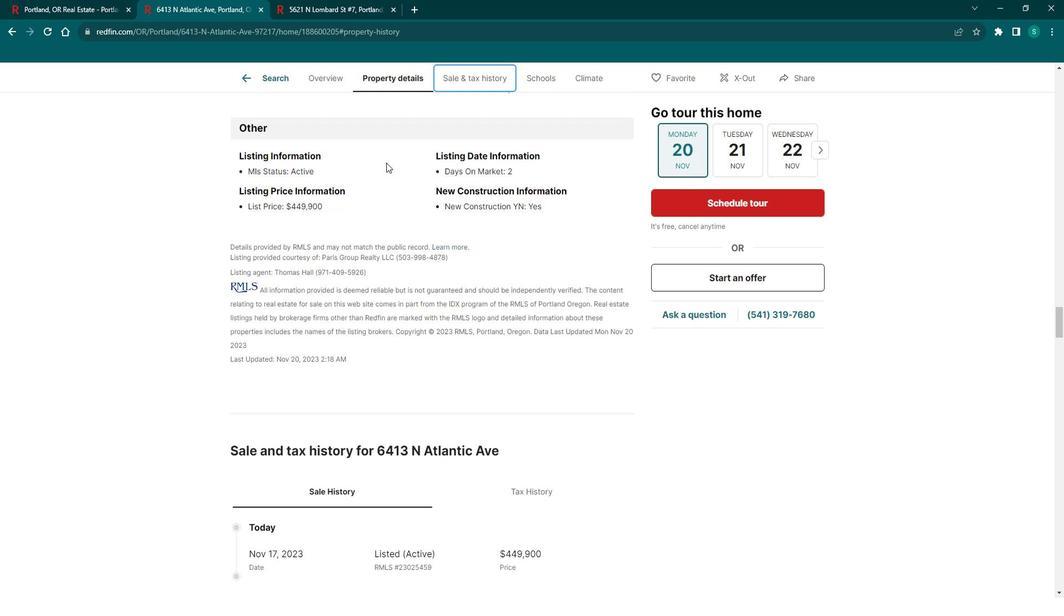
Action: Mouse scrolled (406, 177) with delta (0, 0)
Screenshot: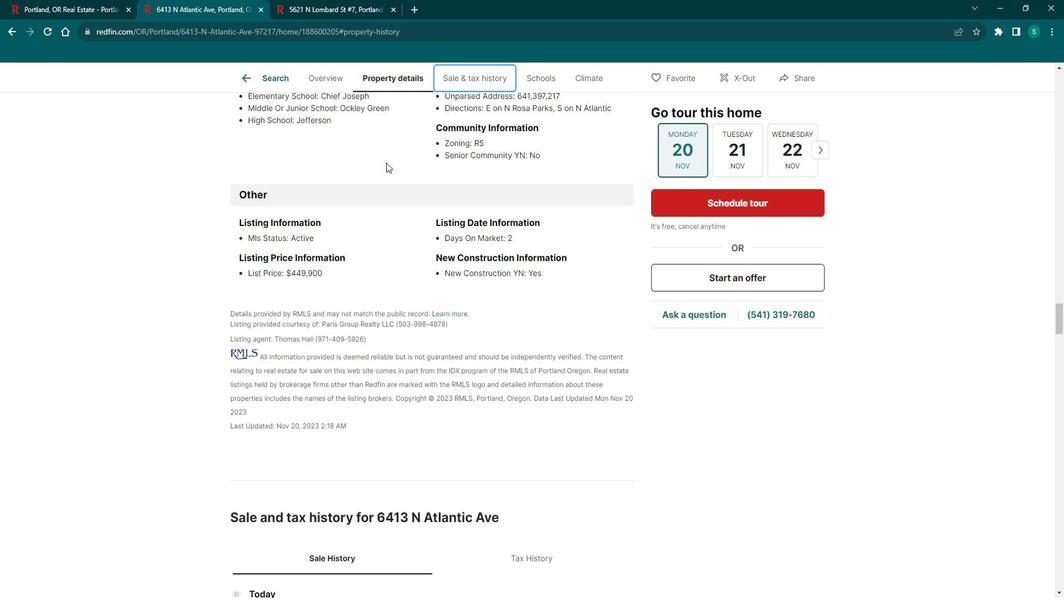 
Action: Mouse scrolled (406, 177) with delta (0, 0)
Screenshot: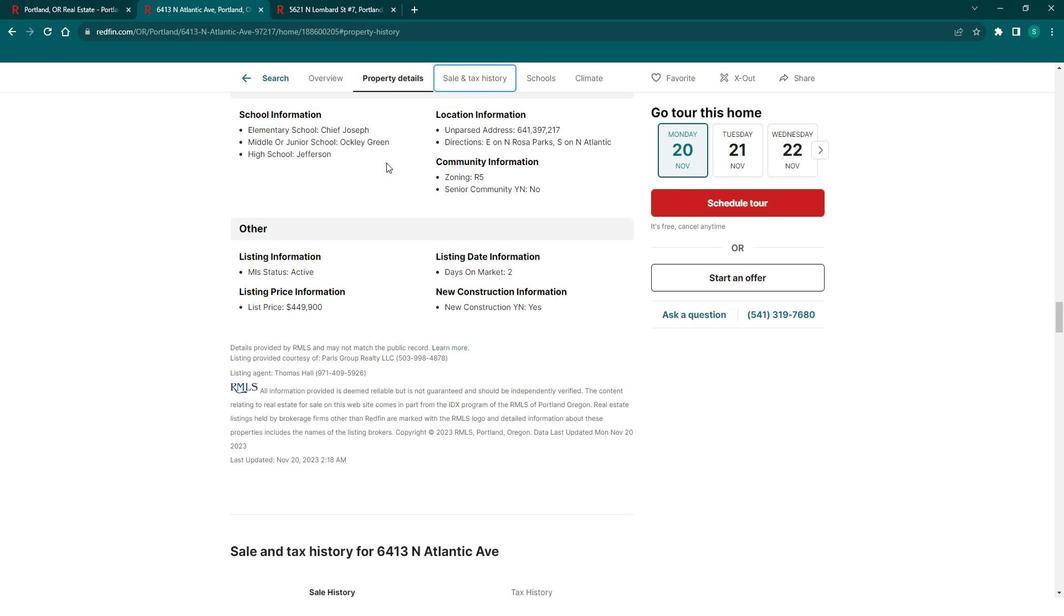 
Action: Mouse scrolled (406, 177) with delta (0, 0)
Screenshot: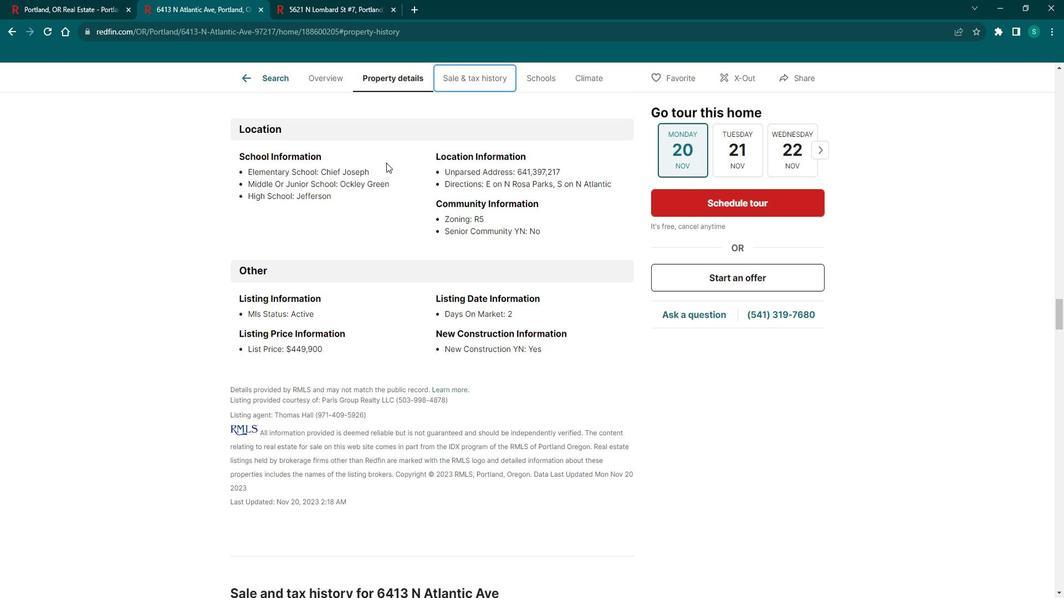 
Action: Mouse scrolled (406, 177) with delta (0, 0)
Screenshot: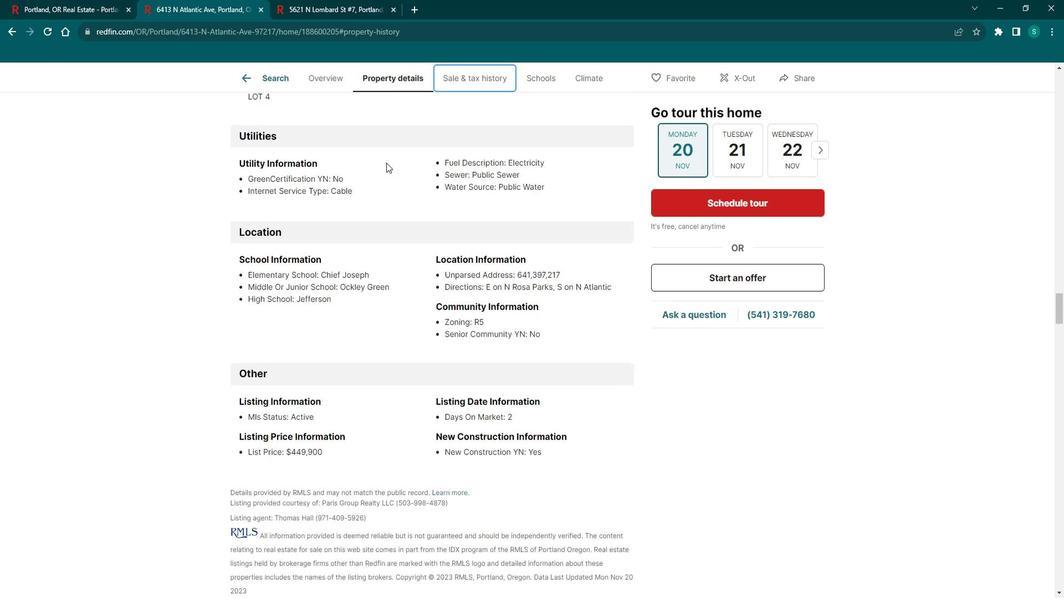 
Action: Mouse scrolled (406, 177) with delta (0, 0)
Screenshot: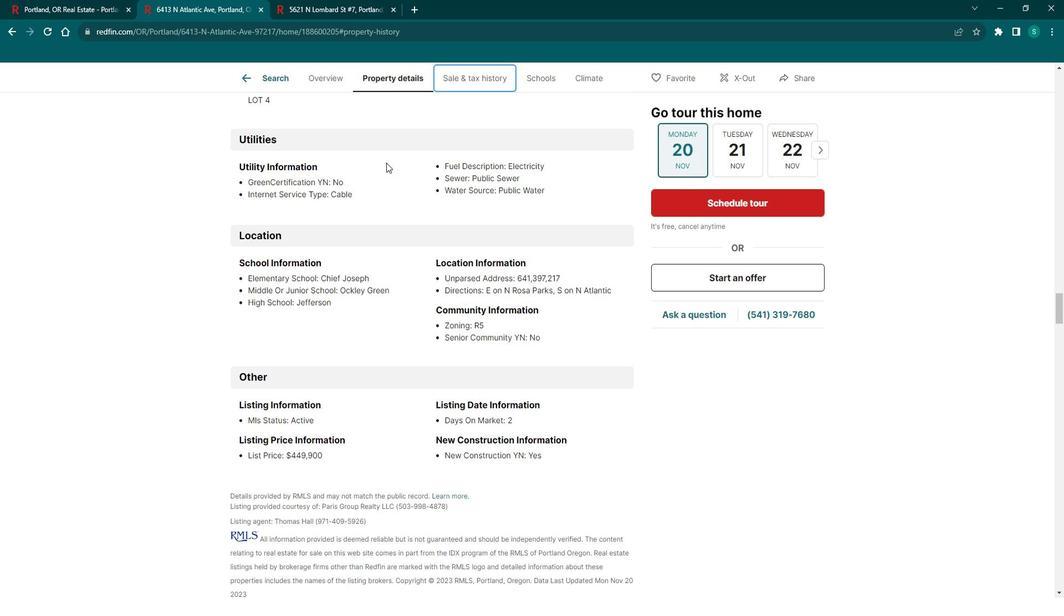 
Action: Mouse scrolled (406, 177) with delta (0, 0)
Screenshot: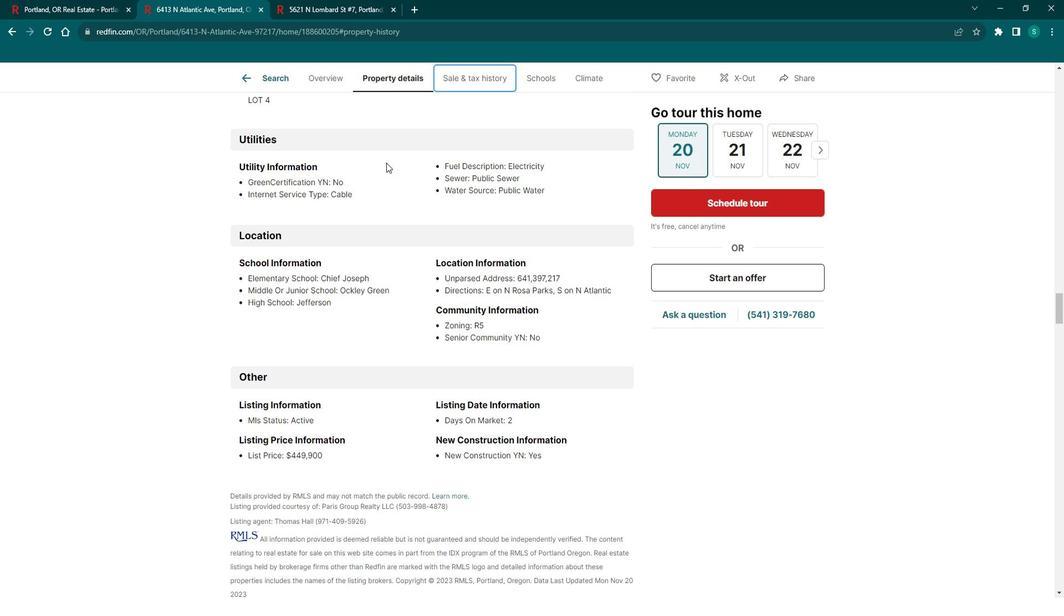 
Action: Mouse scrolled (406, 176) with delta (0, 0)
Screenshot: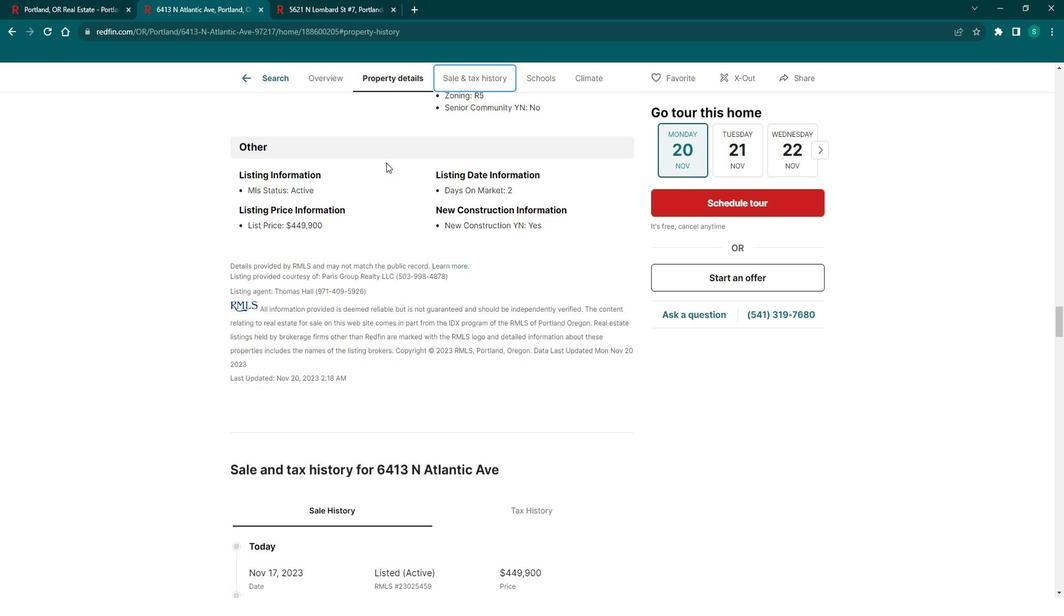 
Action: Mouse scrolled (406, 176) with delta (0, 0)
Screenshot: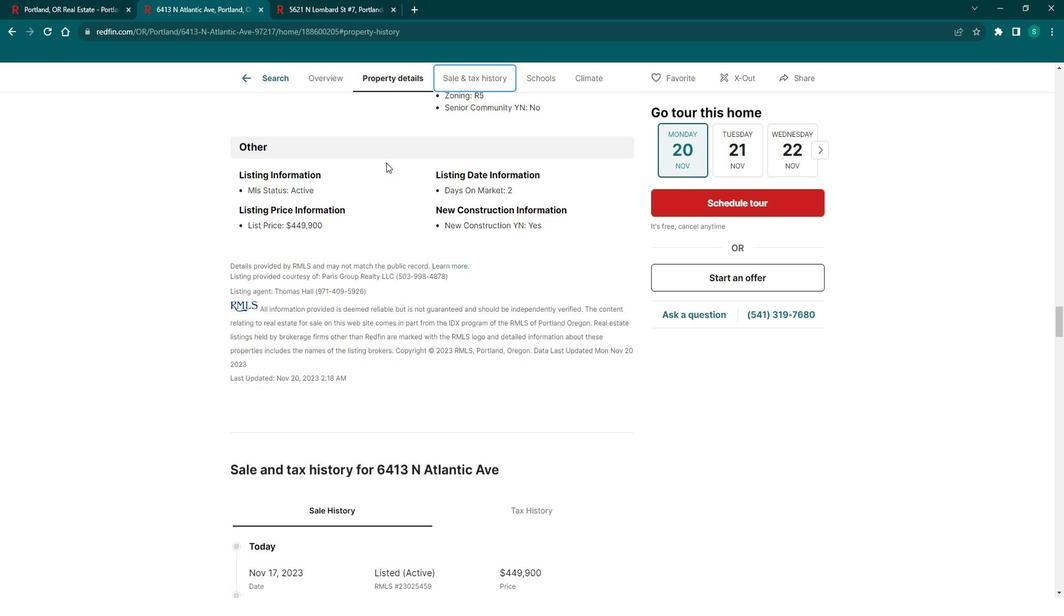 
Action: Mouse scrolled (406, 176) with delta (0, 0)
Screenshot: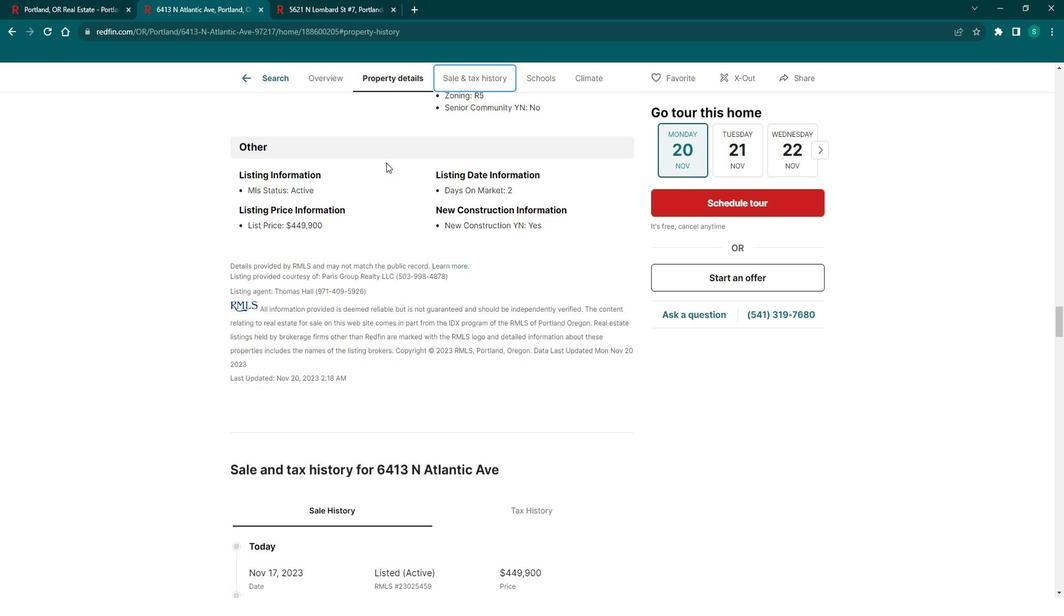 
Action: Mouse scrolled (406, 176) with delta (0, 0)
Screenshot: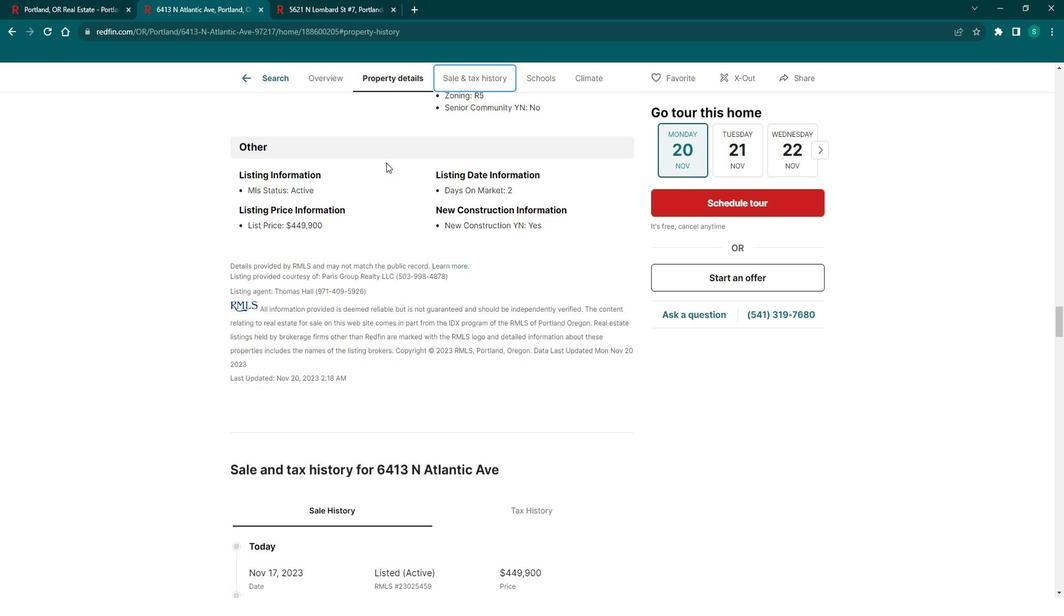 
Action: Mouse scrolled (406, 176) with delta (0, 0)
Screenshot: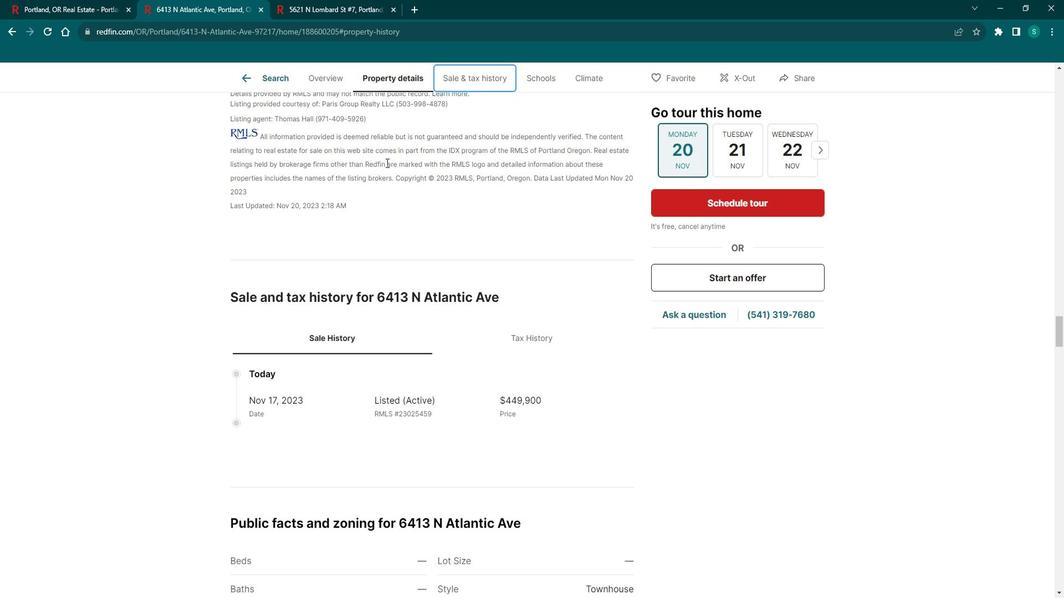 
Action: Mouse scrolled (406, 176) with delta (0, 0)
Screenshot: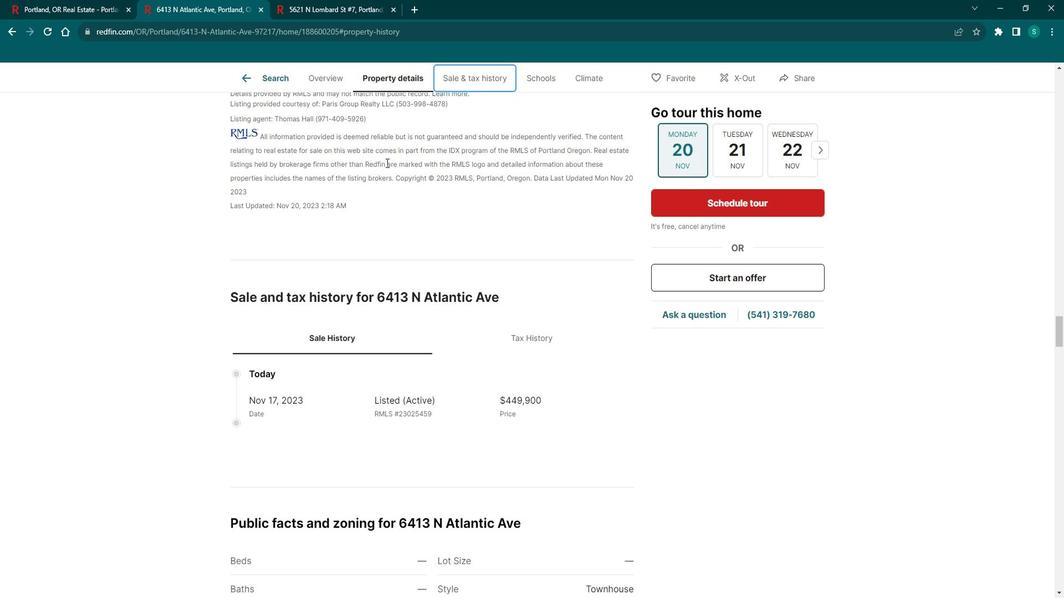 
Action: Mouse scrolled (406, 176) with delta (0, 0)
Screenshot: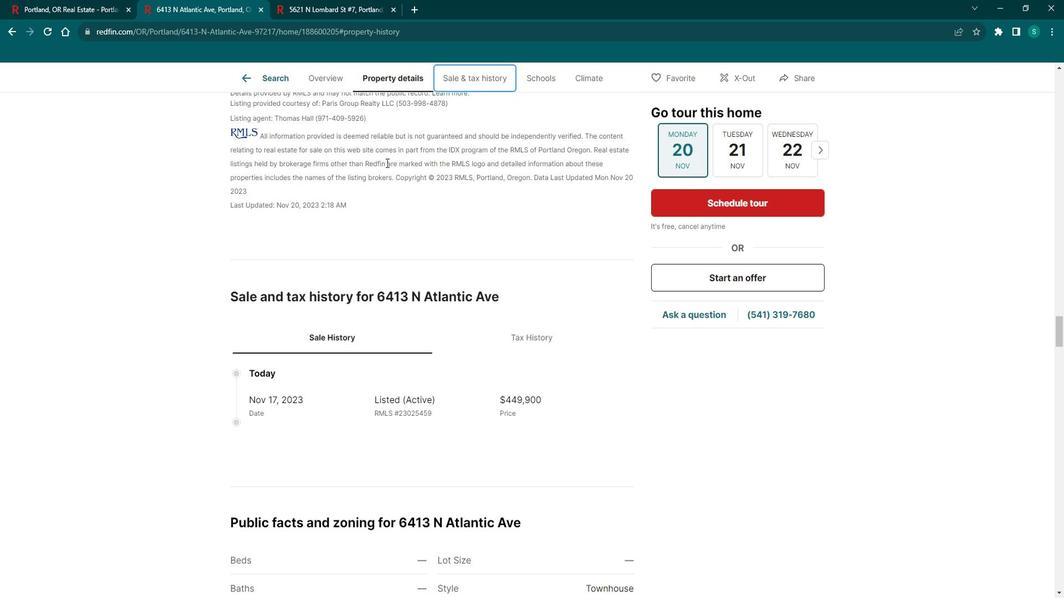 
Action: Mouse scrolled (406, 176) with delta (0, 0)
Screenshot: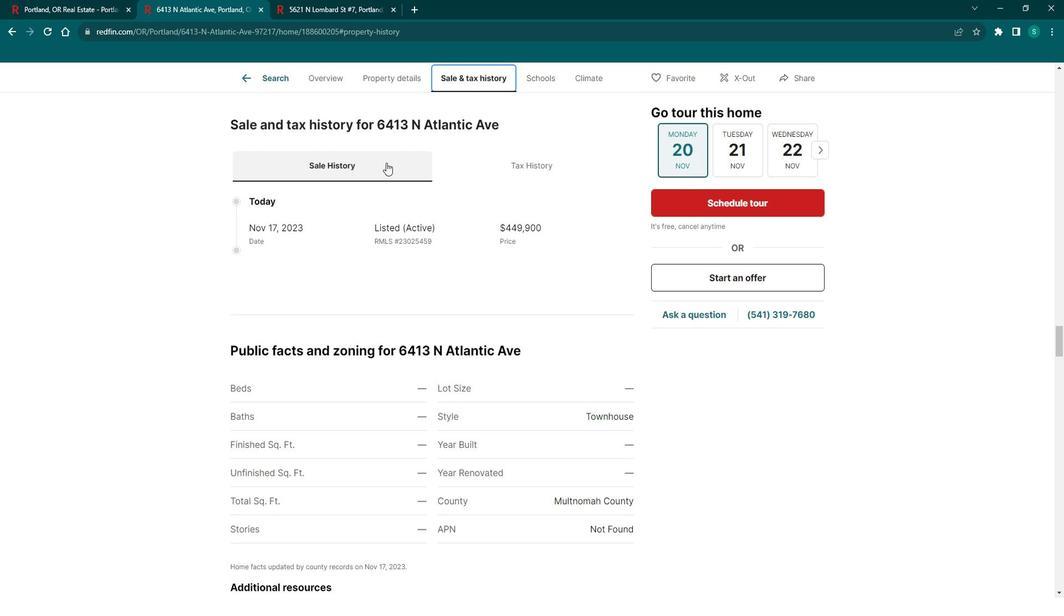 
Action: Mouse scrolled (406, 176) with delta (0, 0)
Screenshot: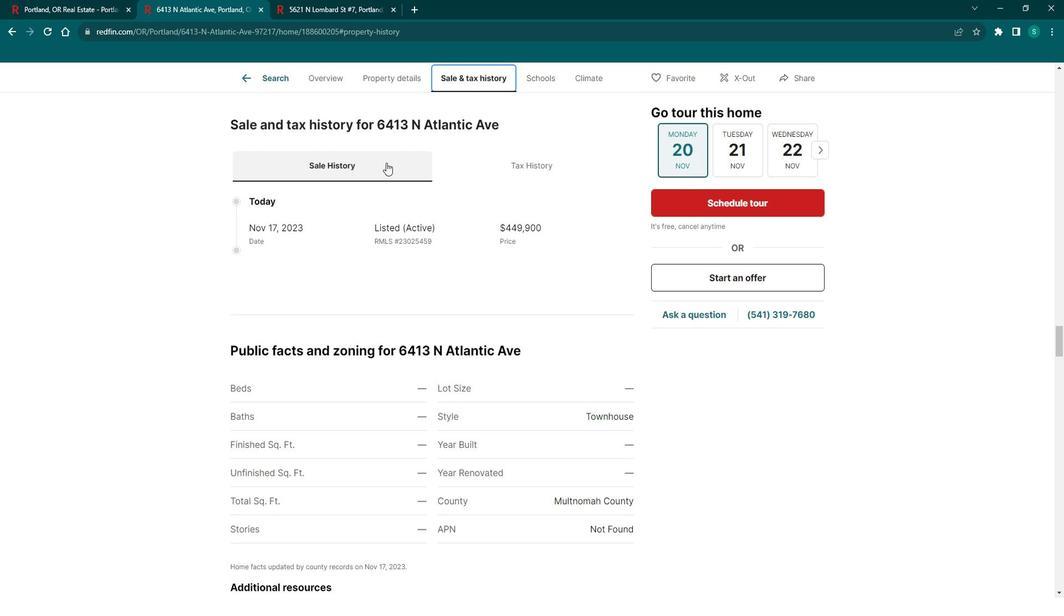 
Action: Mouse scrolled (406, 176) with delta (0, 0)
Screenshot: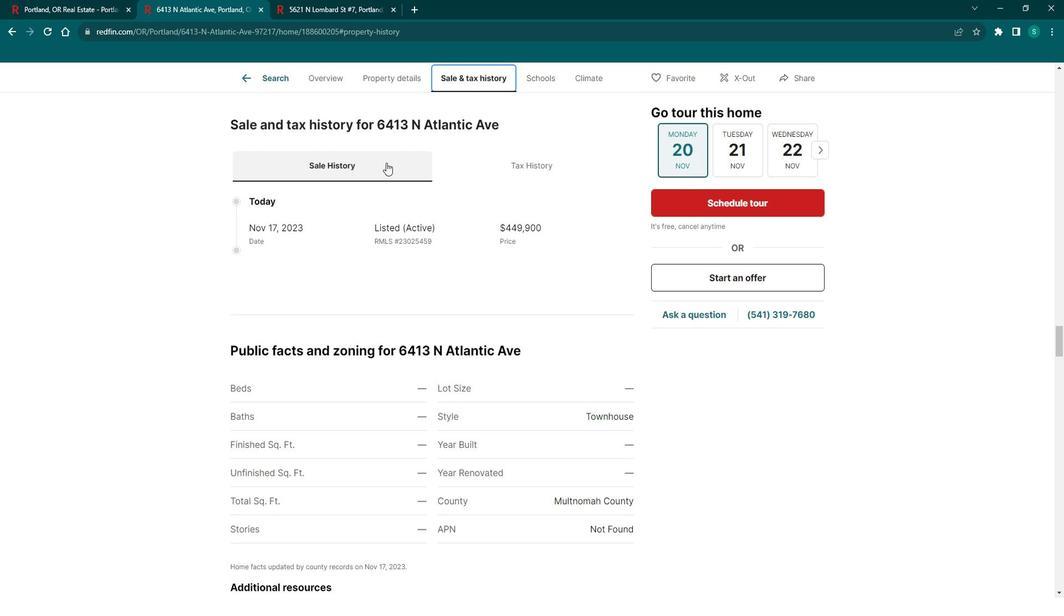 
Action: Mouse scrolled (406, 176) with delta (0, 0)
Screenshot: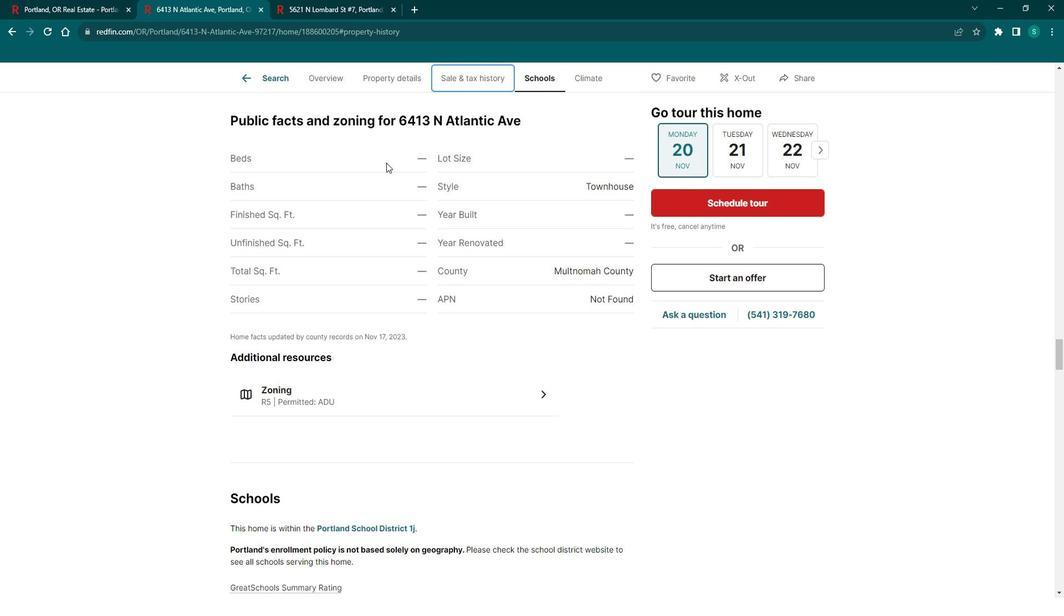 
Action: Mouse scrolled (406, 176) with delta (0, 0)
Screenshot: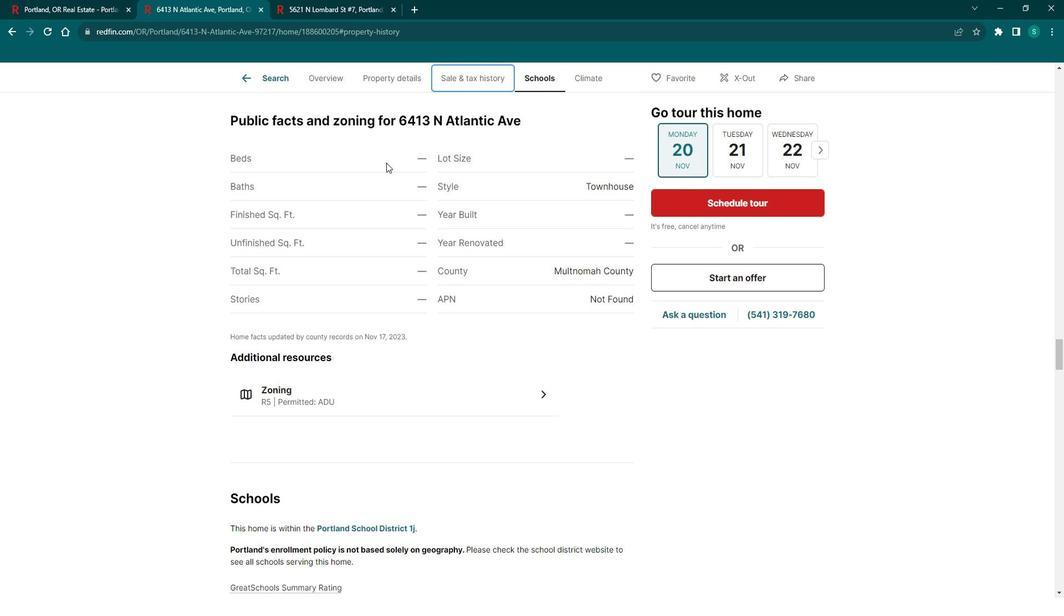 
Action: Mouse scrolled (406, 176) with delta (0, 0)
Screenshot: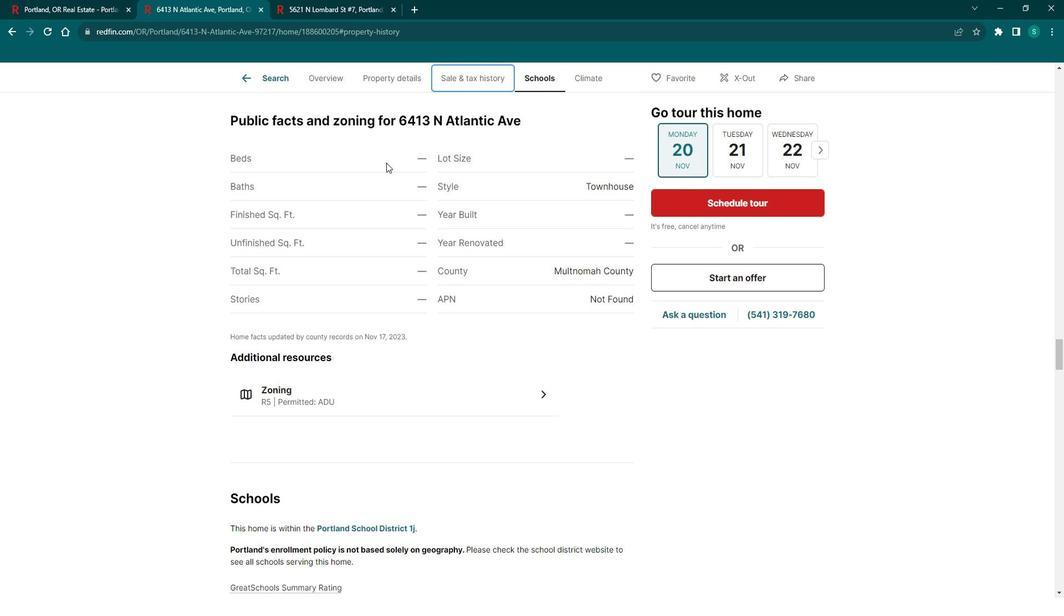 
Action: Mouse scrolled (406, 176) with delta (0, 0)
Screenshot: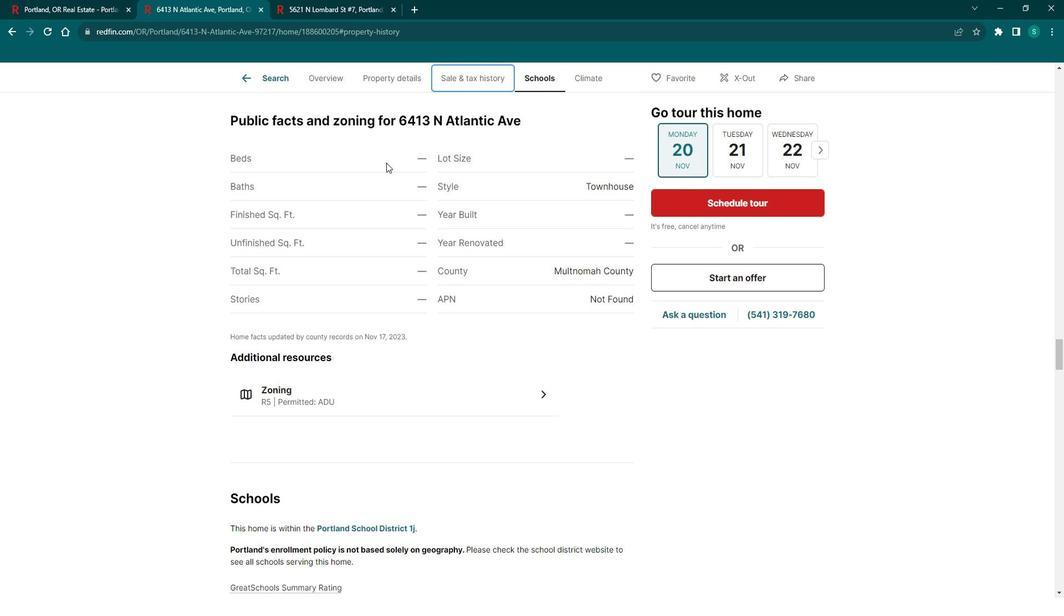 
Action: Mouse scrolled (406, 176) with delta (0, 0)
Screenshot: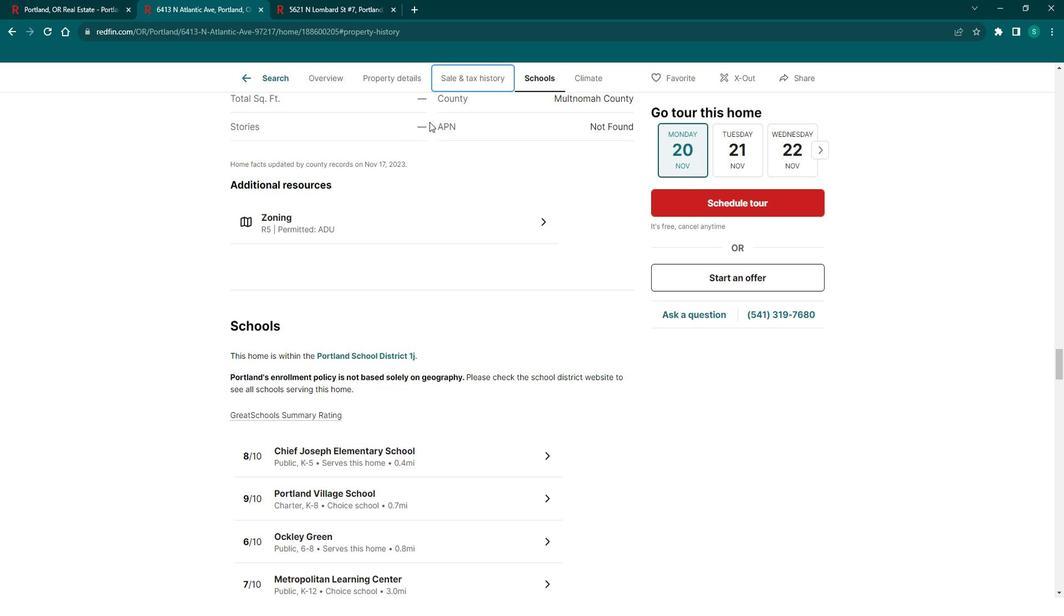 
Action: Mouse scrolled (406, 176) with delta (0, 0)
Screenshot: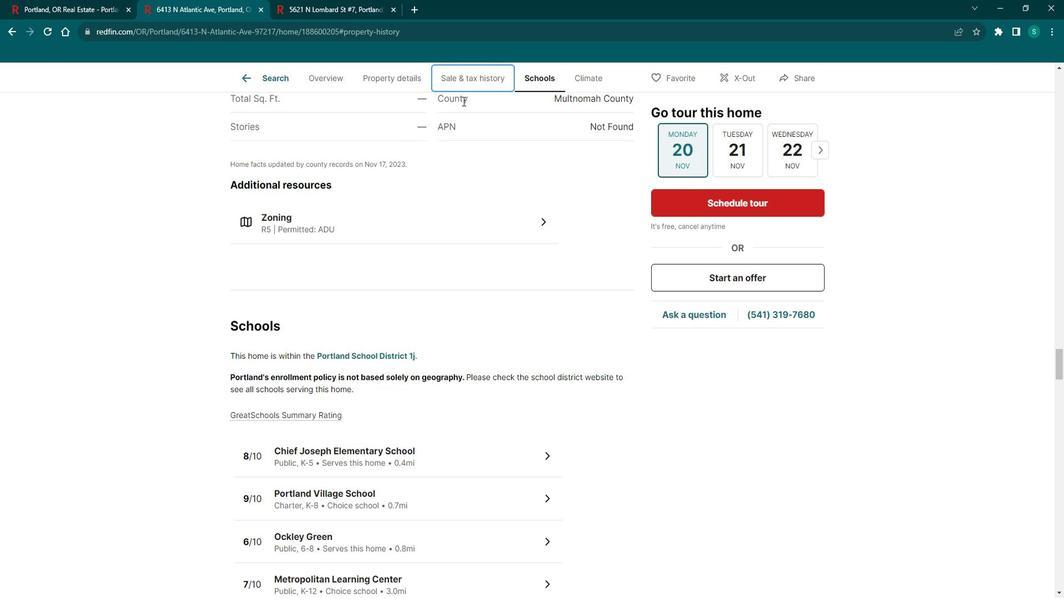 
Action: Mouse scrolled (406, 176) with delta (0, 0)
Screenshot: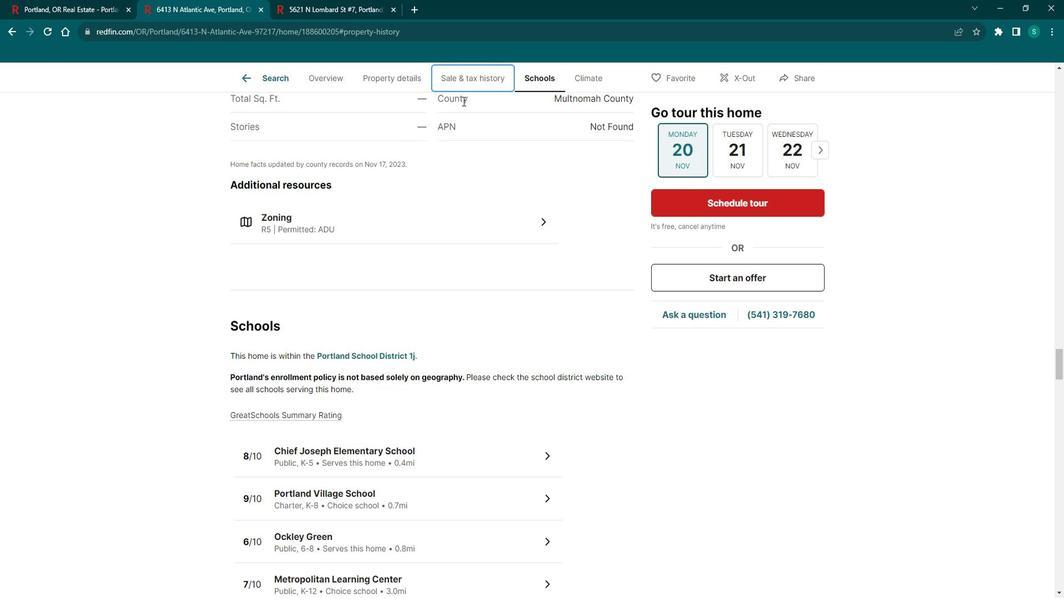 
Action: Mouse moved to (460, 153)
Screenshot: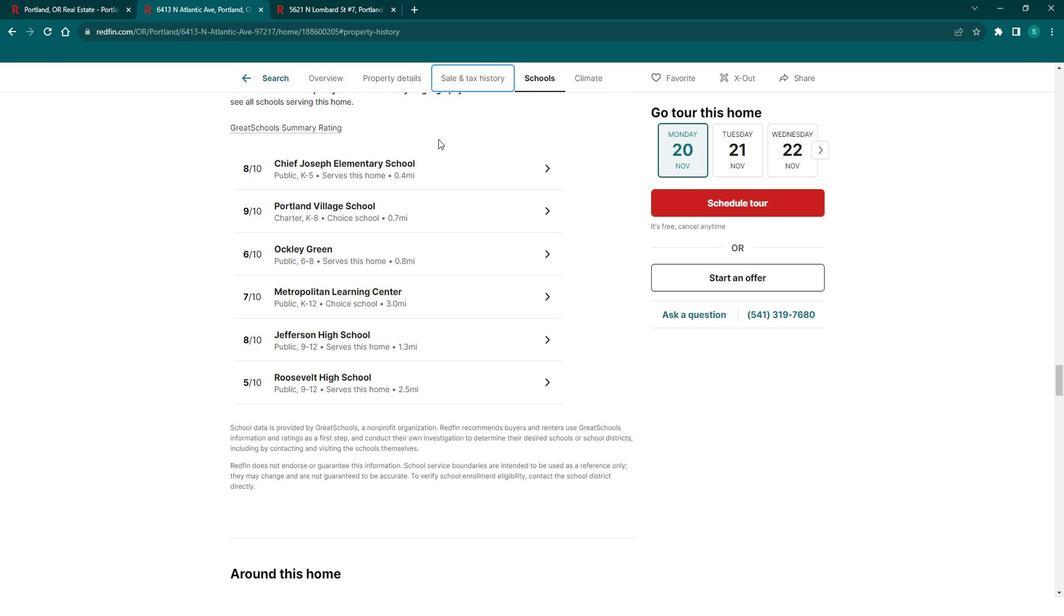
Action: Mouse scrolled (460, 153) with delta (0, 0)
Screenshot: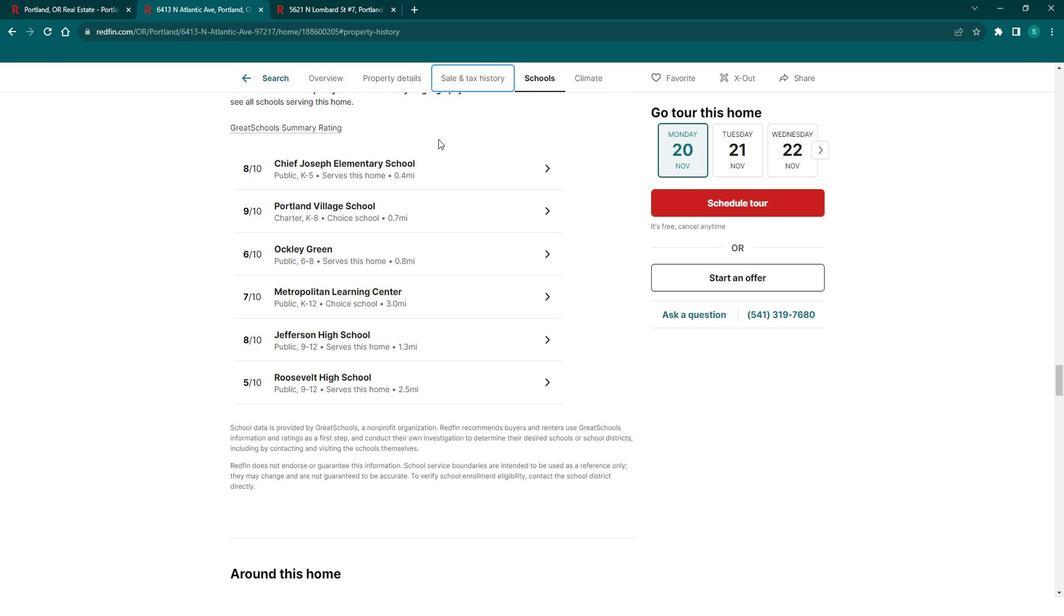 
Action: Mouse scrolled (460, 153) with delta (0, 0)
Screenshot: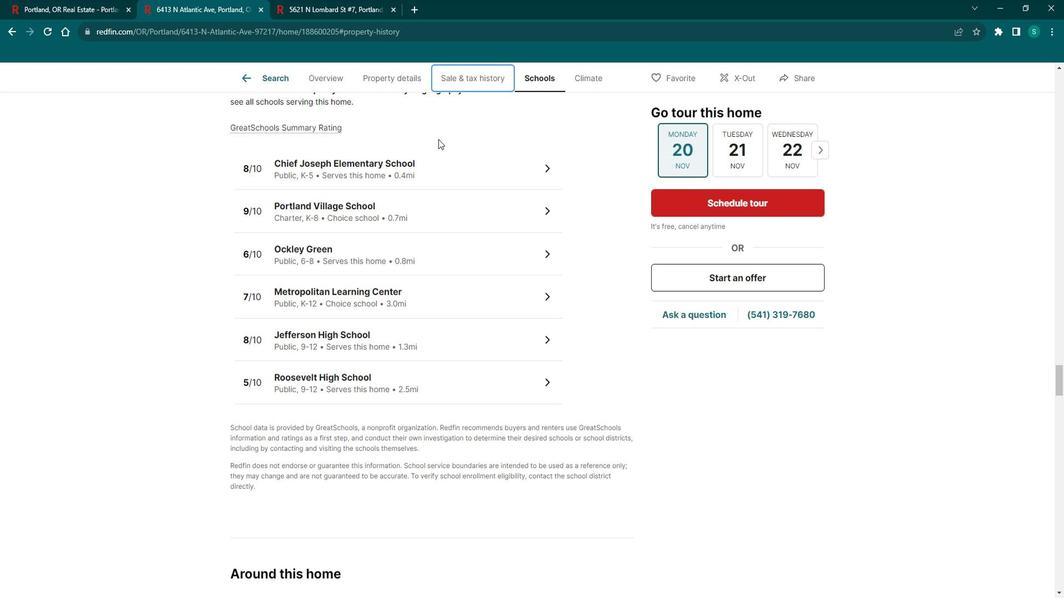 
Action: Mouse scrolled (460, 153) with delta (0, 0)
Screenshot: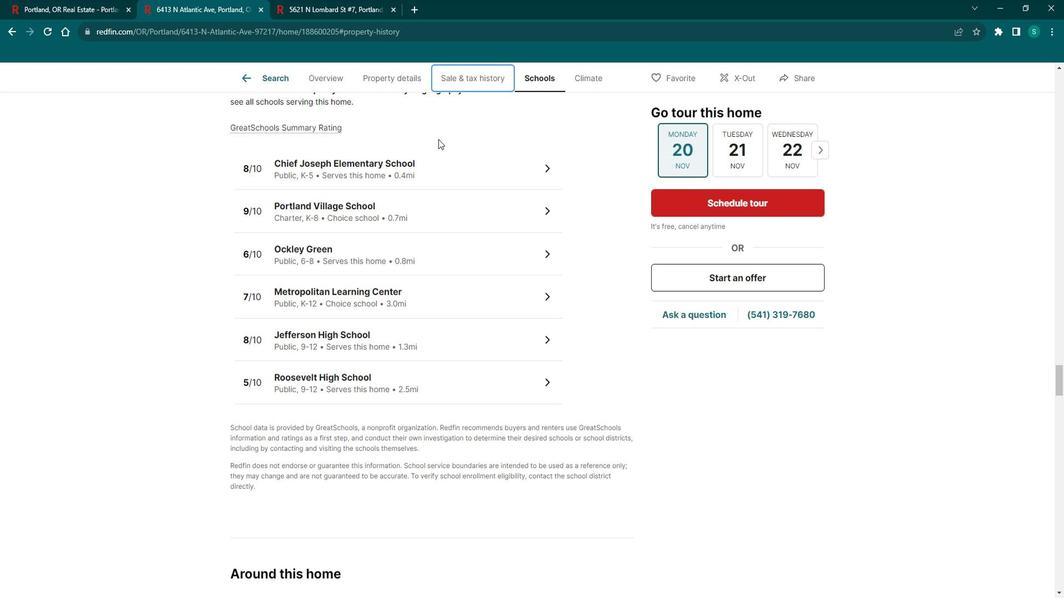 
Action: Mouse moved to (460, 154)
Screenshot: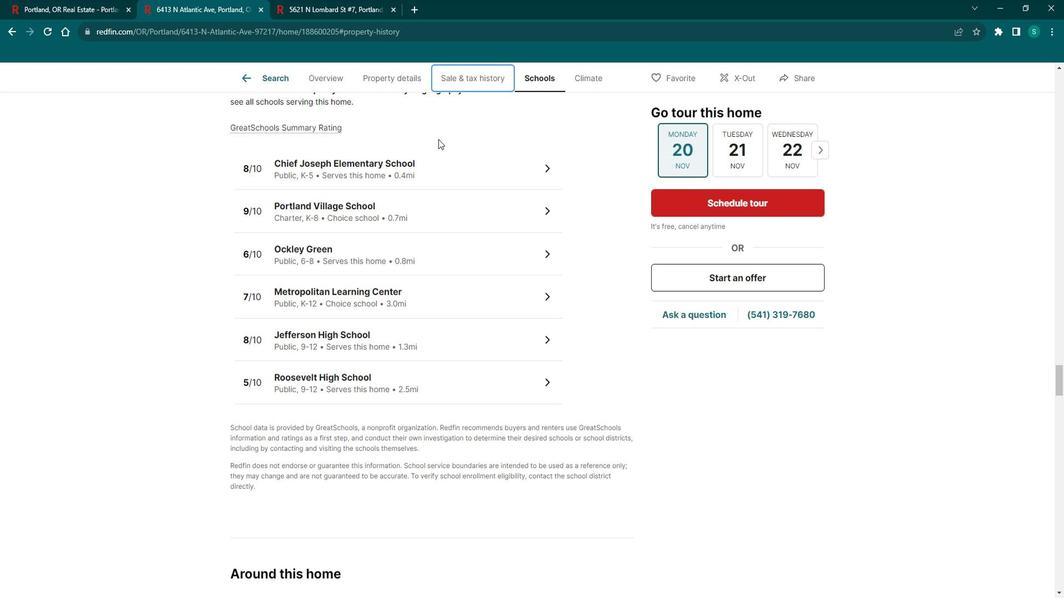 
Action: Mouse scrolled (460, 153) with delta (0, 0)
Screenshot: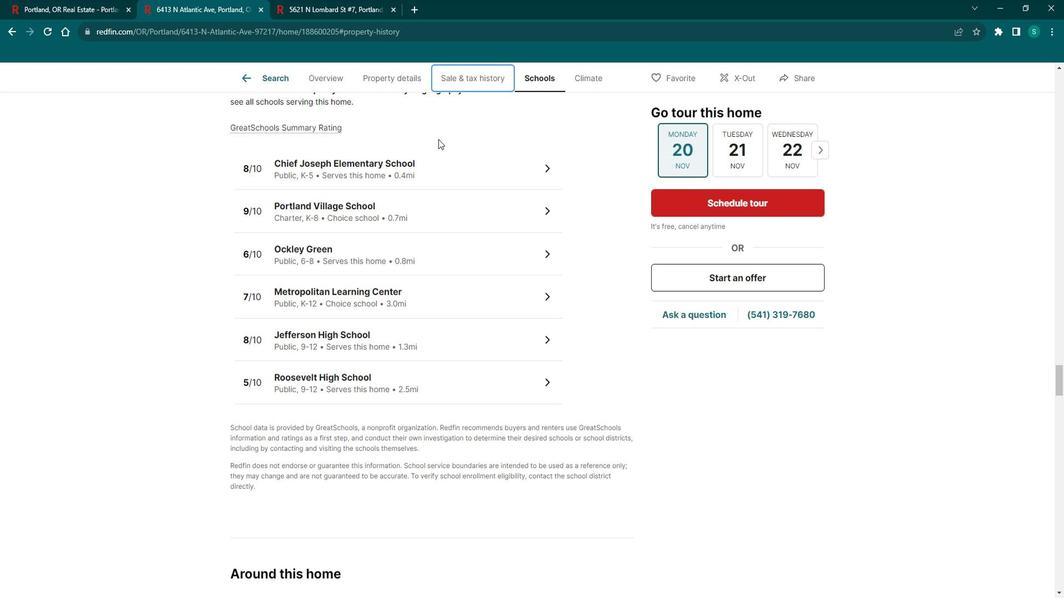 
Action: Mouse moved to (459, 154)
Screenshot: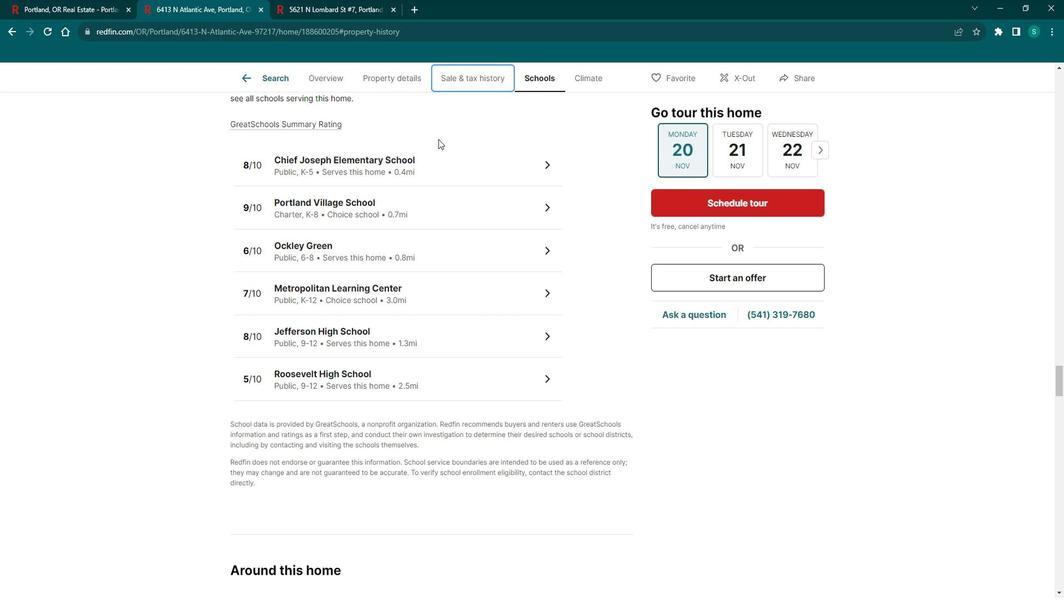 
Action: Mouse scrolled (459, 154) with delta (0, 0)
Screenshot: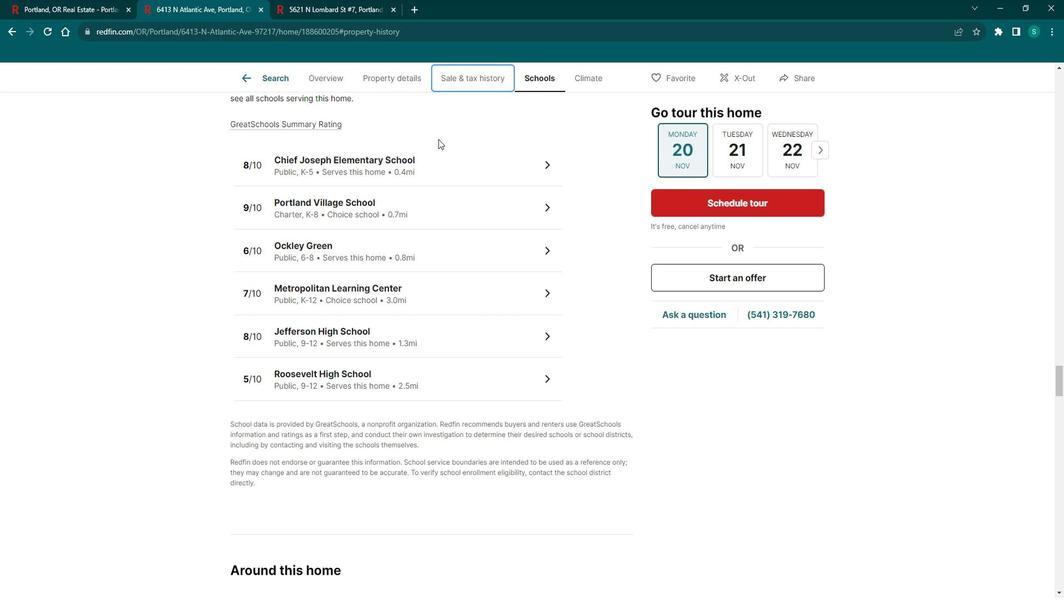 
Action: Mouse scrolled (459, 154) with delta (0, 0)
Screenshot: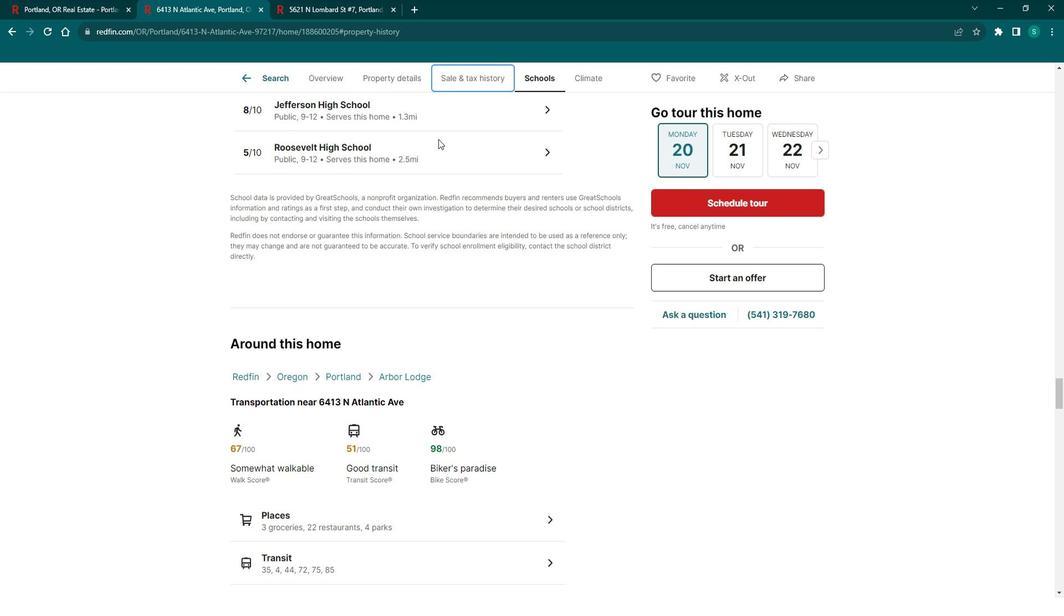 
Action: Mouse scrolled (459, 154) with delta (0, 0)
Screenshot: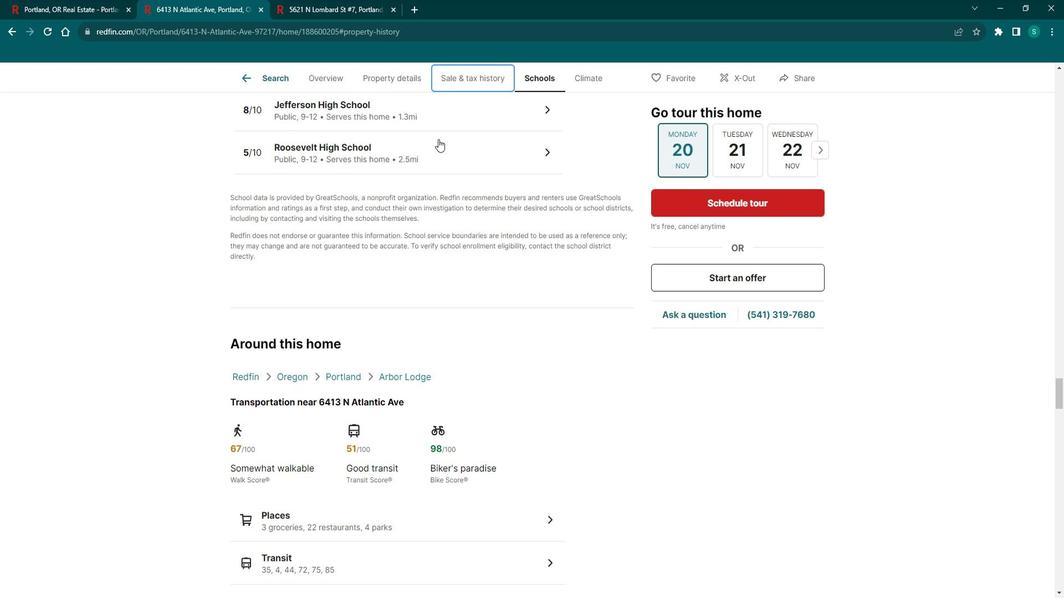 
Action: Mouse scrolled (459, 154) with delta (0, 0)
Screenshot: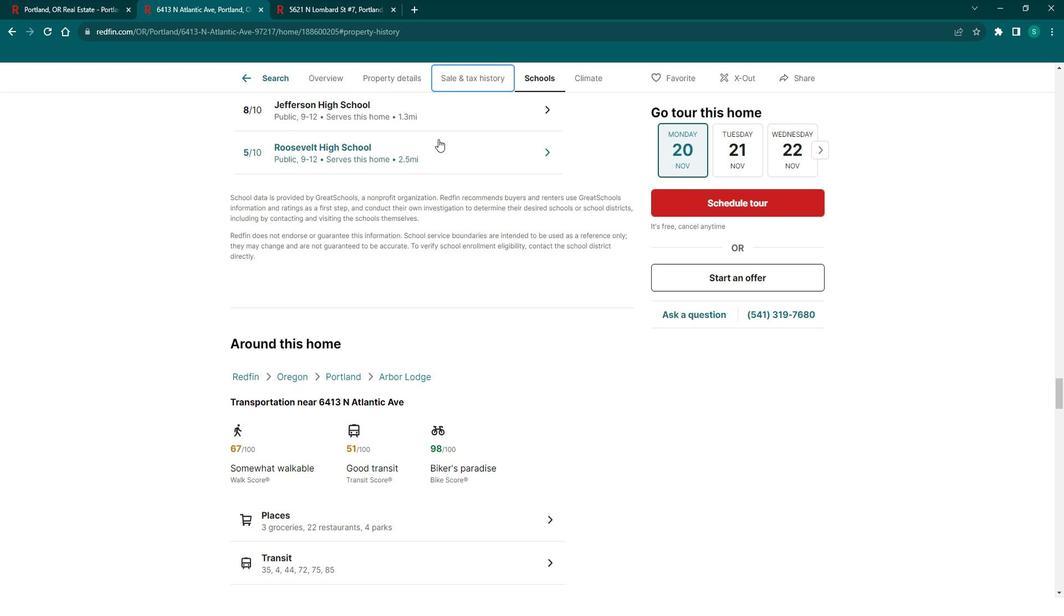 
Action: Mouse scrolled (459, 154) with delta (0, 0)
Screenshot: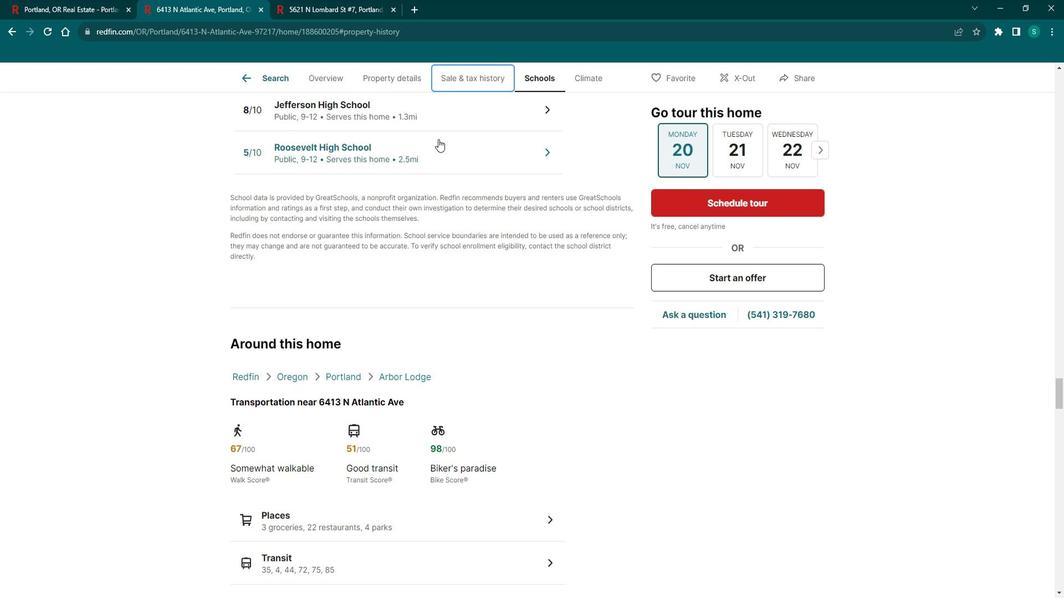
Action: Mouse moved to (602, 102)
Screenshot: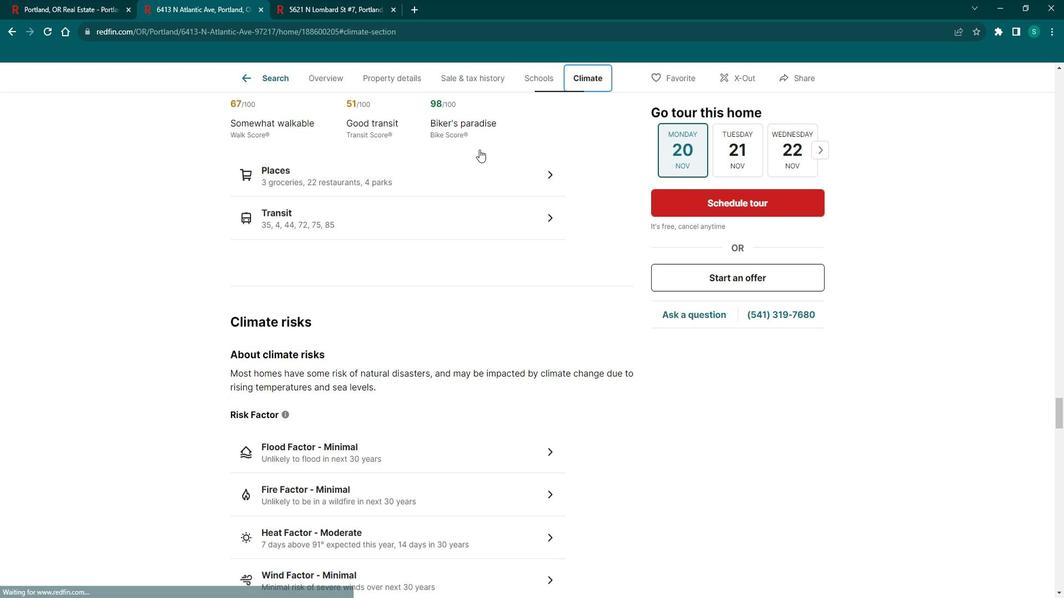 
Action: Mouse pressed left at (602, 102)
Screenshot: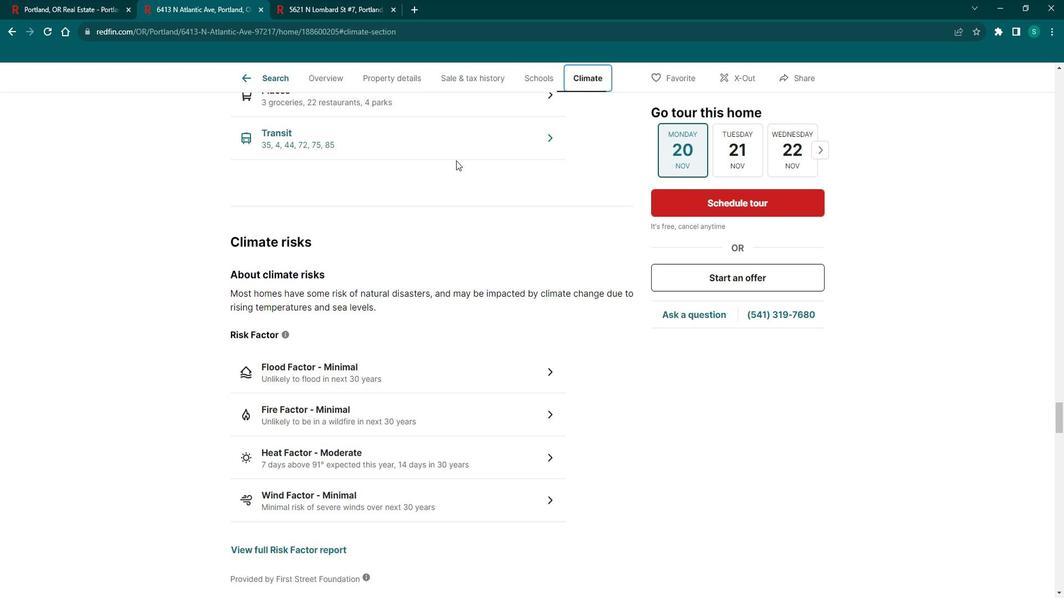 
Action: Mouse moved to (388, 200)
Screenshot: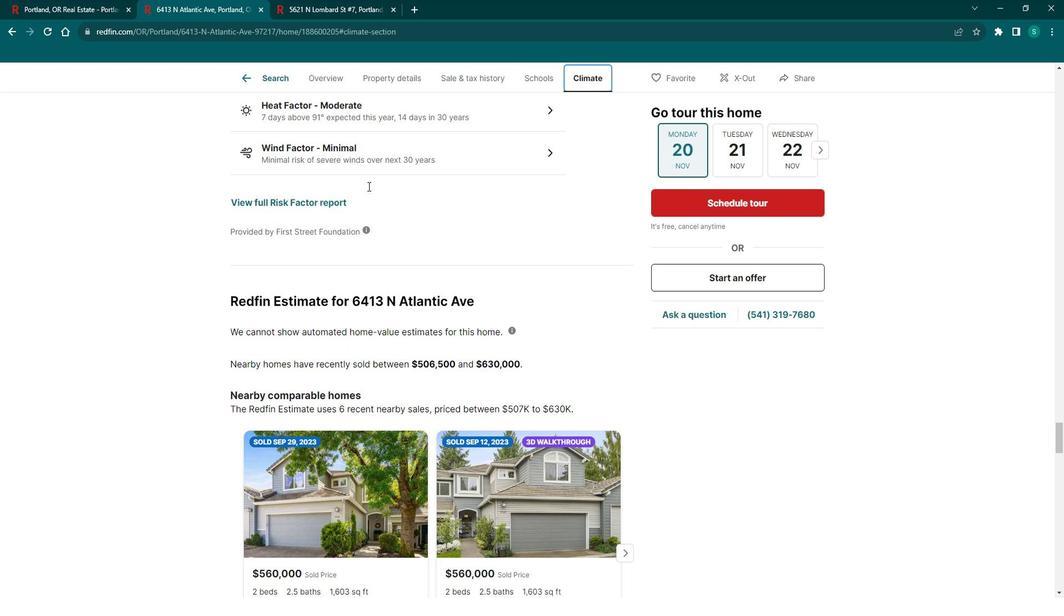 
Action: Mouse scrolled (388, 199) with delta (0, 0)
Screenshot: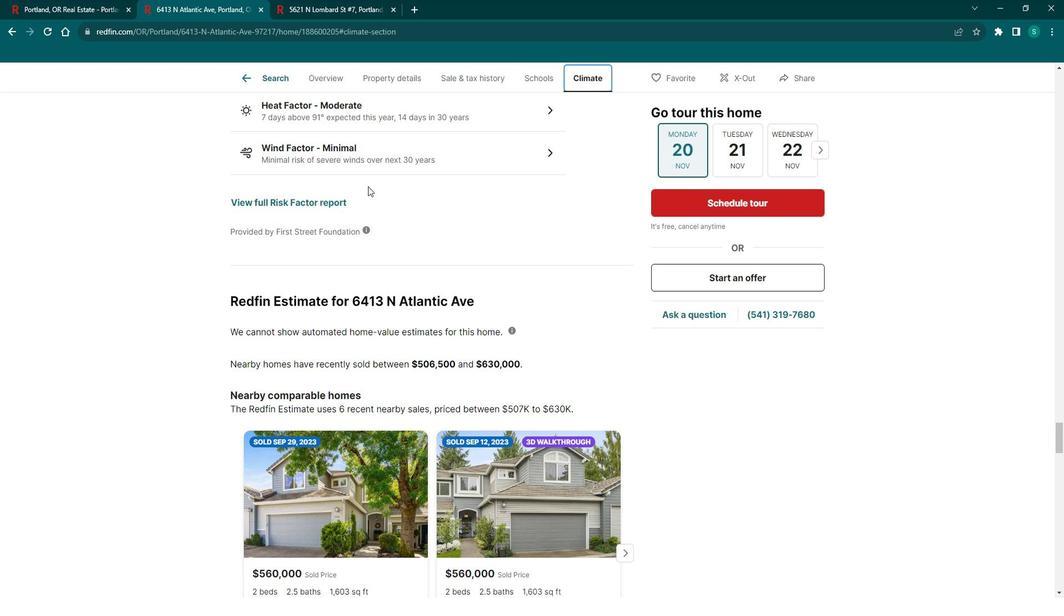 
Action: Mouse scrolled (388, 199) with delta (0, 0)
